 Task: Create new entries for contacts, products, accounts, and orders in the CRM system.
Action: Mouse moved to (27, 123)
Screenshot: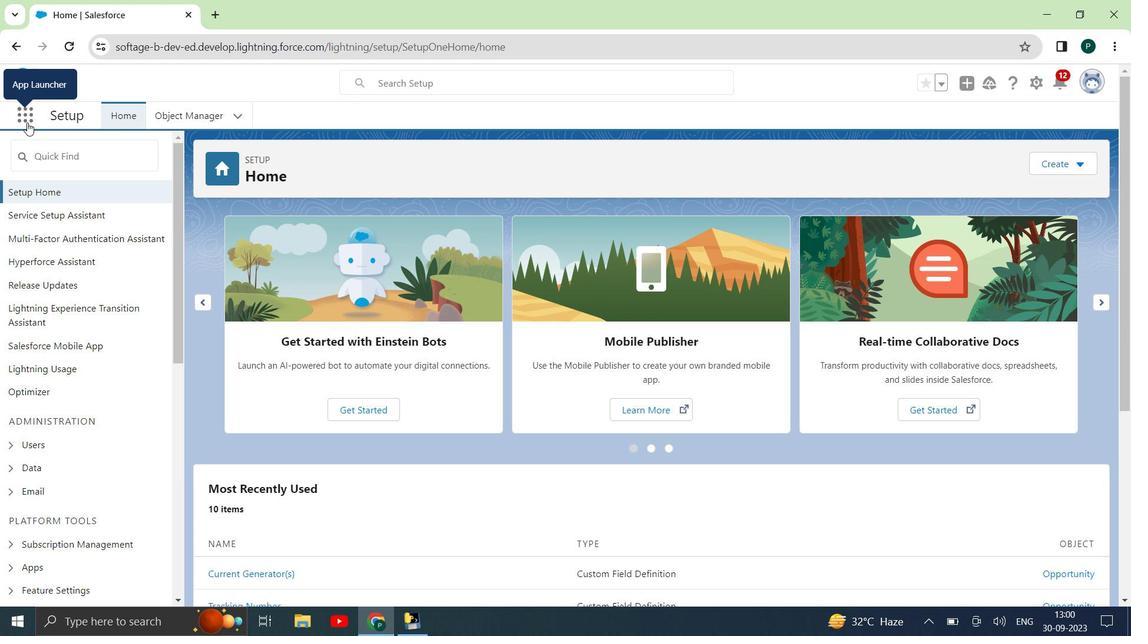 
Action: Mouse pressed left at (27, 123)
Screenshot: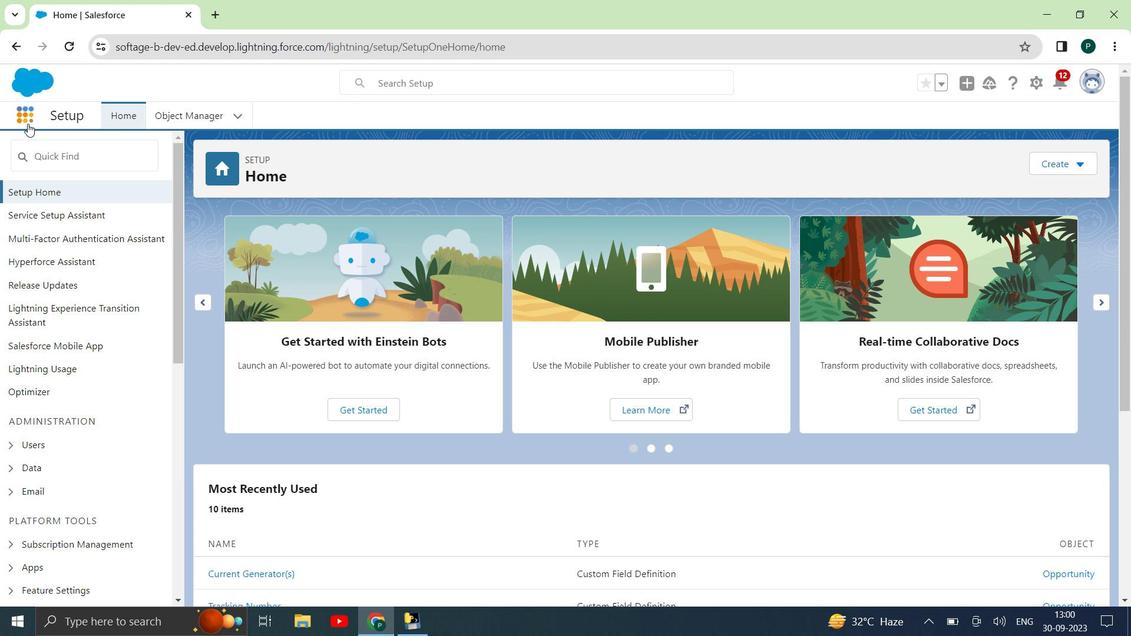 
Action: Mouse moved to (36, 374)
Screenshot: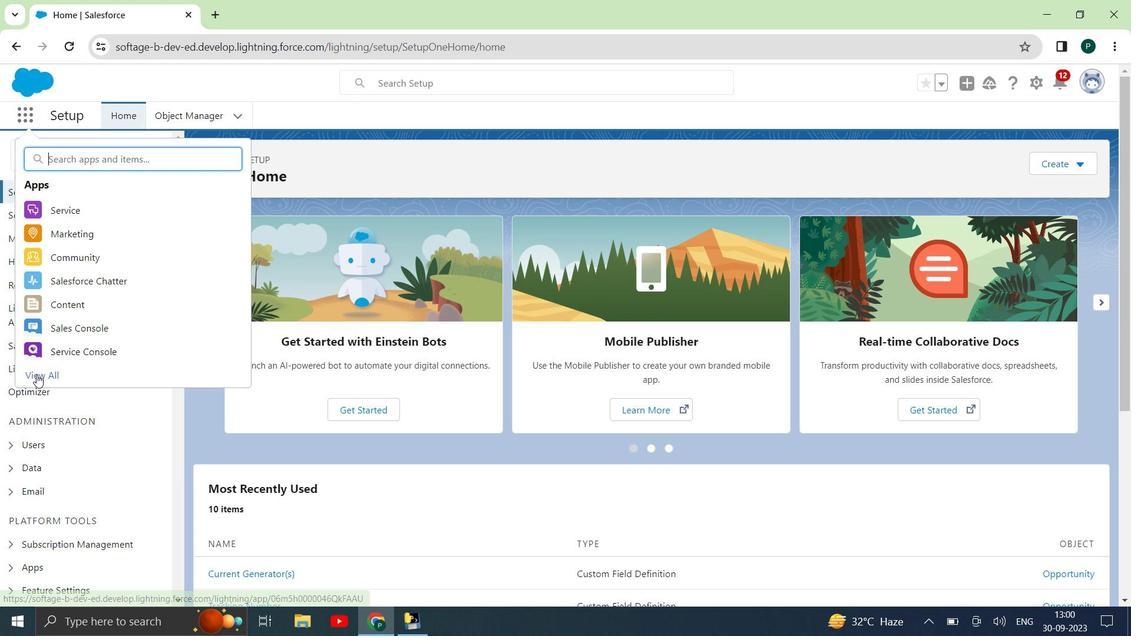 
Action: Mouse pressed left at (36, 374)
Screenshot: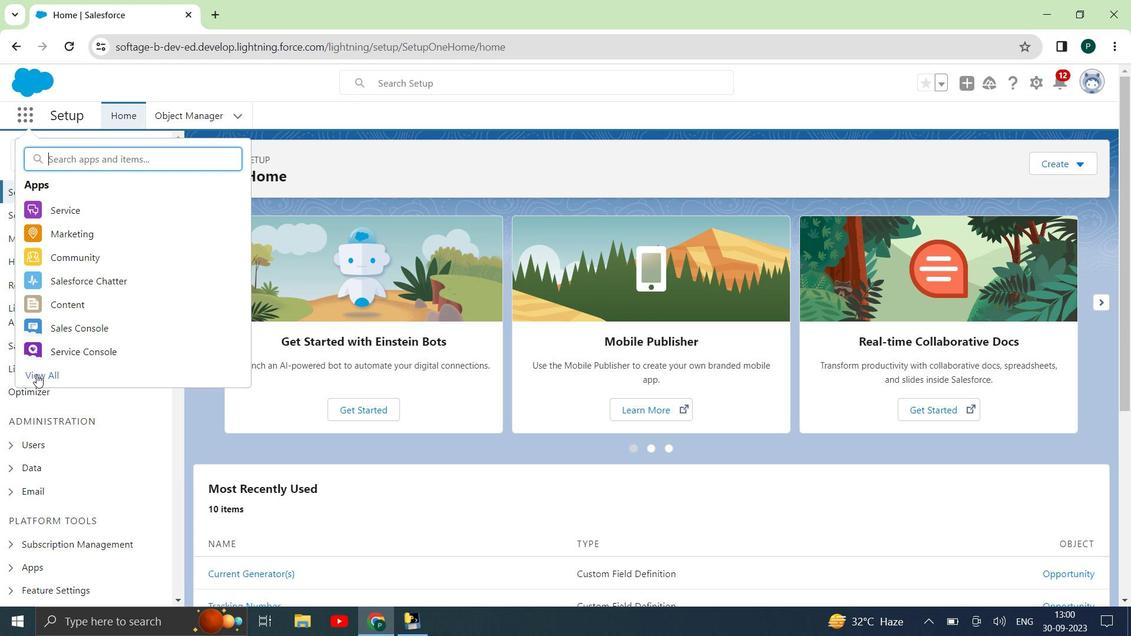 
Action: Mouse moved to (169, 334)
Screenshot: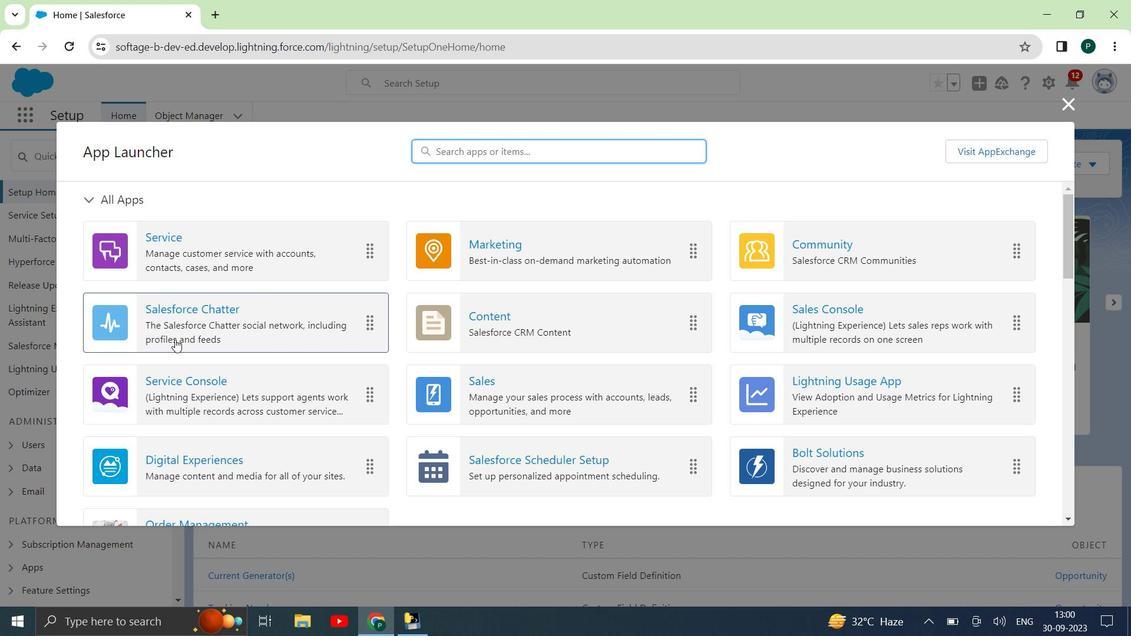 
Action: Mouse scrolled (169, 334) with delta (0, 0)
Screenshot: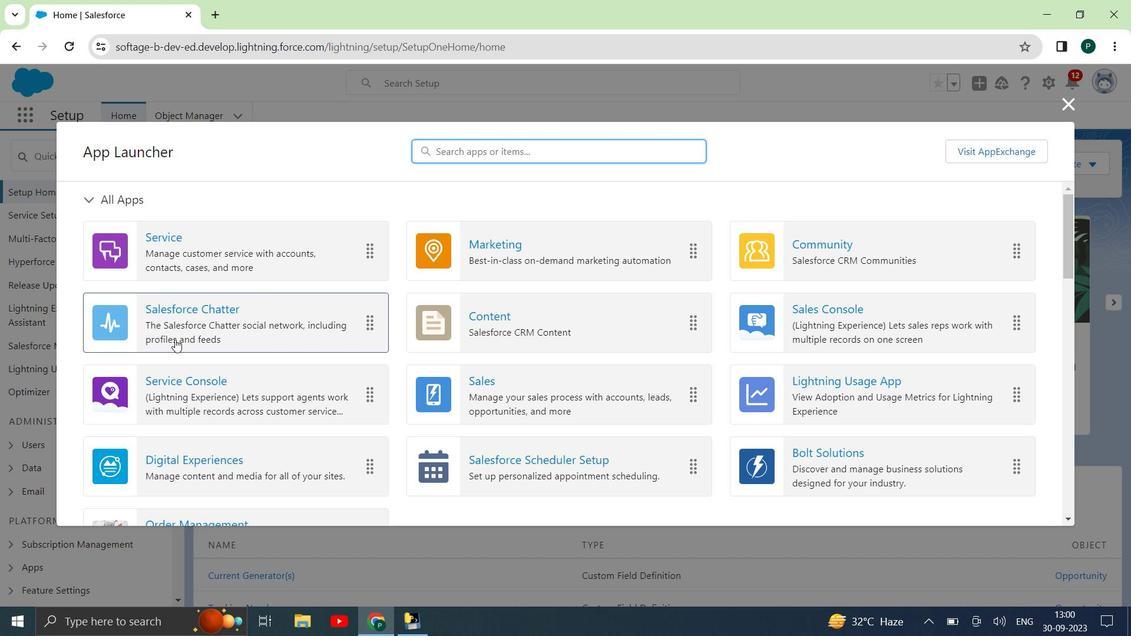 
Action: Mouse moved to (195, 359)
Screenshot: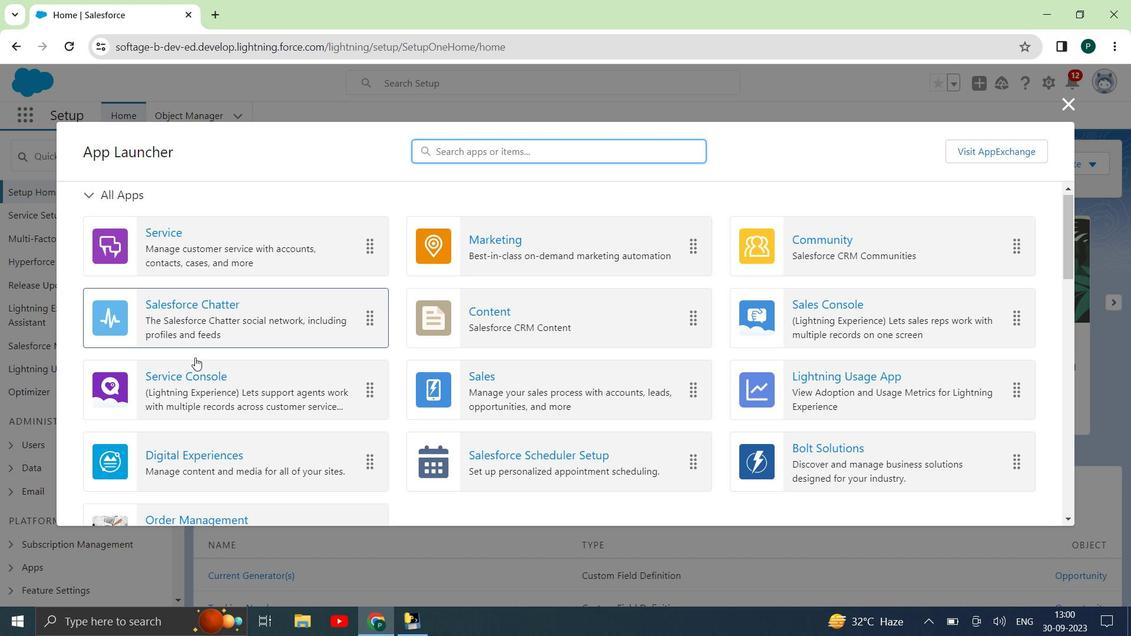 
Action: Mouse scrolled (195, 358) with delta (0, 0)
Screenshot: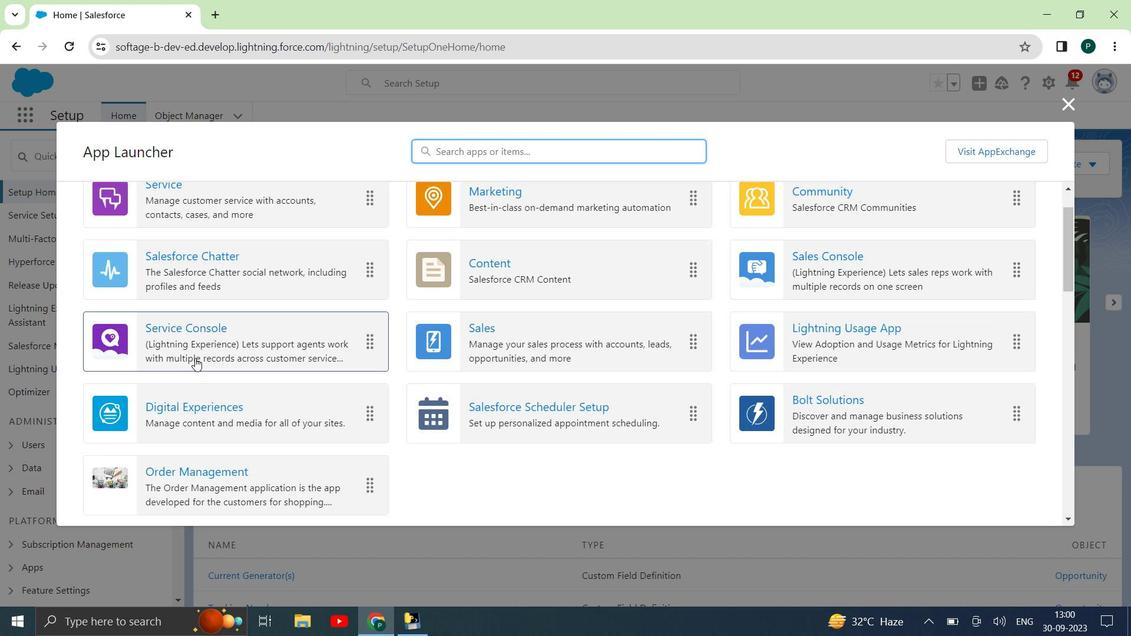
Action: Mouse moved to (184, 374)
Screenshot: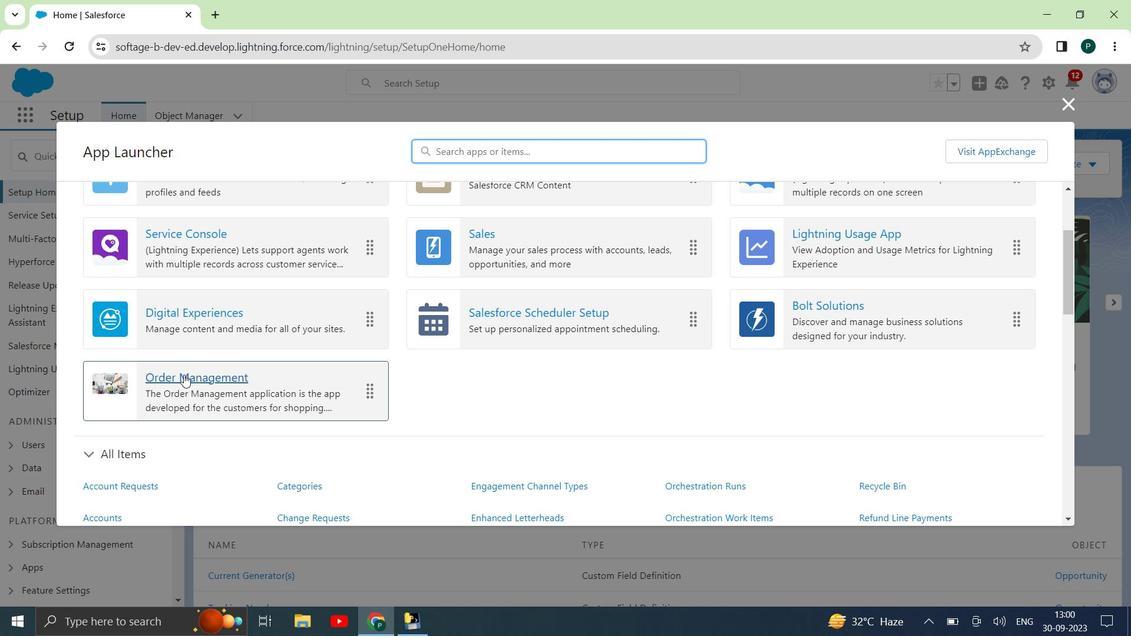 
Action: Mouse pressed left at (184, 374)
Screenshot: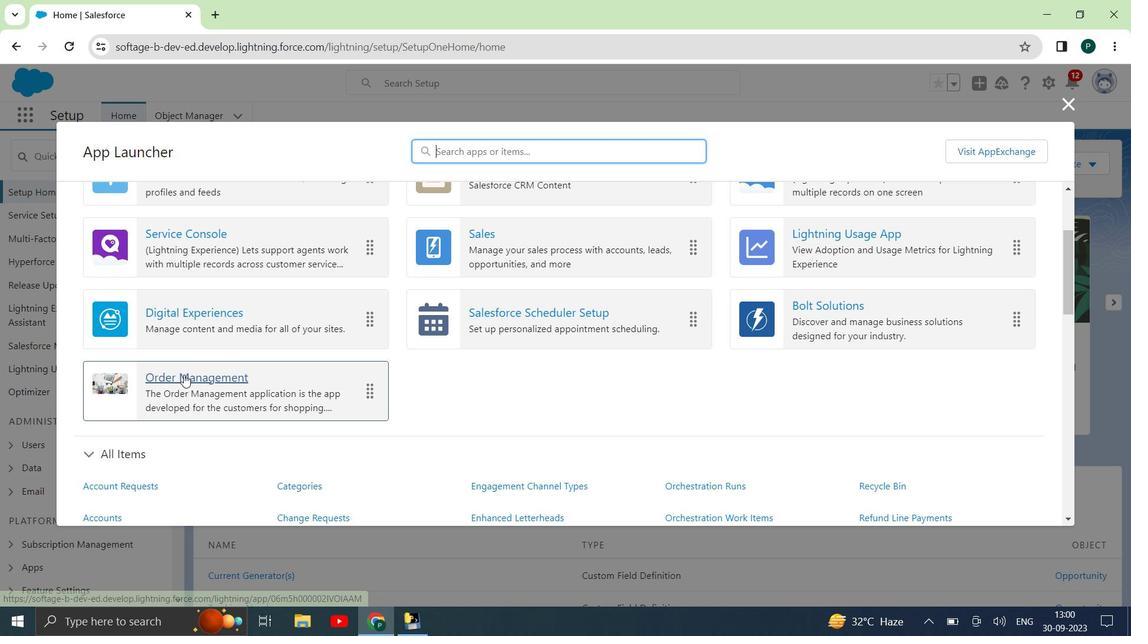 
Action: Mouse moved to (724, 114)
Screenshot: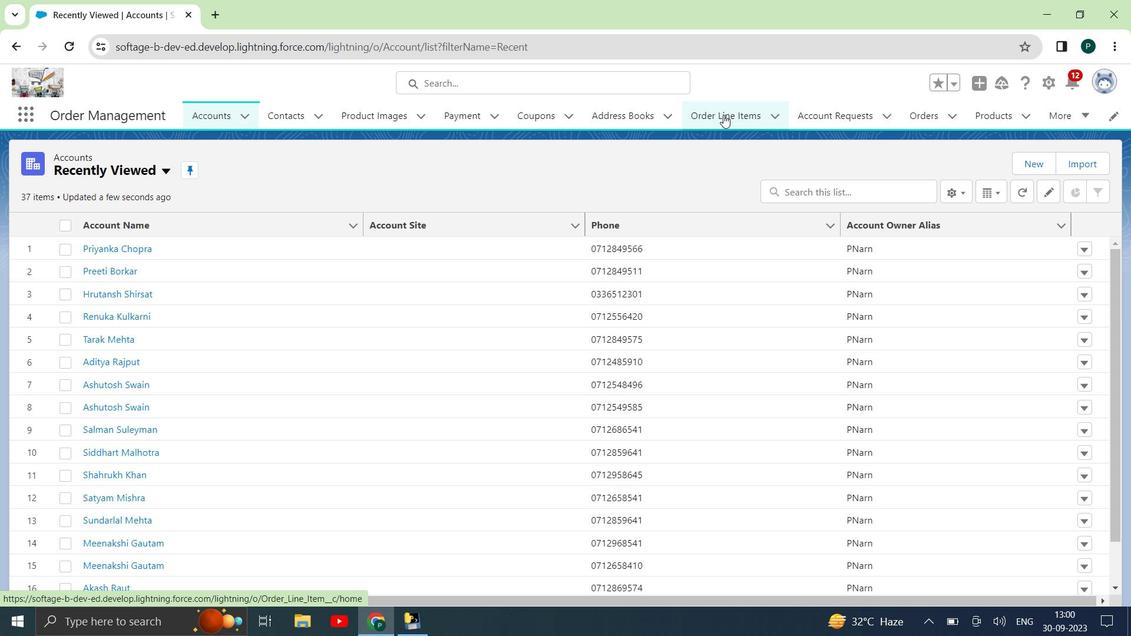 
Action: Mouse pressed left at (724, 114)
Screenshot: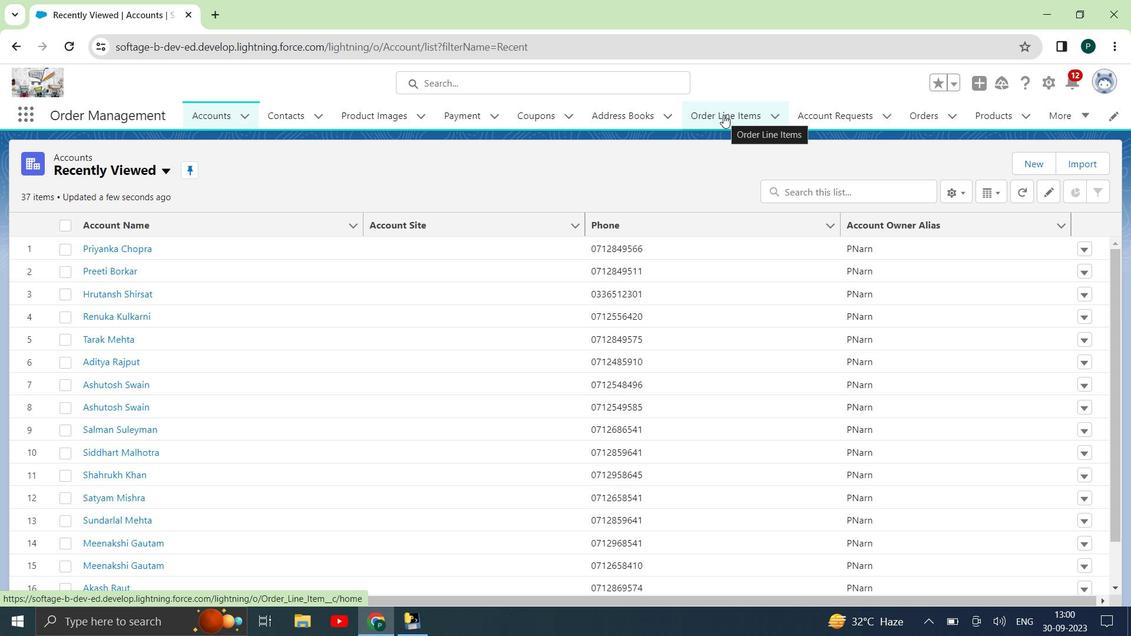 
Action: Mouse moved to (297, 282)
Screenshot: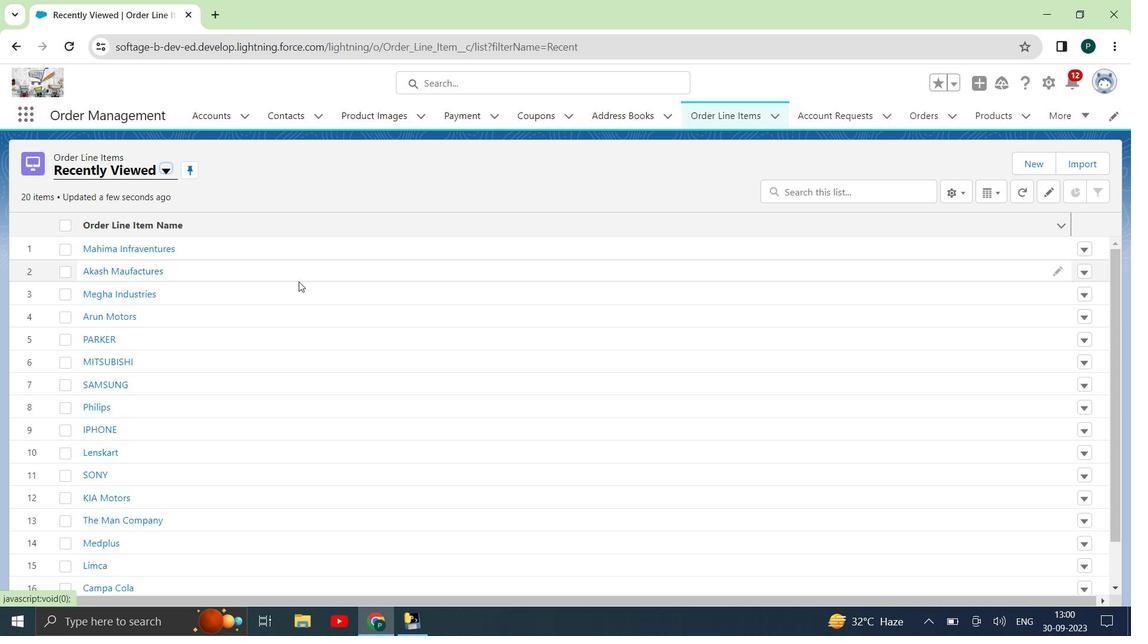
Action: Mouse scrolled (297, 281) with delta (0, 0)
Screenshot: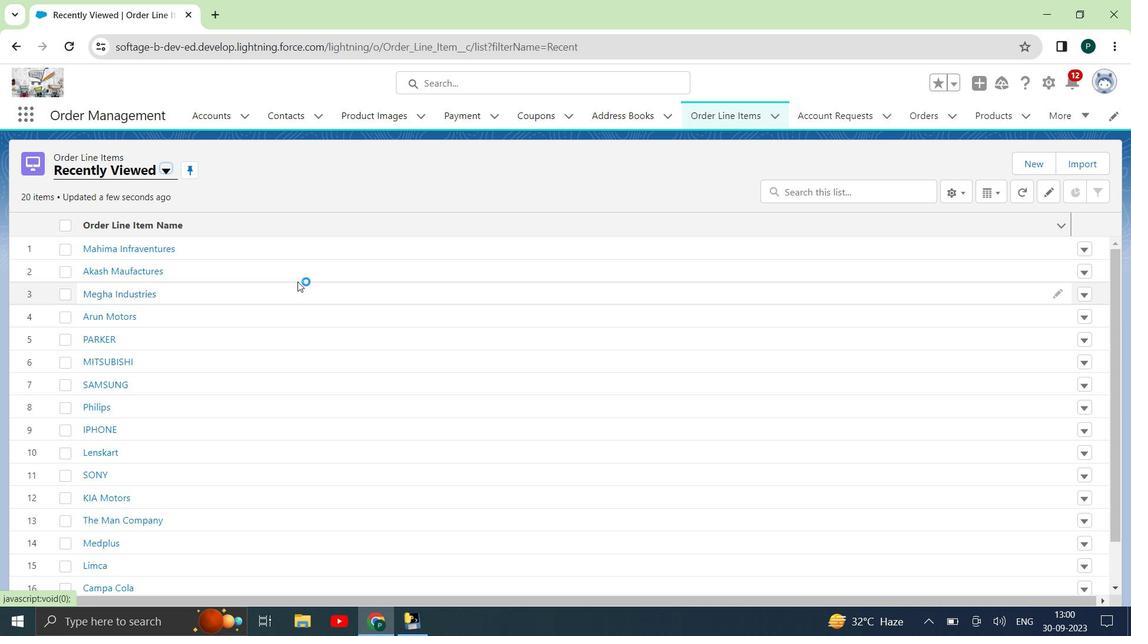 
Action: Mouse scrolled (297, 281) with delta (0, 0)
Screenshot: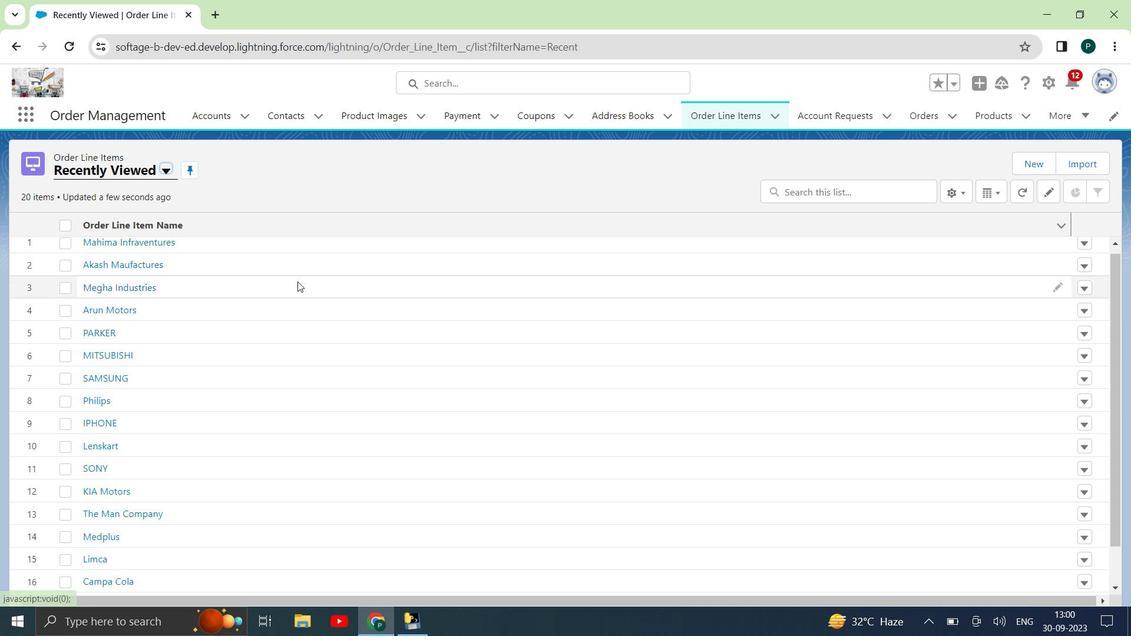 
Action: Mouse scrolled (297, 281) with delta (0, 0)
Screenshot: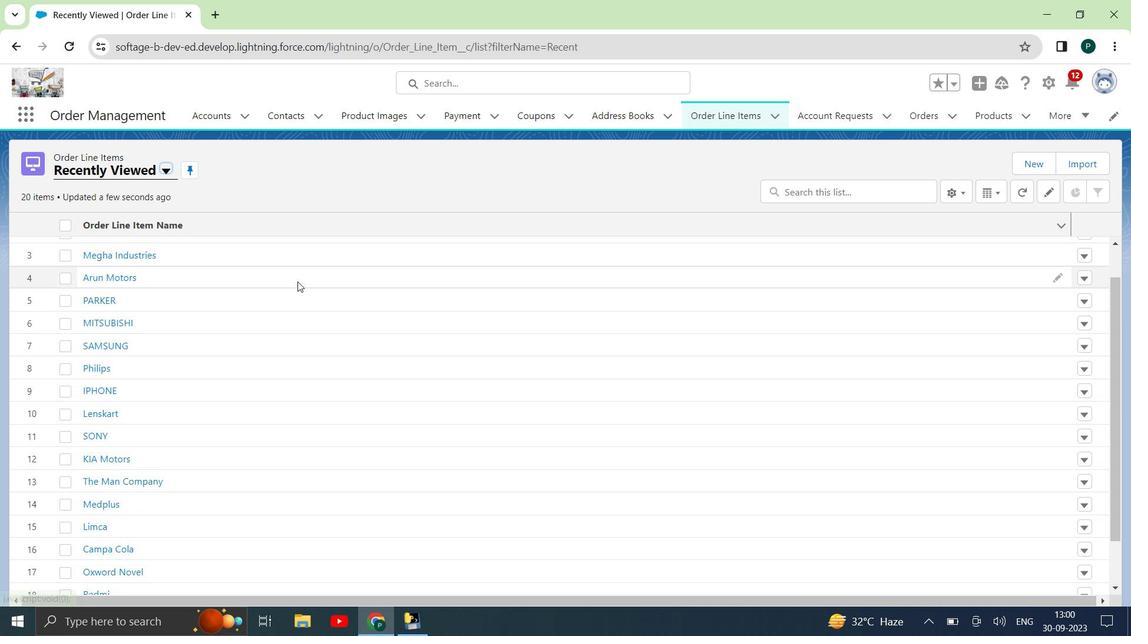 
Action: Mouse scrolled (297, 281) with delta (0, 0)
Screenshot: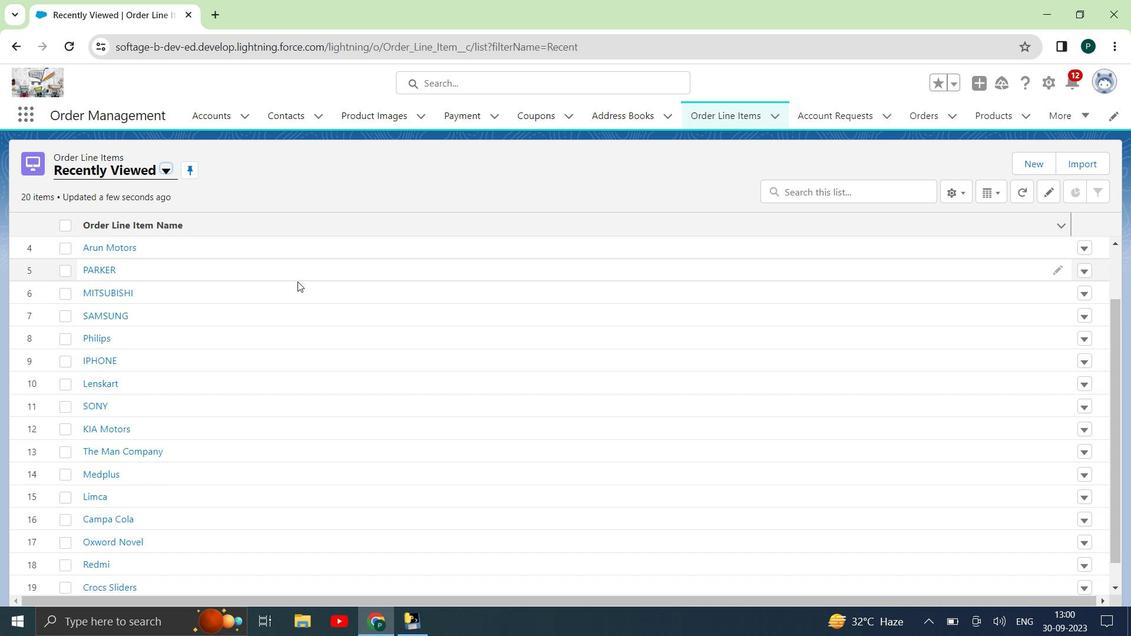 
Action: Mouse scrolled (297, 281) with delta (0, 0)
Screenshot: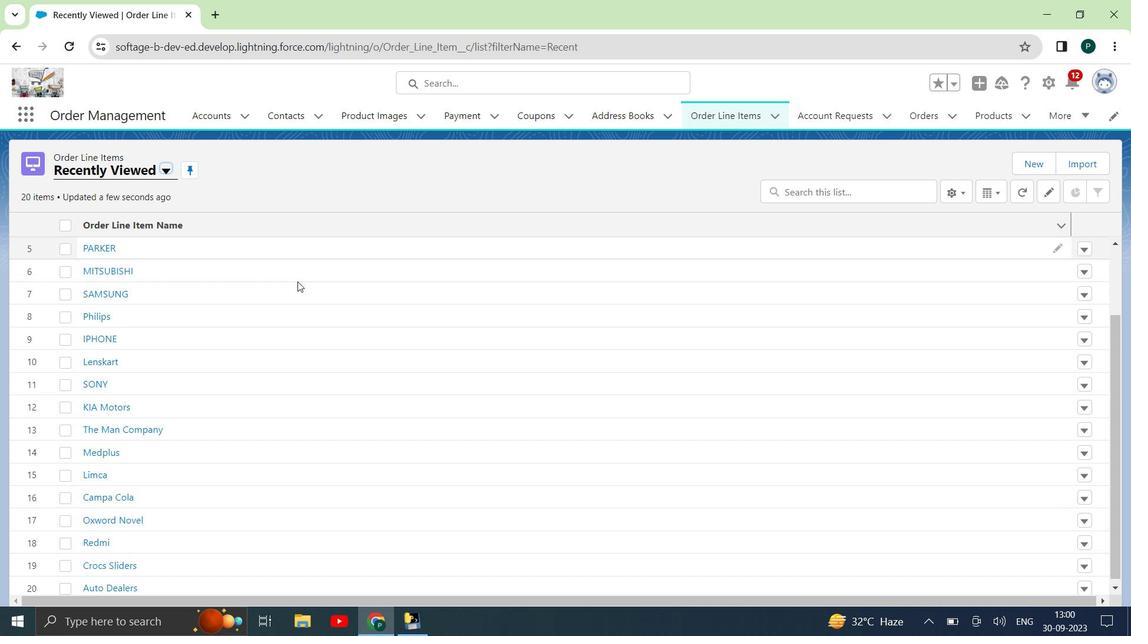 
Action: Mouse moved to (297, 279)
Screenshot: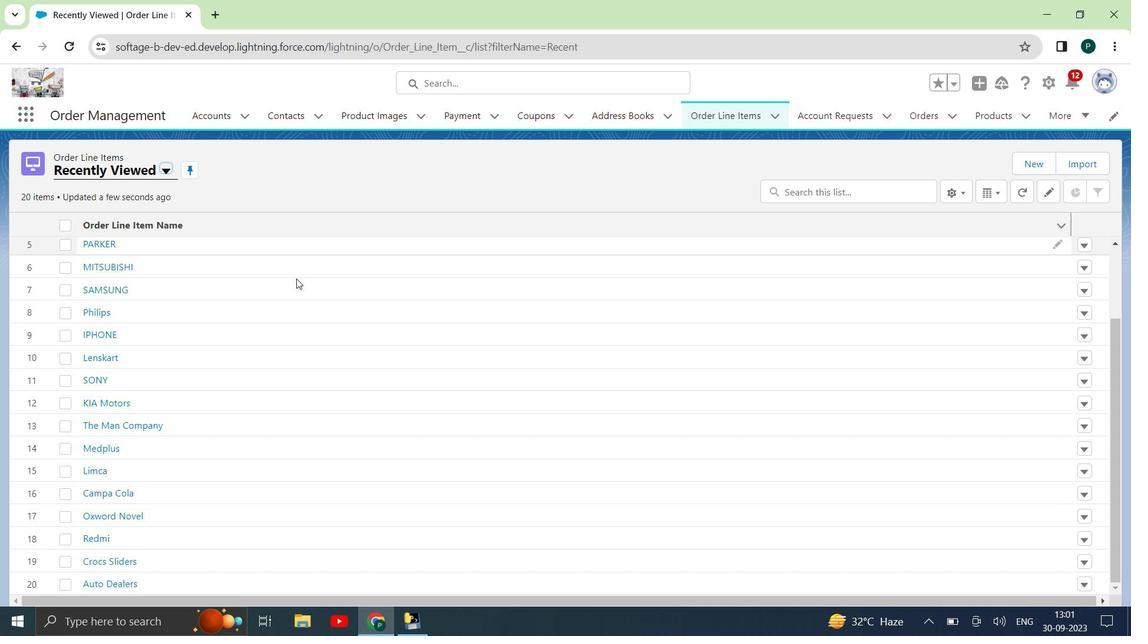 
Action: Mouse scrolled (297, 278) with delta (0, 0)
Screenshot: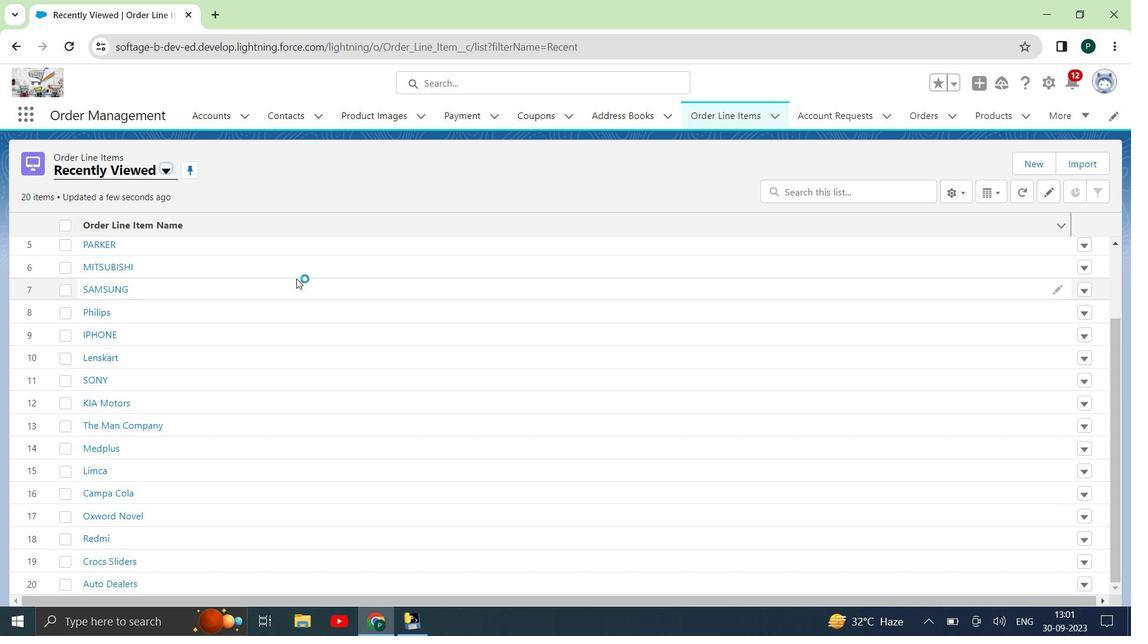 
Action: Mouse scrolled (297, 278) with delta (0, 0)
Screenshot: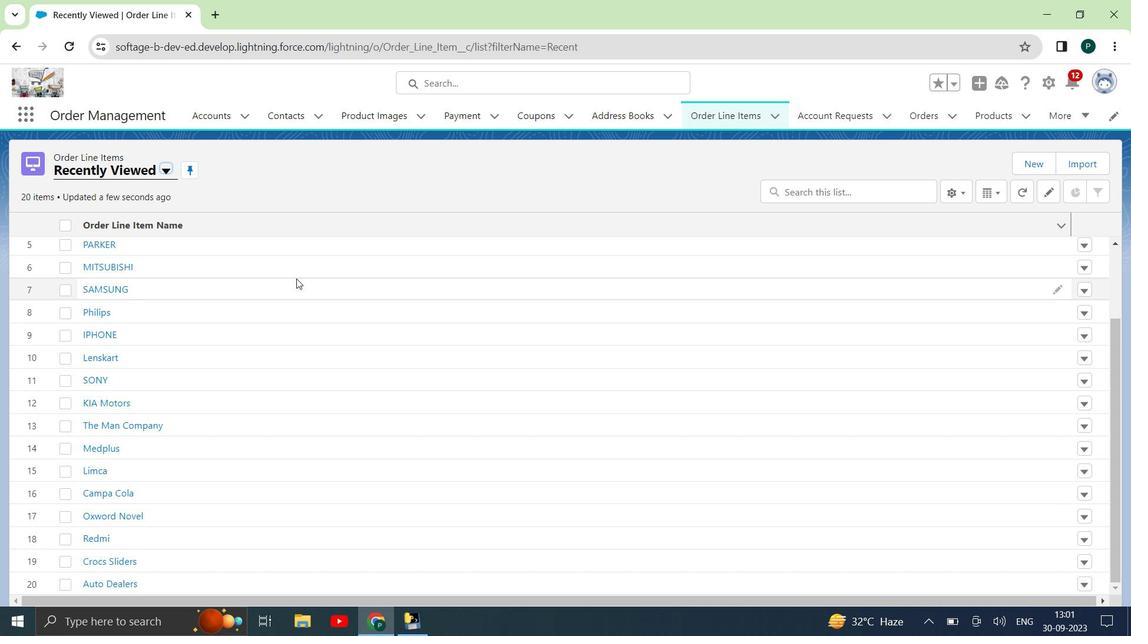 
Action: Mouse scrolled (297, 278) with delta (0, 0)
Screenshot: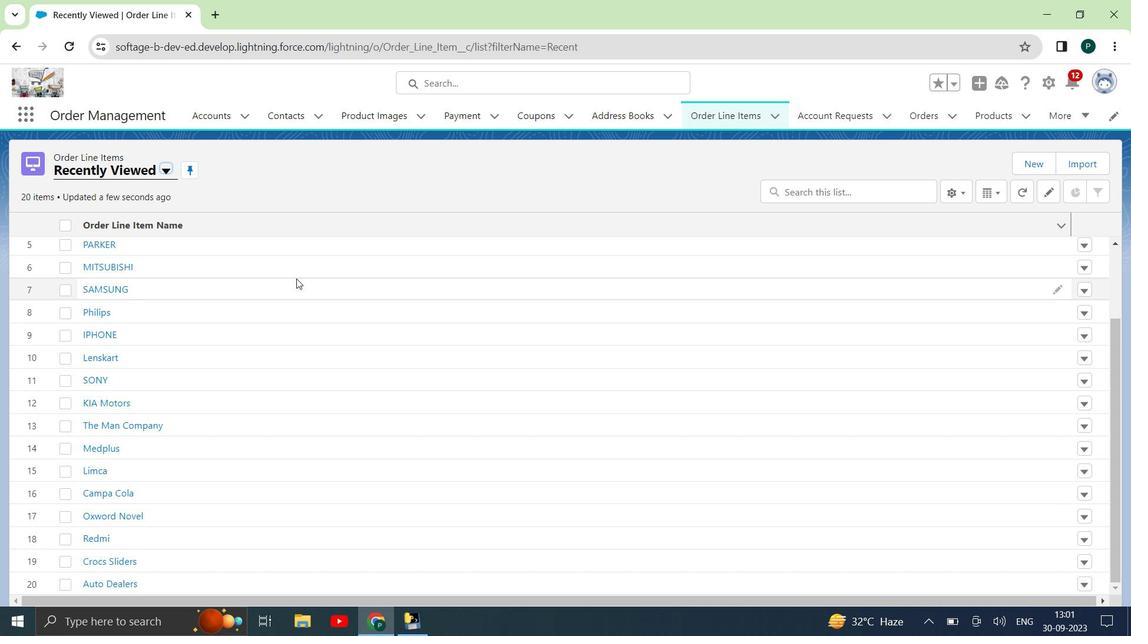 
Action: Mouse scrolled (297, 278) with delta (0, 0)
Screenshot: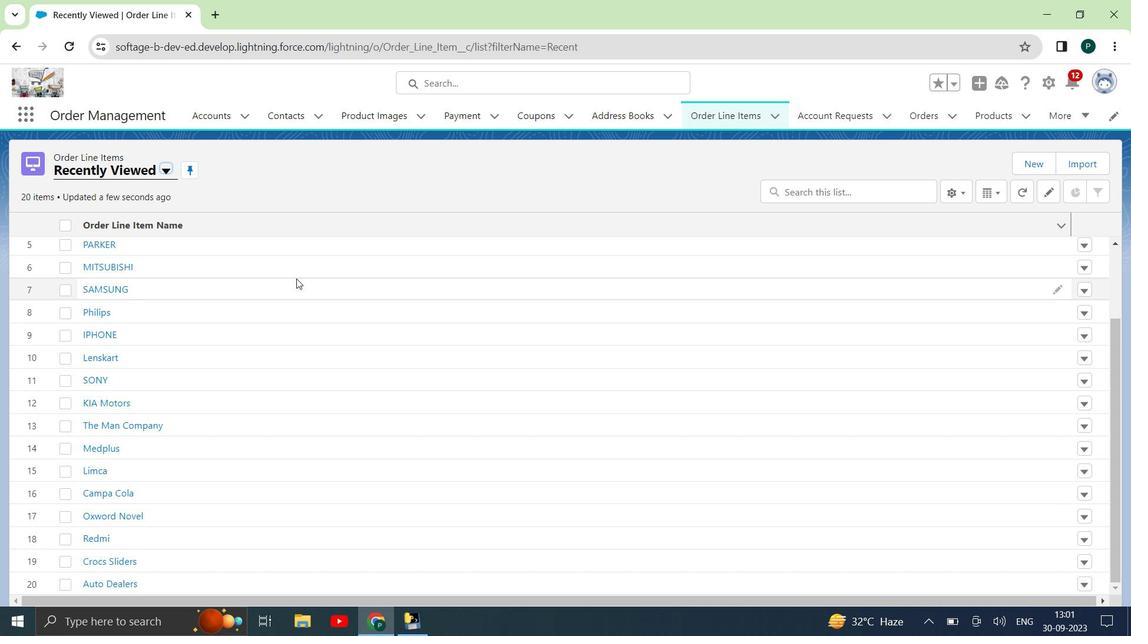 
Action: Mouse scrolled (297, 278) with delta (0, 0)
Screenshot: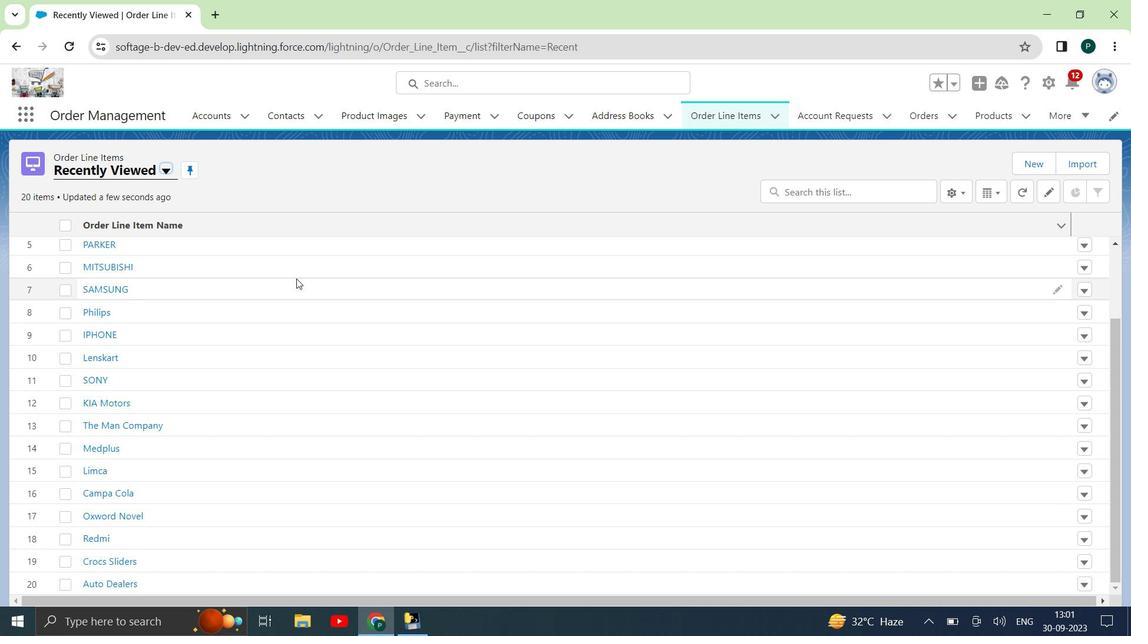 
Action: Mouse scrolled (297, 278) with delta (0, 0)
Screenshot: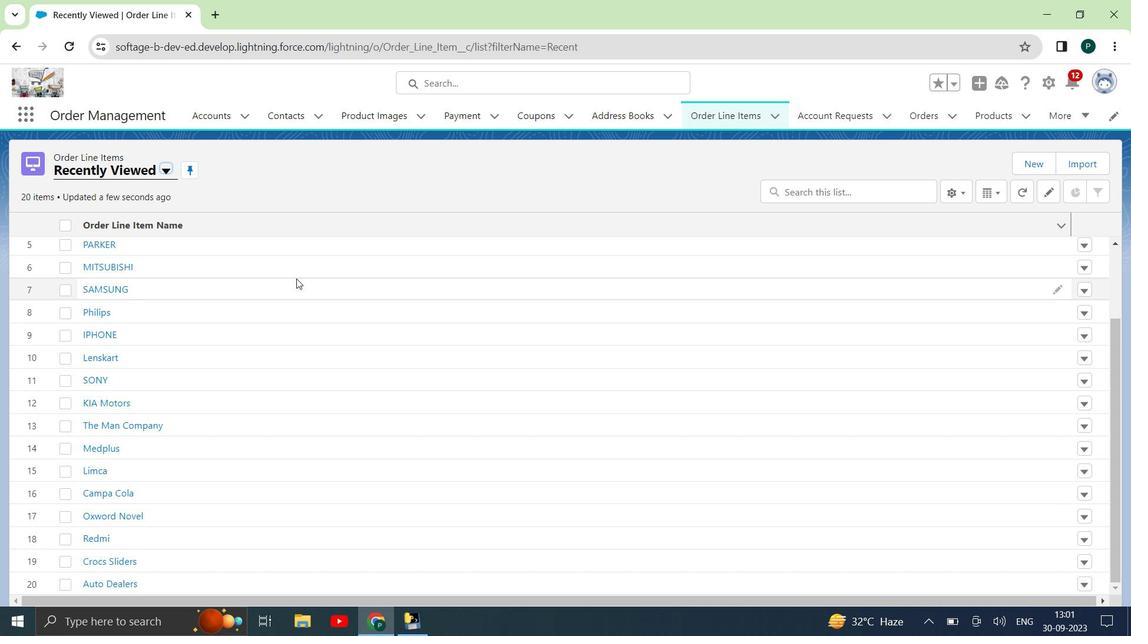 
Action: Mouse scrolled (297, 278) with delta (0, 0)
Screenshot: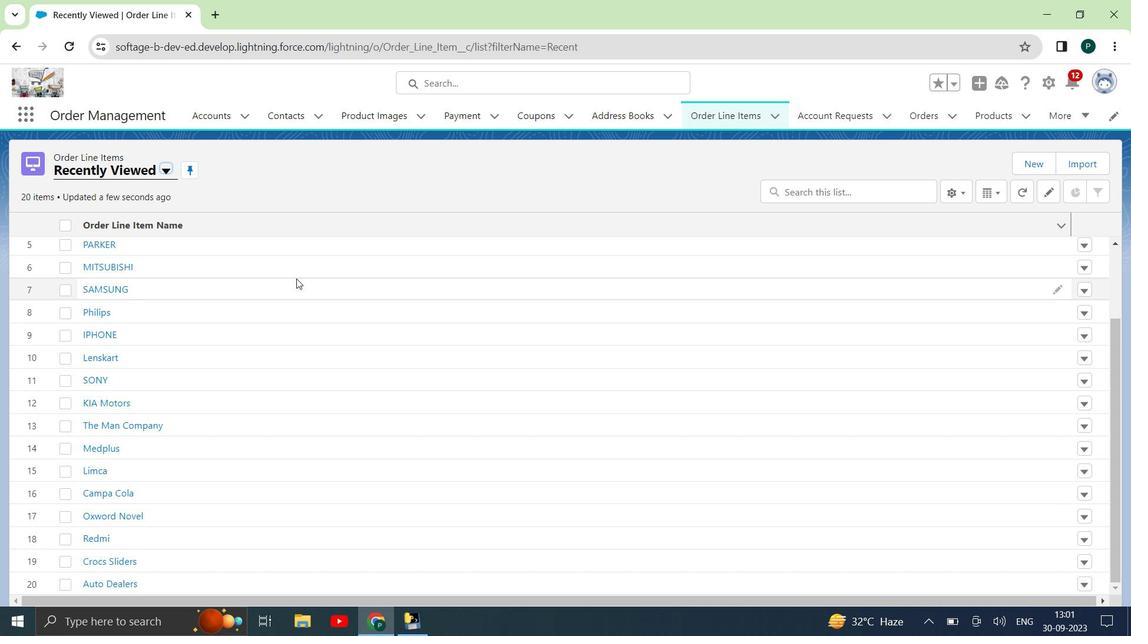 
Action: Mouse scrolled (297, 278) with delta (0, 0)
Screenshot: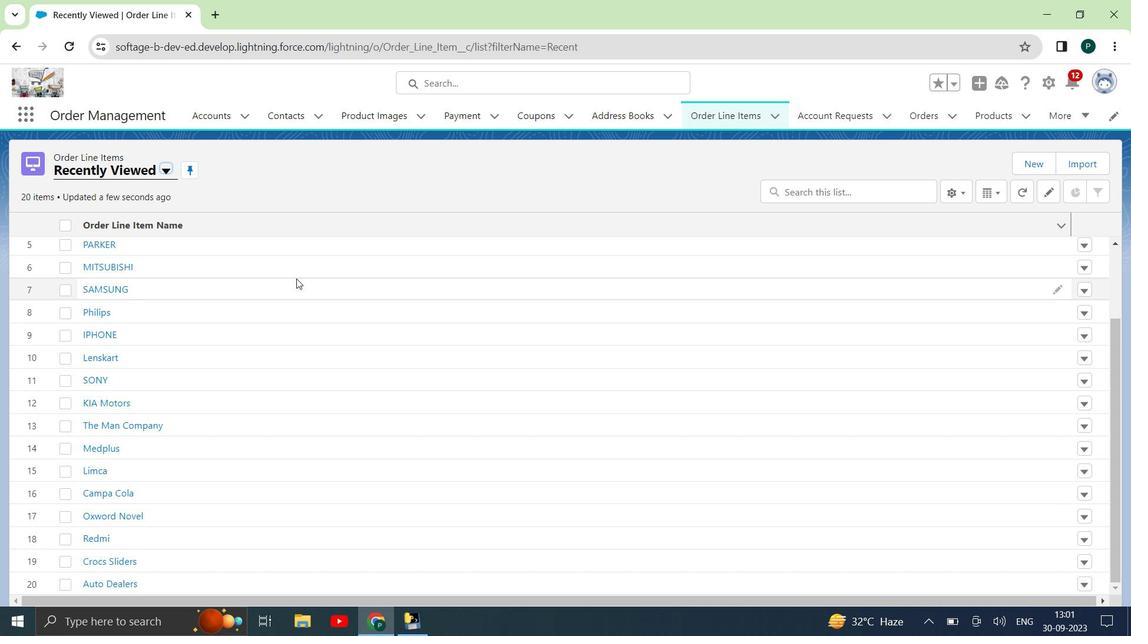 
Action: Mouse scrolled (297, 280) with delta (0, 0)
Screenshot: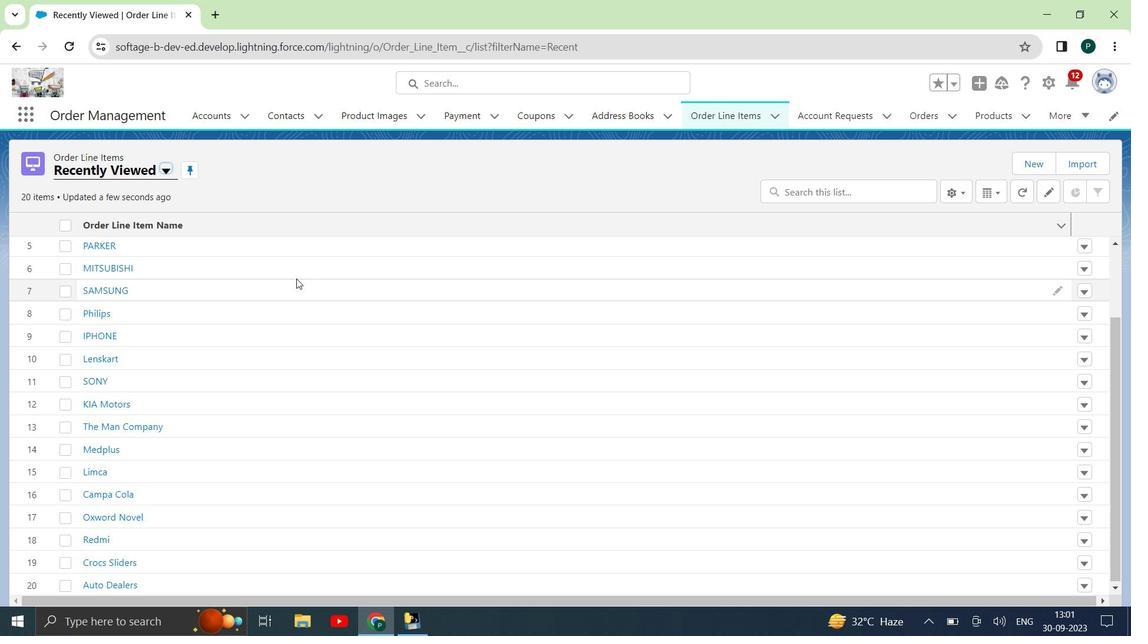 
Action: Mouse scrolled (297, 280) with delta (0, 0)
Screenshot: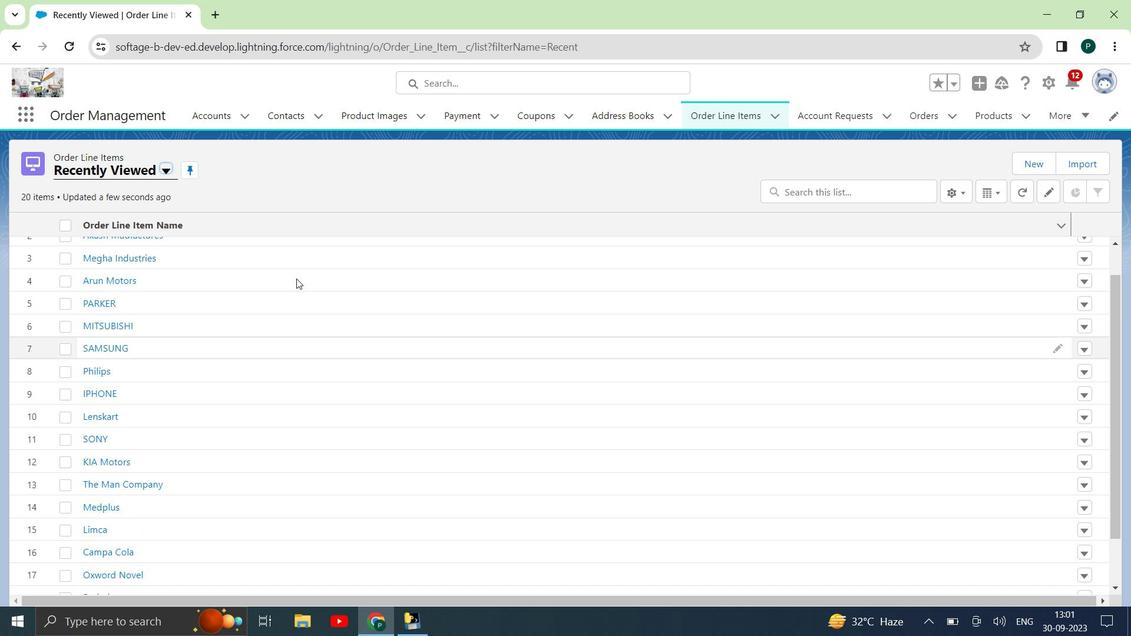 
Action: Mouse scrolled (297, 280) with delta (0, 0)
Screenshot: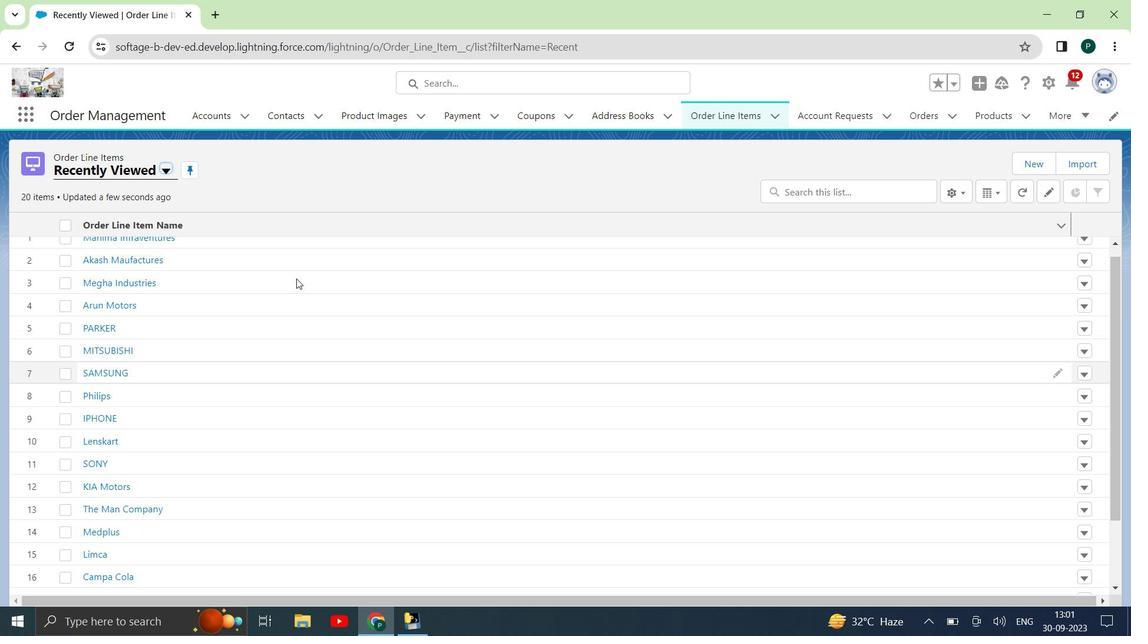 
Action: Mouse scrolled (297, 280) with delta (0, 0)
Screenshot: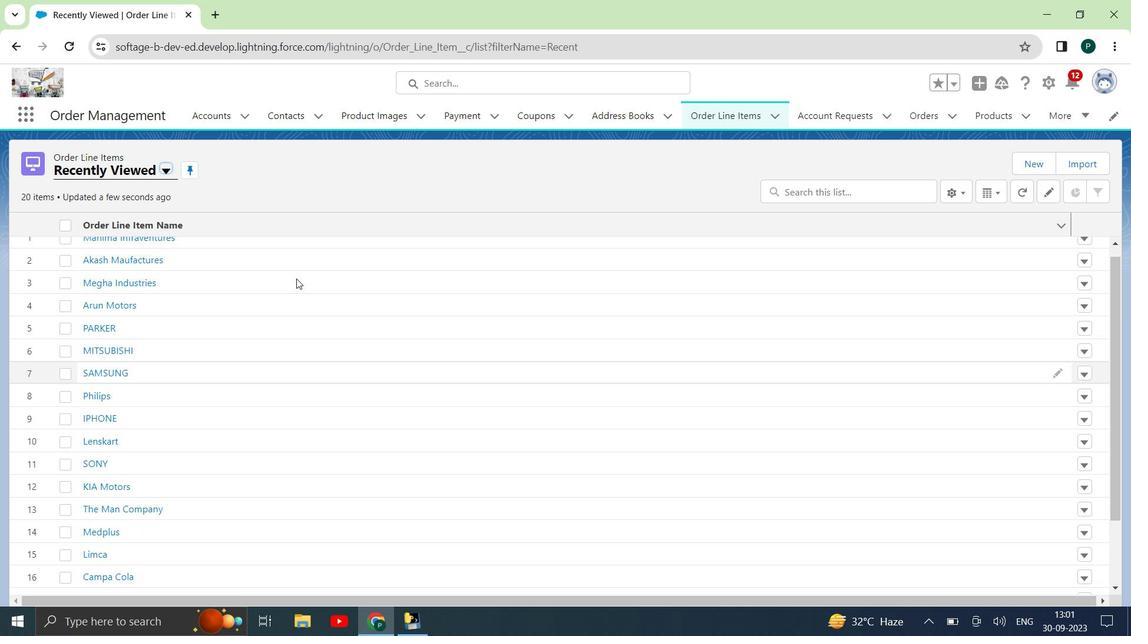 
Action: Mouse scrolled (297, 280) with delta (0, 0)
Screenshot: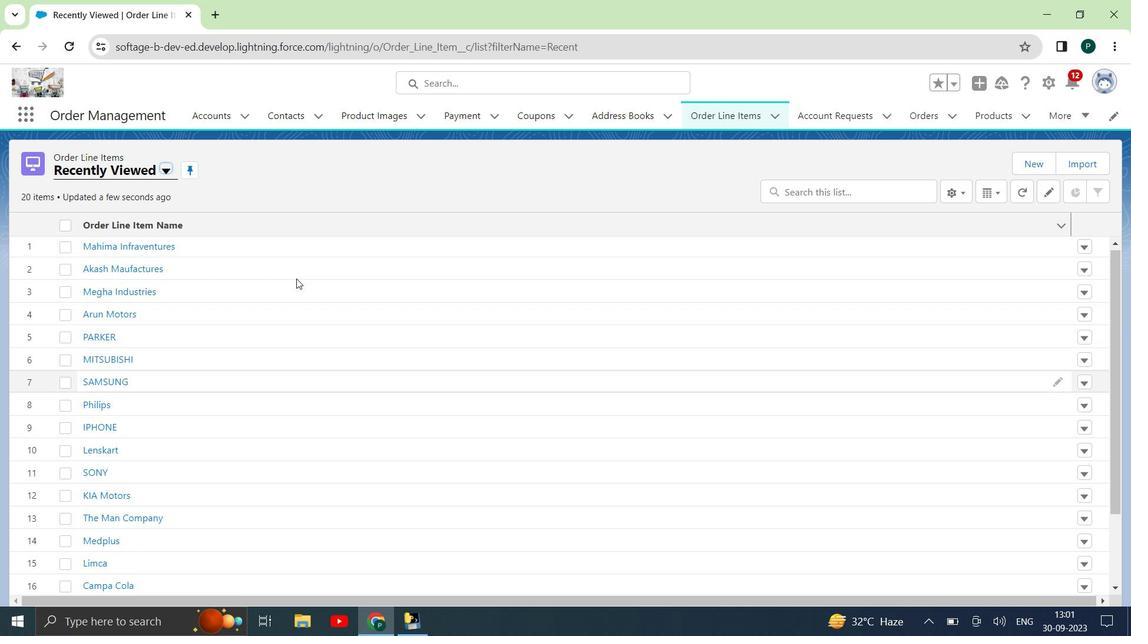 
Action: Mouse scrolled (297, 280) with delta (0, 0)
Screenshot: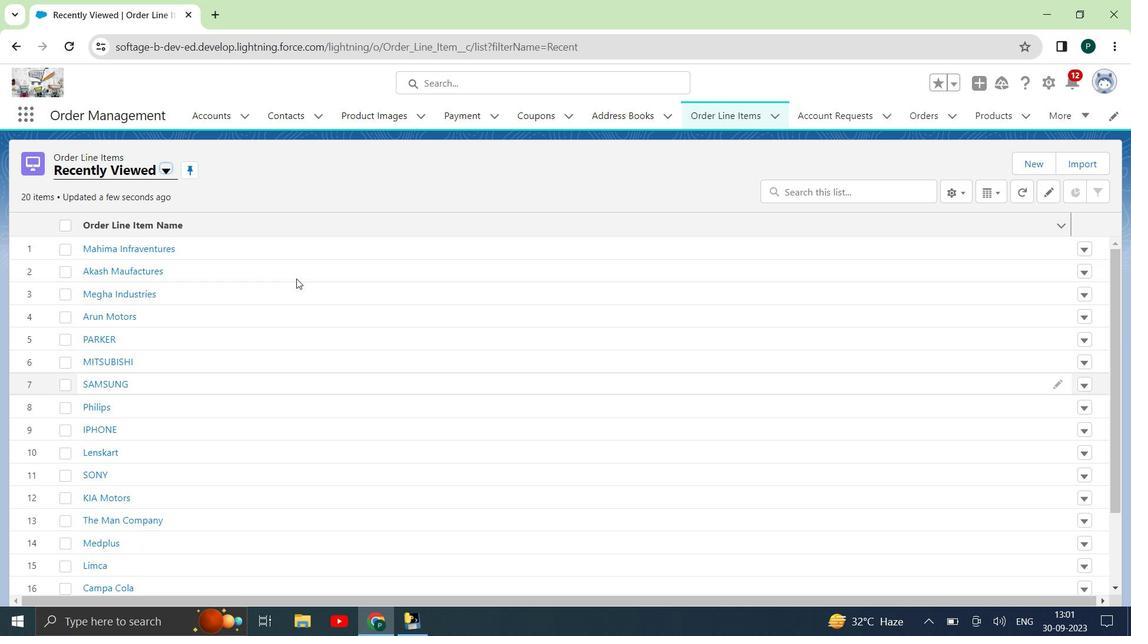 
Action: Mouse scrolled (297, 280) with delta (0, 0)
Screenshot: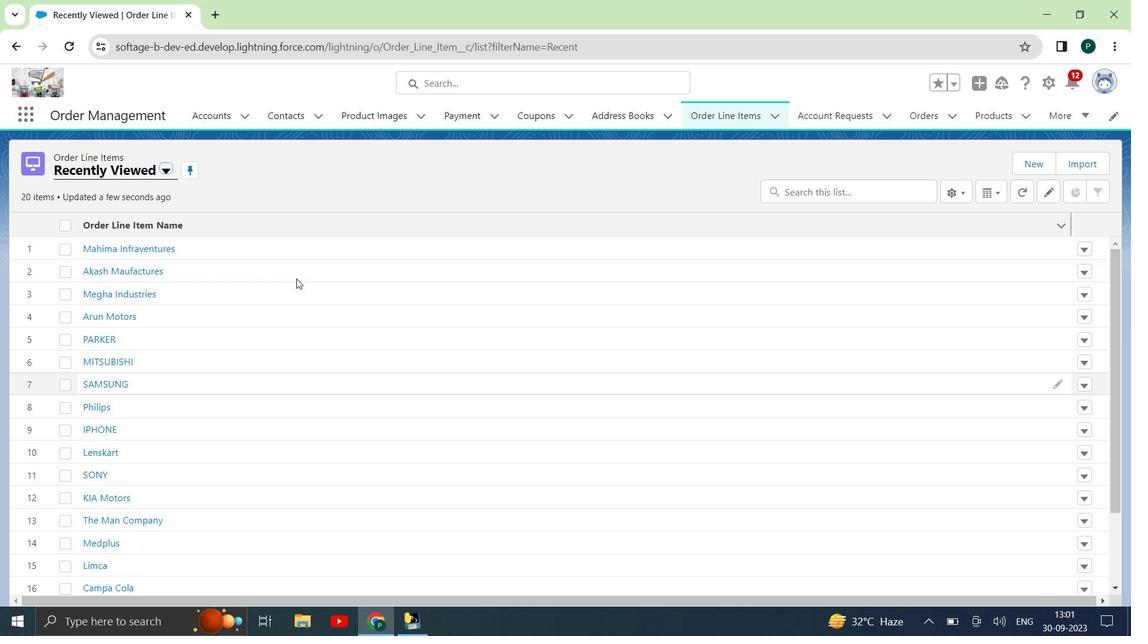 
Action: Mouse scrolled (297, 280) with delta (0, 0)
Screenshot: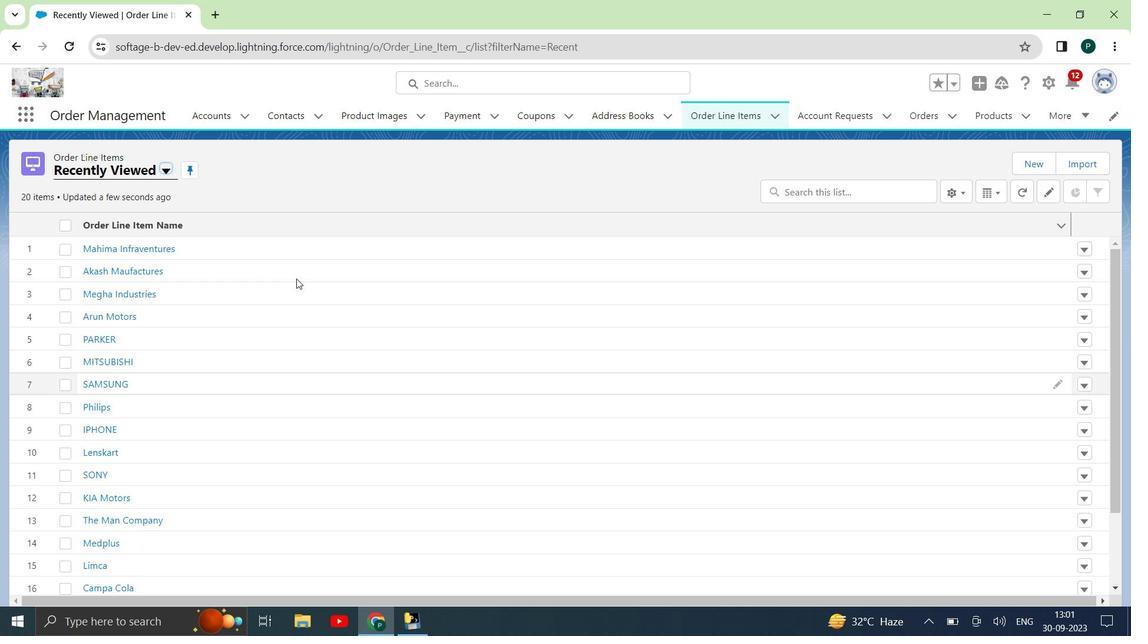 
Action: Mouse moved to (1038, 155)
Screenshot: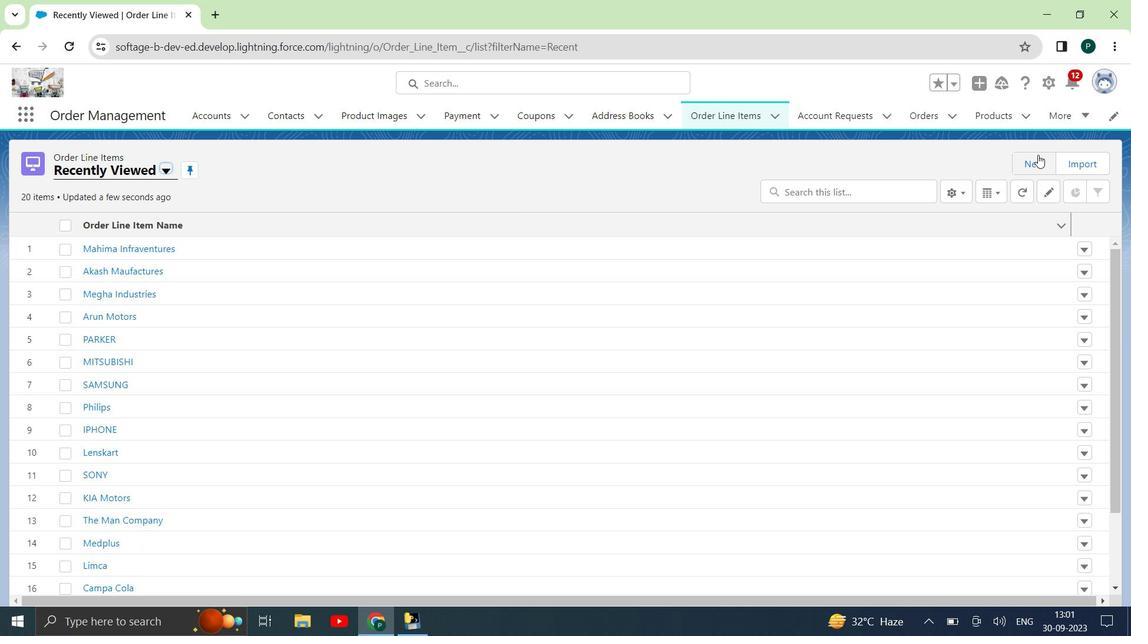 
Action: Mouse pressed left at (1038, 155)
Screenshot: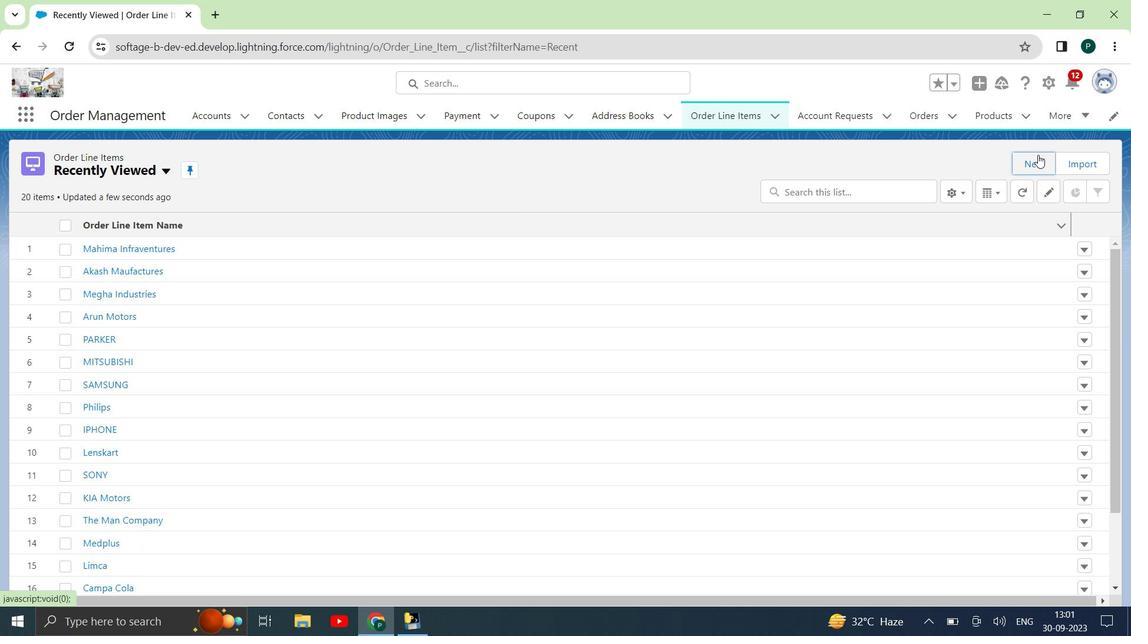 
Action: Mouse moved to (367, 239)
Screenshot: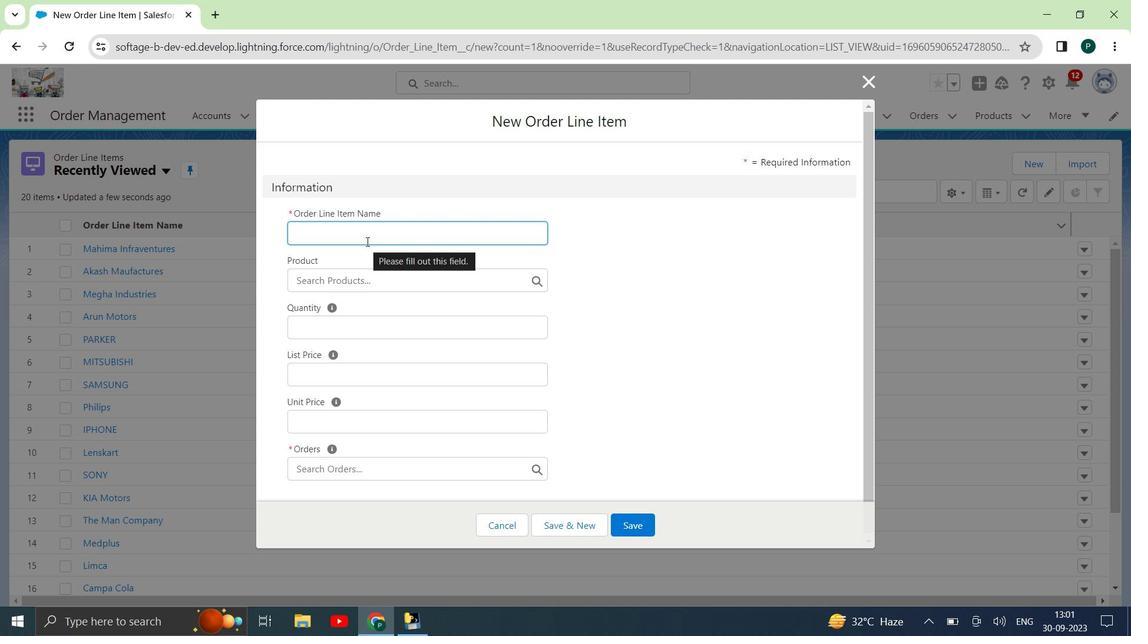 
Action: Mouse pressed left at (367, 239)
Screenshot: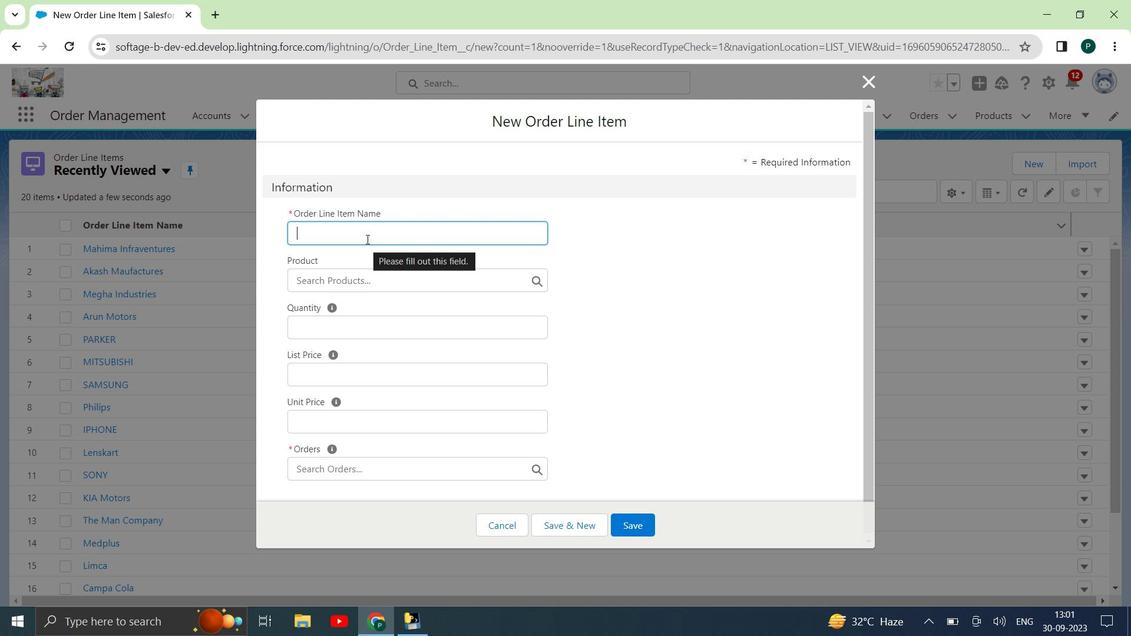 
Action: Key pressed <Key.shift>YAMAHA
Screenshot: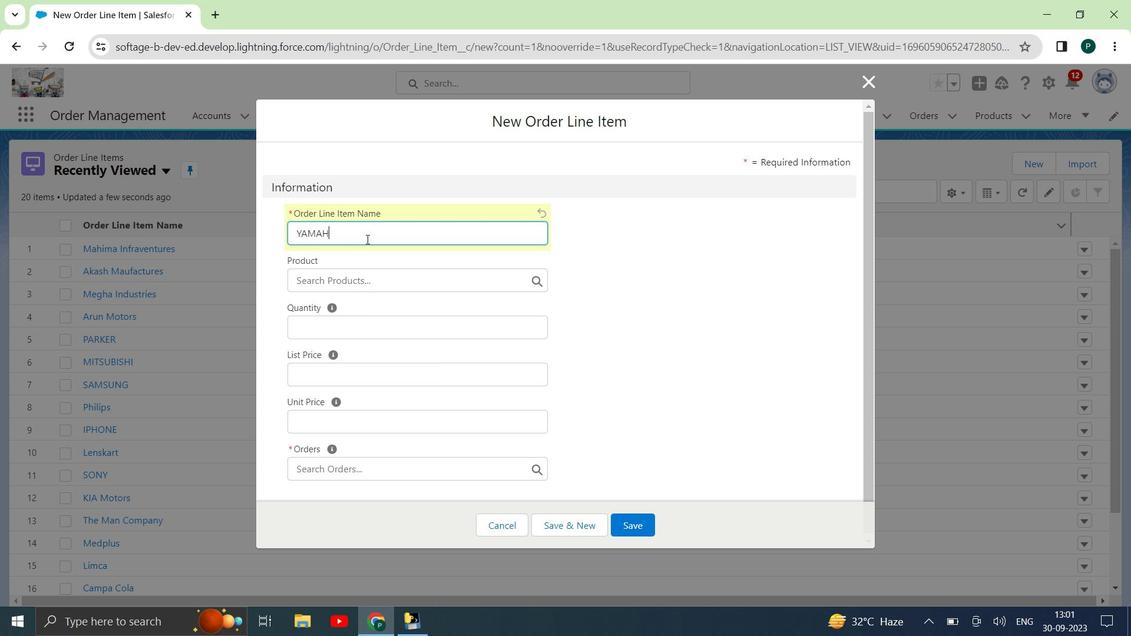 
Action: Mouse moved to (429, 285)
Screenshot: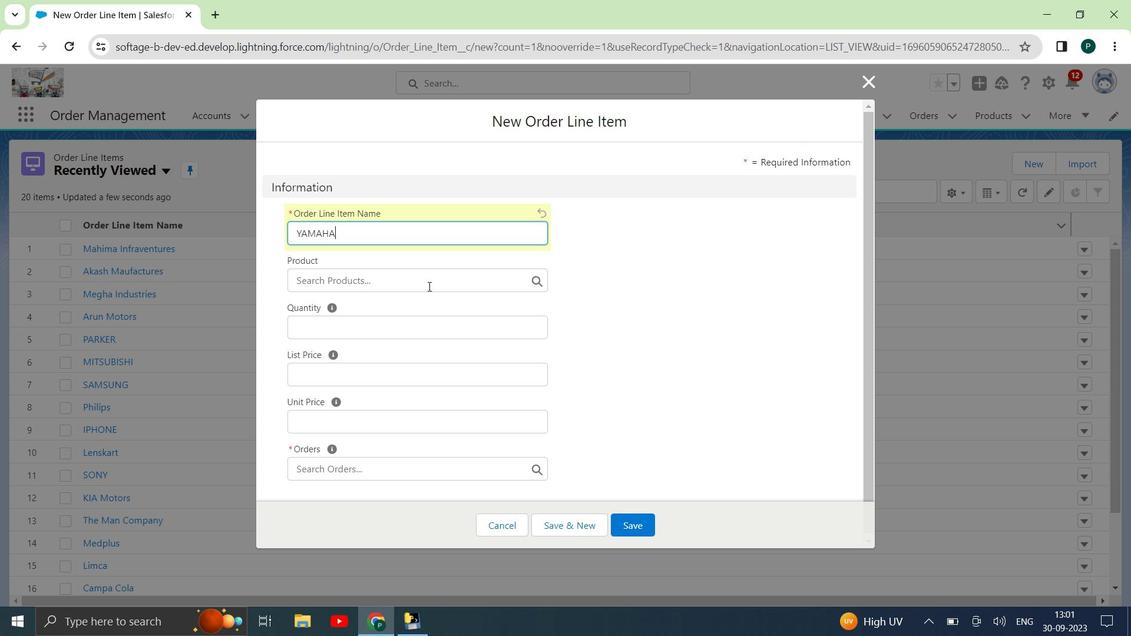 
Action: Mouse pressed left at (429, 285)
Screenshot: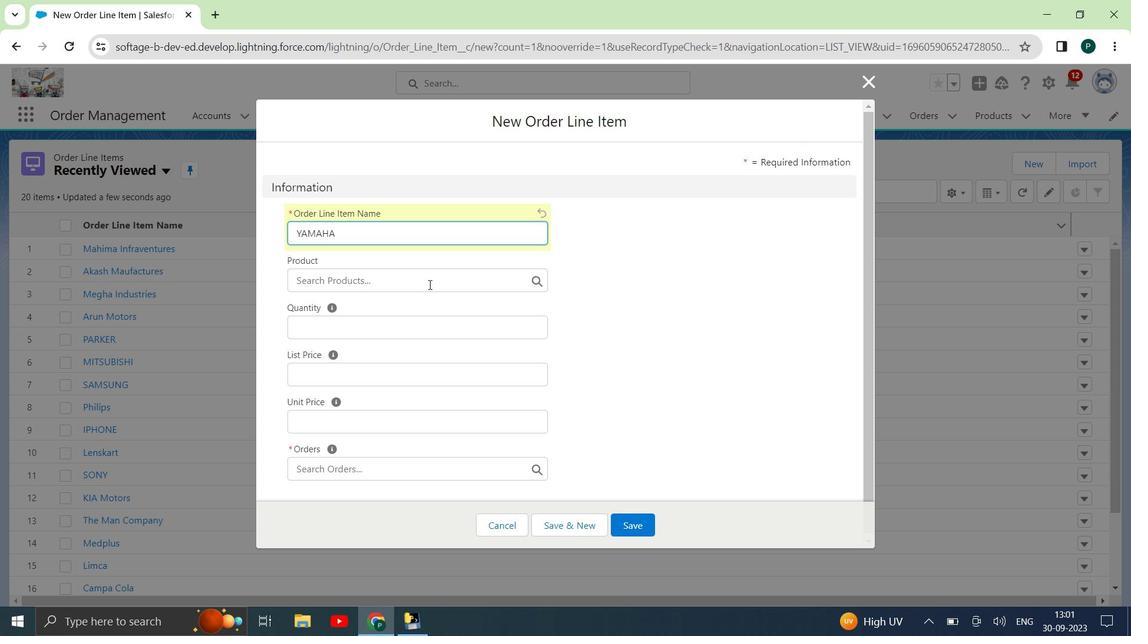 
Action: Mouse moved to (373, 421)
Screenshot: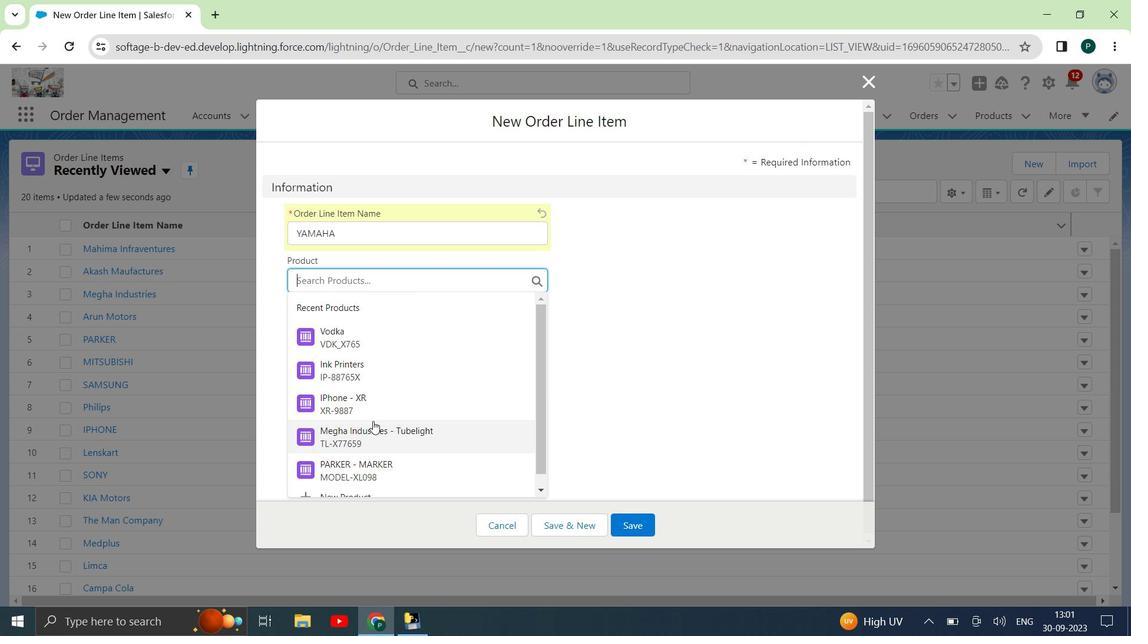 
Action: Mouse scrolled (373, 420) with delta (0, 0)
Screenshot: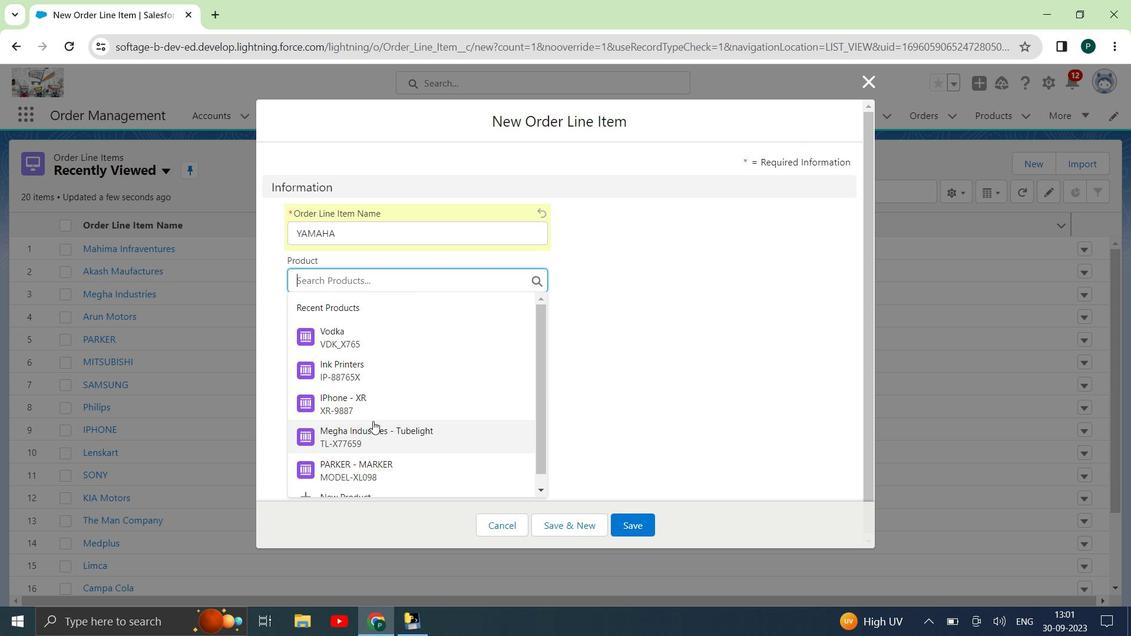 
Action: Mouse scrolled (373, 420) with delta (0, 0)
Screenshot: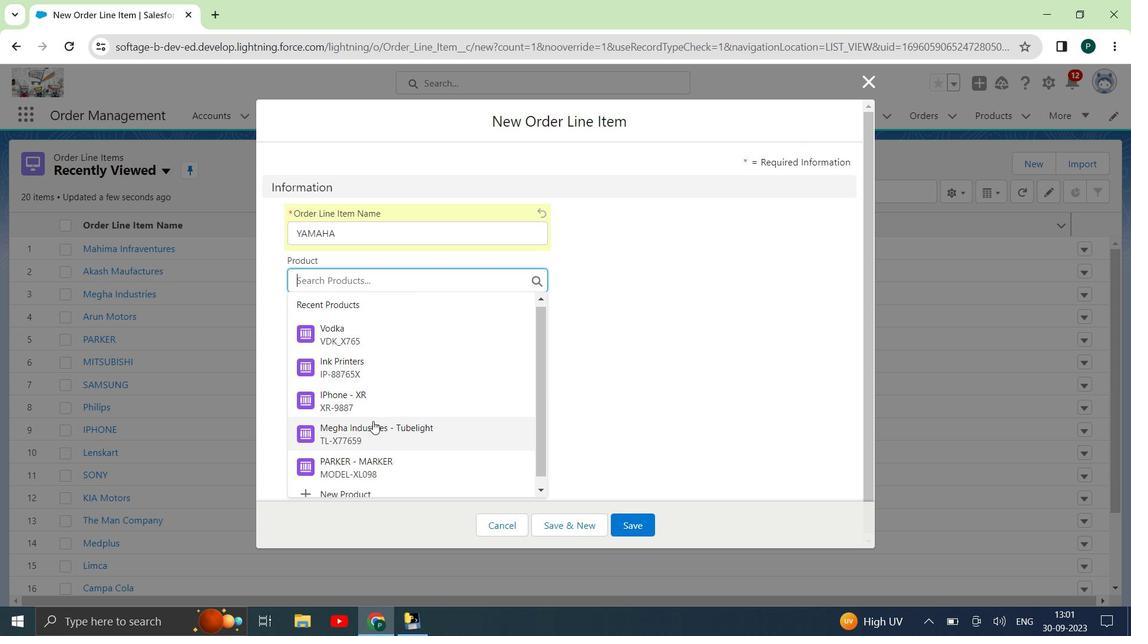 
Action: Mouse moved to (350, 483)
Screenshot: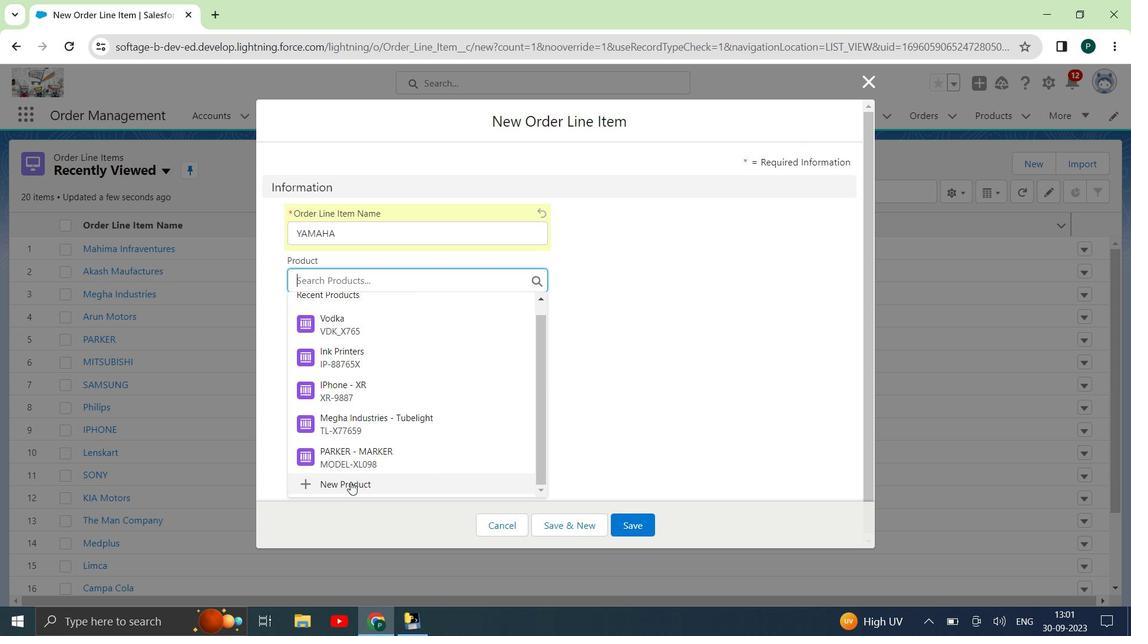 
Action: Mouse pressed left at (350, 483)
Screenshot: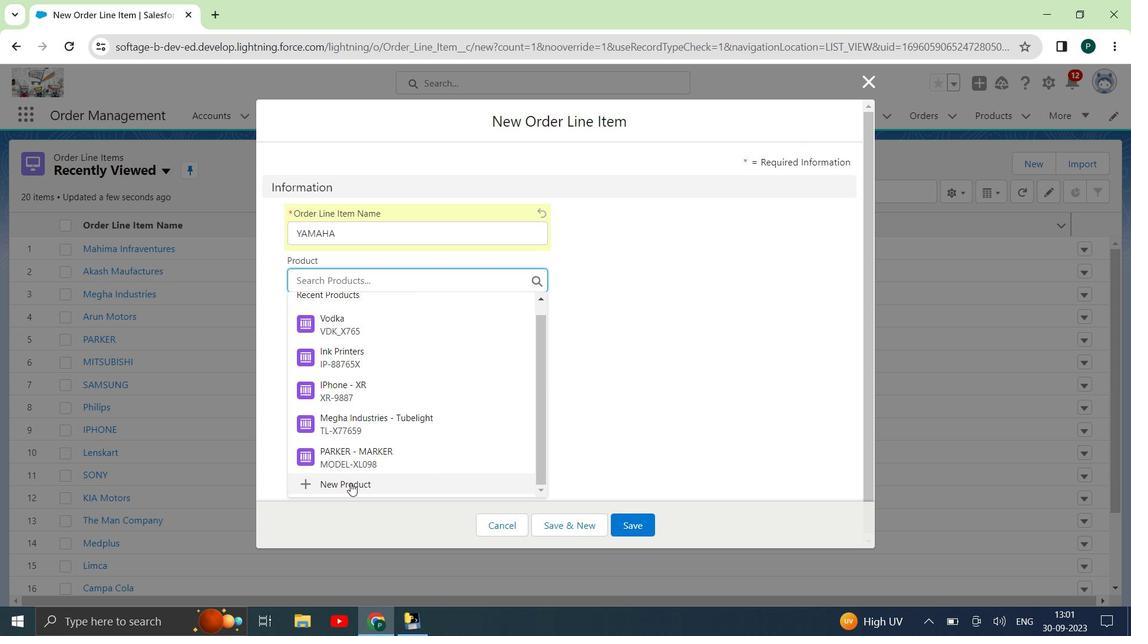 
Action: Mouse moved to (364, 226)
Screenshot: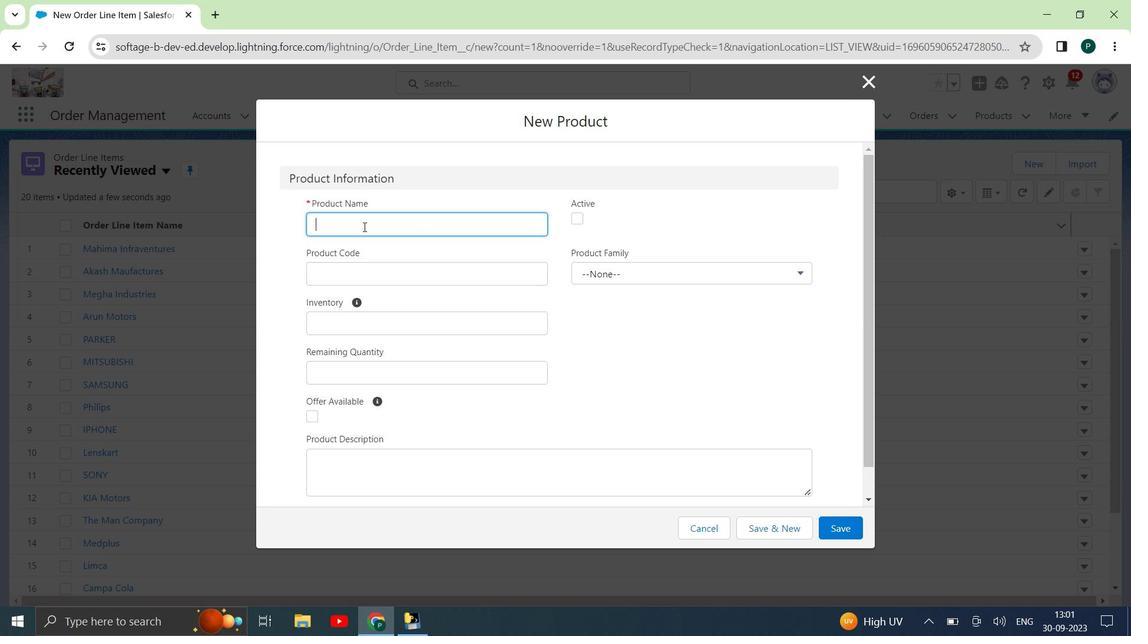 
Action: Mouse pressed left at (364, 226)
Screenshot: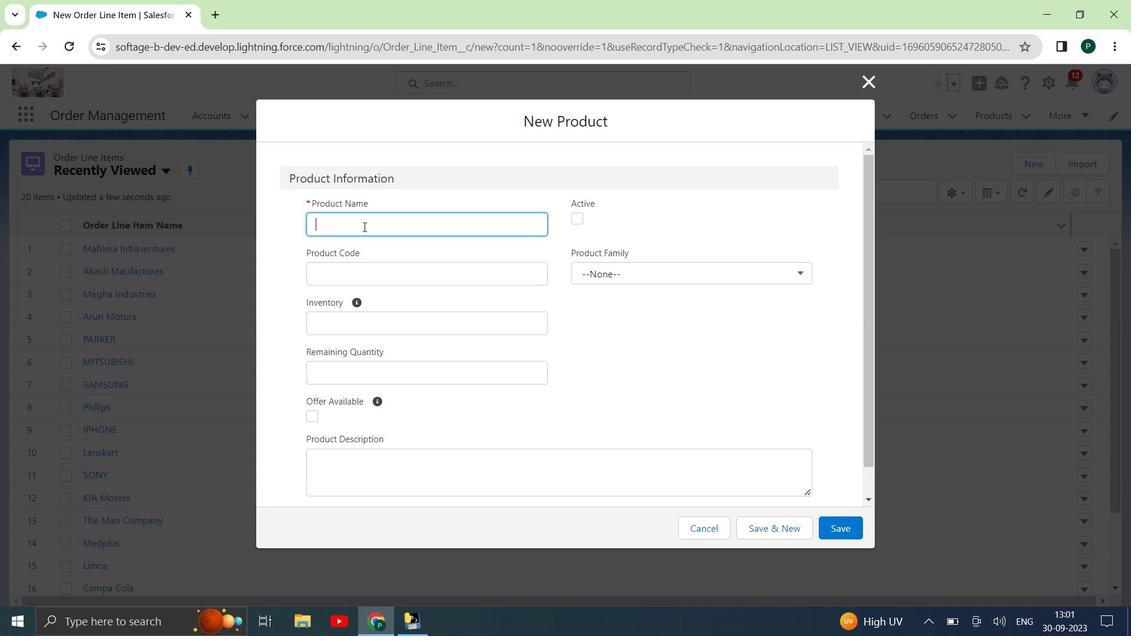 
Action: Key pressed <Key.shift><Key.shift><Key.shift><Key.shift><Key.shift><Key.shift><Key.shift><Key.shift>Yamaha<Key.backspace><Key.backspace><Key.backspace><Key.backspace><Key.backspace><Key.backspace><Key.backspace><Key.backspace><Key.backspace><Key.backspace><Key.backspace><Key.backspace><Key.backspace><Key.backspace><Key.shift>YAMAHA<Key.space>RX<Key.space><Key.backspace><Key.space>CD-100
Screenshot: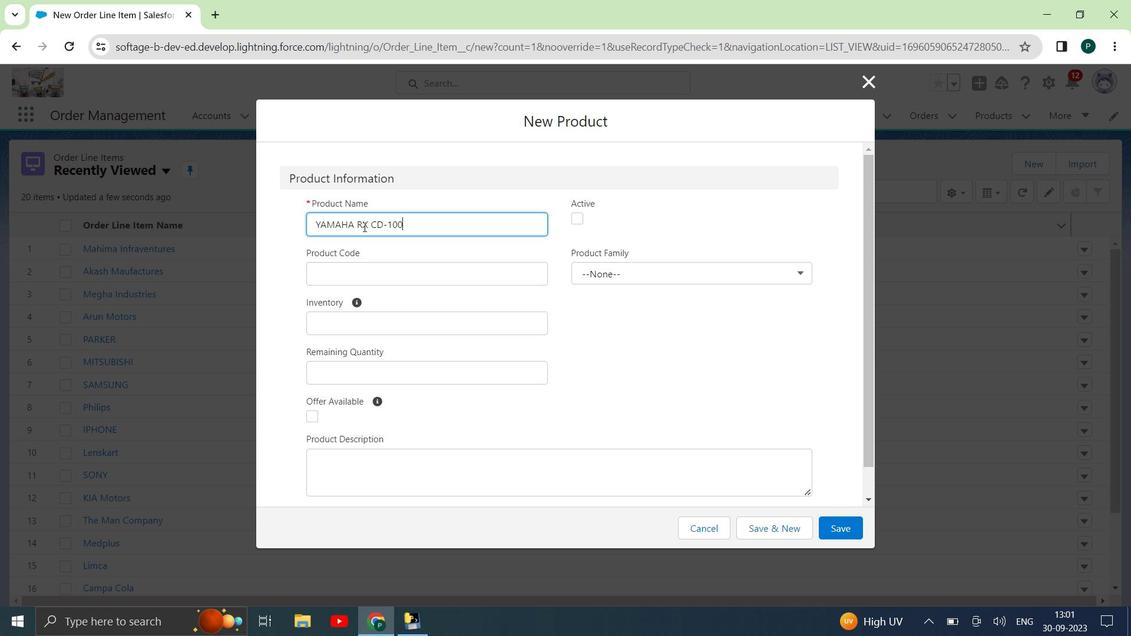 
Action: Mouse moved to (382, 275)
Screenshot: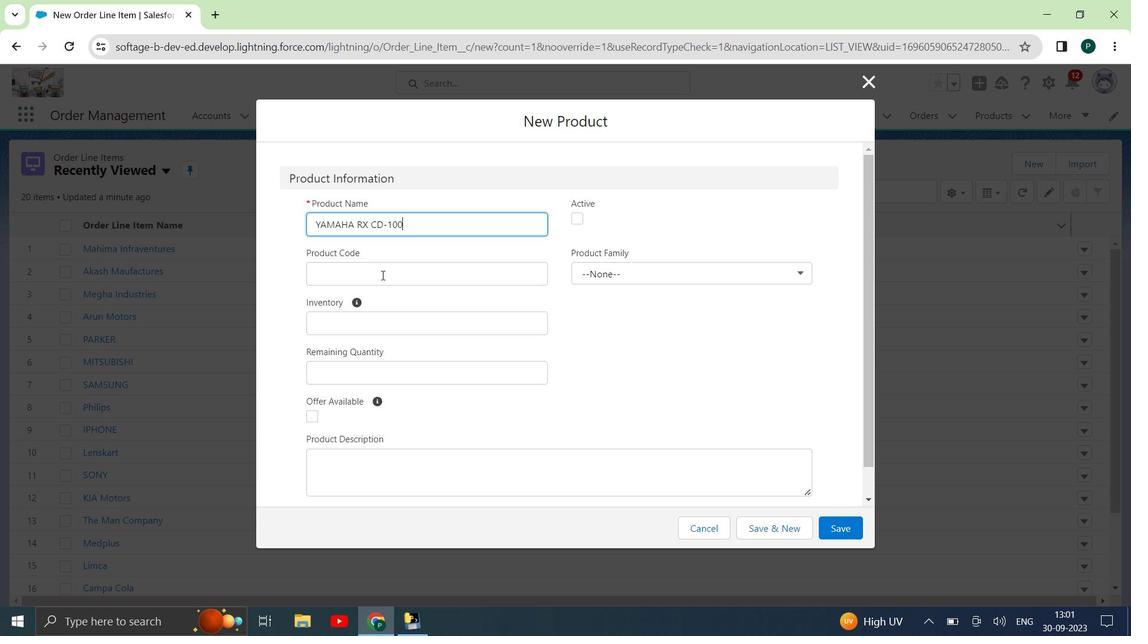 
Action: Mouse pressed left at (382, 275)
Screenshot: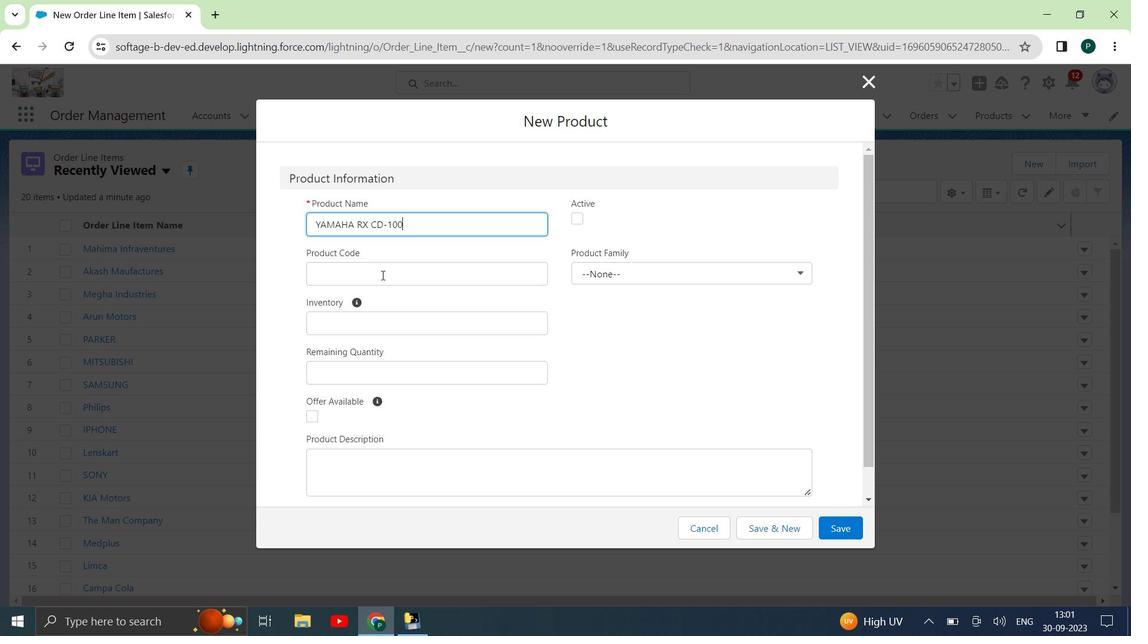 
Action: Key pressed <Key.shift><Key.shift><Key.shift><Key.shift><Key.shift><Key.shift><Key.shift><Key.shift><Key.shift><Key.shift><Key.shift><Key.shift><Key.shift><Key.shift><Key.shift><Key.shift><Key.shift><Key.shift><Key.shift><Key.shift><Key.shift><Key.shift><Key.shift><Key.shift><Key.shift><Key.shift><Key.shift><Key.shift><Key.shift><Key.shift><Key.shift><Key.shift><Key.shift><Key.shift><Key.shift><Key.shift><Key.shift><Key.shift>RXCD-<Key.shift>X6788
Screenshot: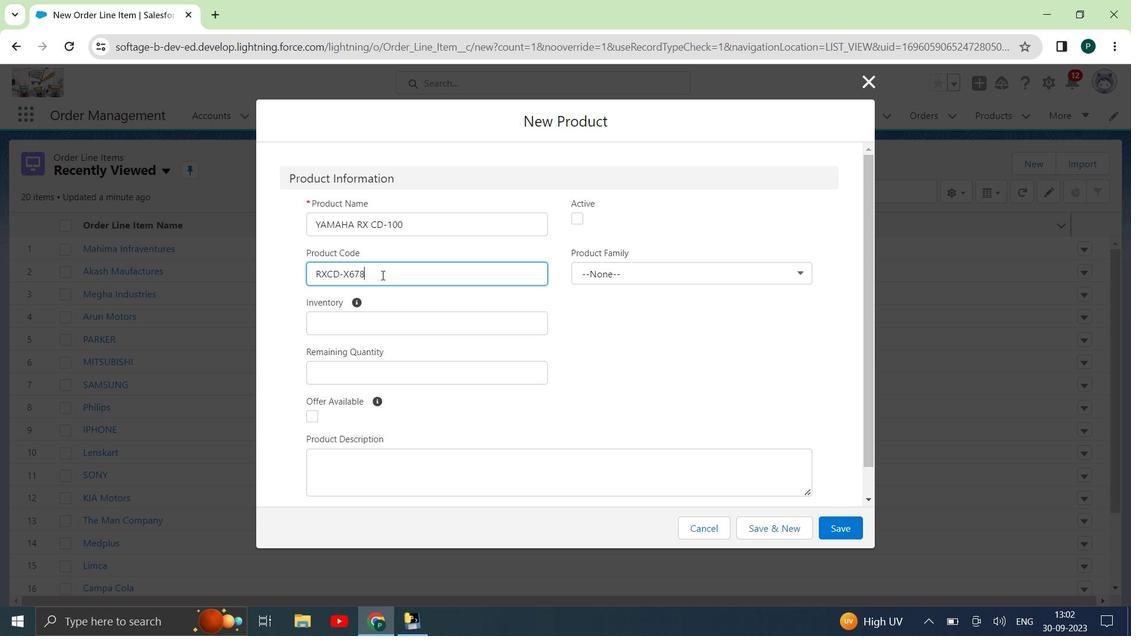 
Action: Mouse moved to (582, 220)
Screenshot: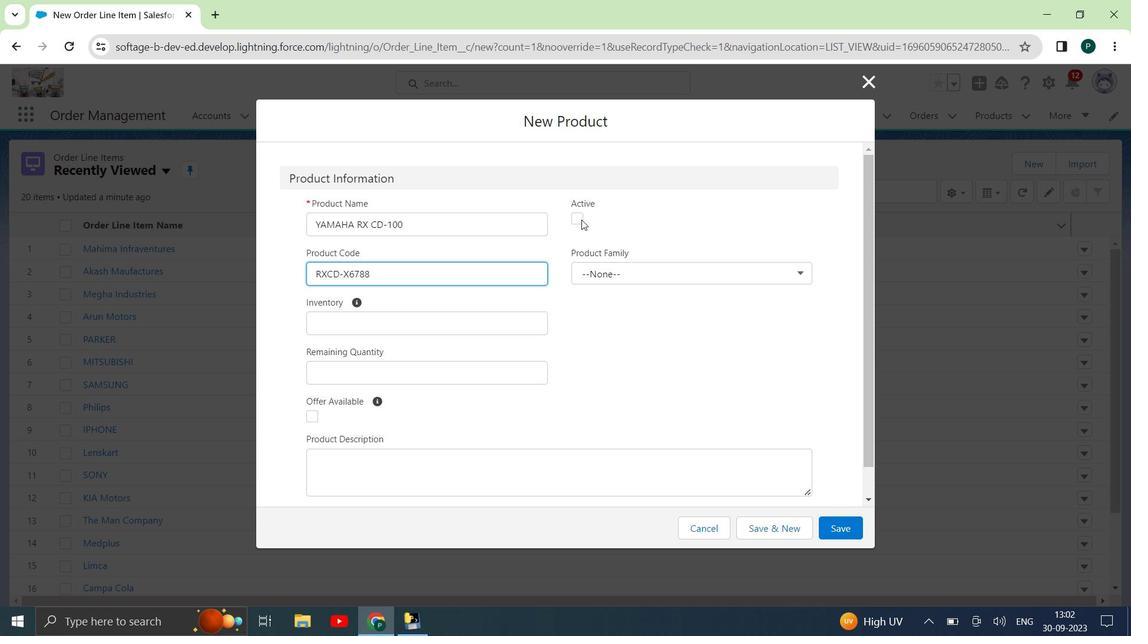
Action: Mouse pressed left at (582, 220)
Screenshot: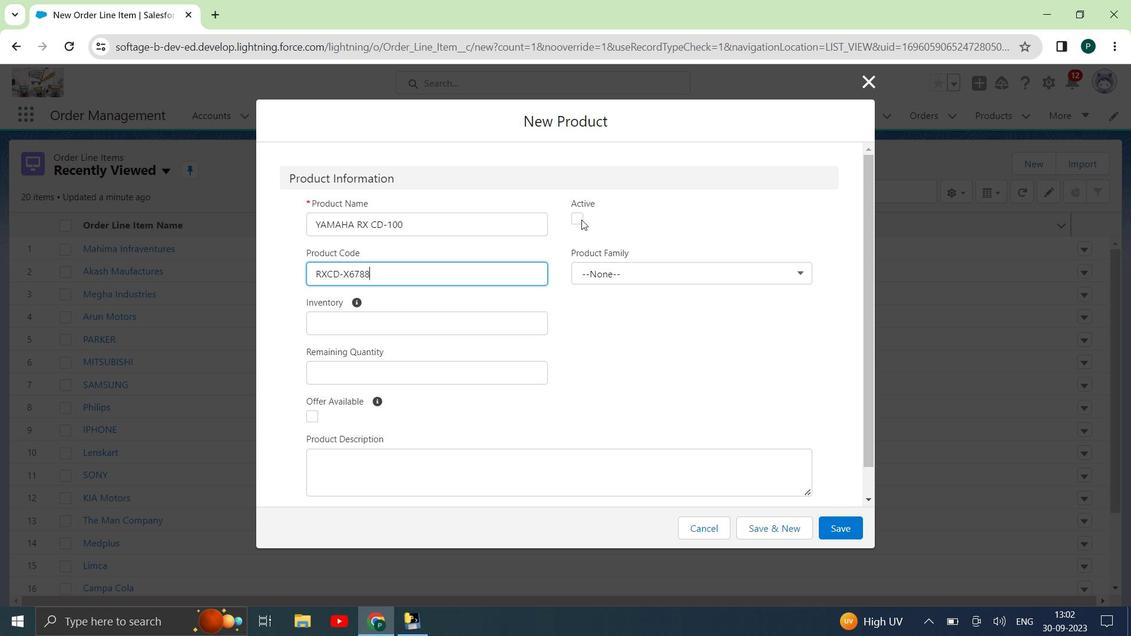 
Action: Mouse moved to (637, 277)
Screenshot: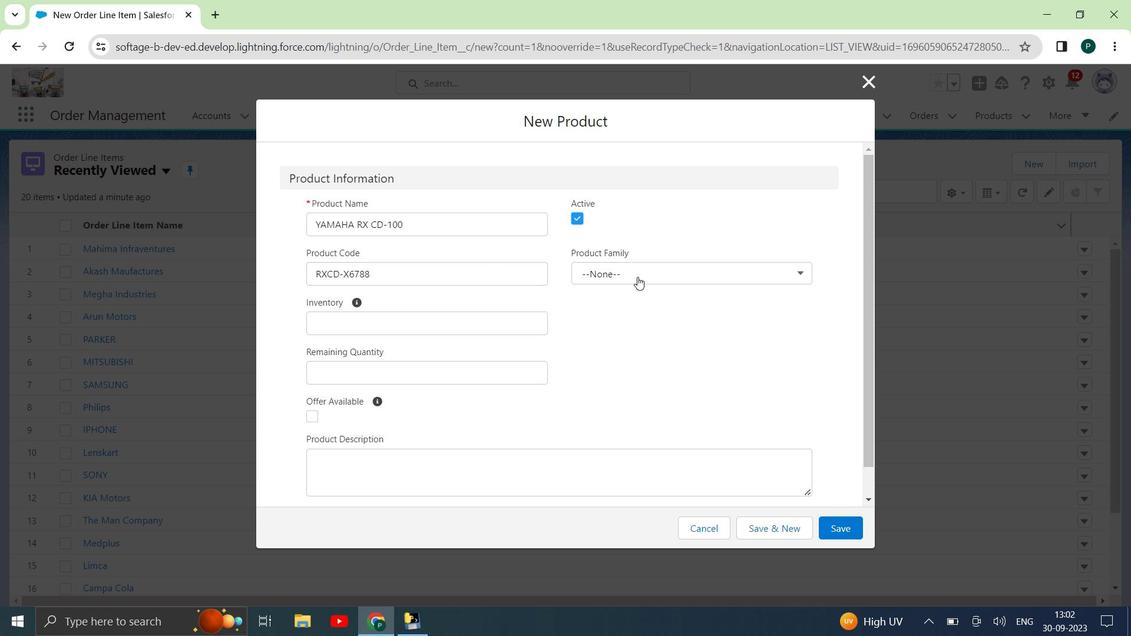
Action: Mouse pressed left at (637, 277)
Screenshot: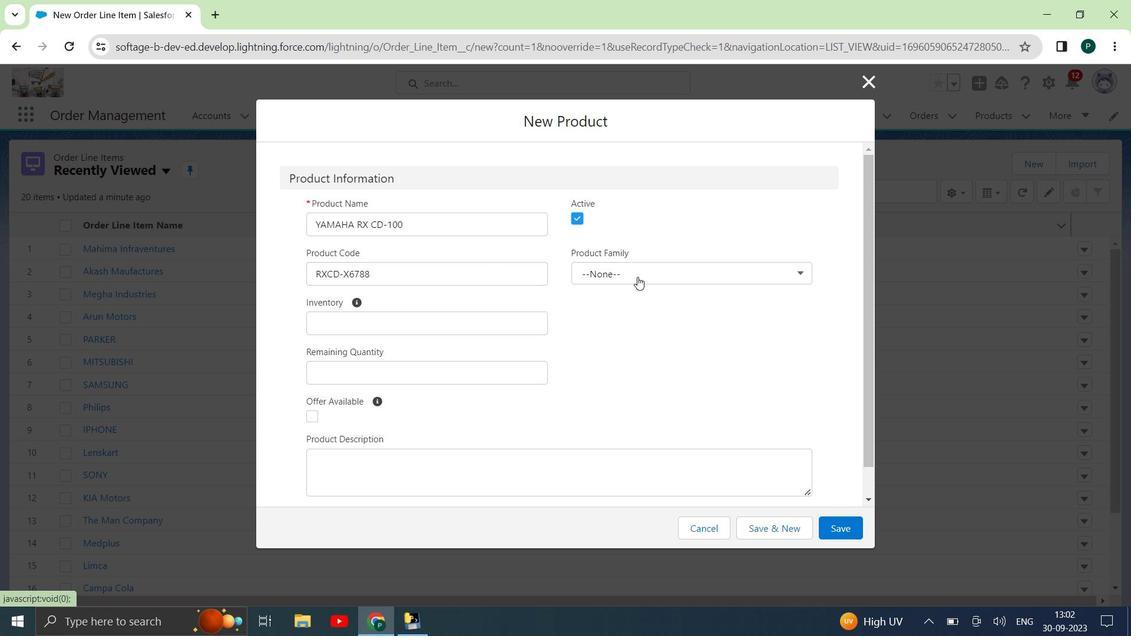 
Action: Mouse moved to (619, 322)
Screenshot: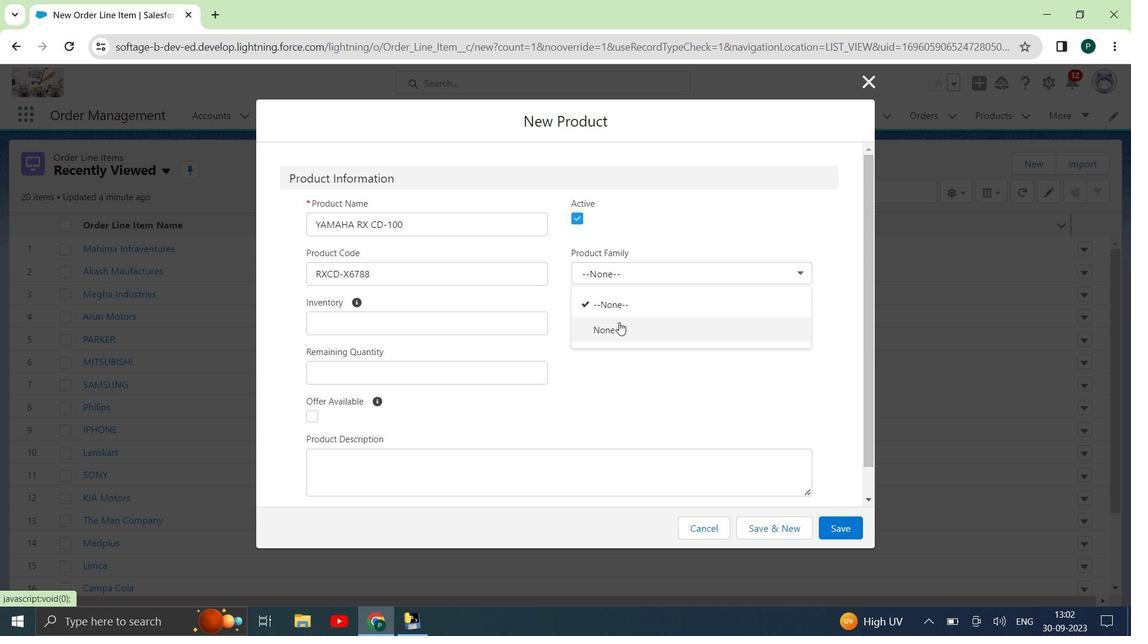 
Action: Mouse pressed left at (619, 322)
Screenshot: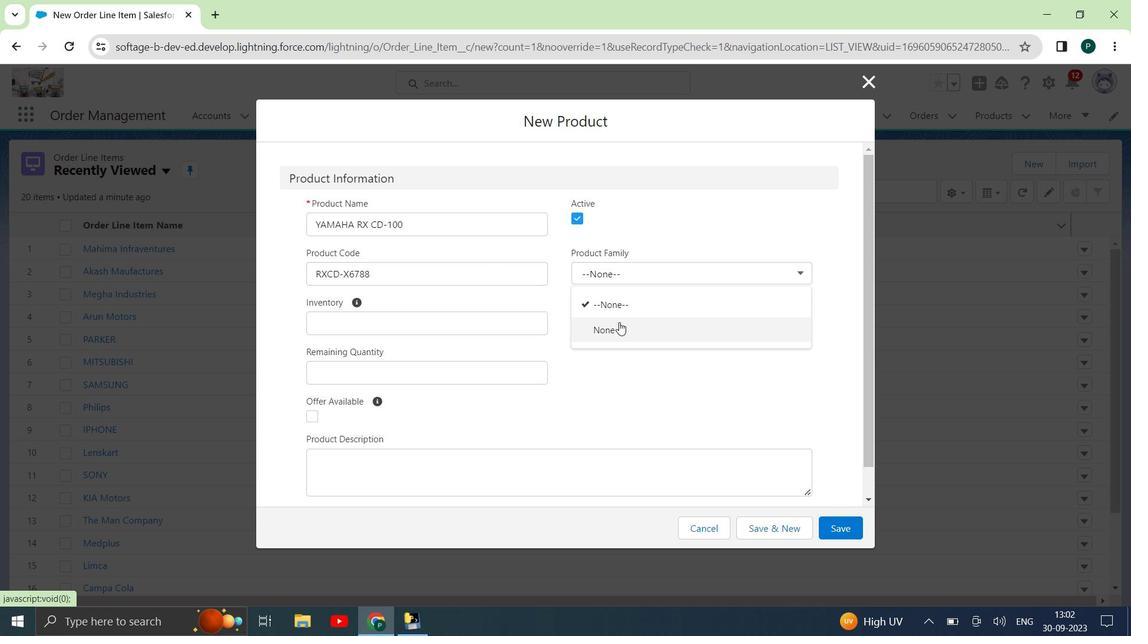 
Action: Mouse moved to (313, 416)
Screenshot: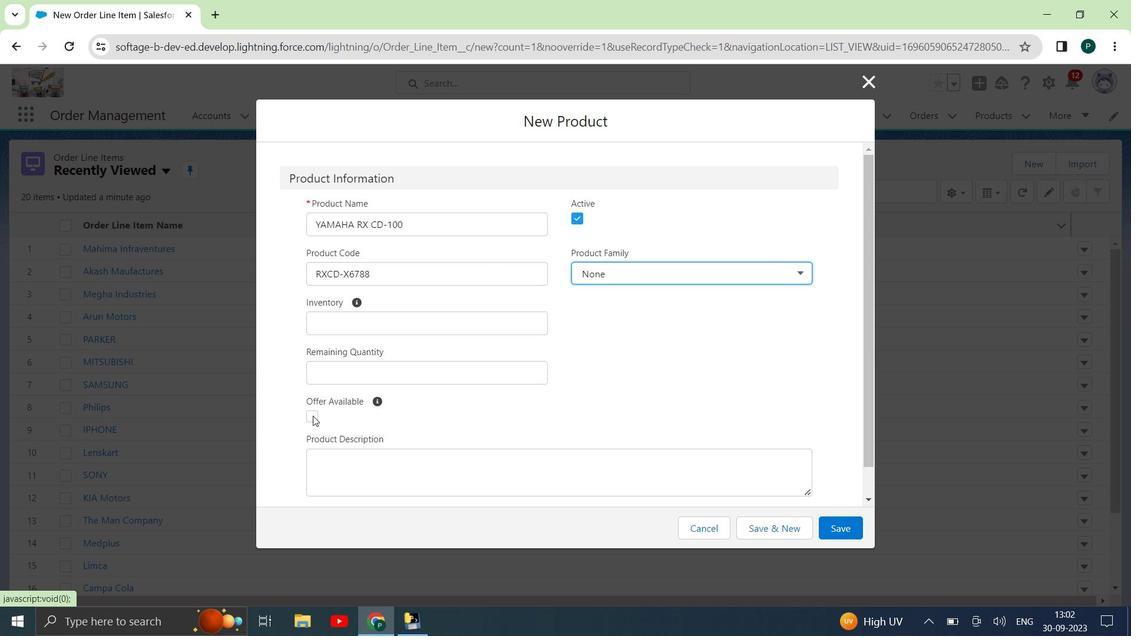 
Action: Mouse pressed left at (313, 416)
Screenshot: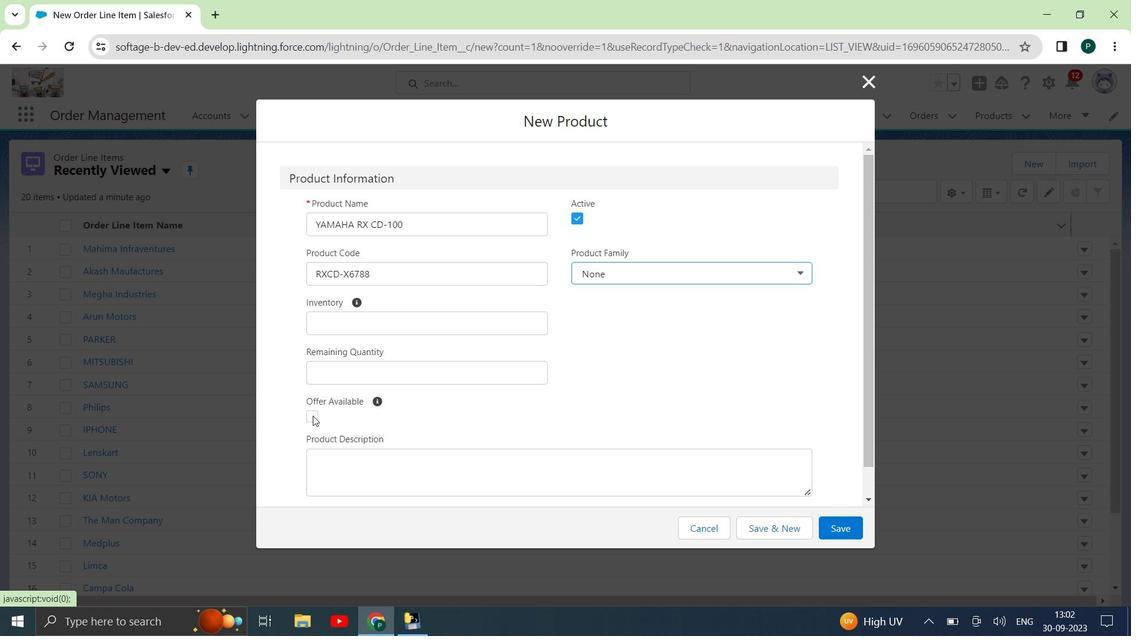 
Action: Mouse moved to (379, 317)
Screenshot: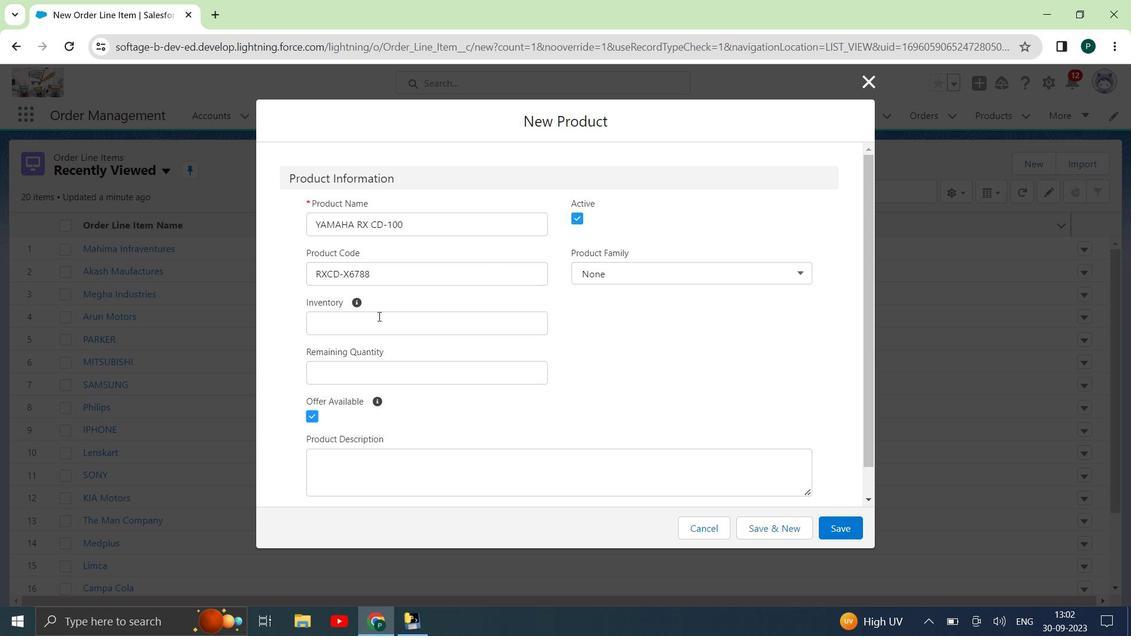 
Action: Mouse pressed left at (379, 317)
Screenshot: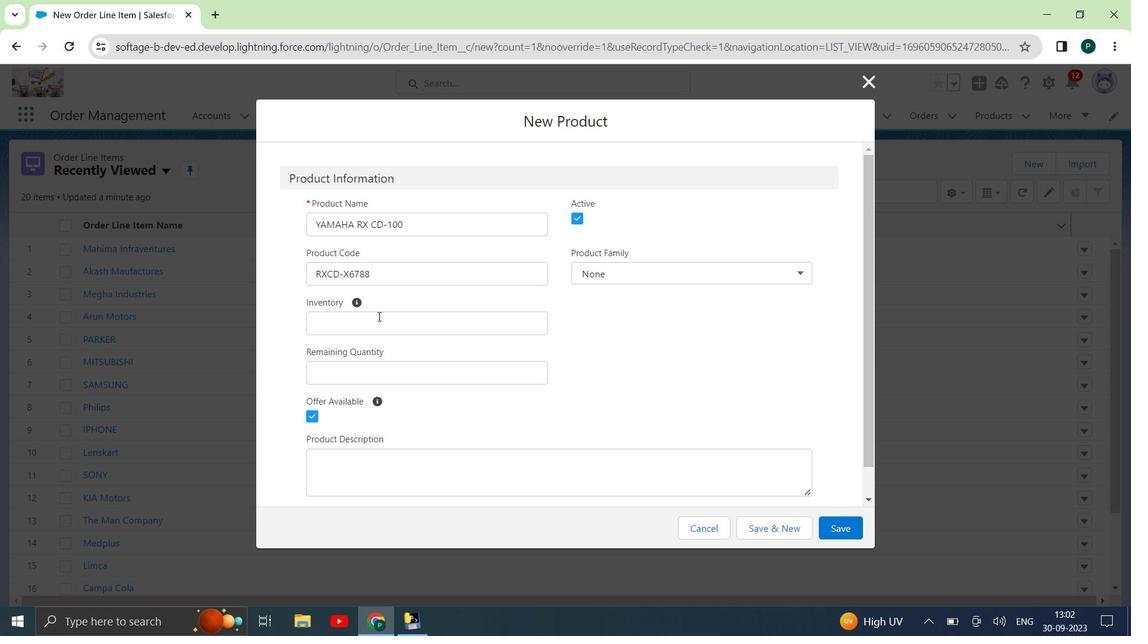 
Action: Mouse moved to (375, 317)
Screenshot: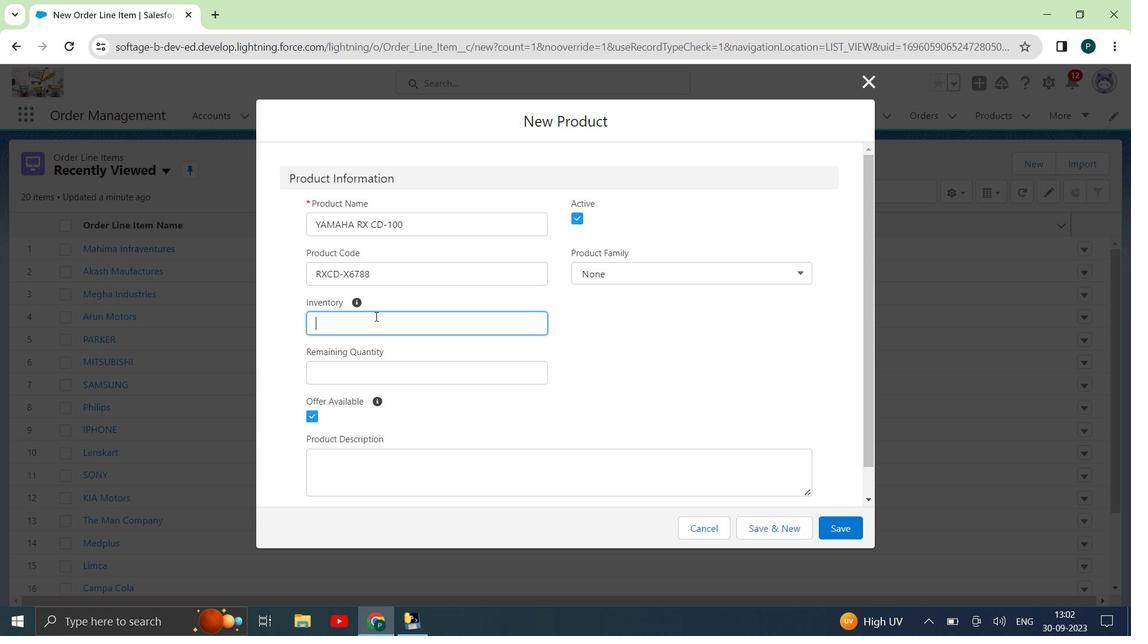 
Action: Key pressed 15000
Screenshot: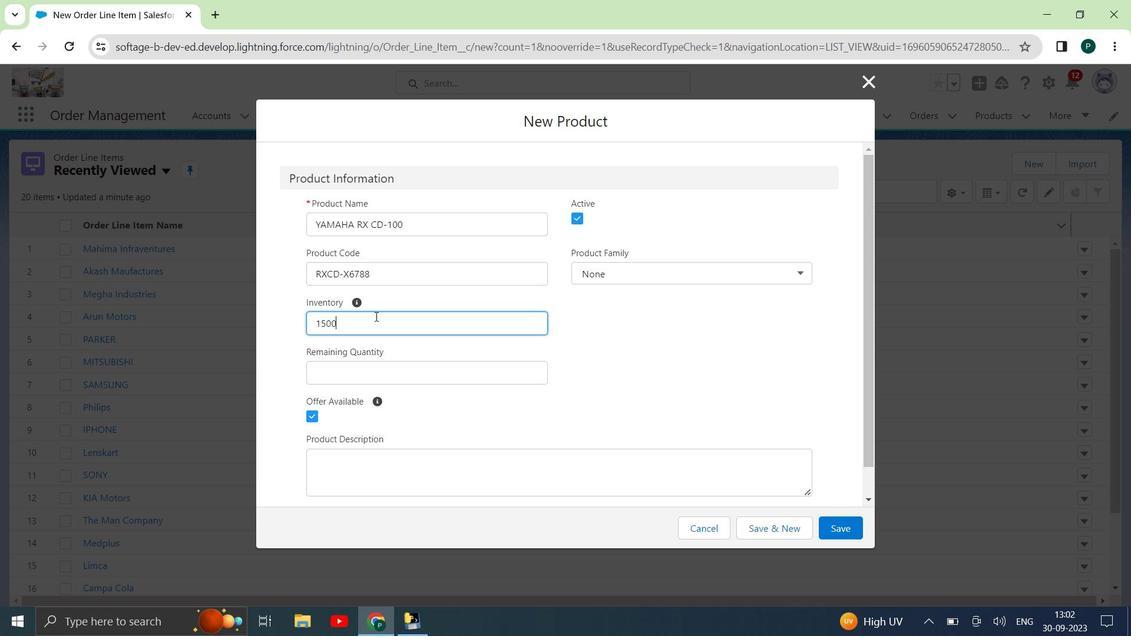 
Action: Mouse moved to (383, 383)
Screenshot: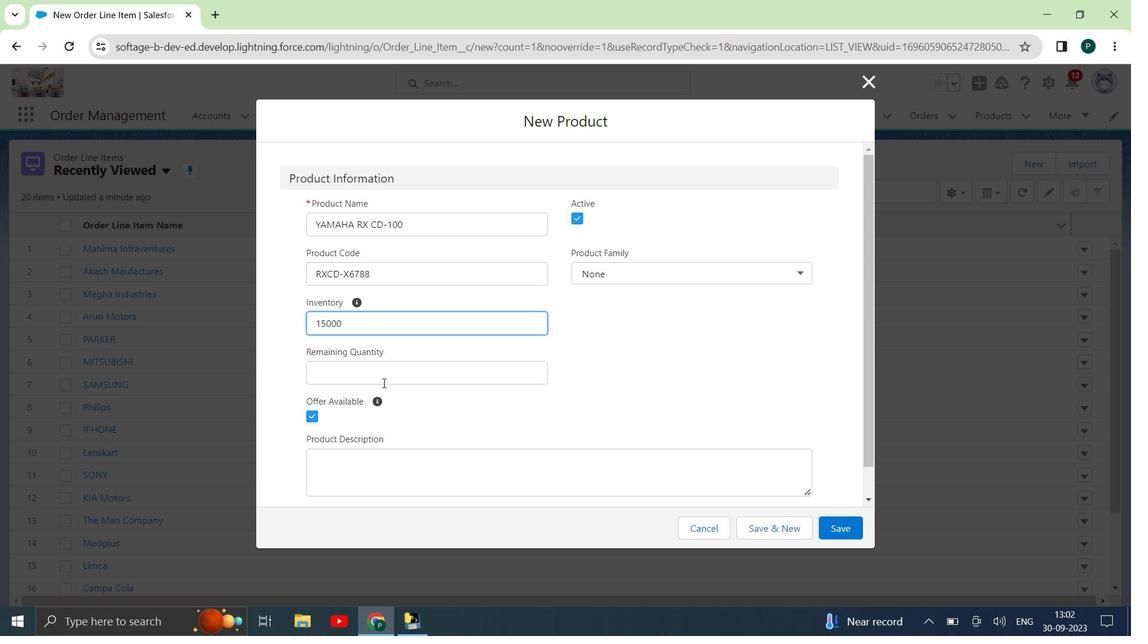 
Action: Mouse pressed left at (383, 383)
Screenshot: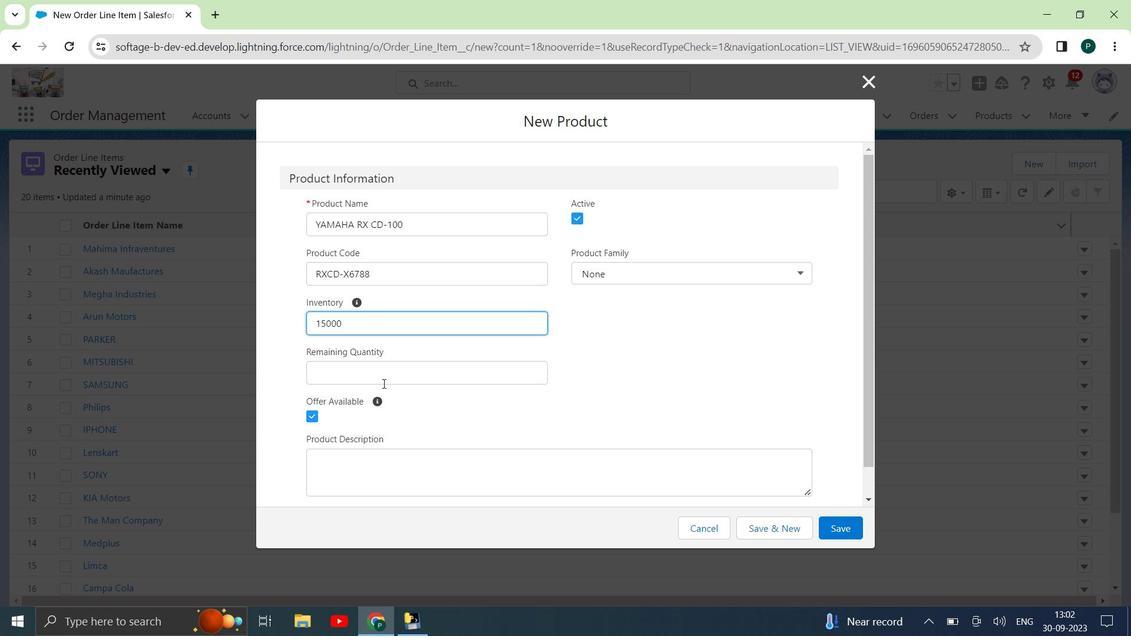 
Action: Mouse moved to (388, 380)
Screenshot: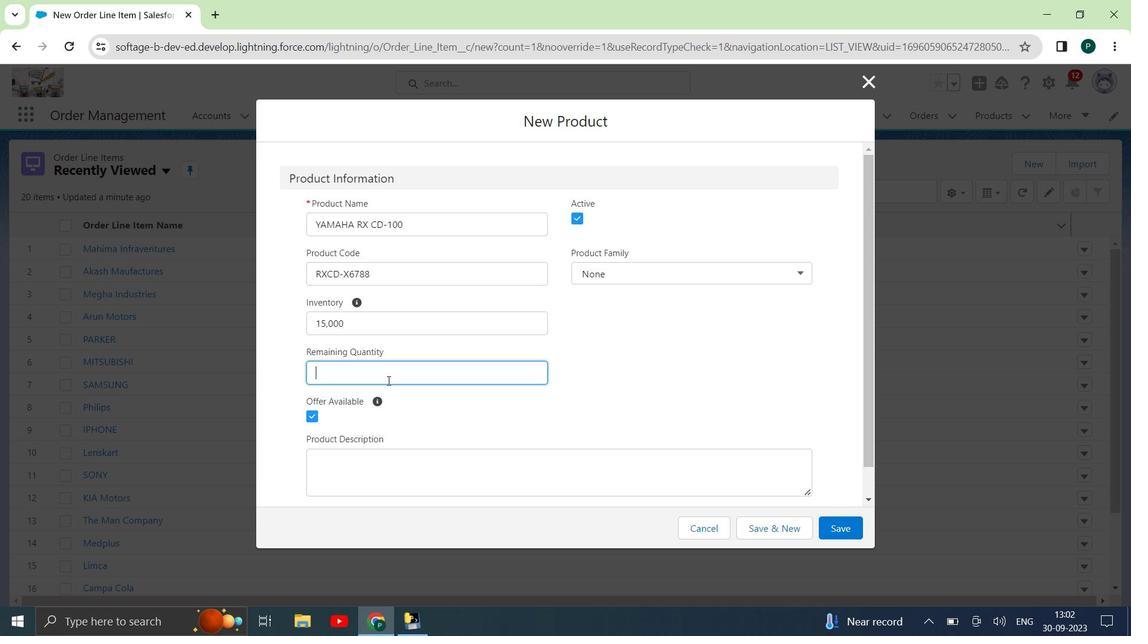 
Action: Key pressed 66676
Screenshot: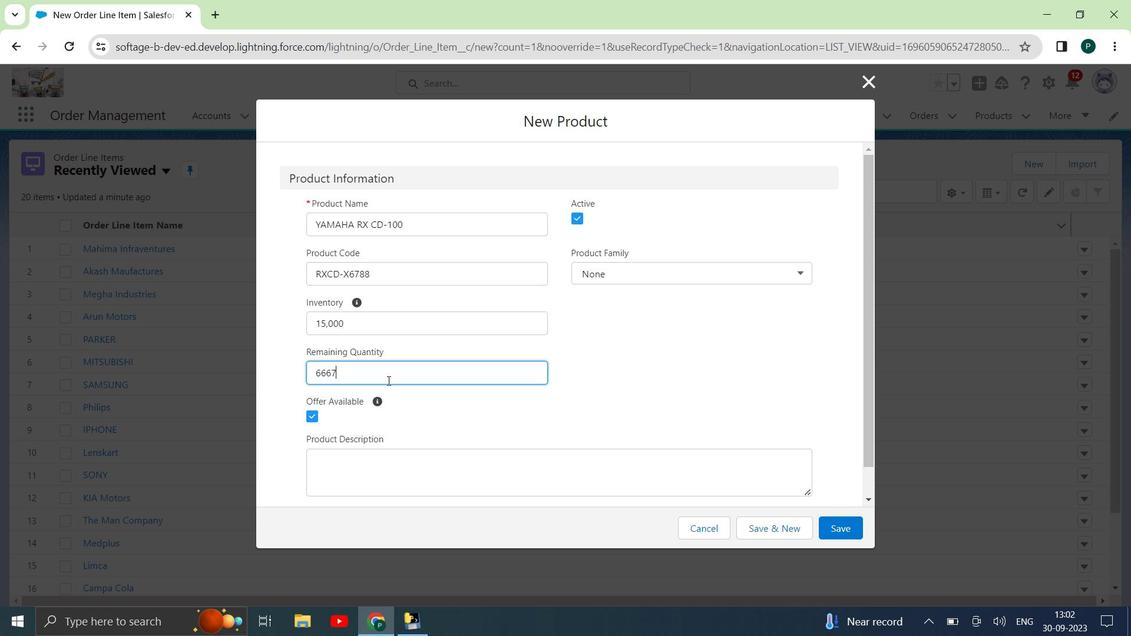 
Action: Mouse moved to (461, 305)
Screenshot: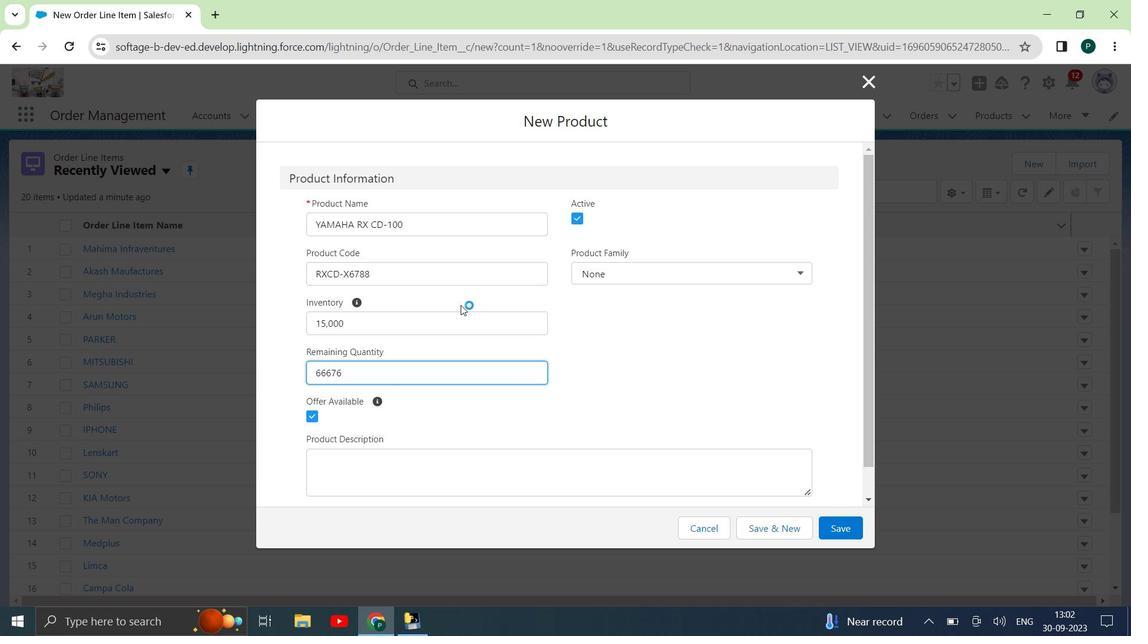 
Action: Key pressed <Key.backspace>
Screenshot: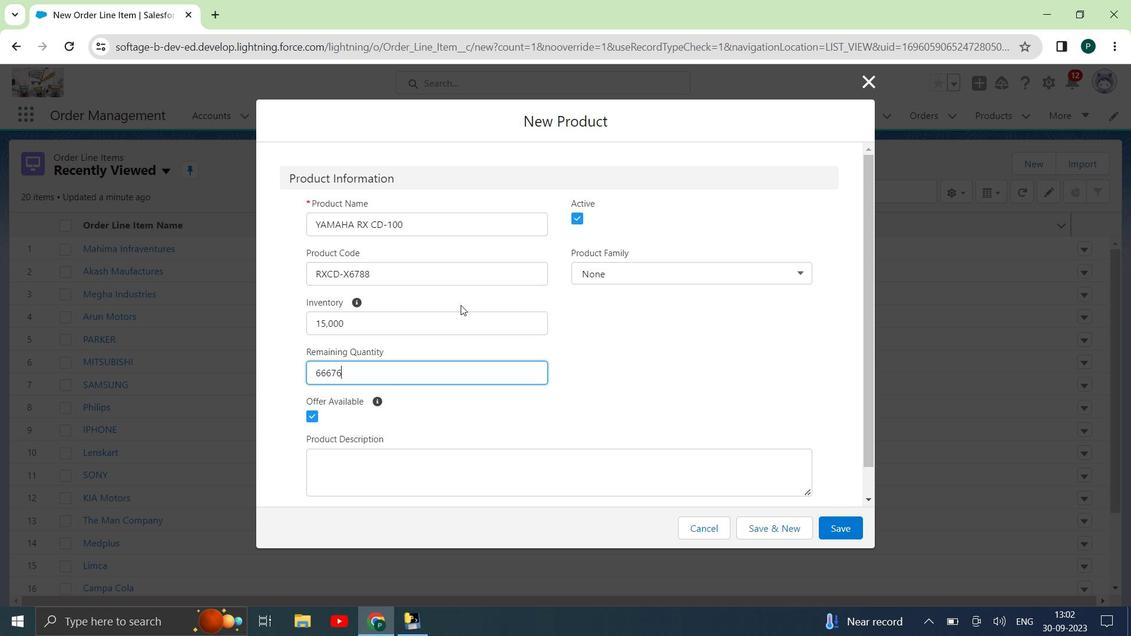 
Action: Mouse moved to (490, 284)
Screenshot: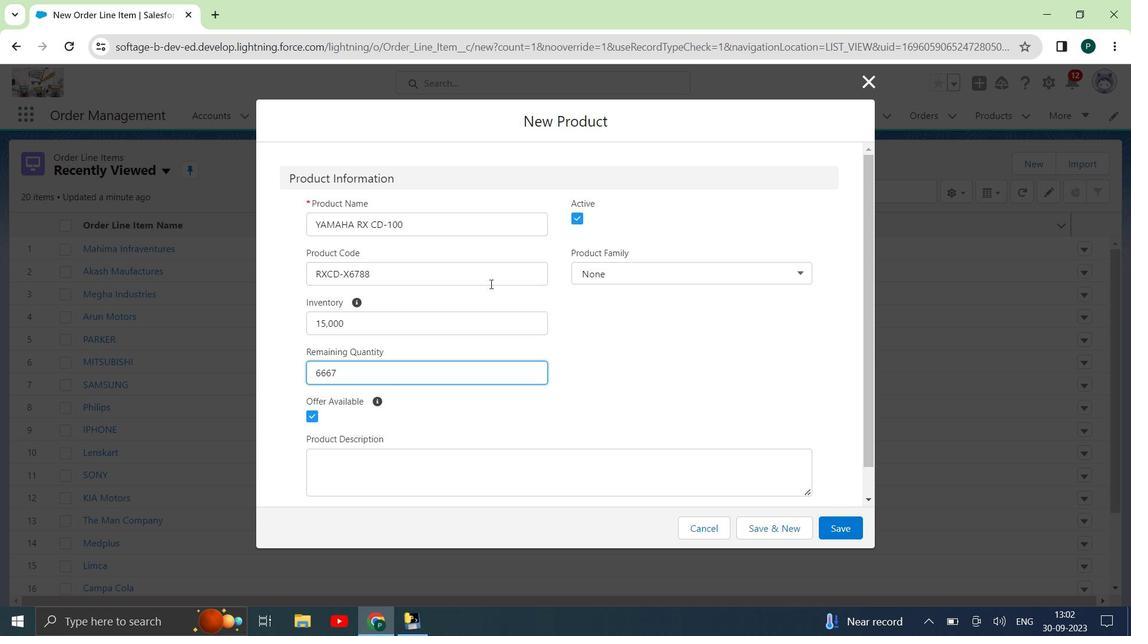 
Action: Mouse scrolled (490, 284) with delta (0, 0)
Screenshot: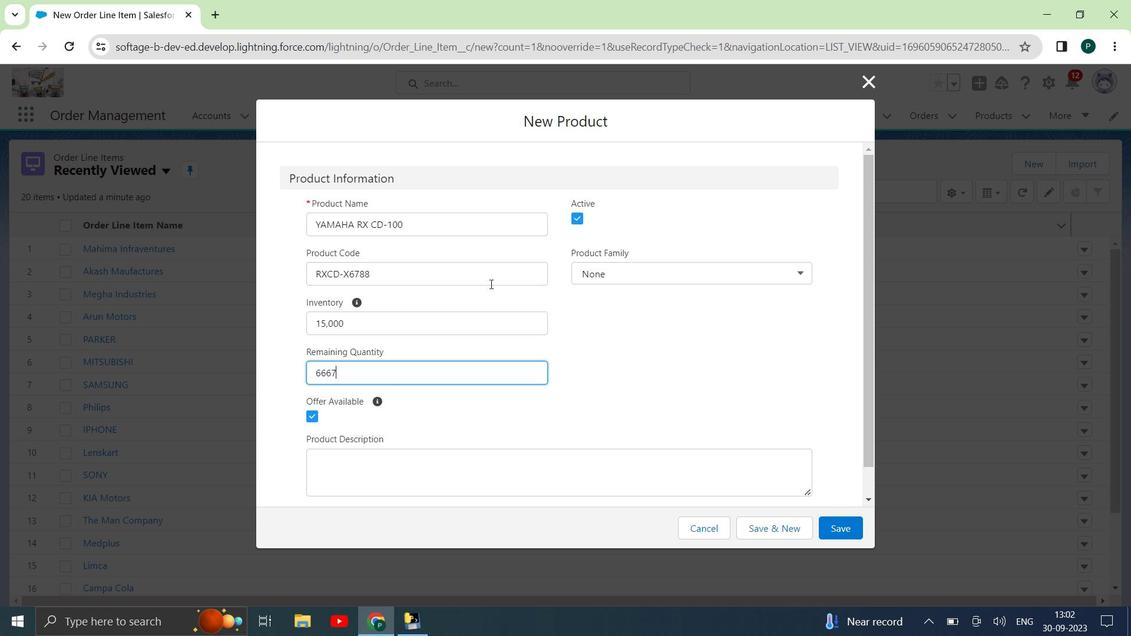 
Action: Mouse scrolled (490, 284) with delta (0, 0)
Screenshot: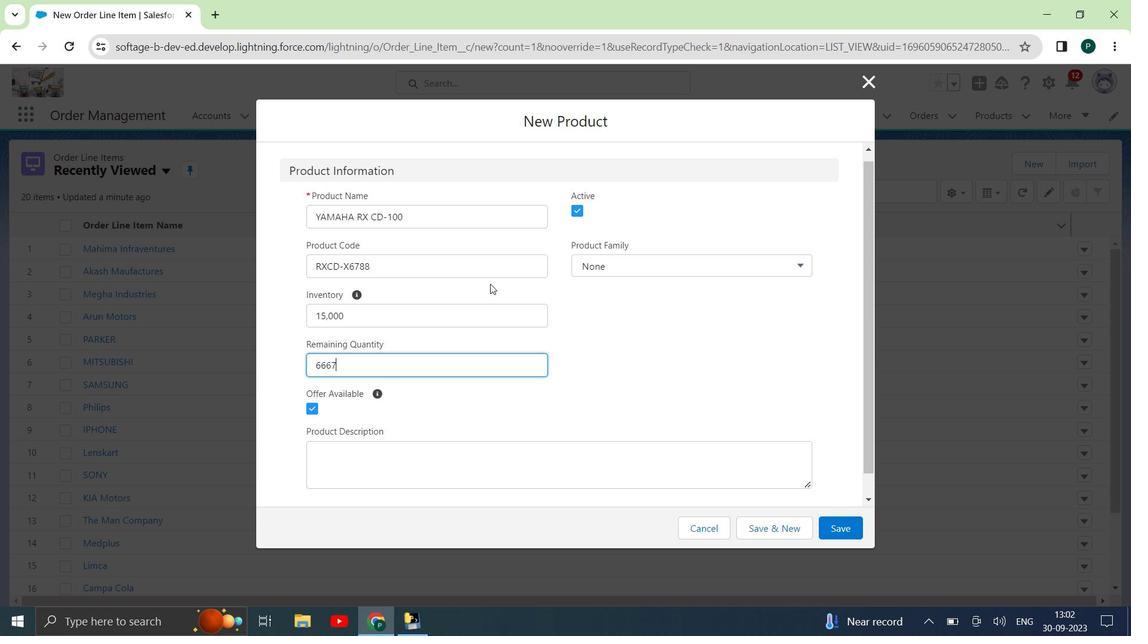 
Action: Mouse moved to (831, 529)
Screenshot: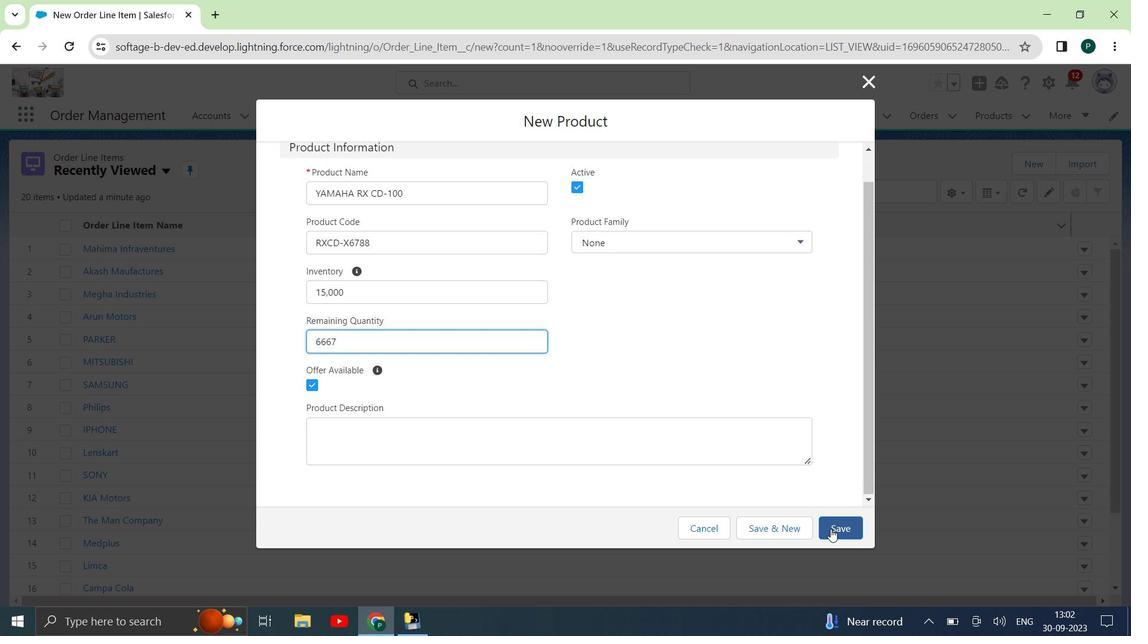 
Action: Mouse pressed left at (831, 529)
Screenshot: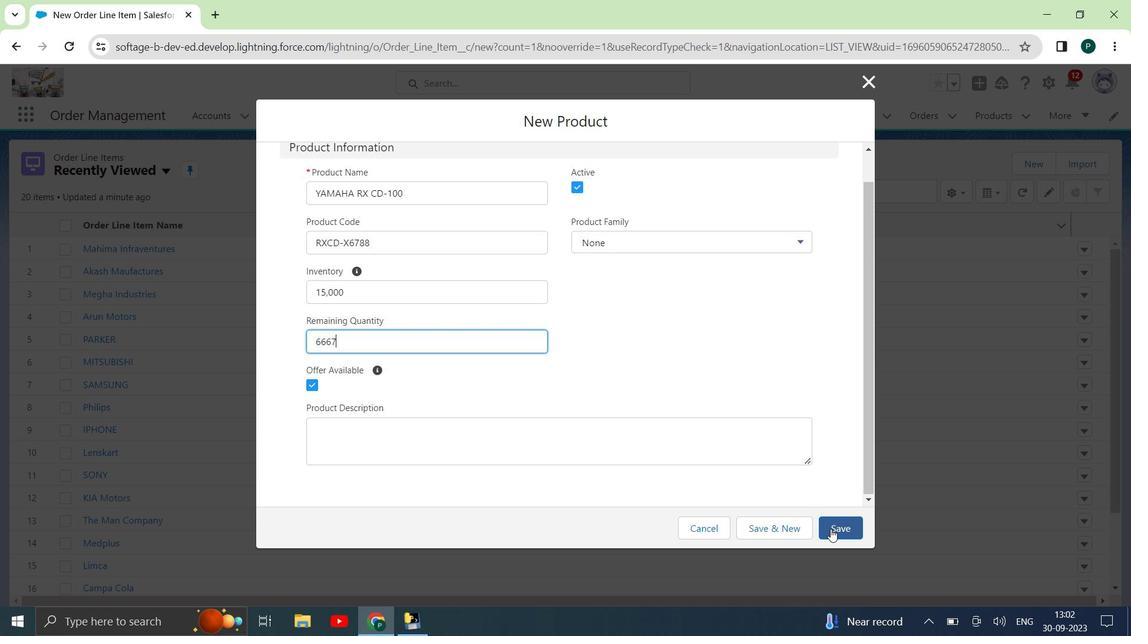 
Action: Mouse moved to (505, 327)
Screenshot: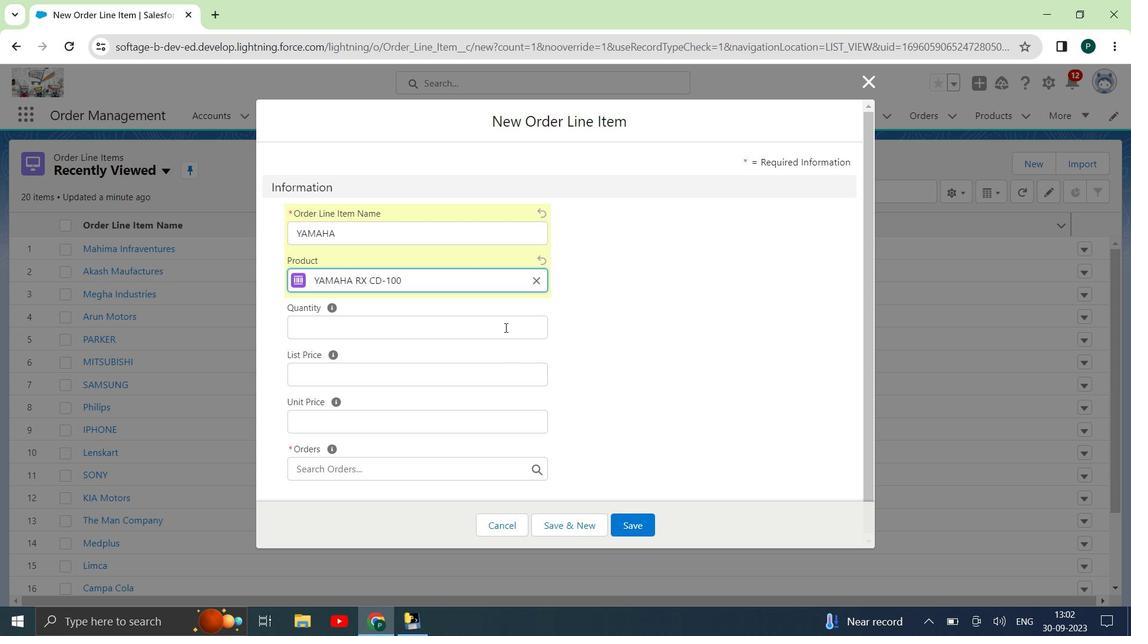 
Action: Mouse pressed left at (505, 327)
Screenshot: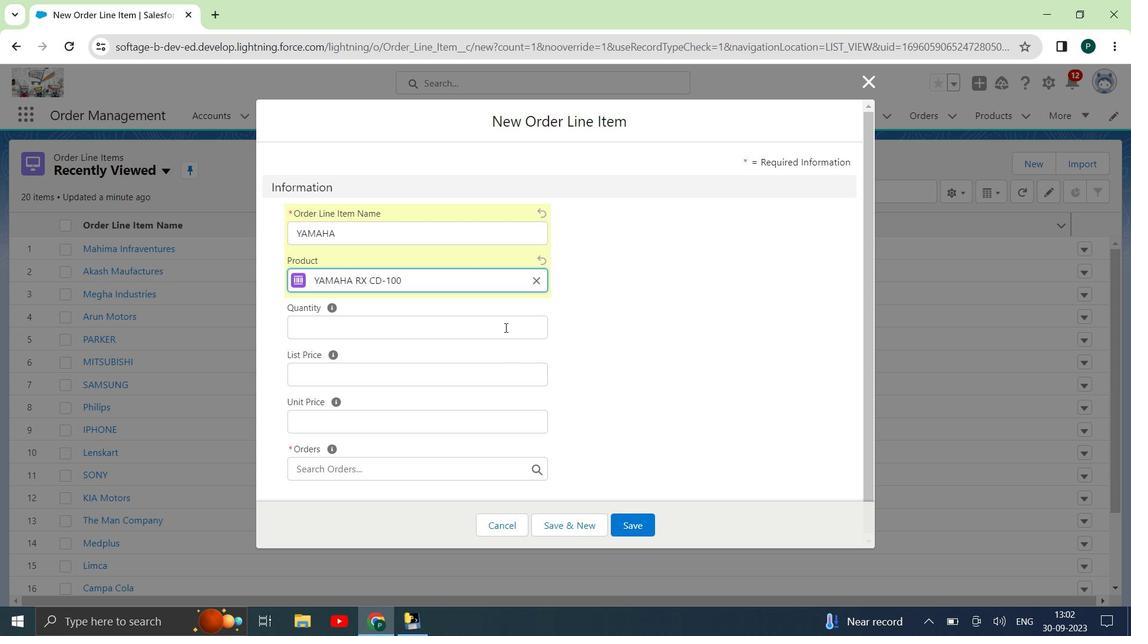 
Action: Mouse moved to (514, 331)
Screenshot: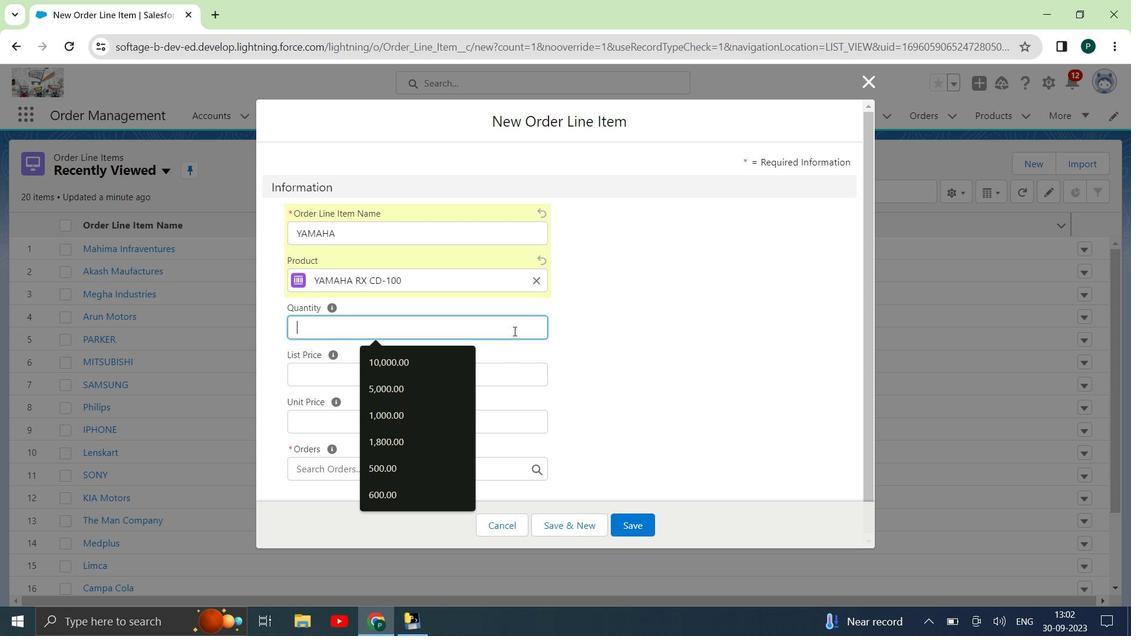 
Action: Key pressed 150
Screenshot: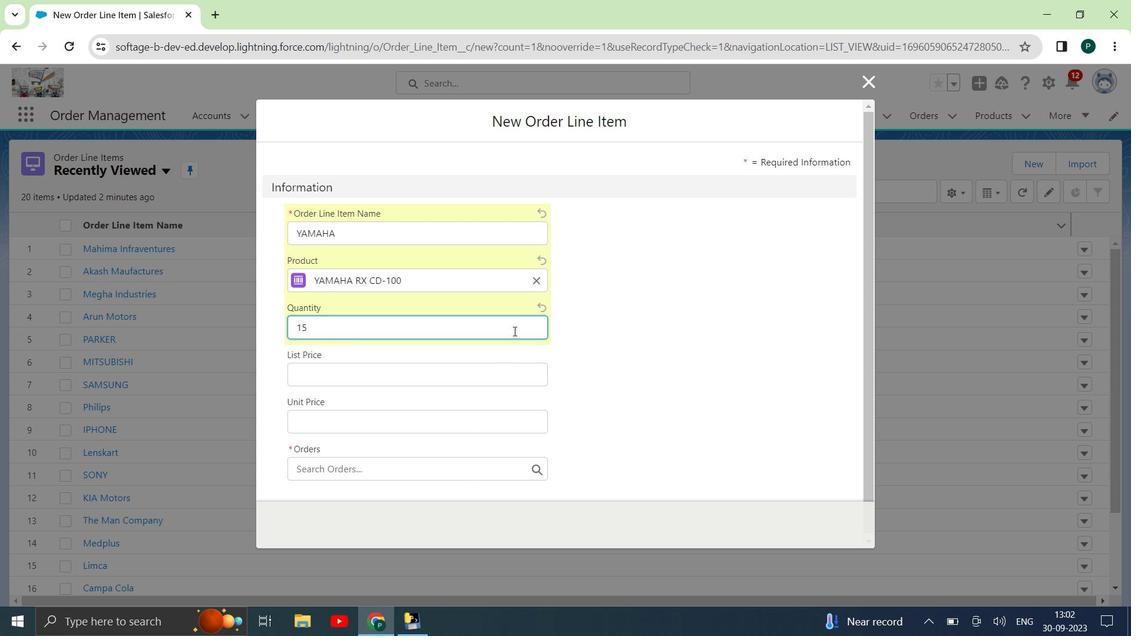 
Action: Mouse moved to (361, 421)
Screenshot: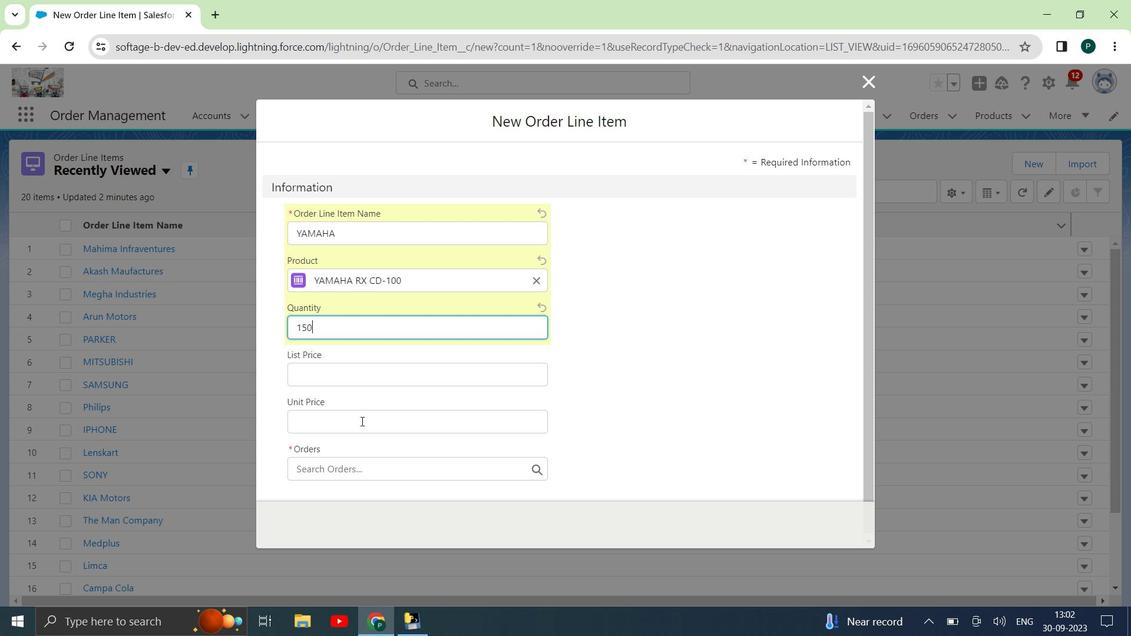 
Action: Mouse pressed left at (361, 421)
Screenshot: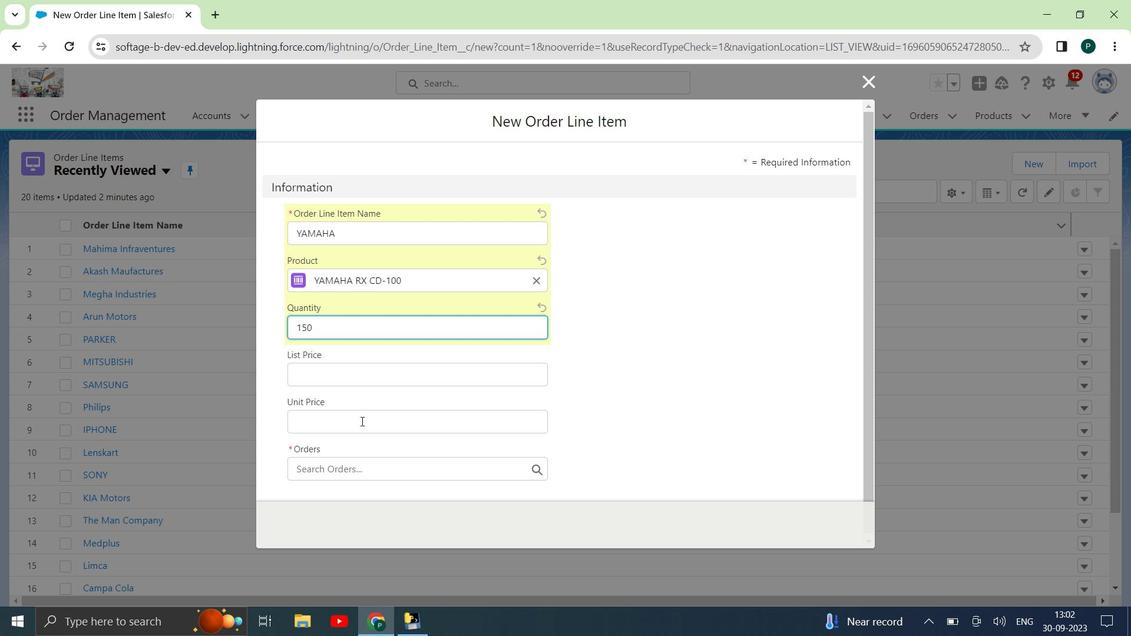 
Action: Mouse moved to (340, 411)
Screenshot: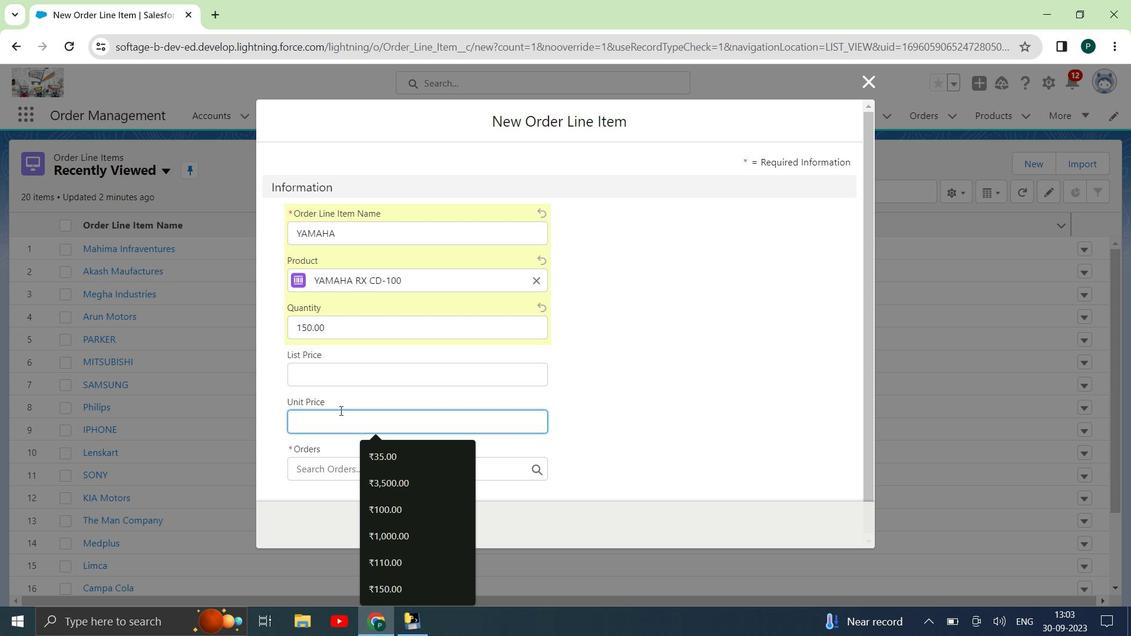 
Action: Key pressed 250000
Screenshot: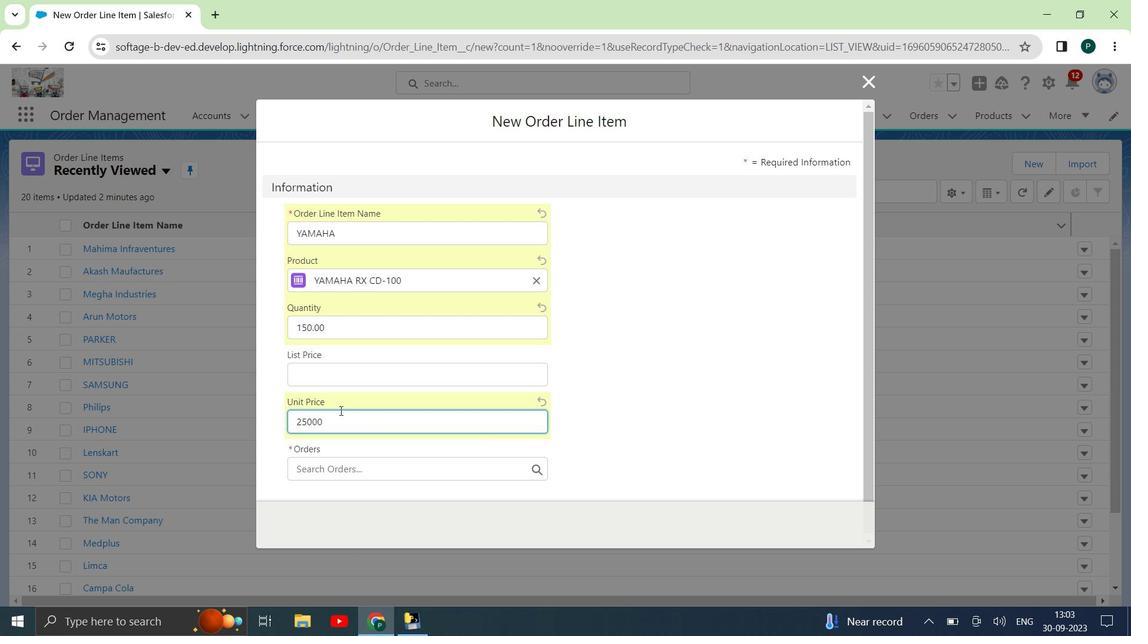 
Action: Mouse moved to (351, 395)
Screenshot: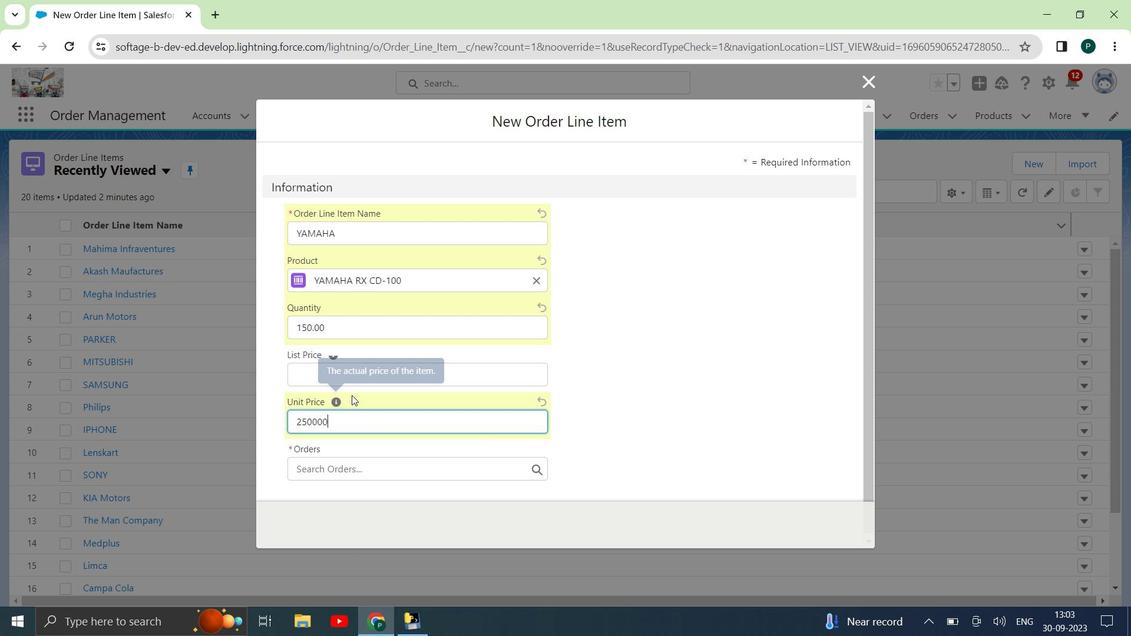 
Action: Mouse scrolled (351, 394) with delta (0, 0)
Screenshot: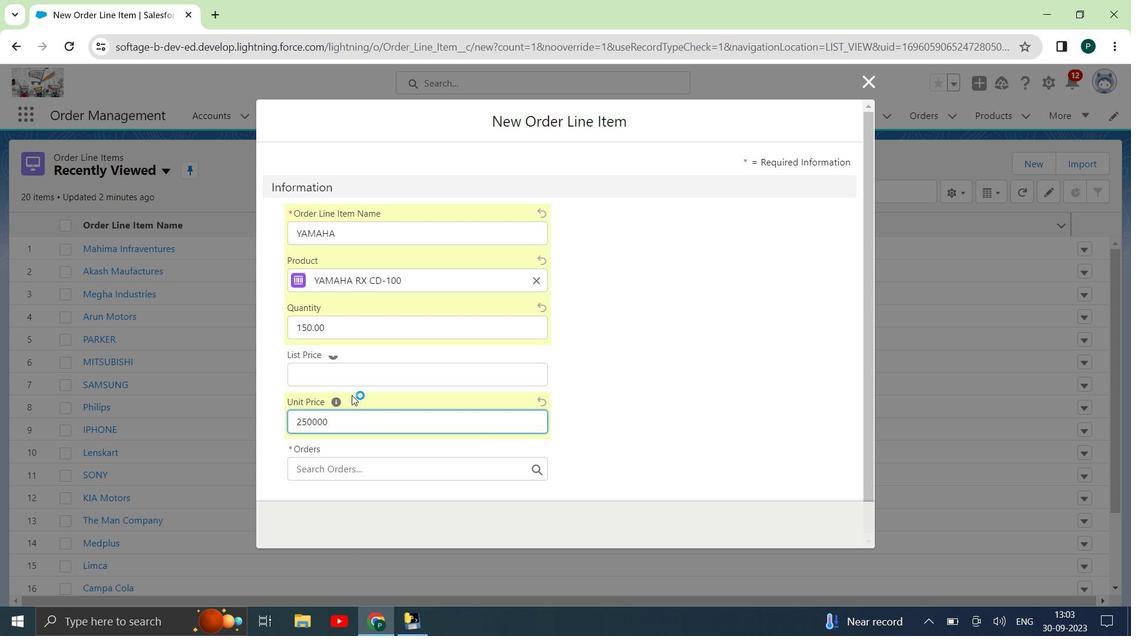 
Action: Mouse scrolled (351, 394) with delta (0, 0)
Screenshot: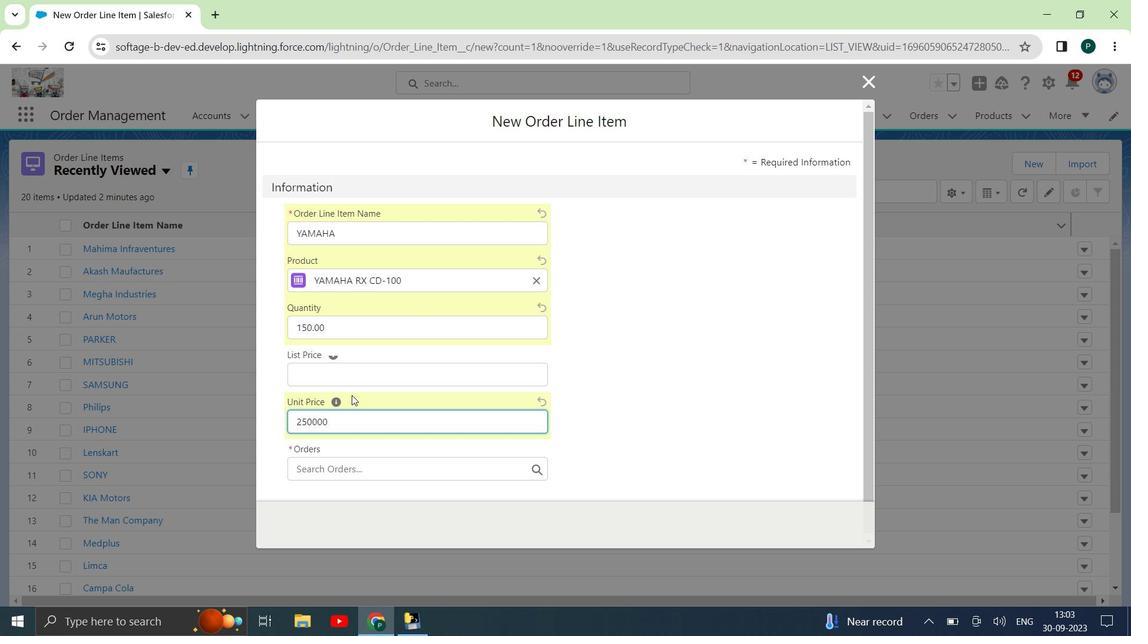 
Action: Mouse moved to (371, 471)
Screenshot: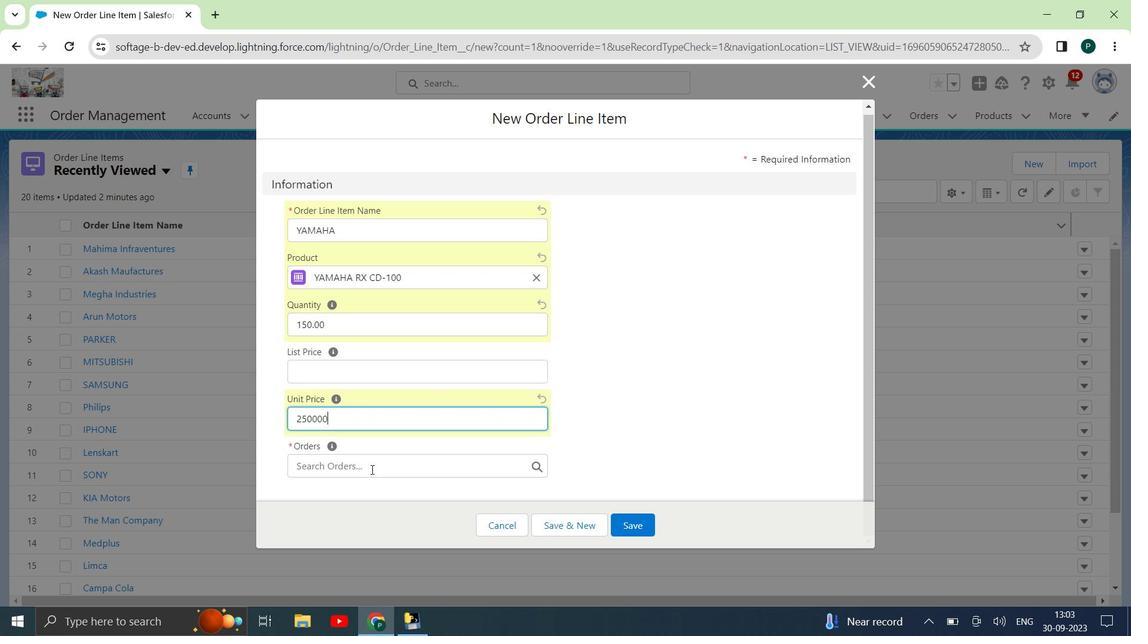 
Action: Mouse pressed left at (371, 471)
Screenshot: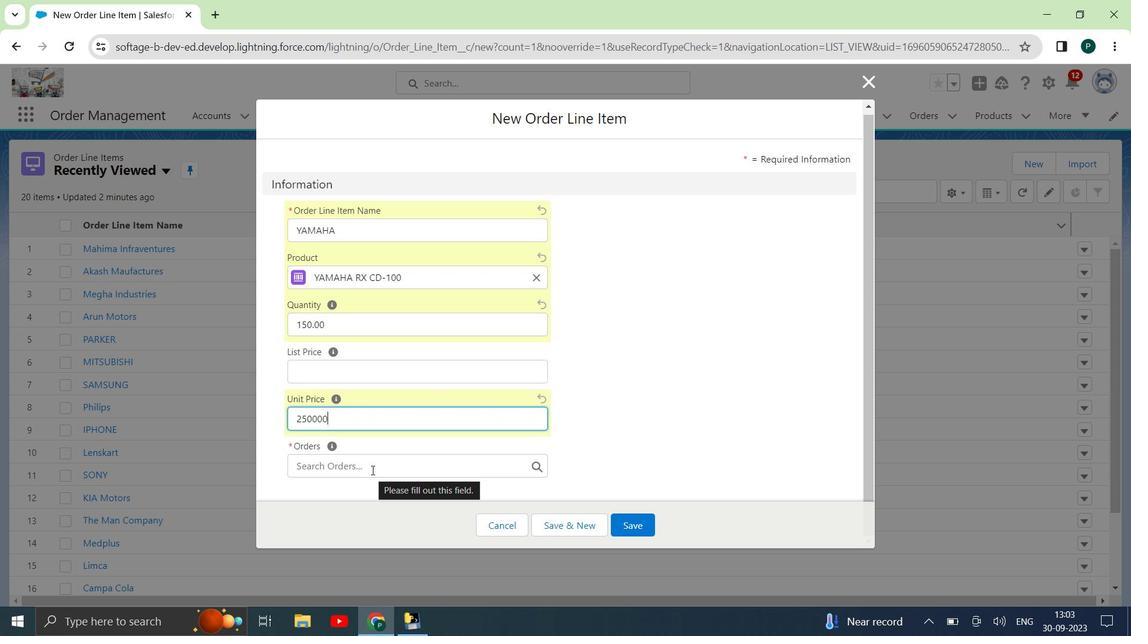 
Action: Mouse moved to (369, 357)
Screenshot: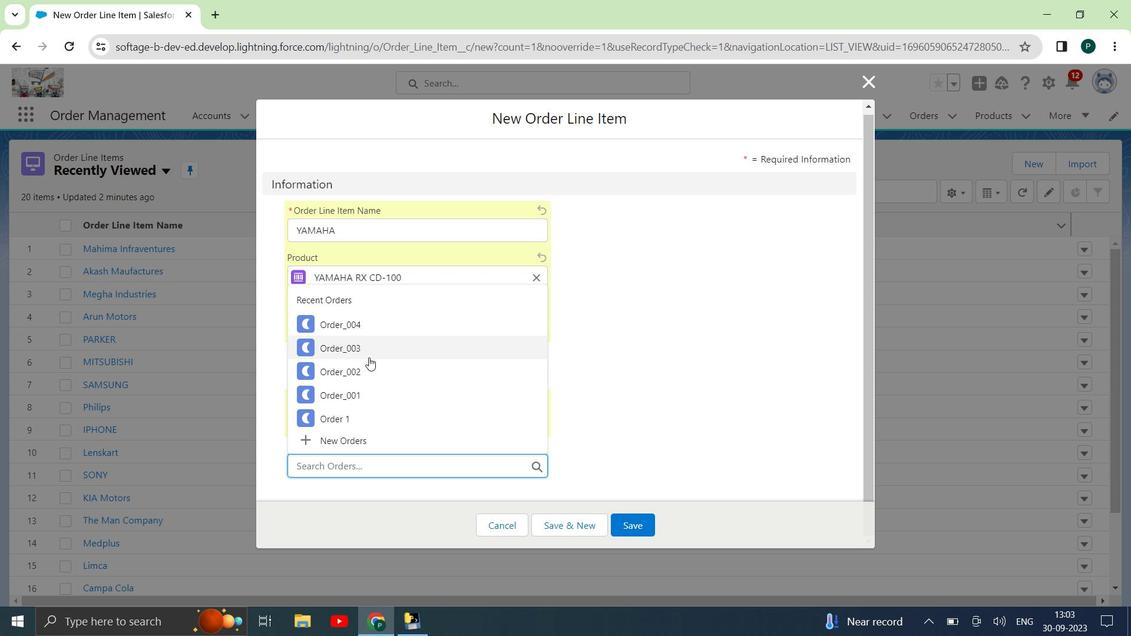 
Action: Mouse scrolled (369, 357) with delta (0, 0)
Screenshot: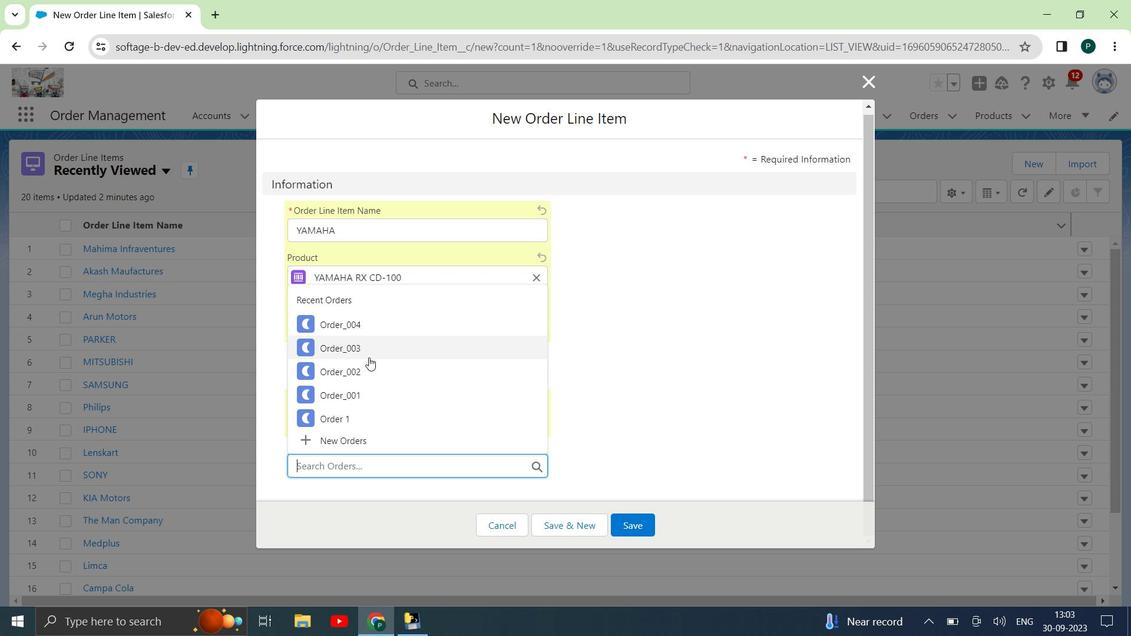 
Action: Mouse scrolled (369, 357) with delta (0, 0)
Screenshot: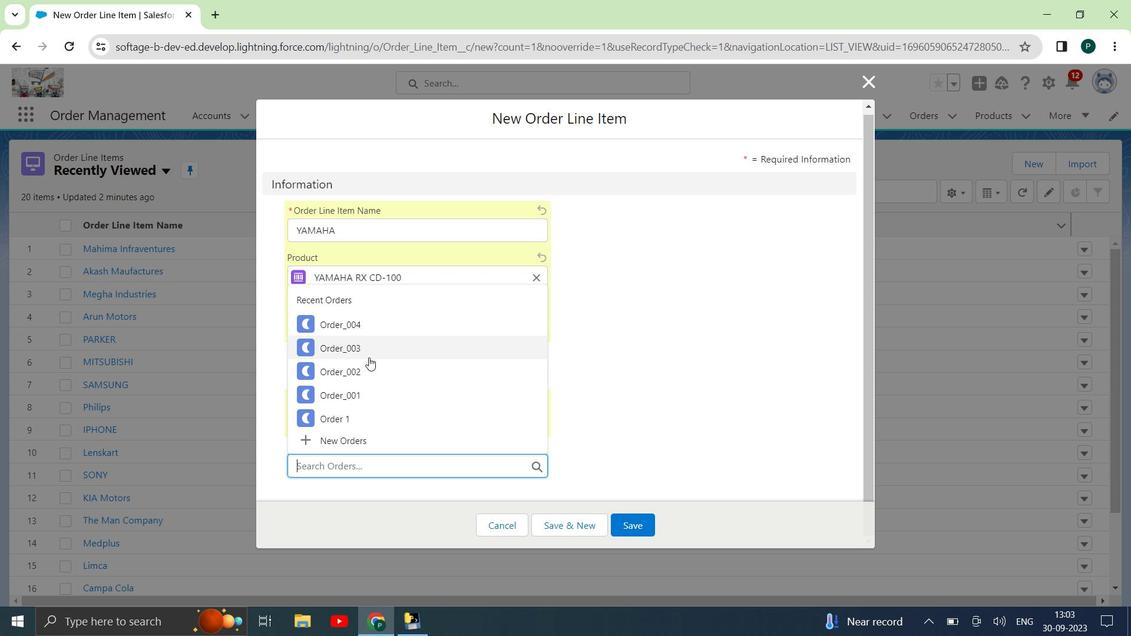 
Action: Mouse scrolled (369, 357) with delta (0, 0)
Screenshot: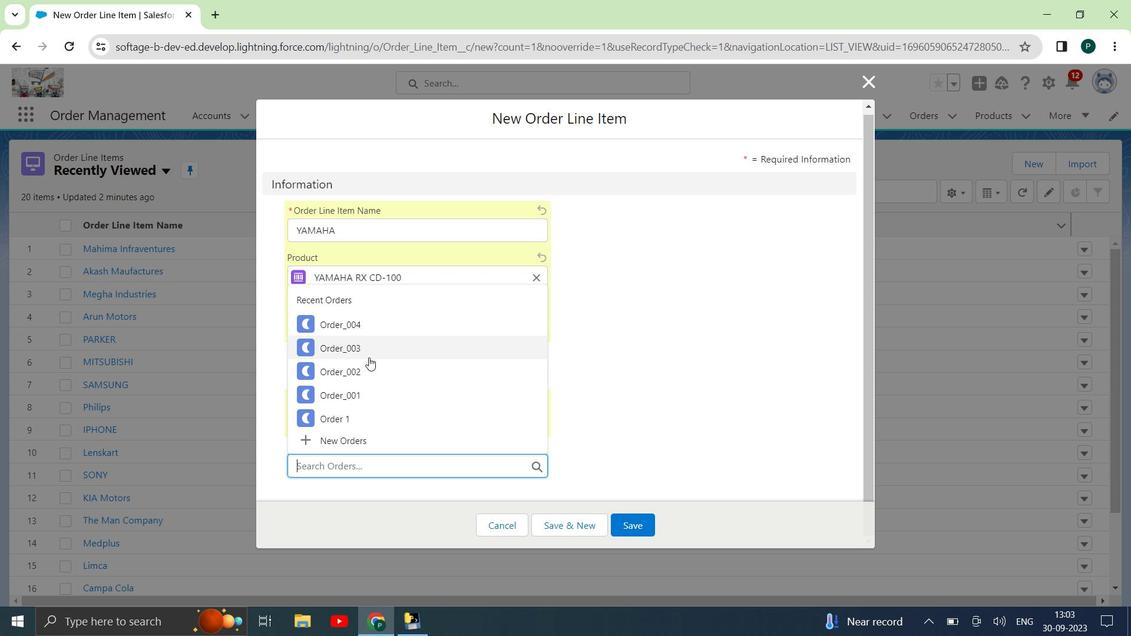 
Action: Mouse moved to (342, 443)
Screenshot: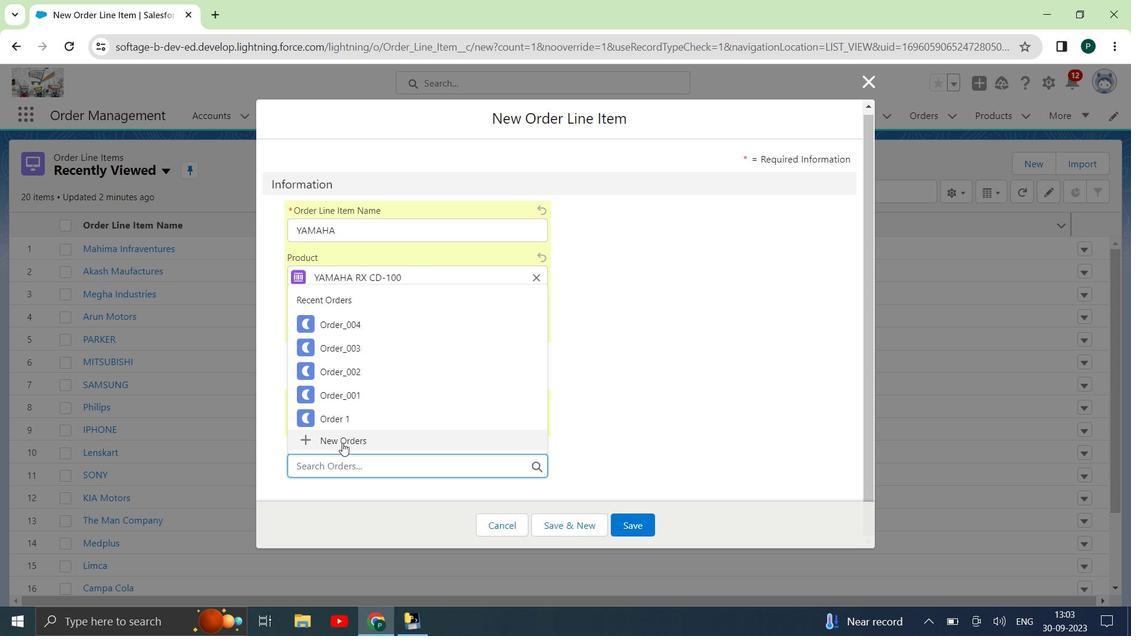 
Action: Mouse pressed left at (342, 443)
Screenshot: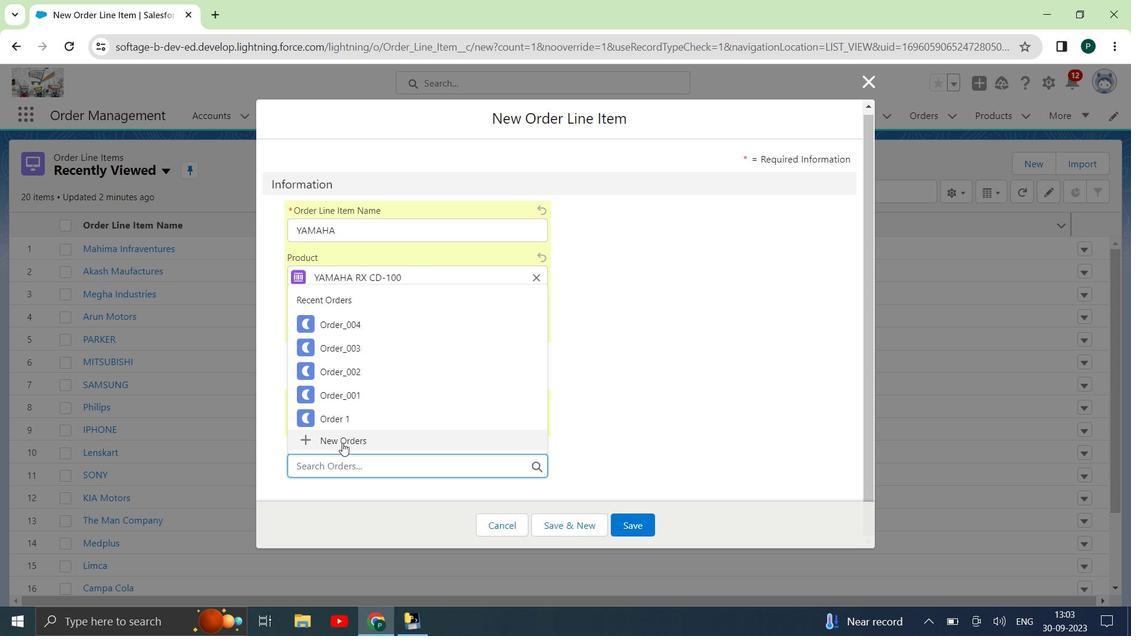 
Action: Mouse moved to (348, 232)
Screenshot: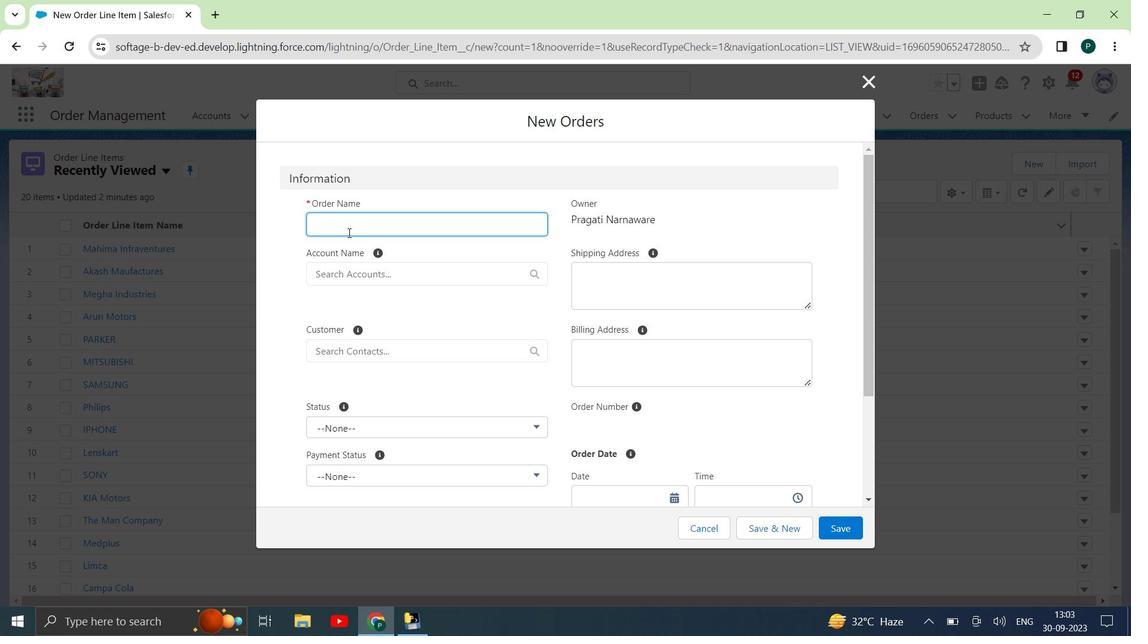 
Action: Key pressed <Key.shift>YAMAHA<Key.space>RXCD<Key.space>-<Key.shift><Key.shift><Key.shift><Key.shift><Key.shift><Key.shift><Key.shift><Key.shift><Key.shift><Key.shift><Key.shift><Key.shift><Key.shift><Key.shift><Key.shift><Key.shift><Key.shift><Key.shift><Key.shift><Key.shift><Key.shift><Key.shift><Key.shift><Key.shift><Key.shift><Key.shift><Key.shift><Key.shift><Key.shift><Key.shift><Key.shift><Key.shift><Key.shift><Key.shift><Key.shift><Key.shift><Key.shift><Key.shift><Key.shift><Key.shift><Key.shift><Key.shift><Key.shift><Key.shift><Key.shift><Key.shift><Key.shift><Key.shift><Key.shift><Key.shift><Key.shift><Key.shift><Key.shift><Key.shift><Key.shift><Key.shift><Key.shift><Key.shift><Key.shift><Key.shift><Key.shift><Key.shift><Key.shift><Key.shift><Key.shift><Key.shift><Key.shift><Key.shift><Key.shift><Key.shift><Key.shift><Key.shift><Key.shift><Key.shift><Key.shift><Key.shift><Key.shift><Key.shift><Key.shift><Key.shift><Key.shift><Key.shift><Key.shift><Key.shift><Key.shift><Key.shift><Key.shift><Key.shift><Key.shift><Key.shift><Key.shift><Key.shift><Key.shift><Key.shift><Key.shift><Key.shift><Key.shift><Key.space><Key.left><Key.left><Key.left><Key.left><Key.left><Key.space><Key.right><Key.right><Key.right><Key.backspace><Key.right>00<Key.left><Key.left>1
Screenshot: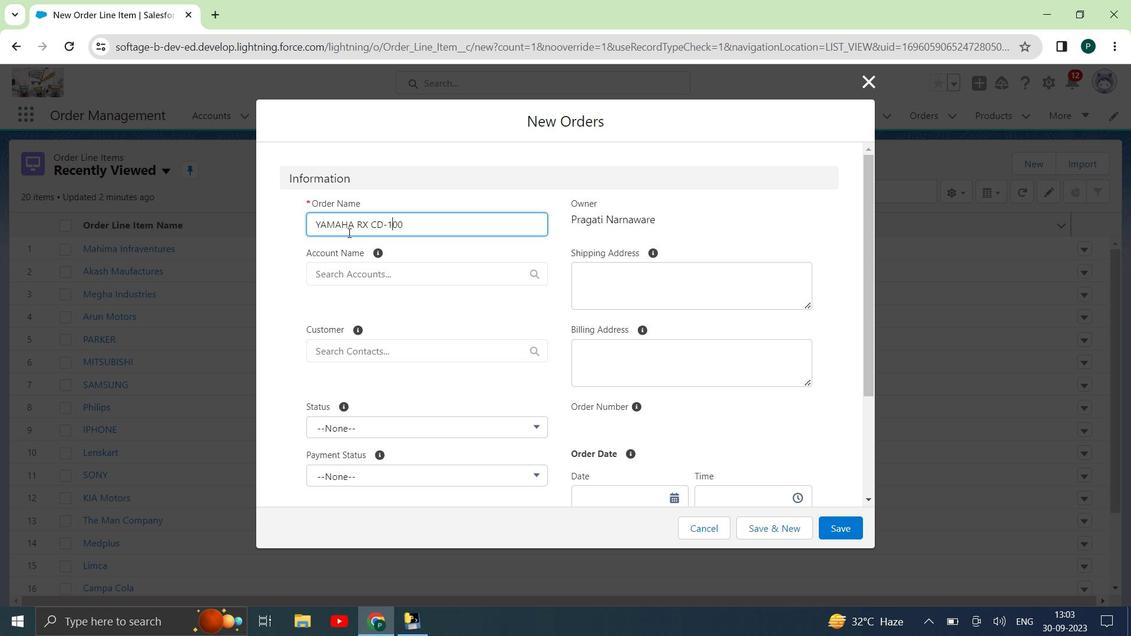 
Action: Mouse moved to (456, 267)
Screenshot: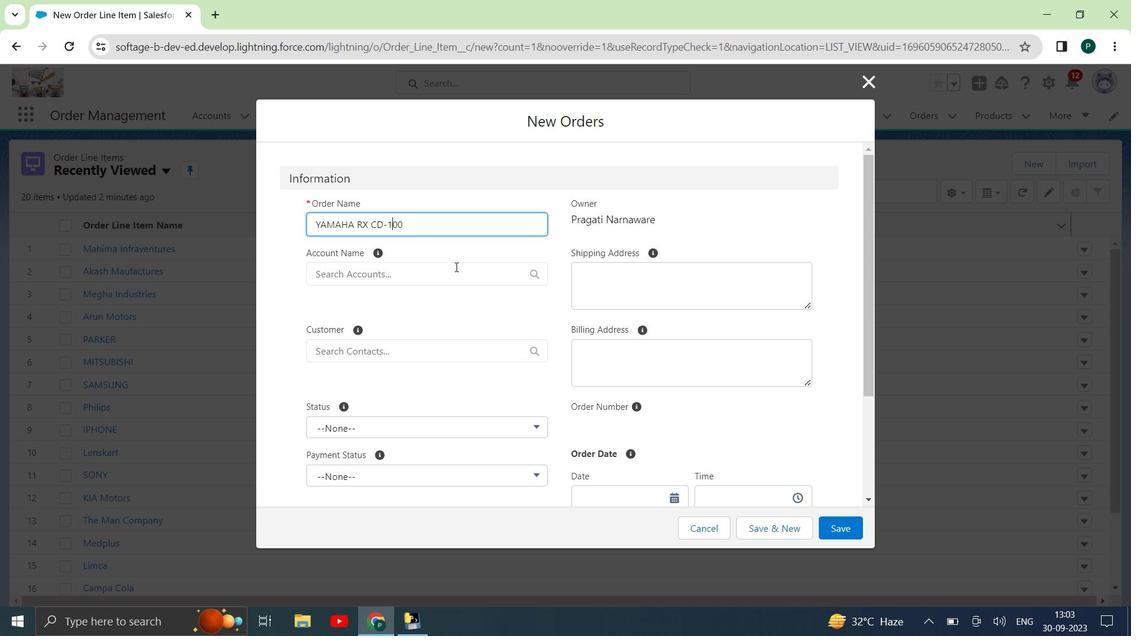 
Action: Mouse pressed left at (456, 267)
Screenshot: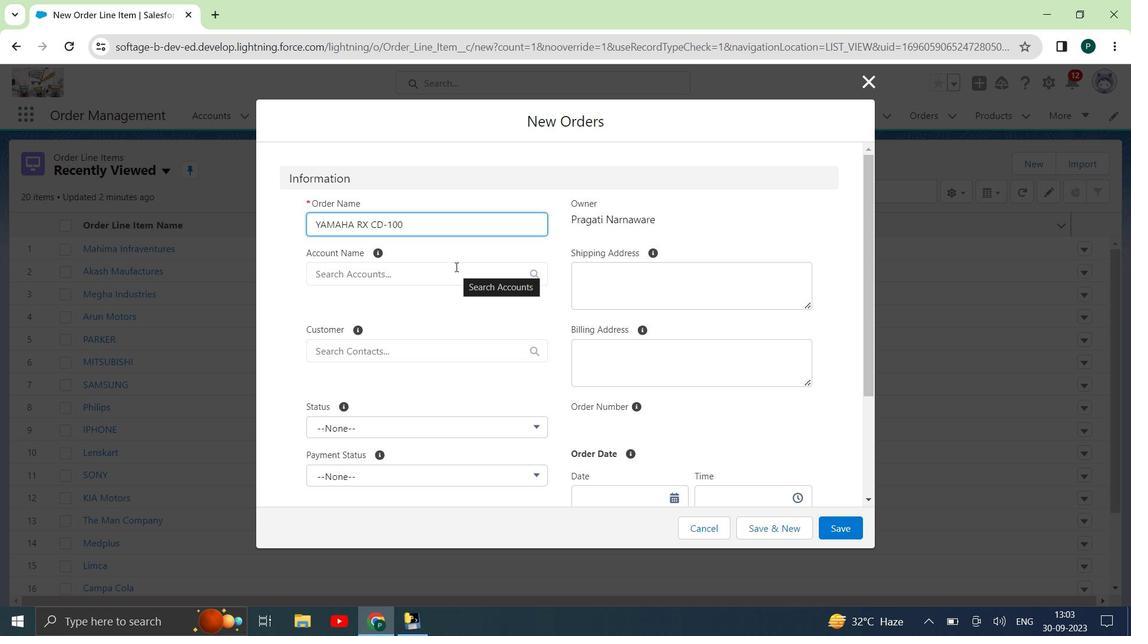 
Action: Mouse moved to (373, 447)
Screenshot: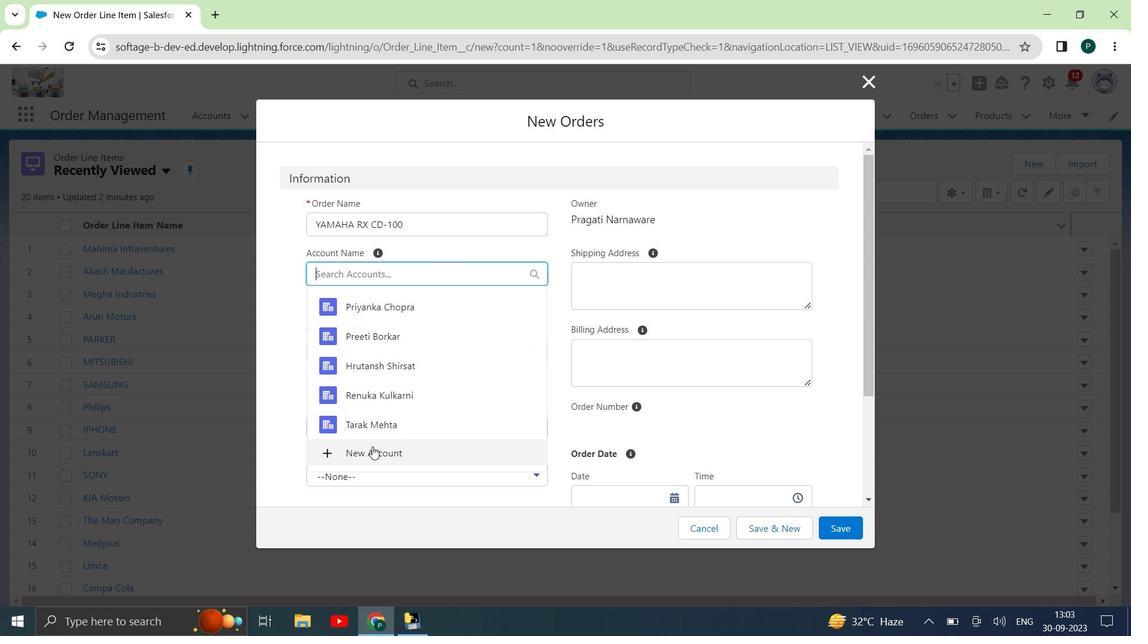 
Action: Mouse pressed left at (373, 447)
Screenshot: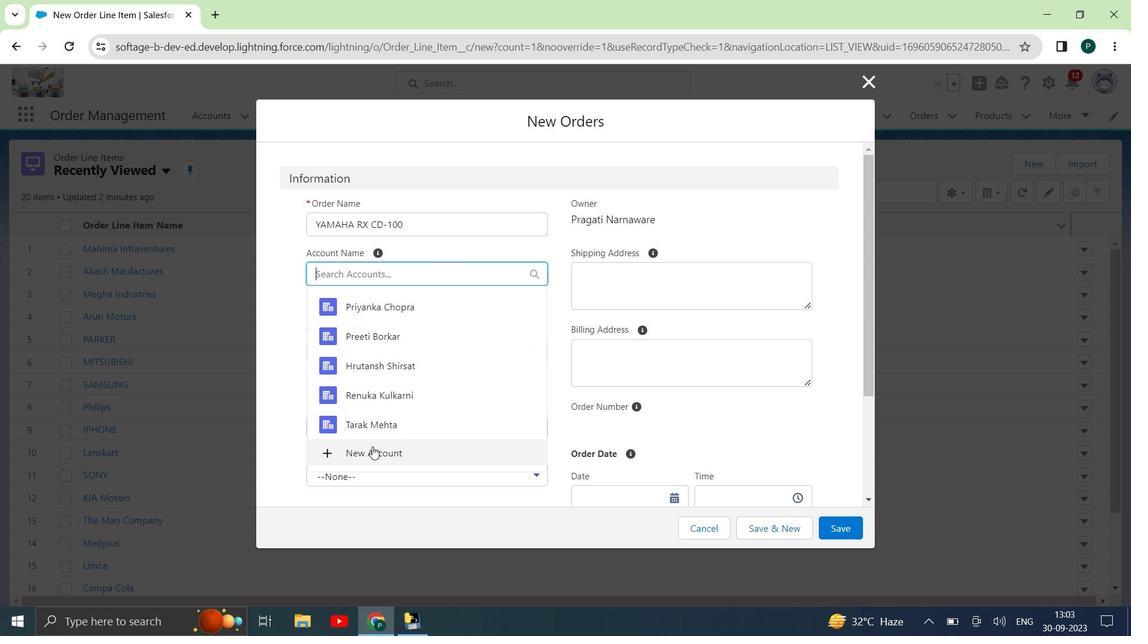 
Action: Mouse moved to (663, 224)
Screenshot: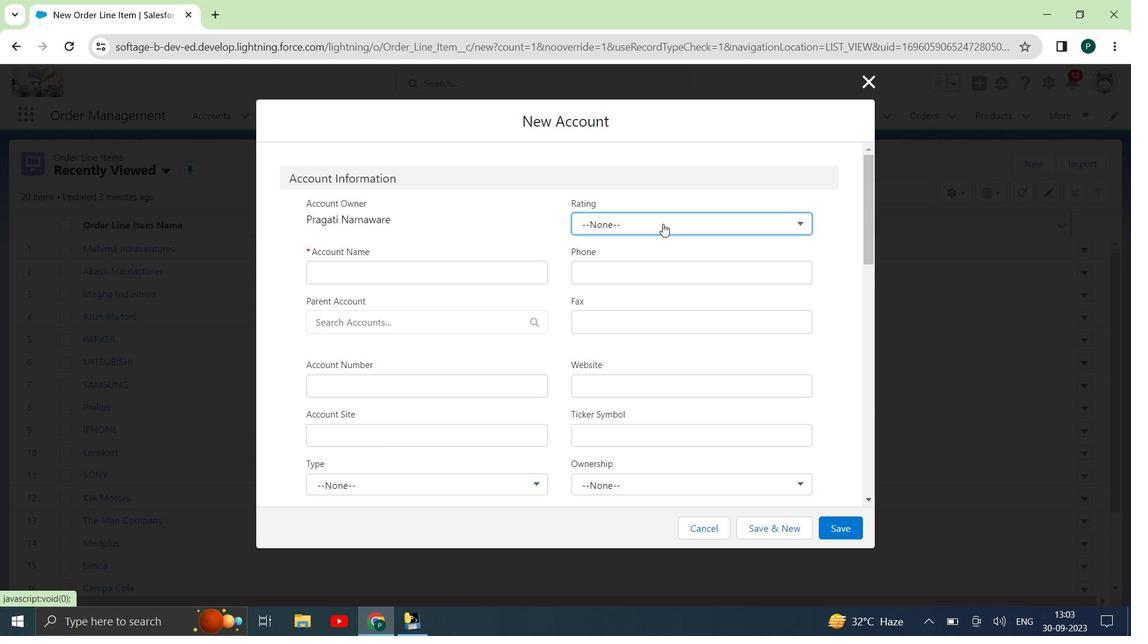 
Action: Mouse pressed left at (663, 224)
Screenshot: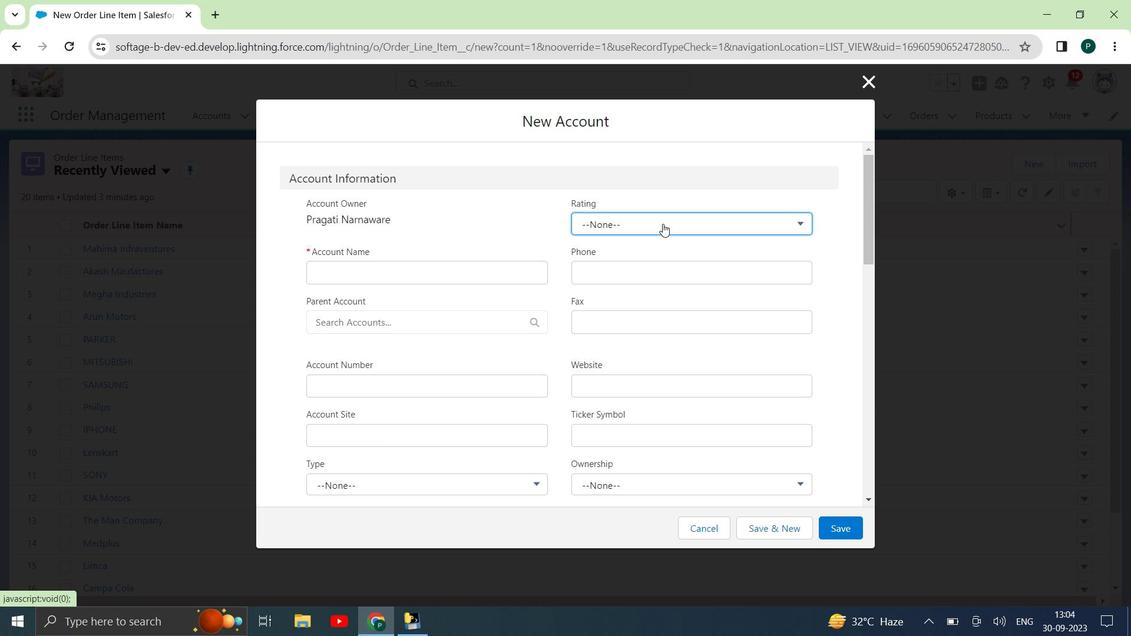 
Action: Mouse moved to (638, 282)
Screenshot: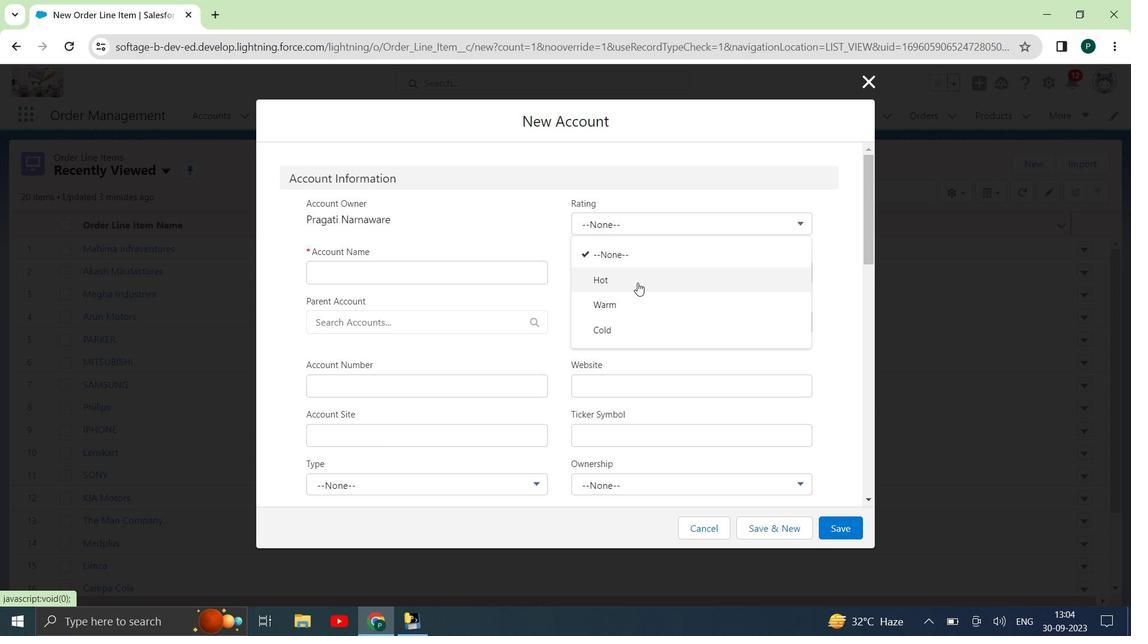 
Action: Mouse pressed left at (638, 282)
Screenshot: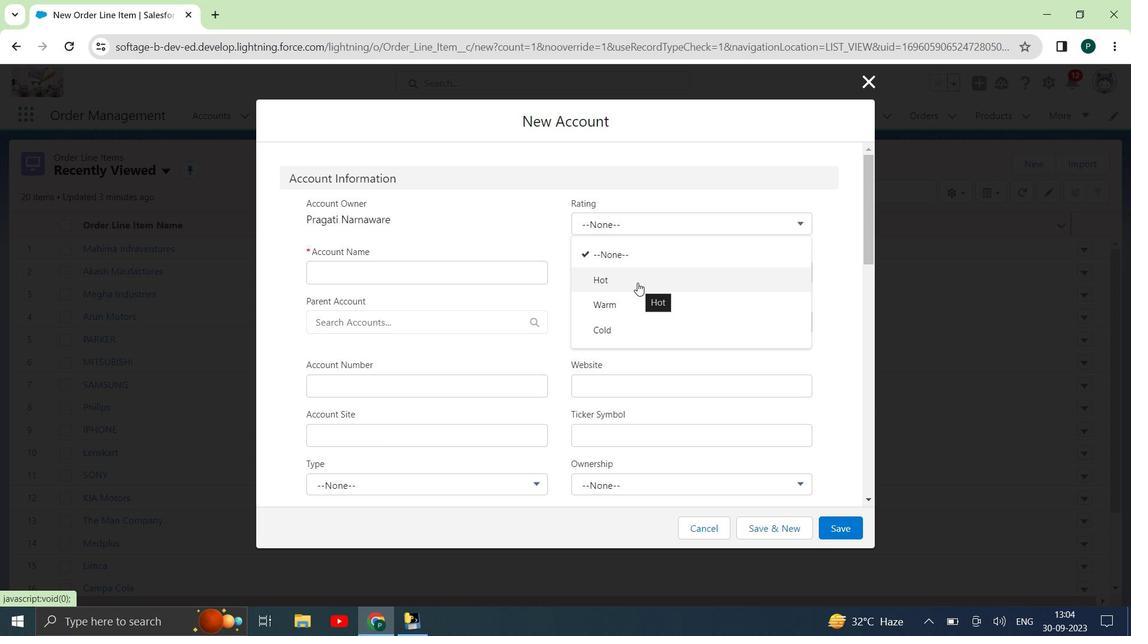 
Action: Mouse moved to (422, 273)
Screenshot: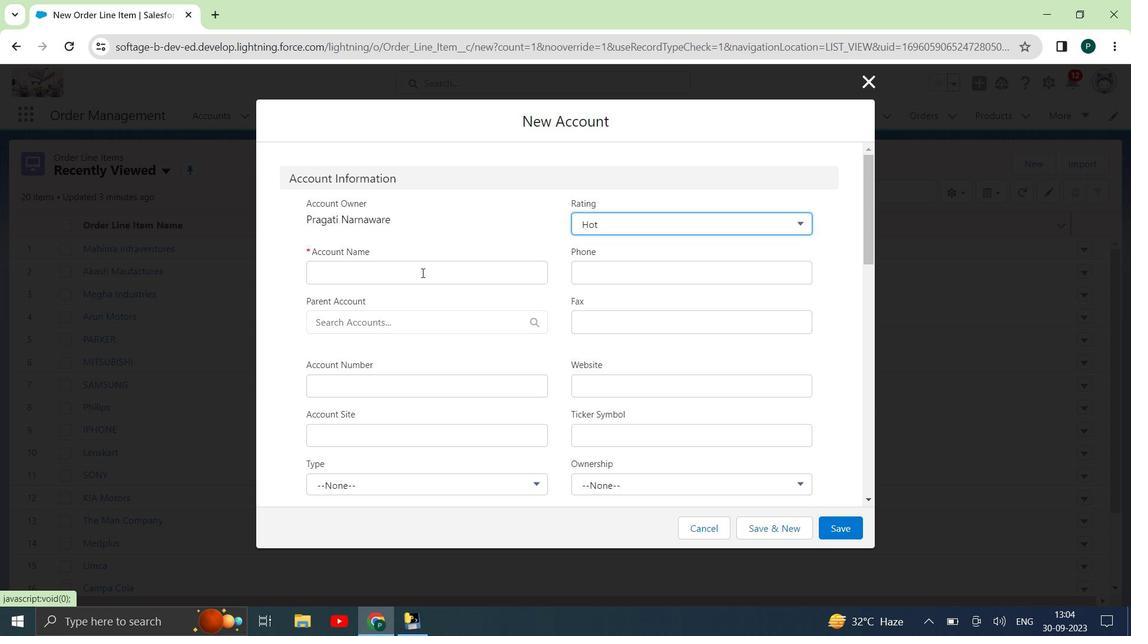 
Action: Mouse pressed left at (422, 273)
Screenshot: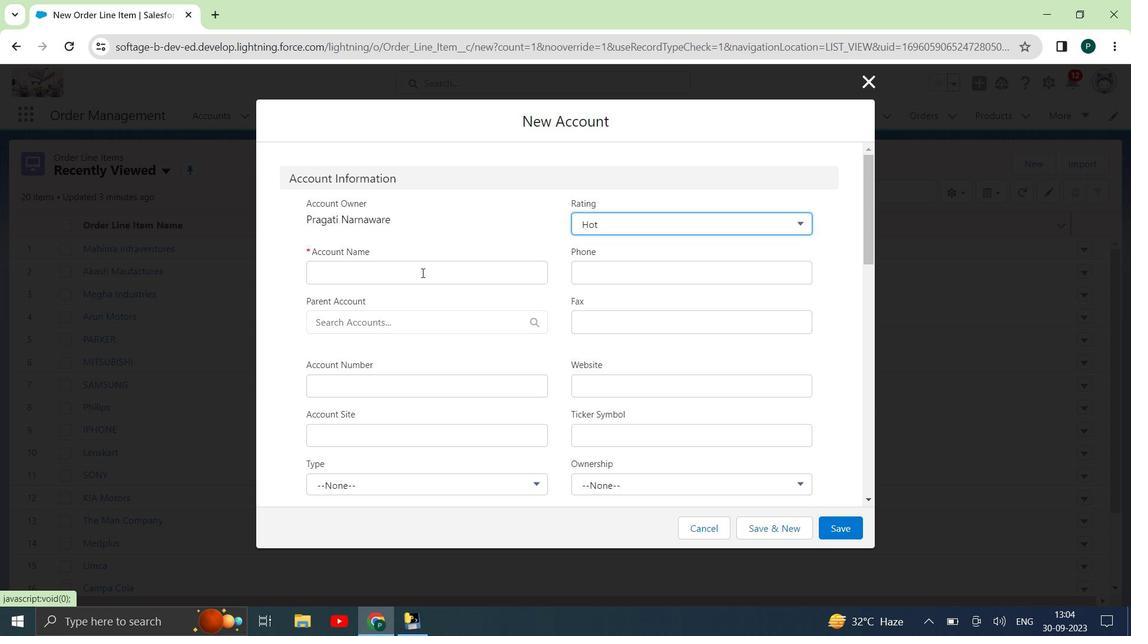 
Action: Key pressed <Key.shift><Key.shift><Key.shift><Key.shift><Key.shift><Key.shift><Key.shift><Key.shift><Key.shift><Key.shift><Key.shift><Key.shift><Key.shift><Key.shift><Key.shift><Key.shift><Key.shift><Key.shift><Key.shift><Key.shift><Key.shift><Key.shift><Key.shift><Key.shift><Key.shift><Key.shift><Key.shift><Key.shift><Key.shift><Key.shift><Key.shift><Key.shift><Key.shift>Archit<Key.space><Key.shift>Pathrabe
Screenshot: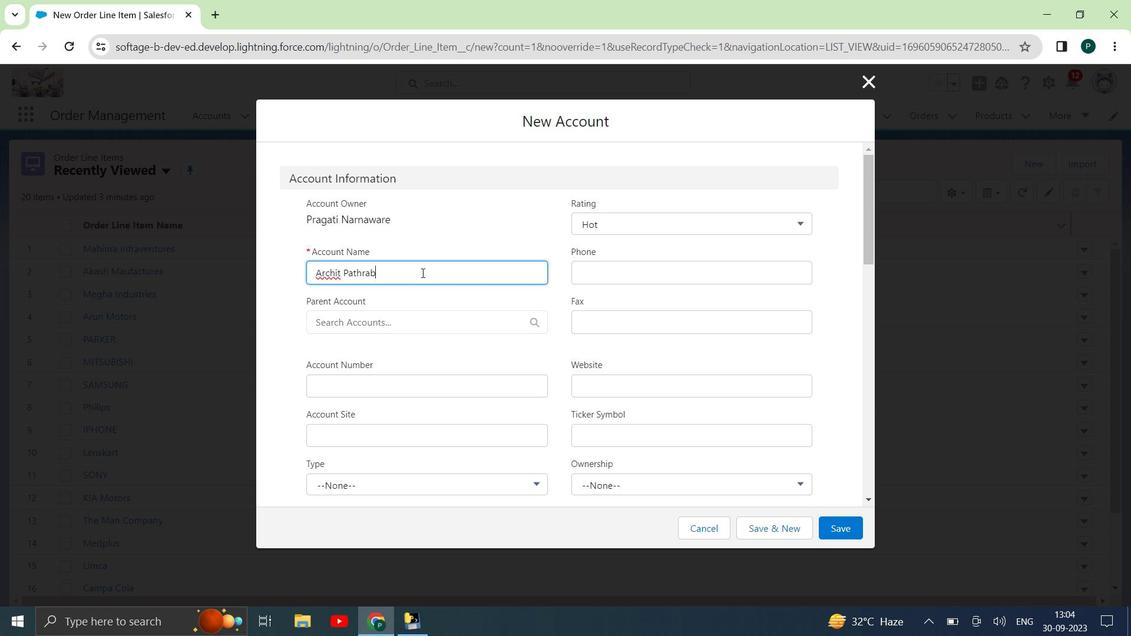 
Action: Mouse moved to (720, 277)
Screenshot: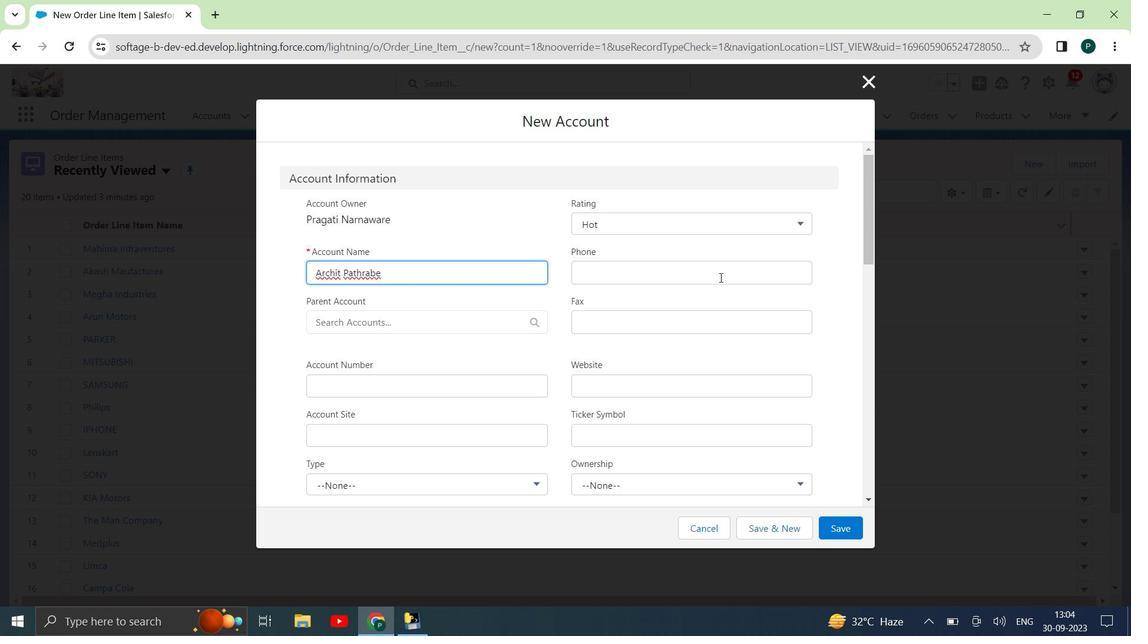 
Action: Mouse pressed left at (720, 277)
Screenshot: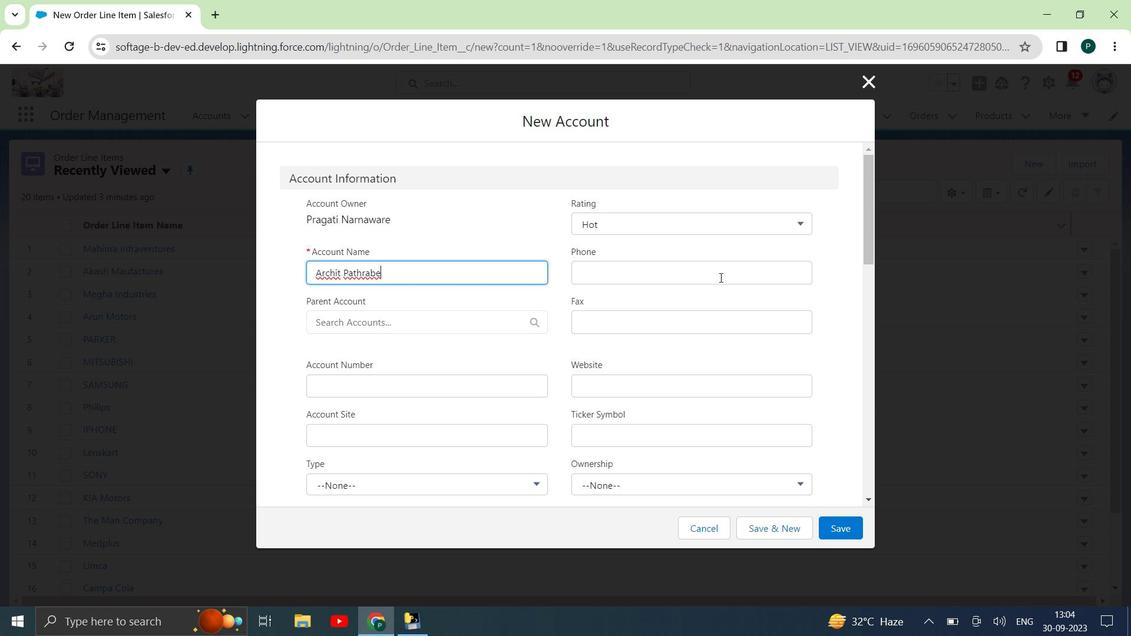 
Action: Mouse moved to (720, 277)
Screenshot: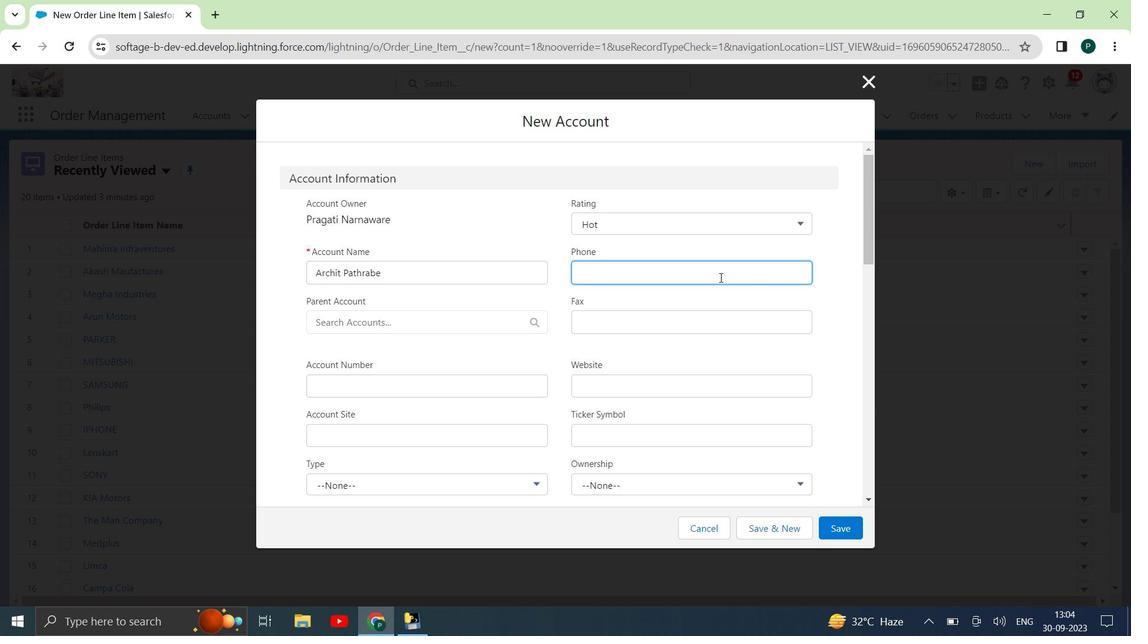 
Action: Key pressed 0712958462
Screenshot: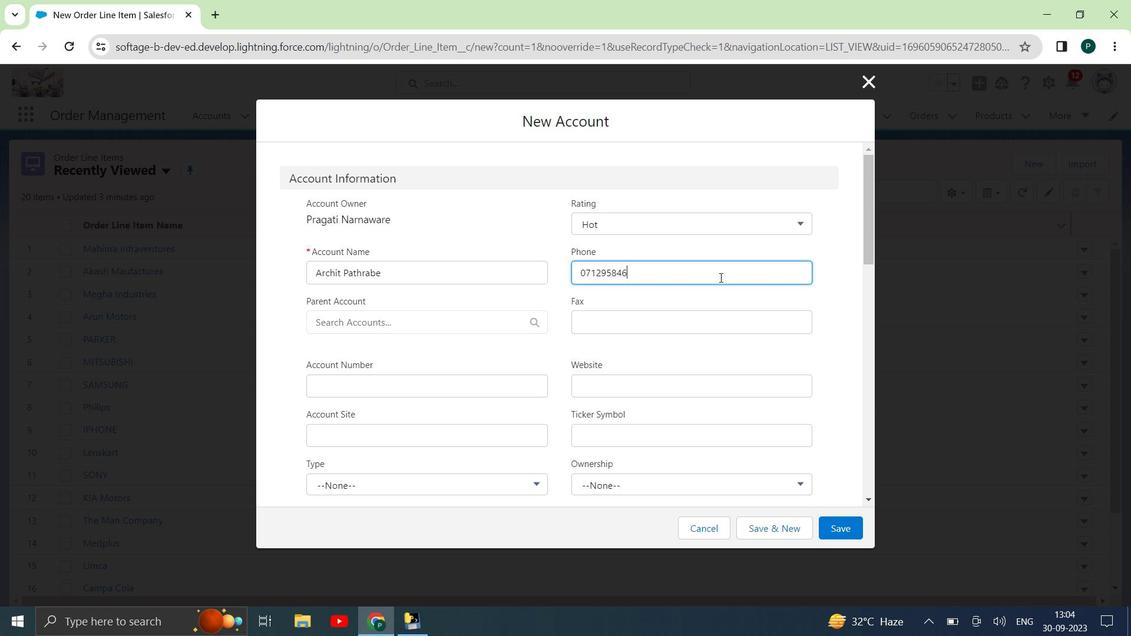 
Action: Mouse moved to (698, 289)
Screenshot: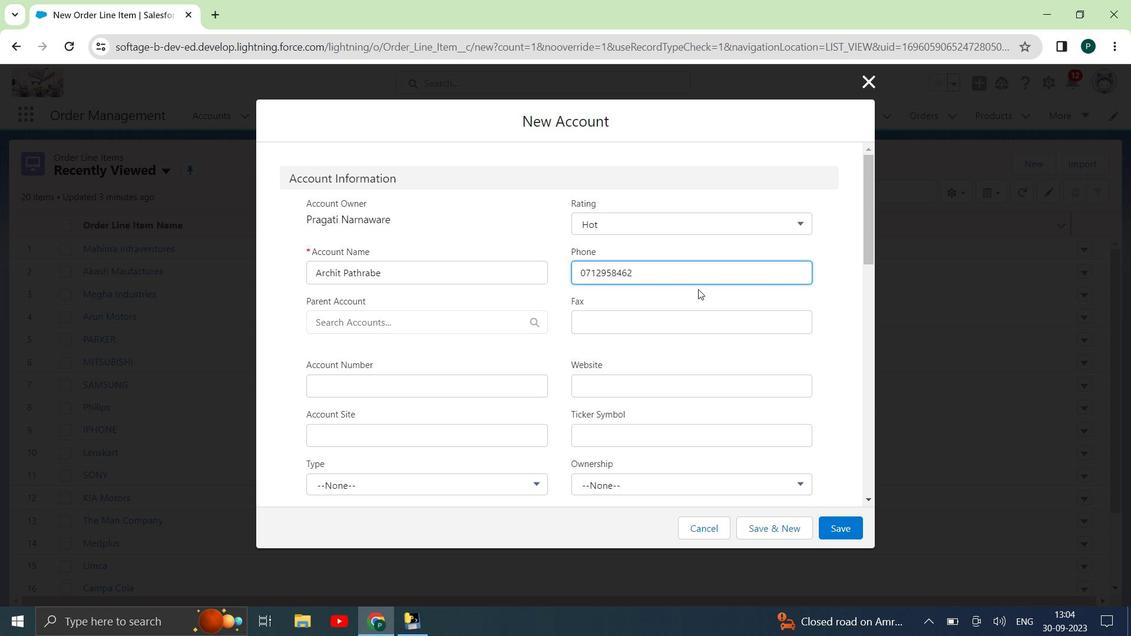 
Action: Mouse scrolled (698, 288) with delta (0, 0)
Screenshot: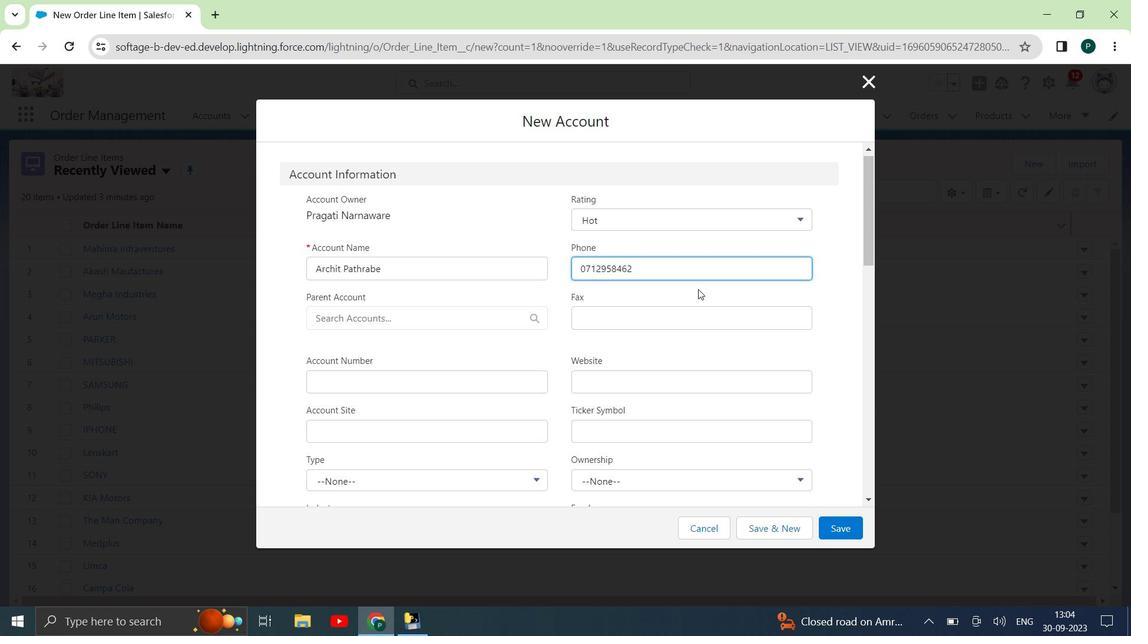 
Action: Mouse moved to (386, 312)
Screenshot: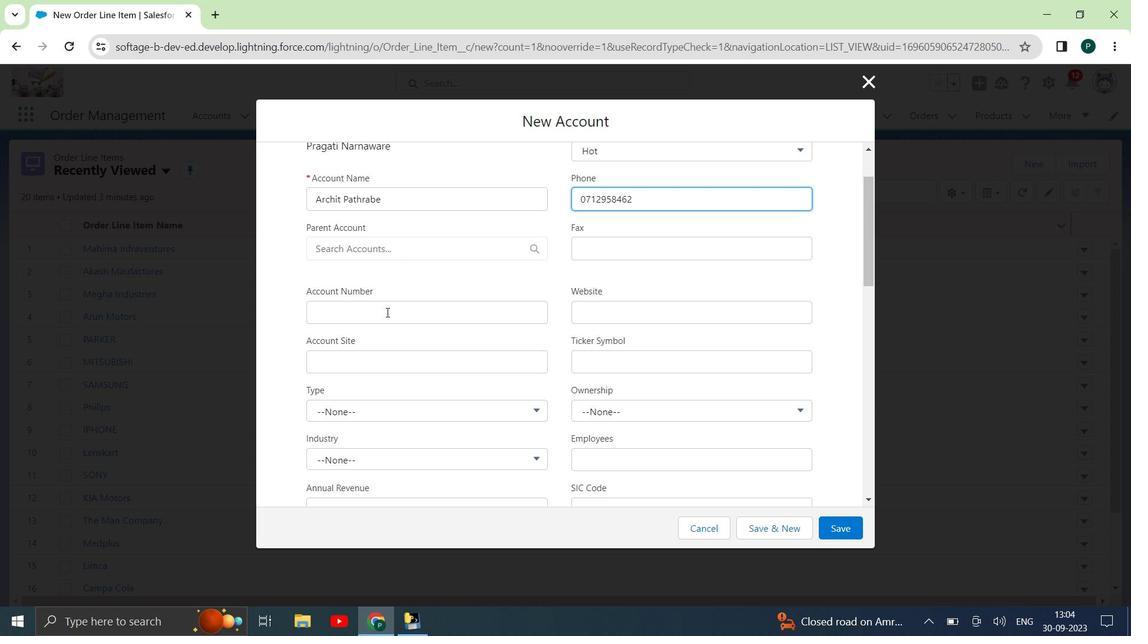 
Action: Mouse pressed left at (386, 312)
Screenshot: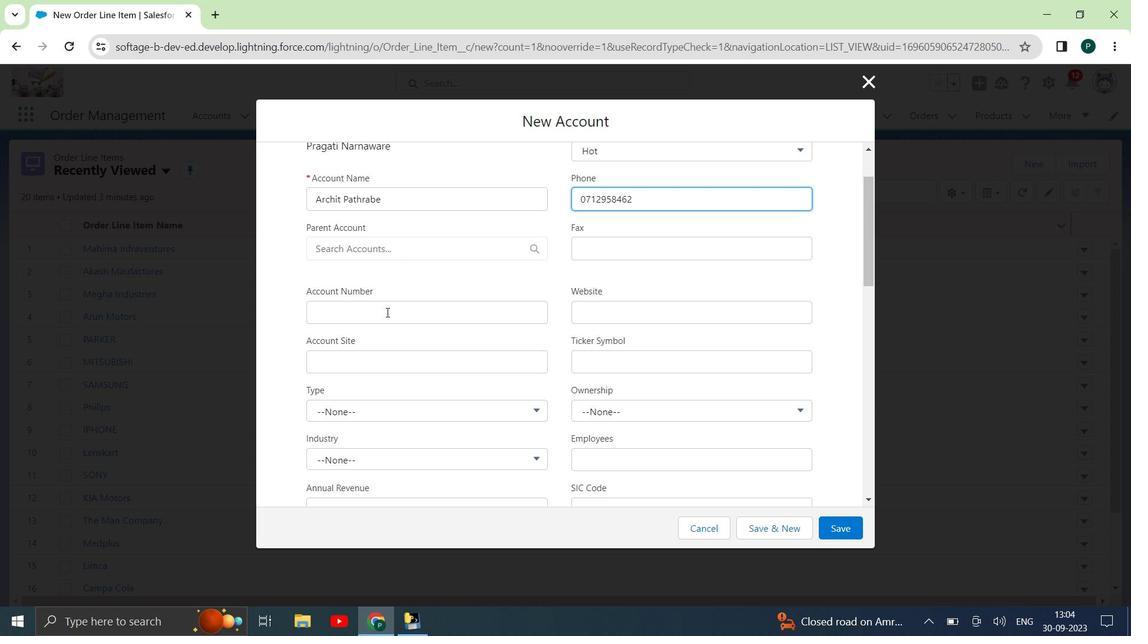 
Action: Key pressed 3761006900003641
Screenshot: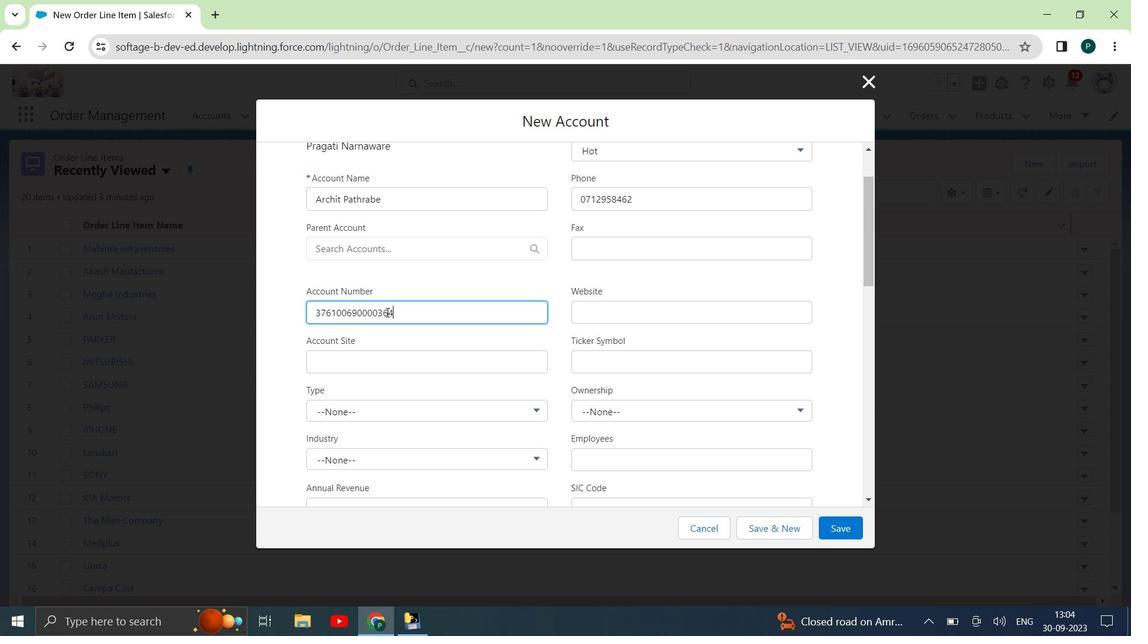 
Action: Mouse moved to (621, 306)
Screenshot: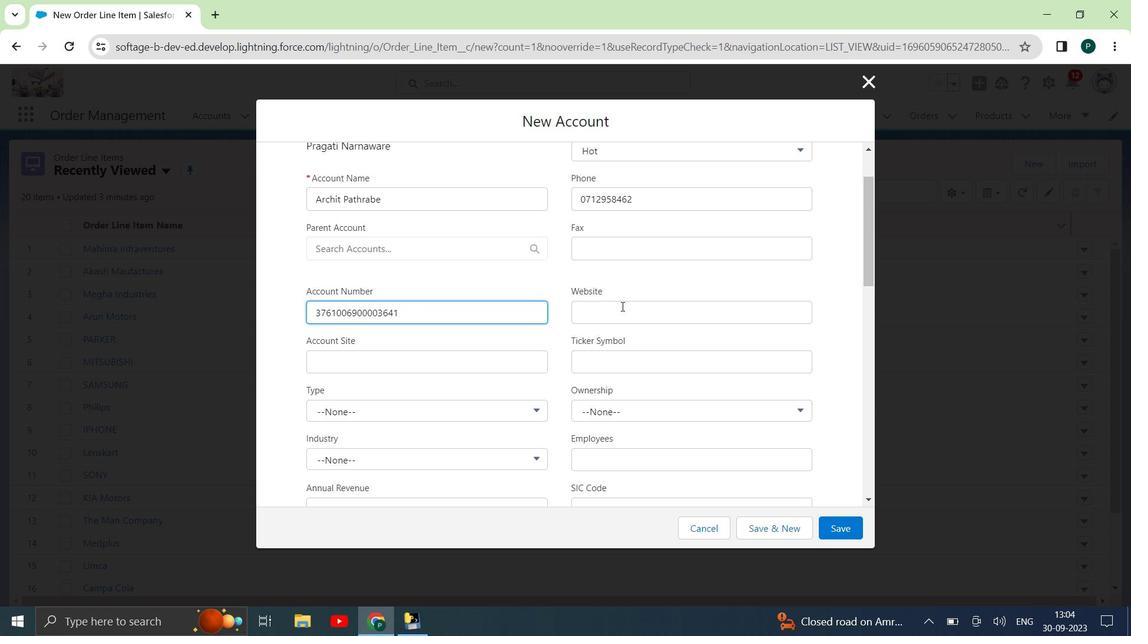 
Action: Mouse pressed left at (621, 306)
Screenshot: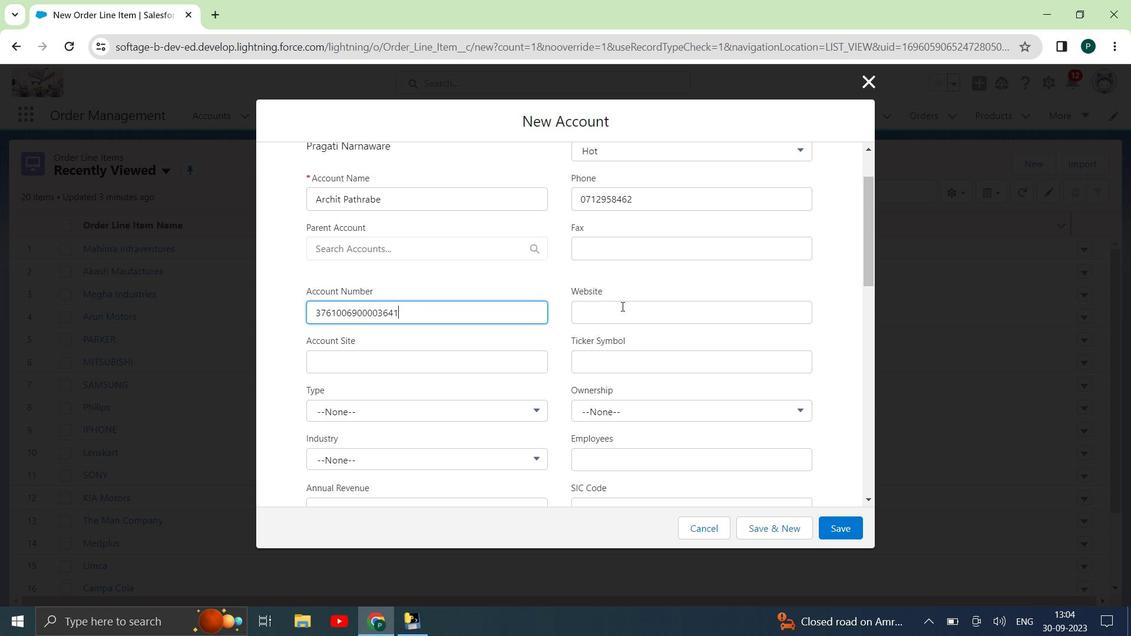 
Action: Key pressed www.archit.pathrabe.com
Screenshot: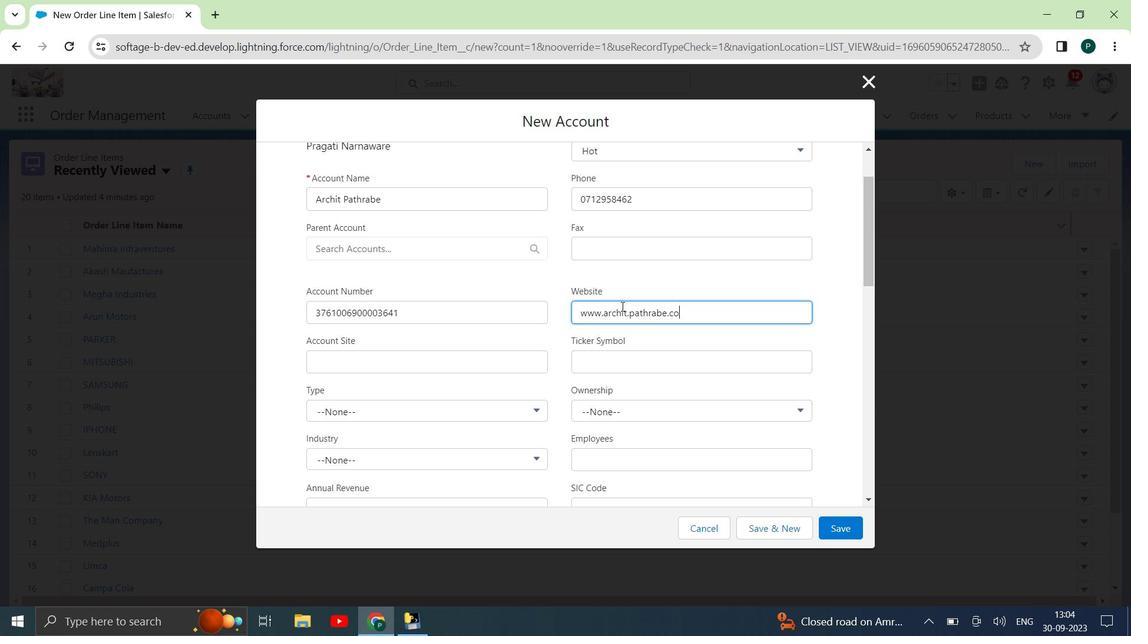 
Action: Mouse moved to (469, 289)
Screenshot: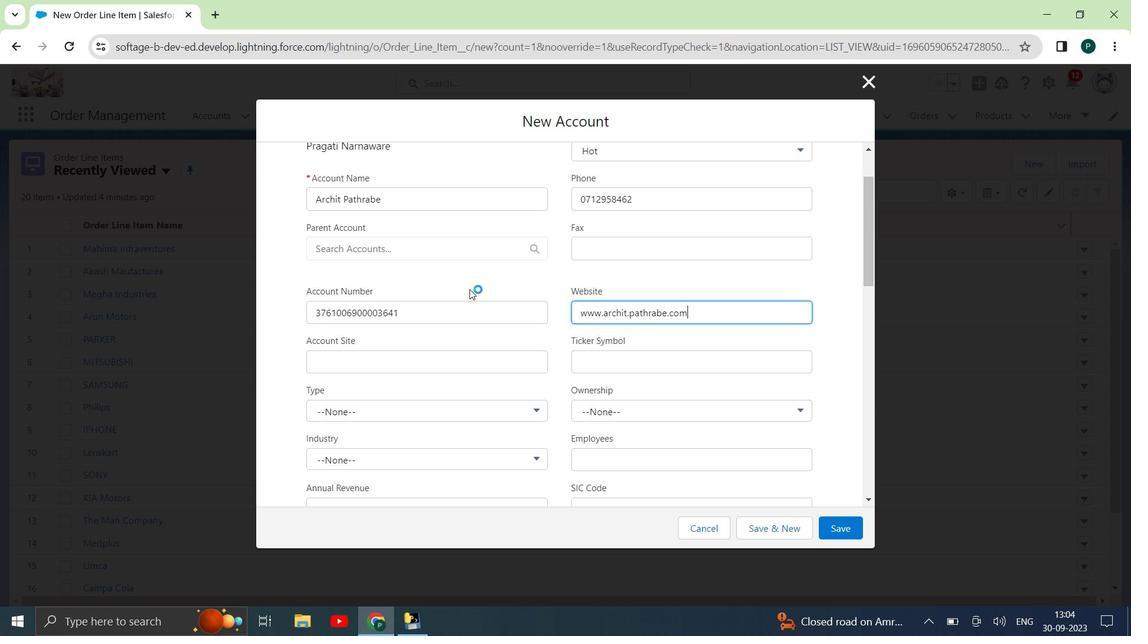 
Action: Mouse scrolled (469, 288) with delta (0, 0)
Screenshot: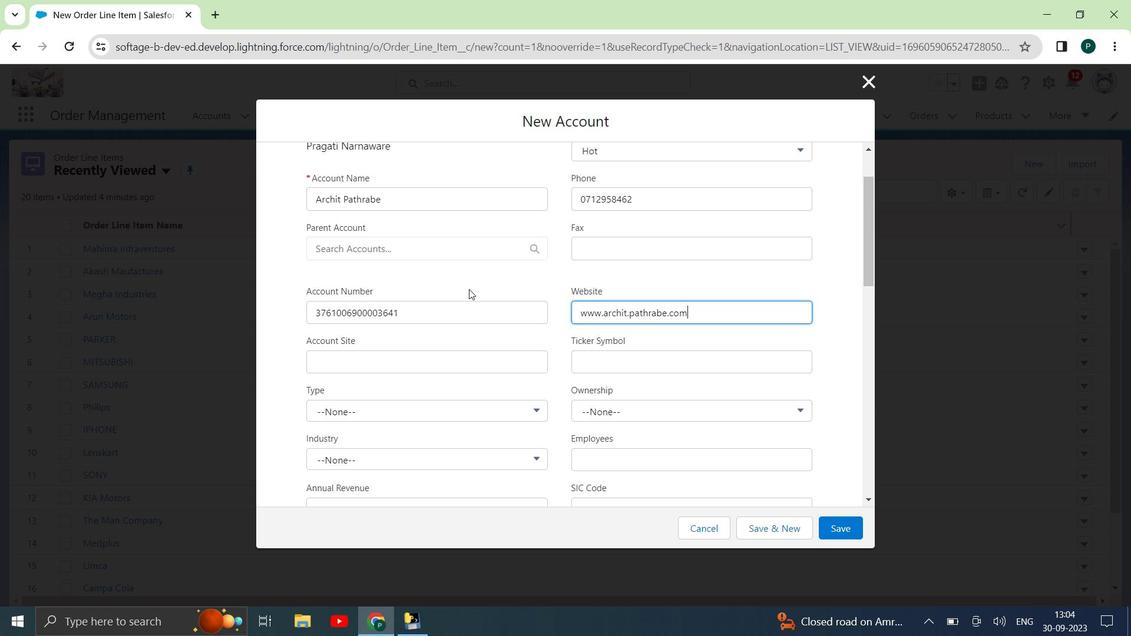 
Action: Mouse moved to (457, 292)
Screenshot: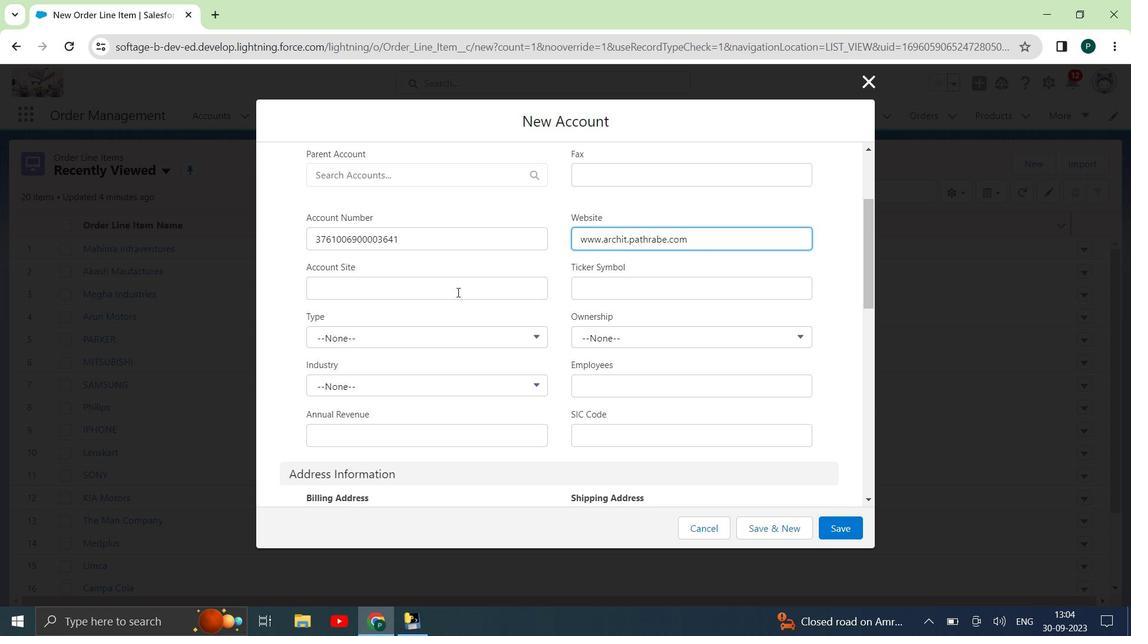
Action: Mouse scrolled (457, 291) with delta (0, 0)
Screenshot: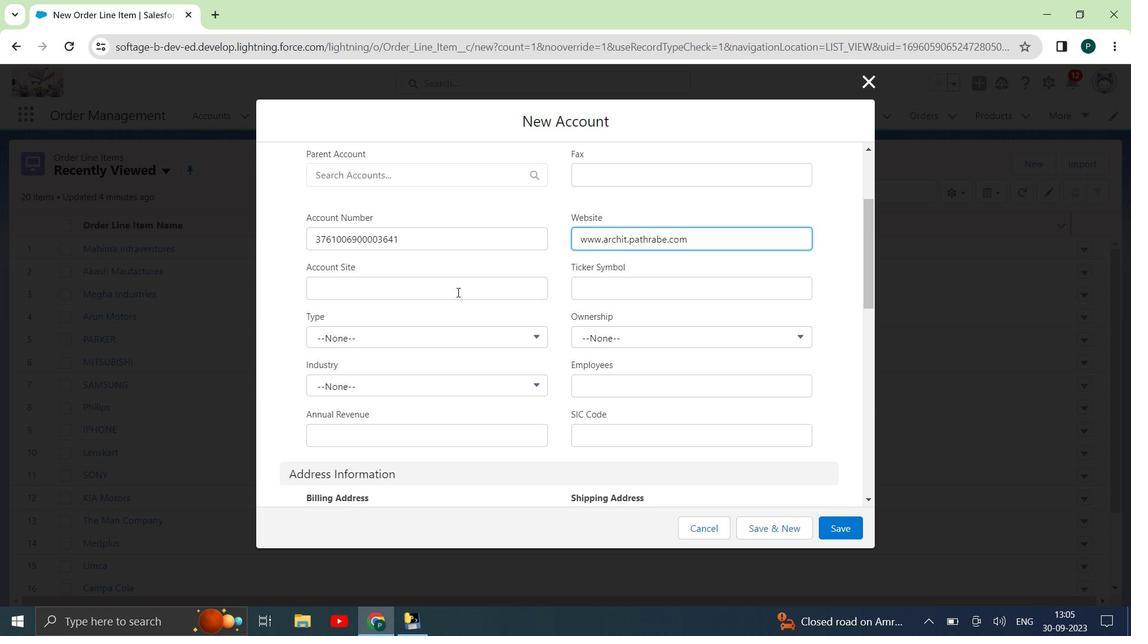 
Action: Mouse moved to (400, 263)
Screenshot: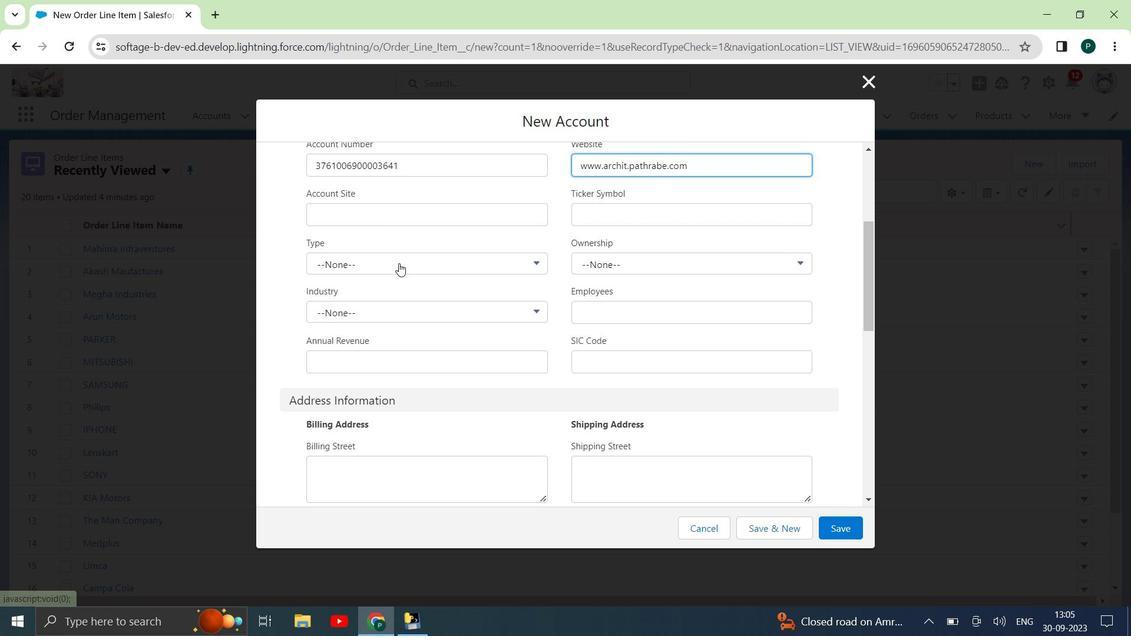 
Action: Mouse pressed left at (400, 263)
Screenshot: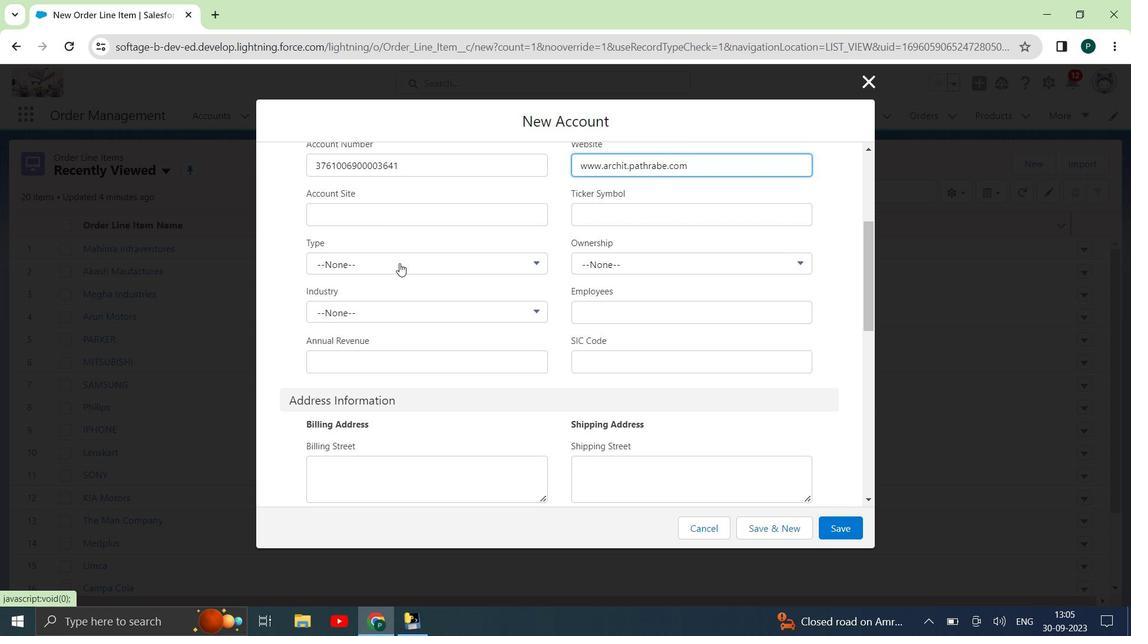 
Action: Mouse moved to (373, 414)
Screenshot: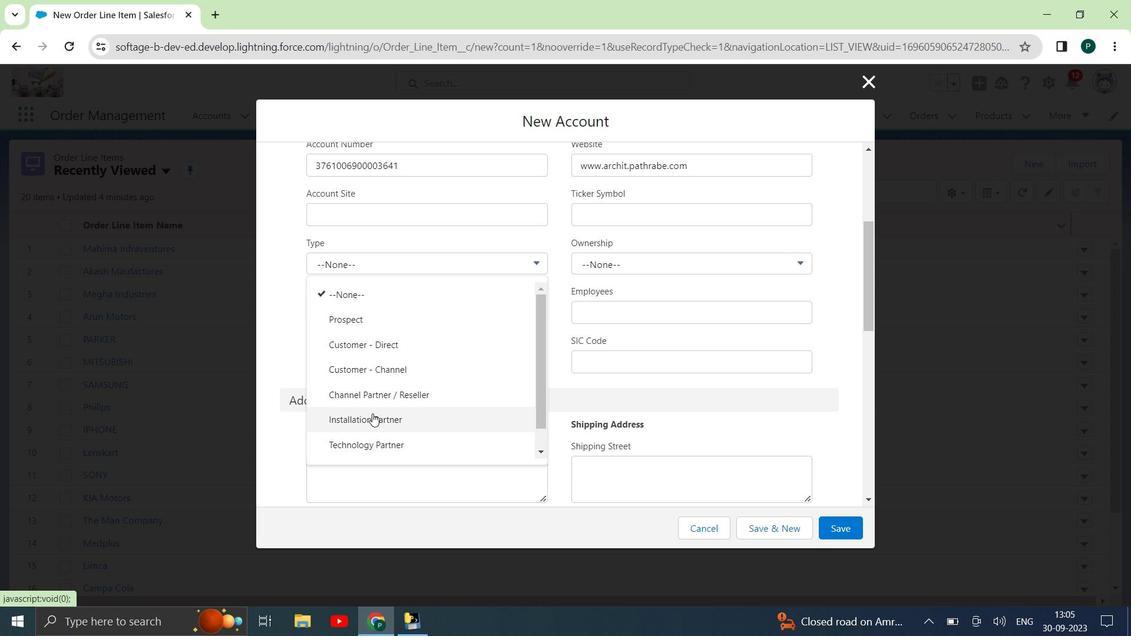 
Action: Mouse pressed left at (373, 414)
Screenshot: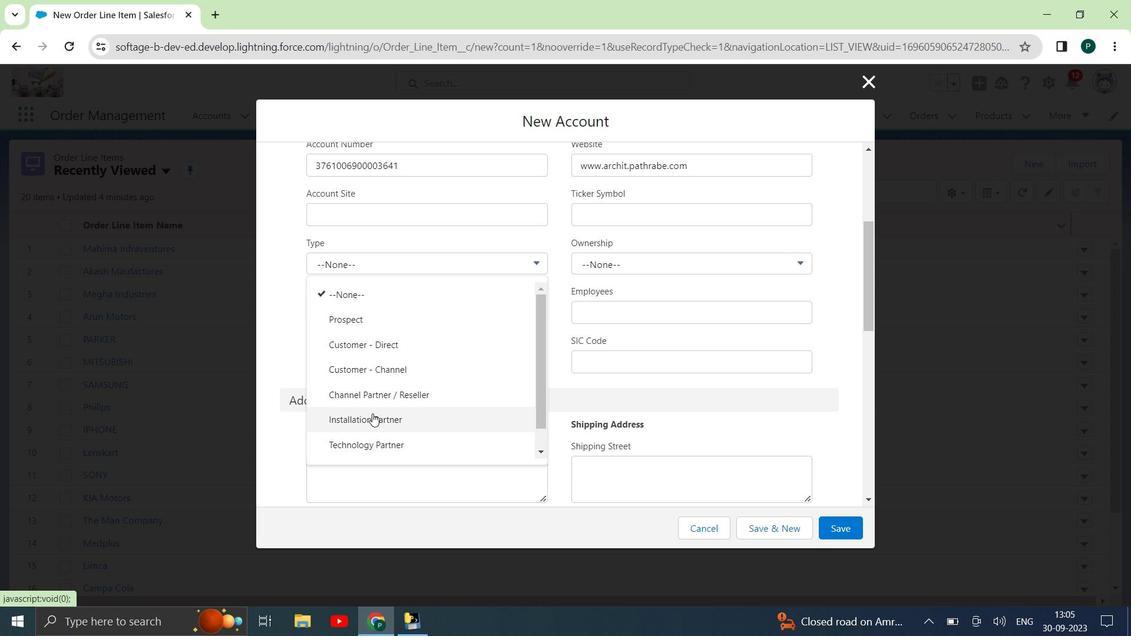 
Action: Mouse moved to (670, 268)
Screenshot: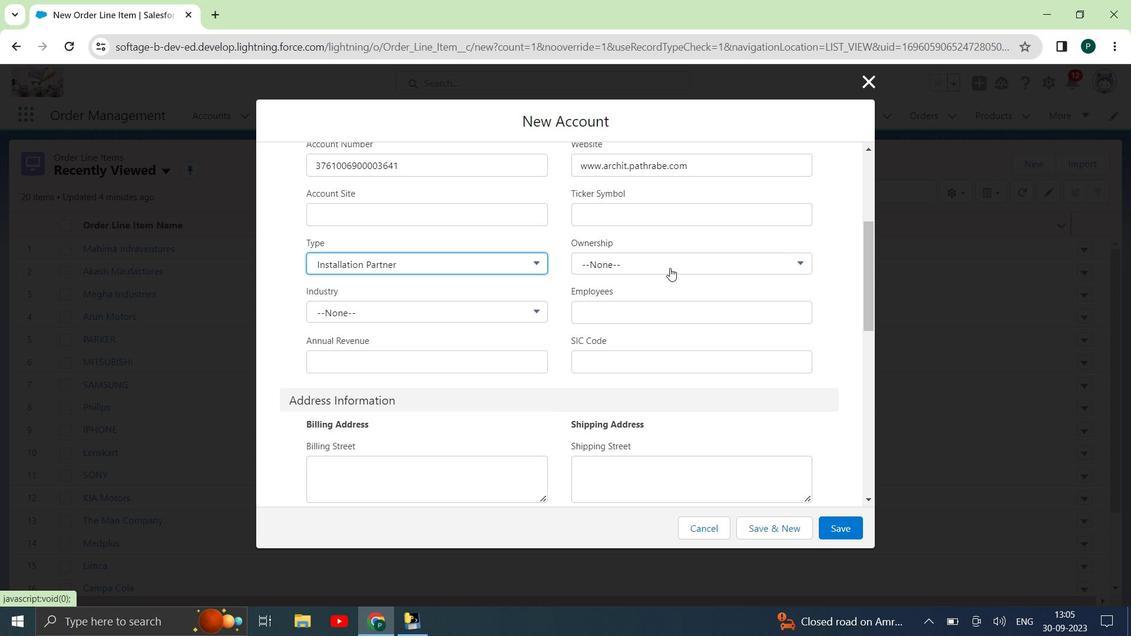 
Action: Mouse pressed left at (670, 268)
Screenshot: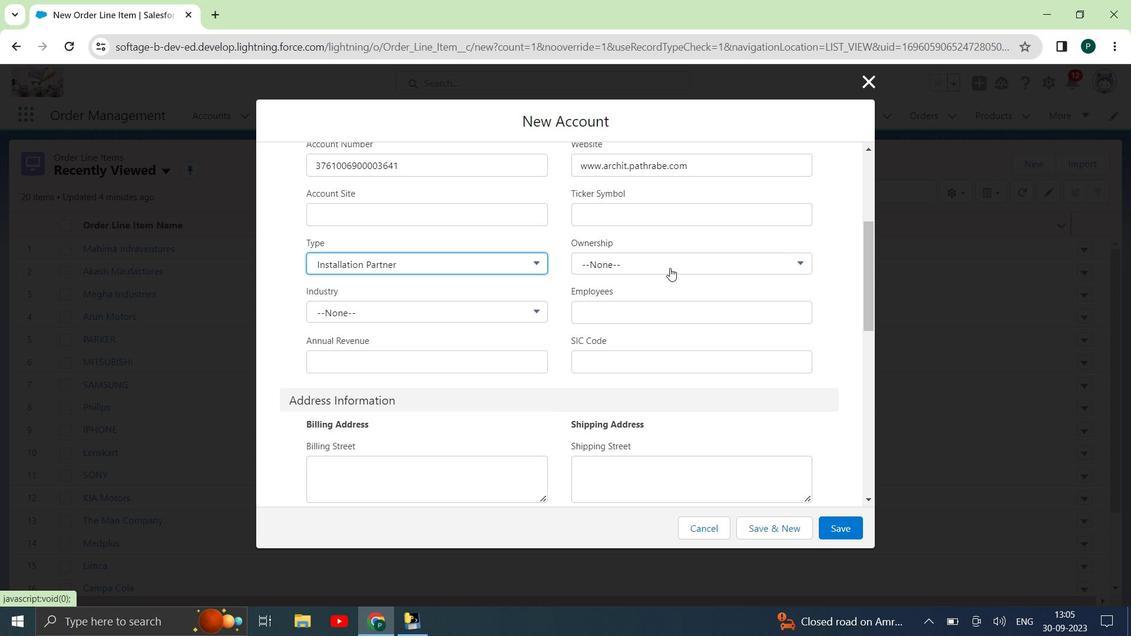 
Action: Mouse moved to (631, 340)
Screenshot: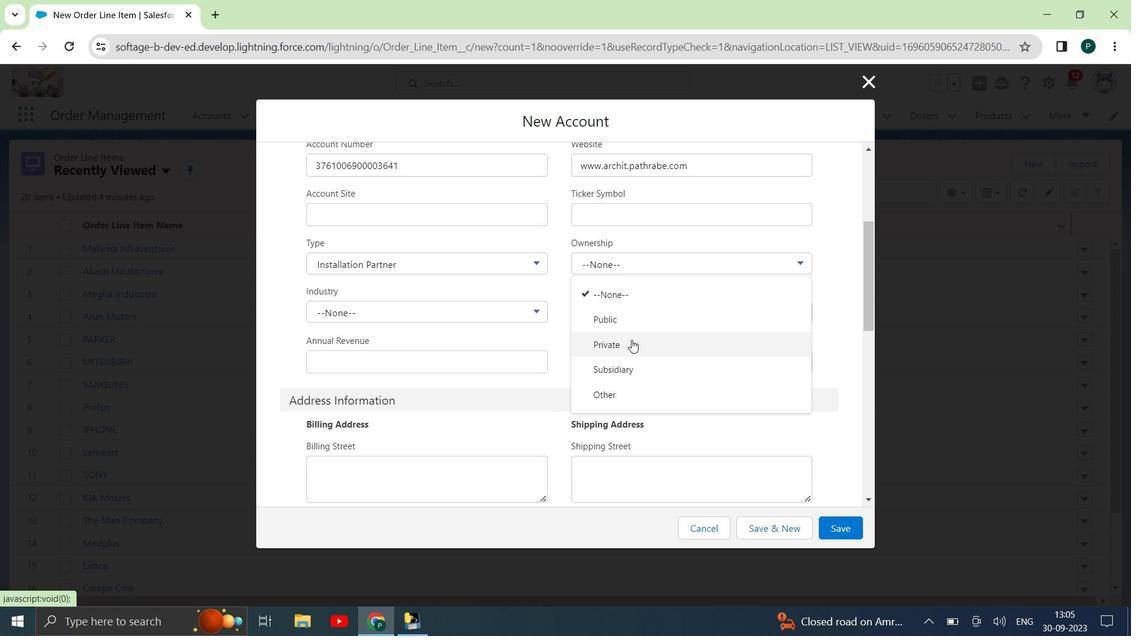 
Action: Mouse pressed left at (631, 340)
Screenshot: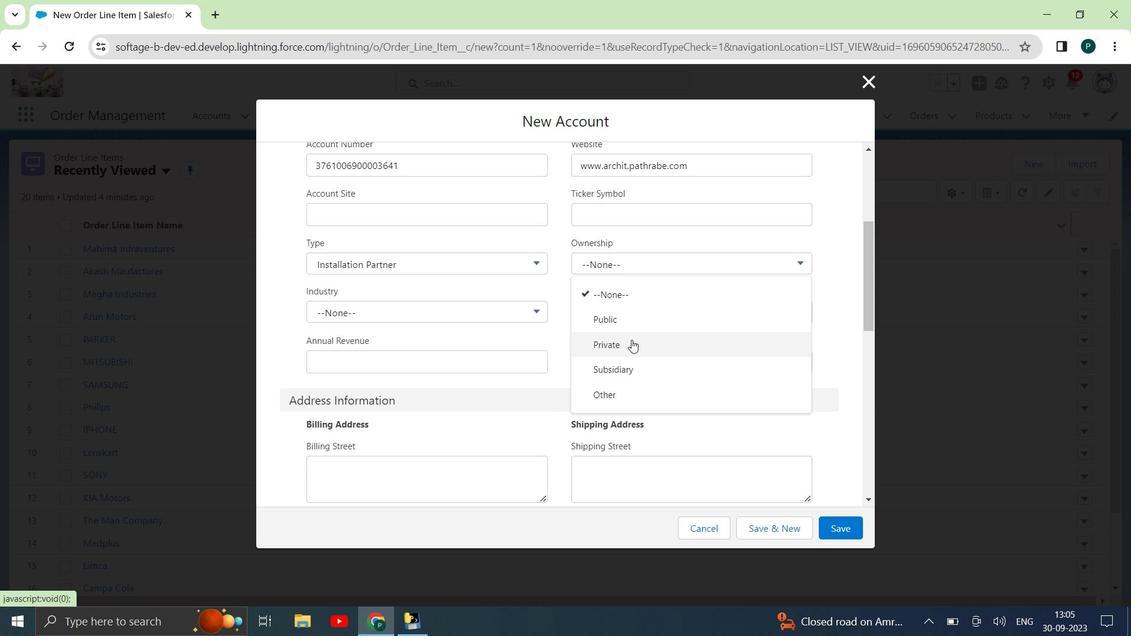 
Action: Mouse moved to (631, 340)
Screenshot: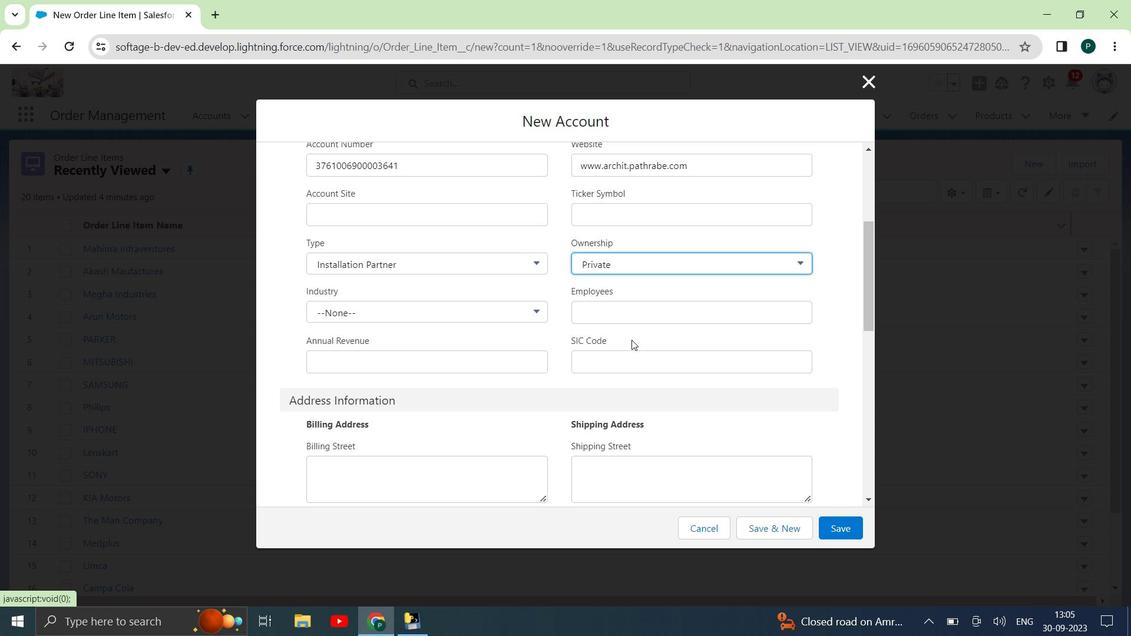 
Action: Mouse scrolled (631, 340) with delta (0, 0)
Screenshot: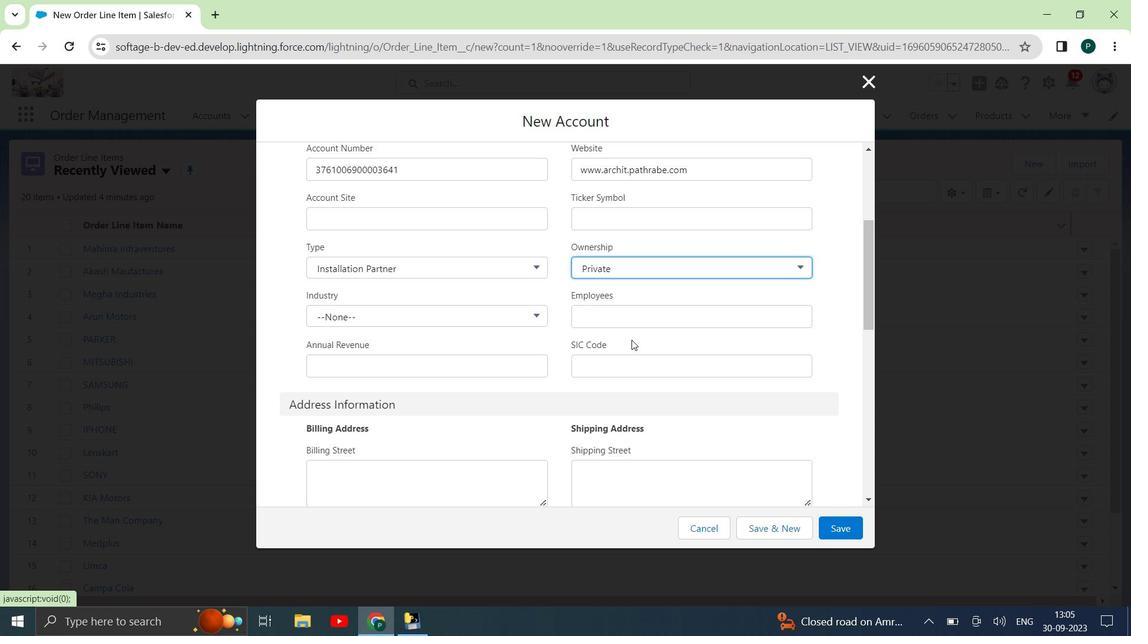 
Action: Mouse scrolled (631, 340) with delta (0, 0)
Screenshot: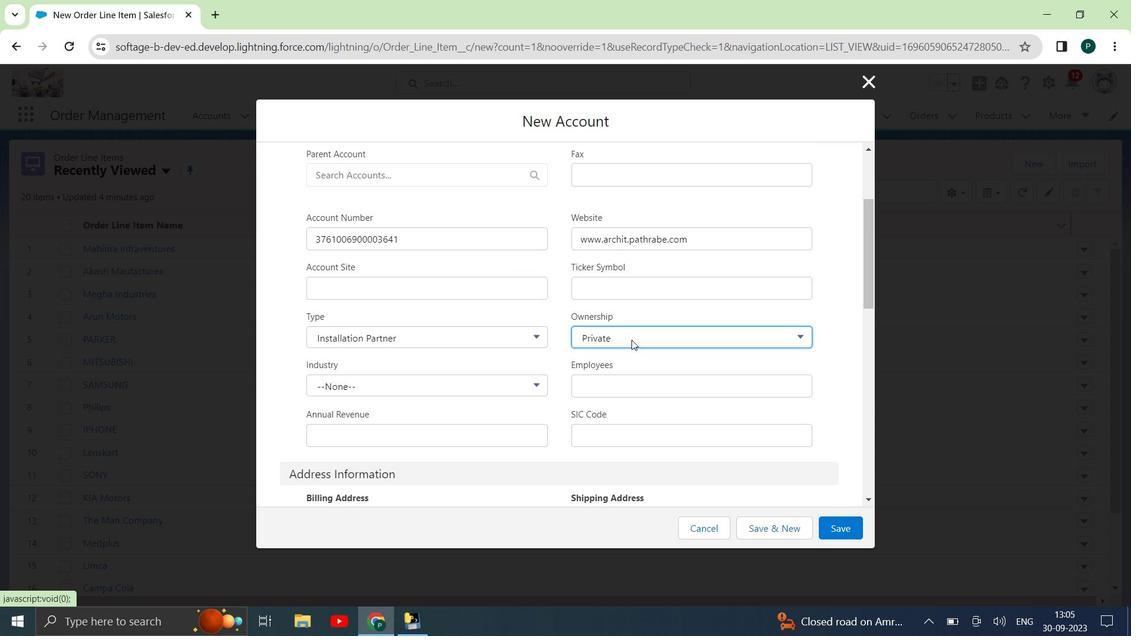 
Action: Mouse scrolled (631, 340) with delta (0, 0)
Screenshot: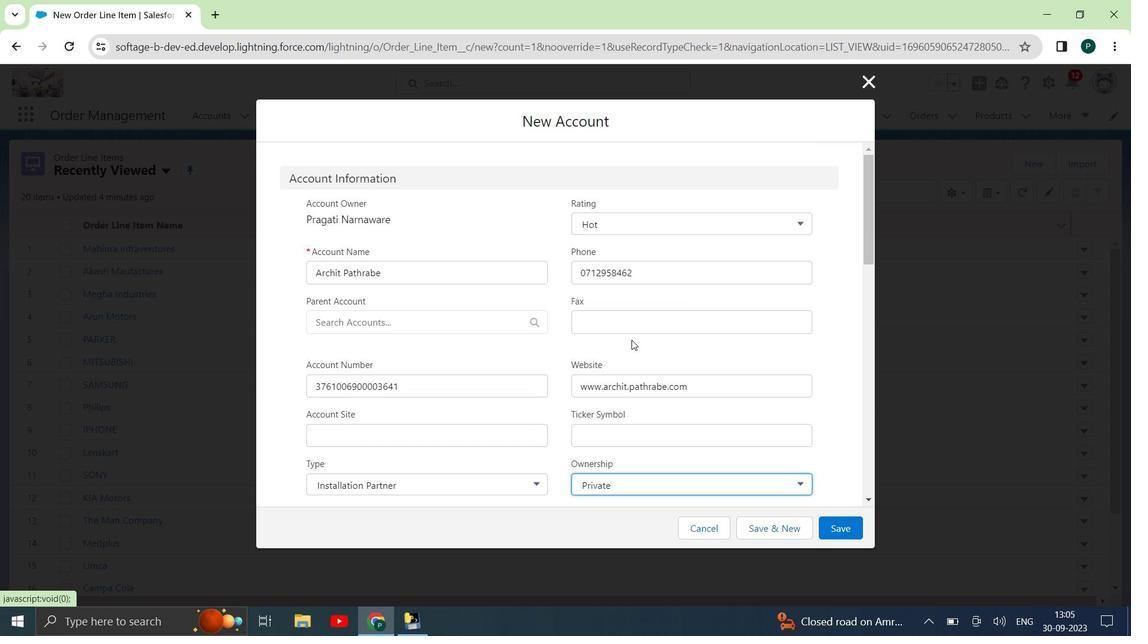 
Action: Mouse scrolled (631, 339) with delta (0, 0)
Screenshot: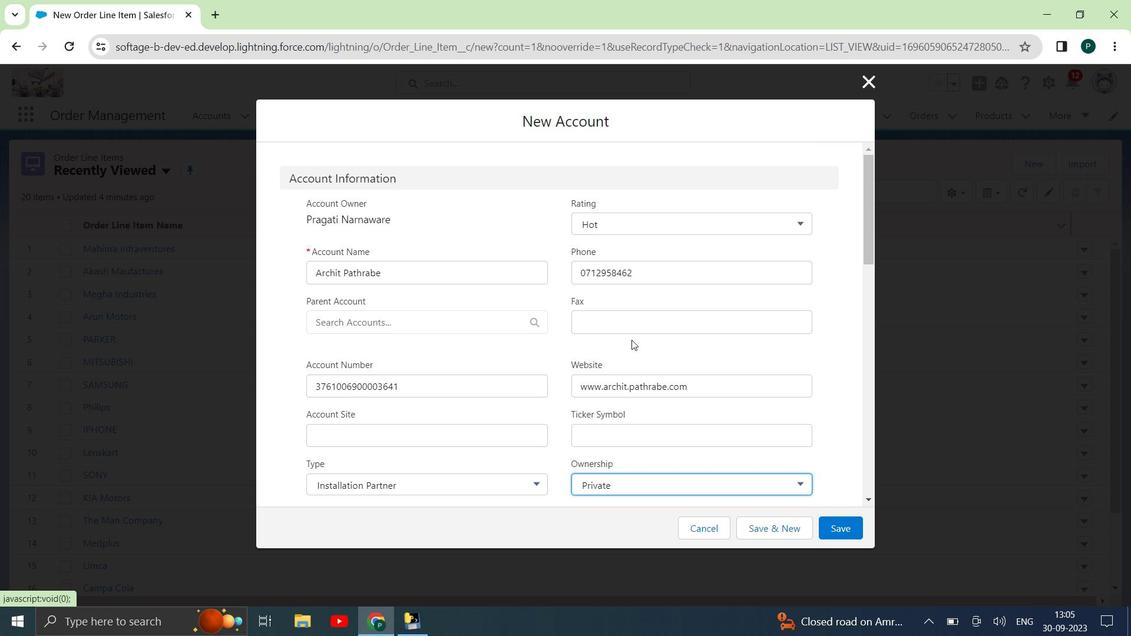 
Action: Mouse scrolled (631, 339) with delta (0, 0)
Screenshot: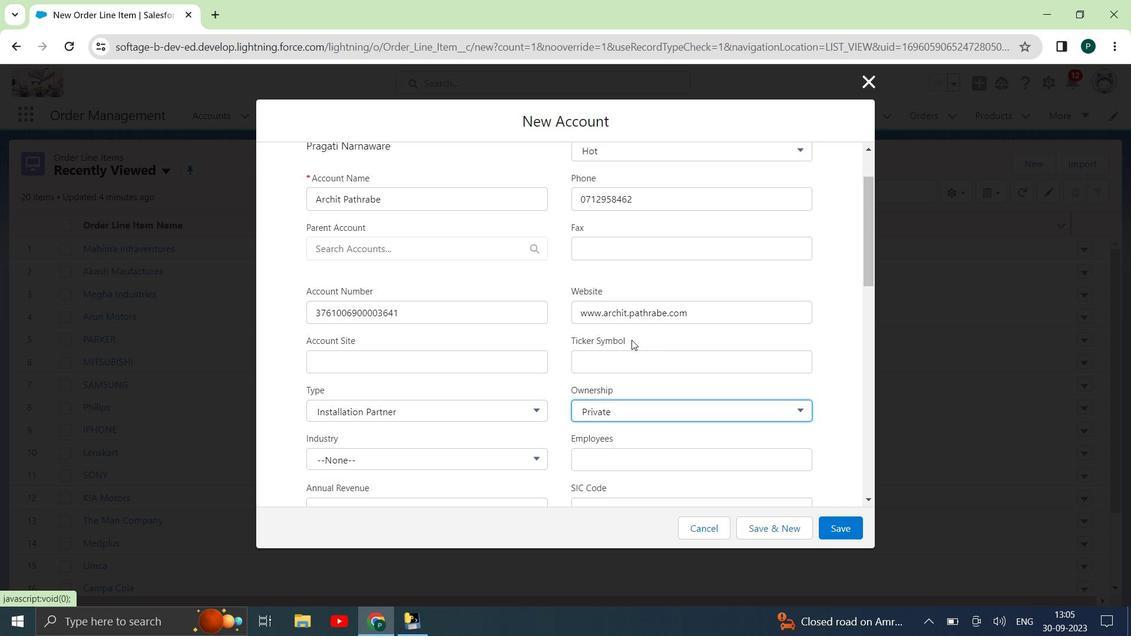 
Action: Mouse scrolled (631, 339) with delta (0, 0)
Screenshot: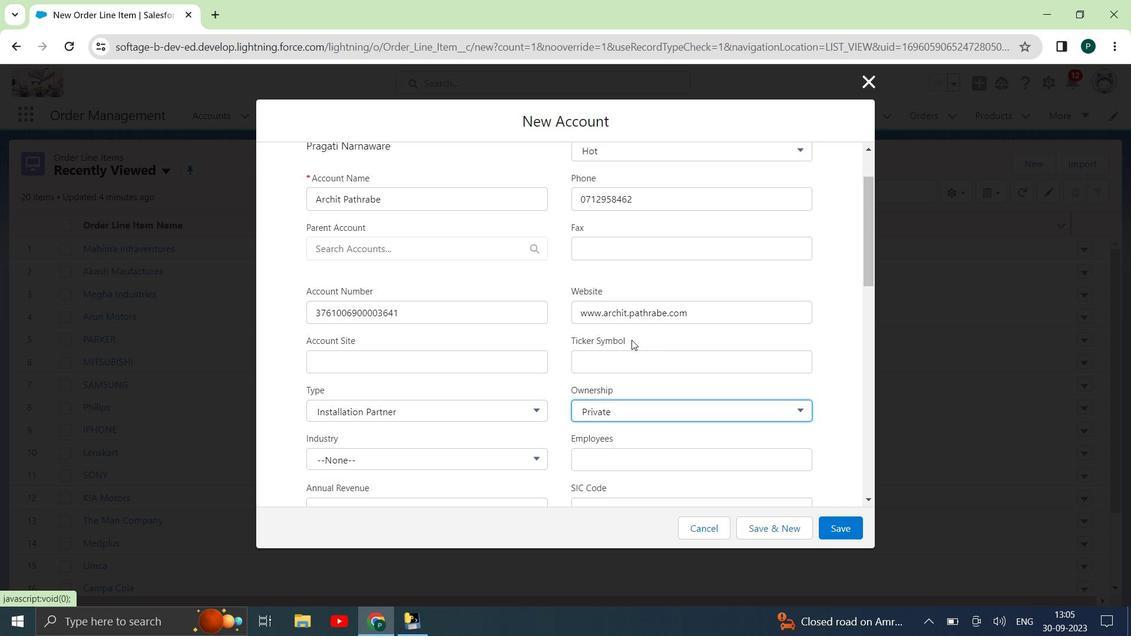 
Action: Mouse moved to (417, 315)
Screenshot: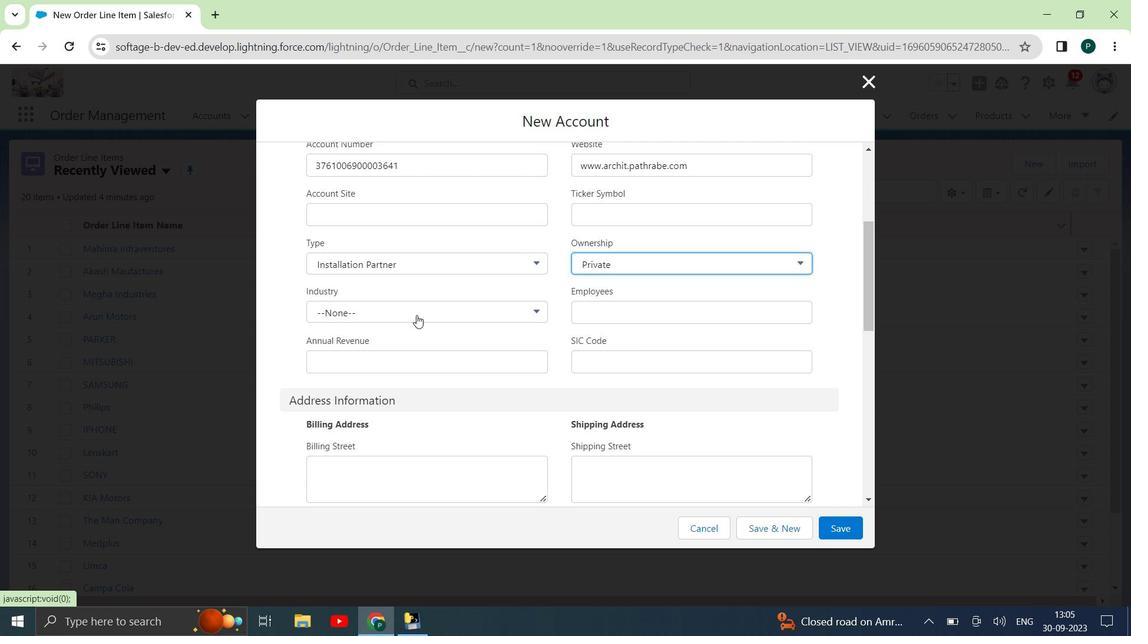 
Action: Mouse pressed left at (417, 315)
Screenshot: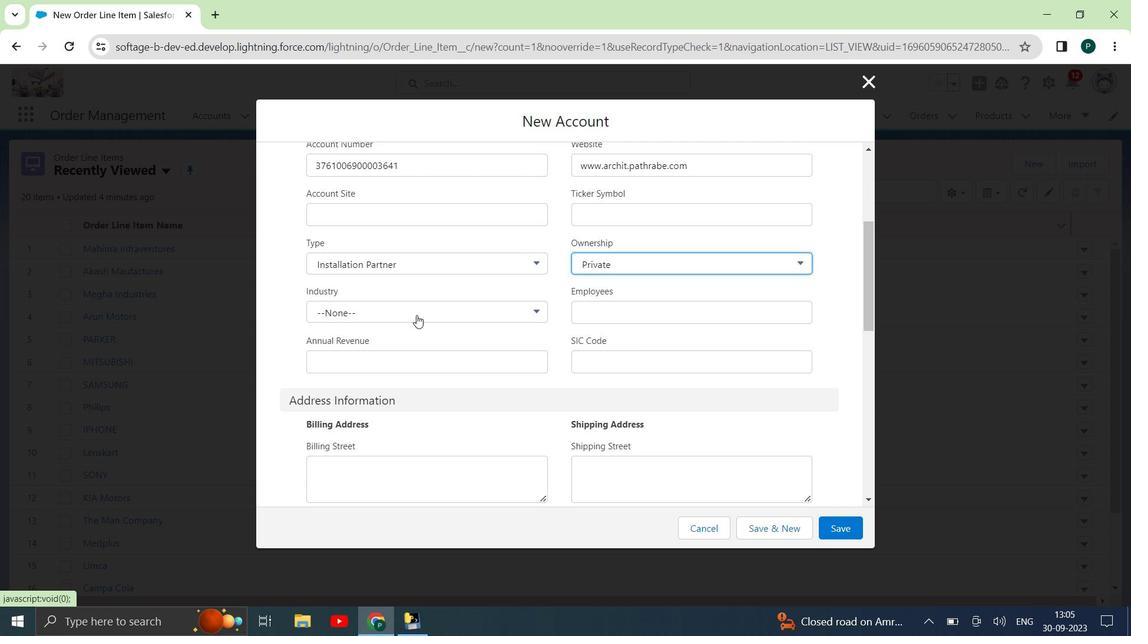 
Action: Mouse moved to (372, 369)
Screenshot: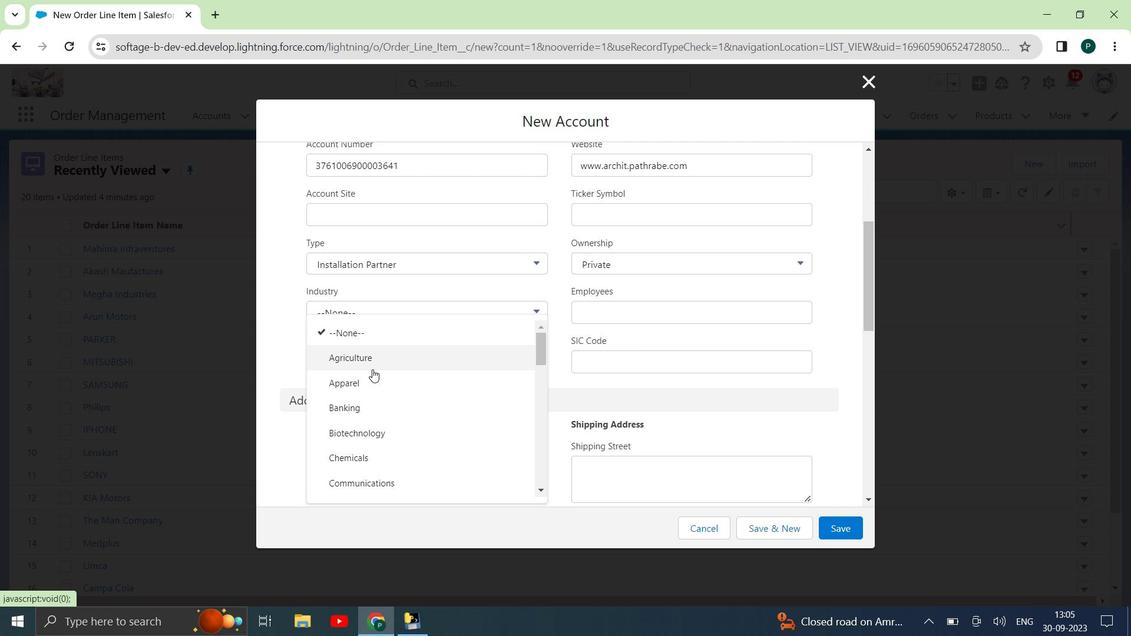 
Action: Mouse scrolled (372, 369) with delta (0, 0)
Screenshot: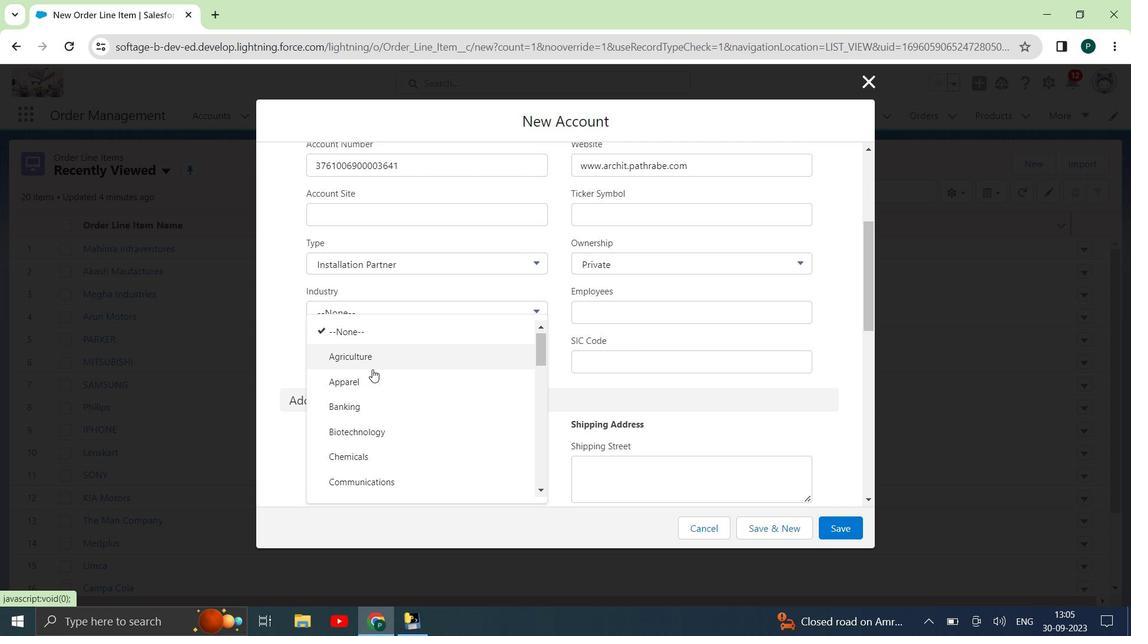 
Action: Mouse scrolled (372, 369) with delta (0, 0)
Screenshot: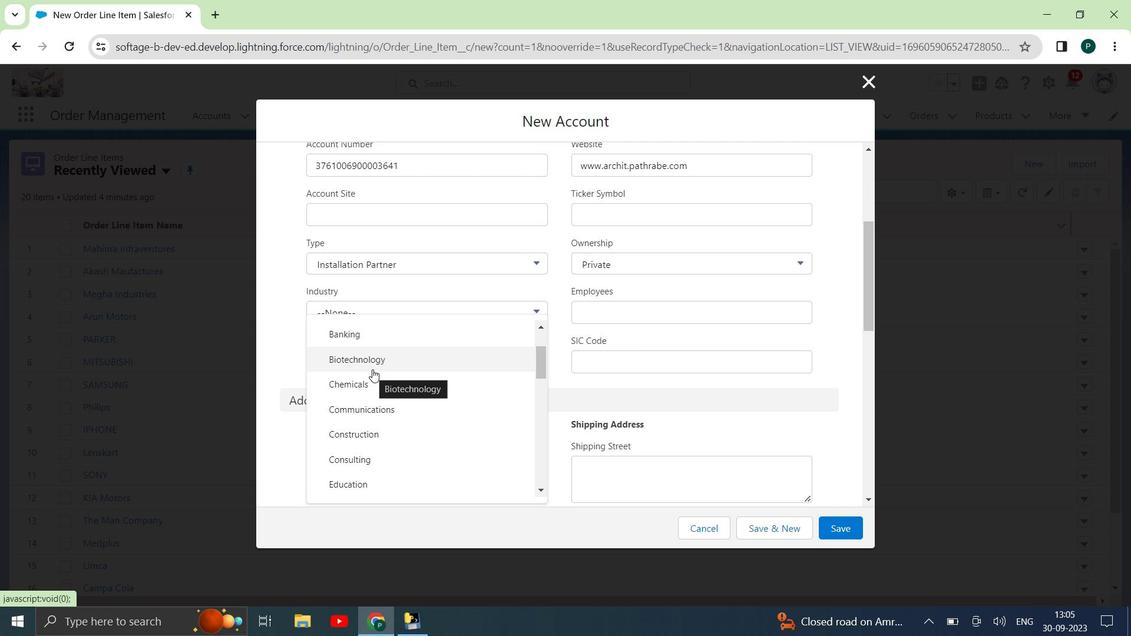 
Action: Mouse scrolled (372, 369) with delta (0, 0)
Screenshot: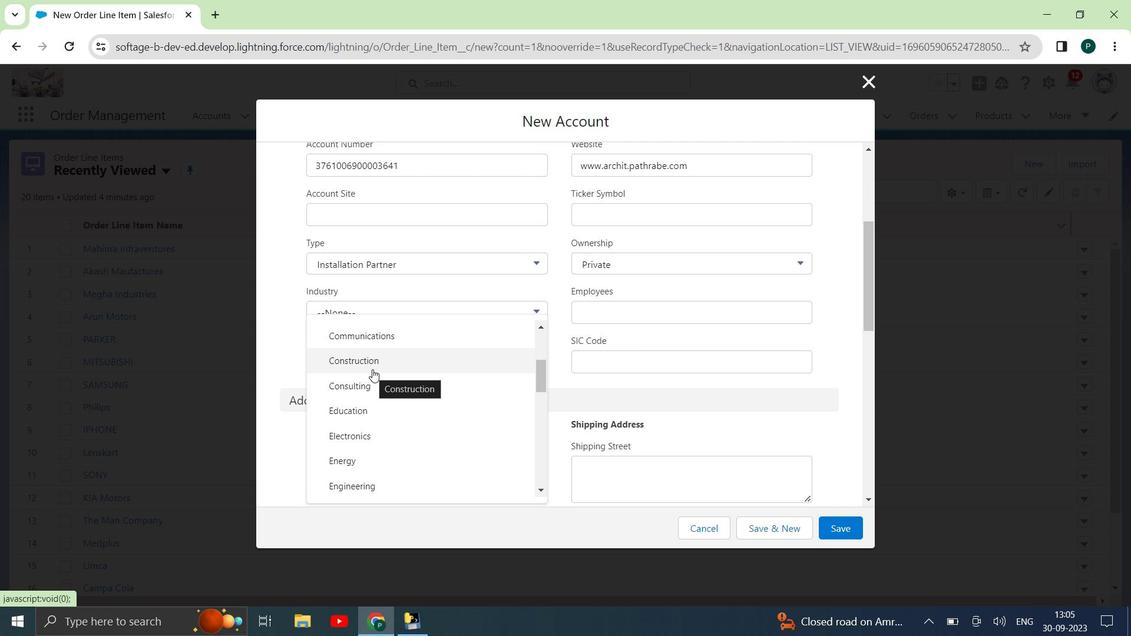 
Action: Mouse scrolled (372, 369) with delta (0, 0)
Screenshot: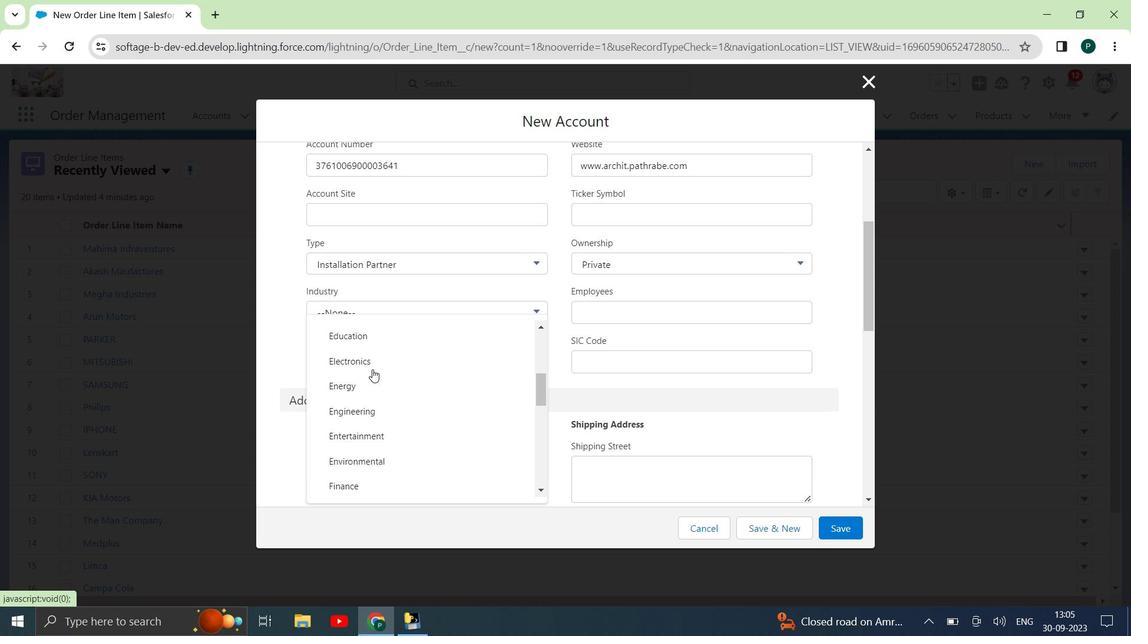 
Action: Mouse moved to (367, 394)
Screenshot: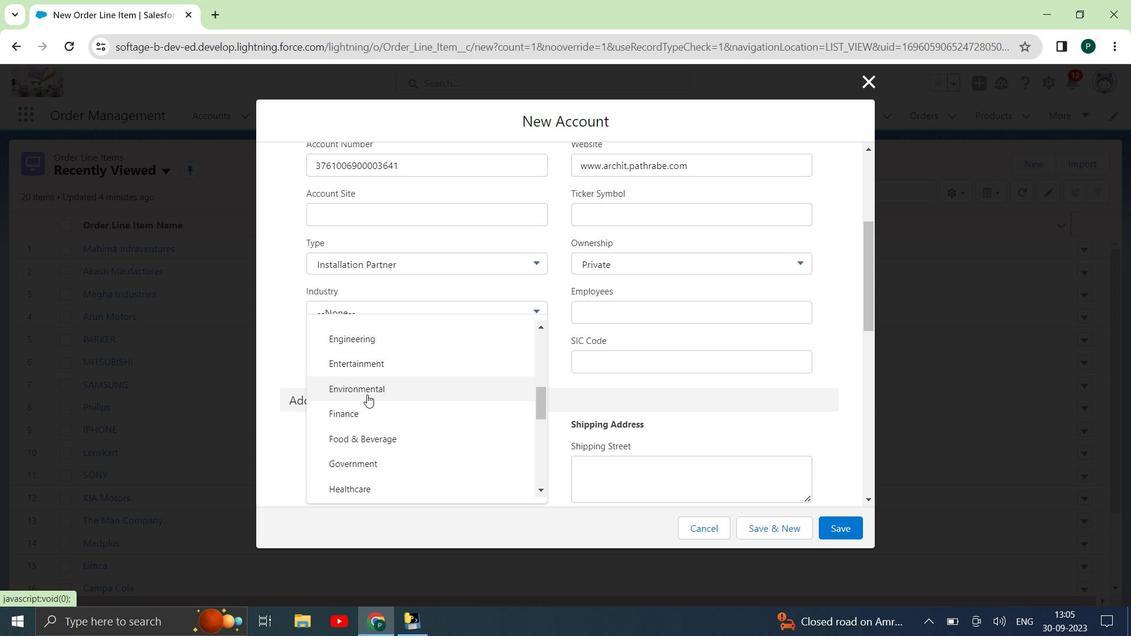
Action: Mouse scrolled (367, 394) with delta (0, 0)
Screenshot: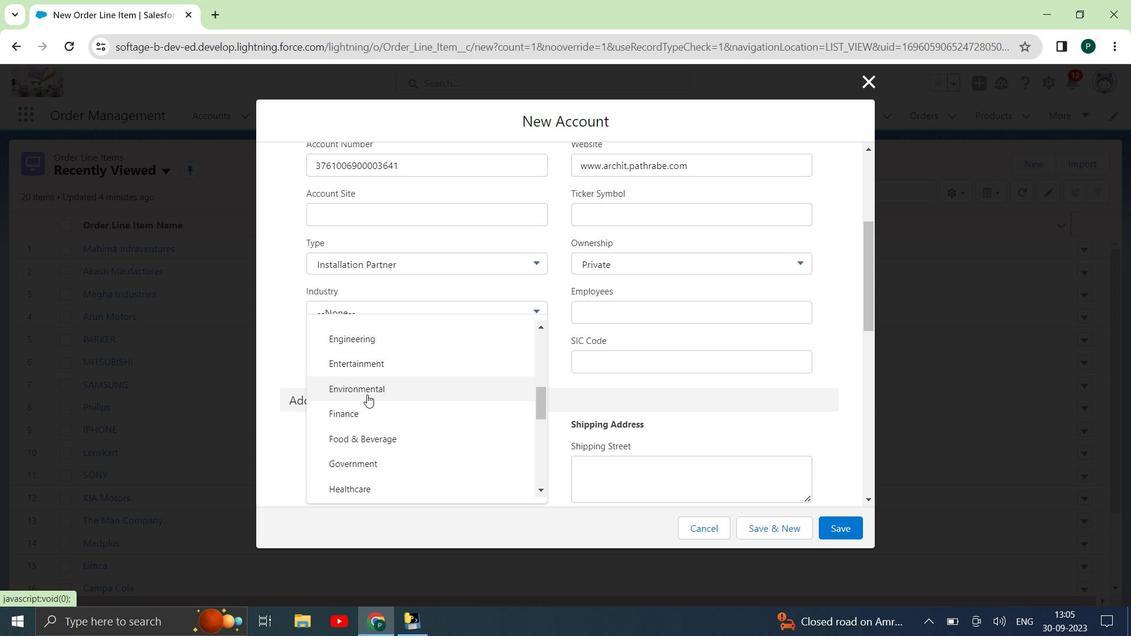 
Action: Mouse moved to (367, 395)
Screenshot: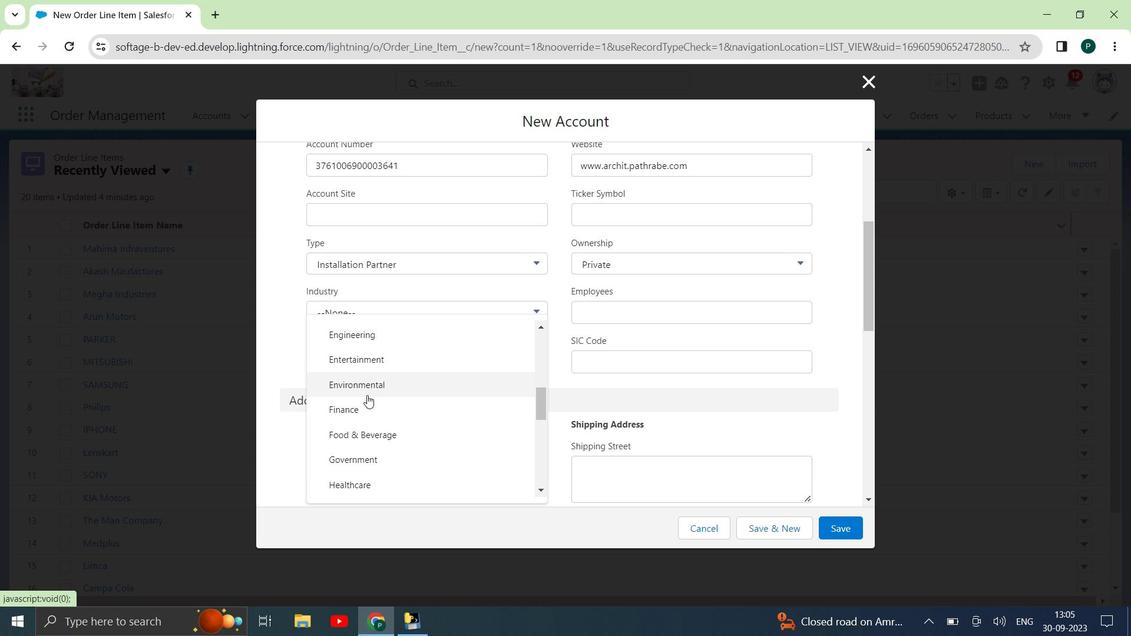 
Action: Mouse scrolled (367, 394) with delta (0, 0)
Screenshot: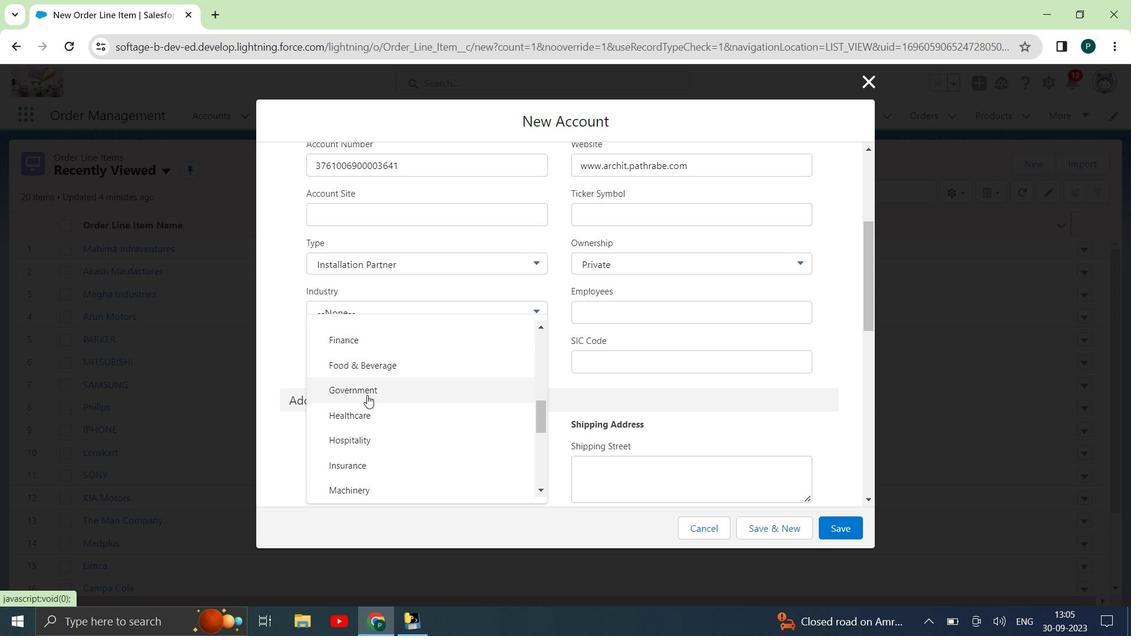 
Action: Mouse scrolled (367, 394) with delta (0, 0)
Screenshot: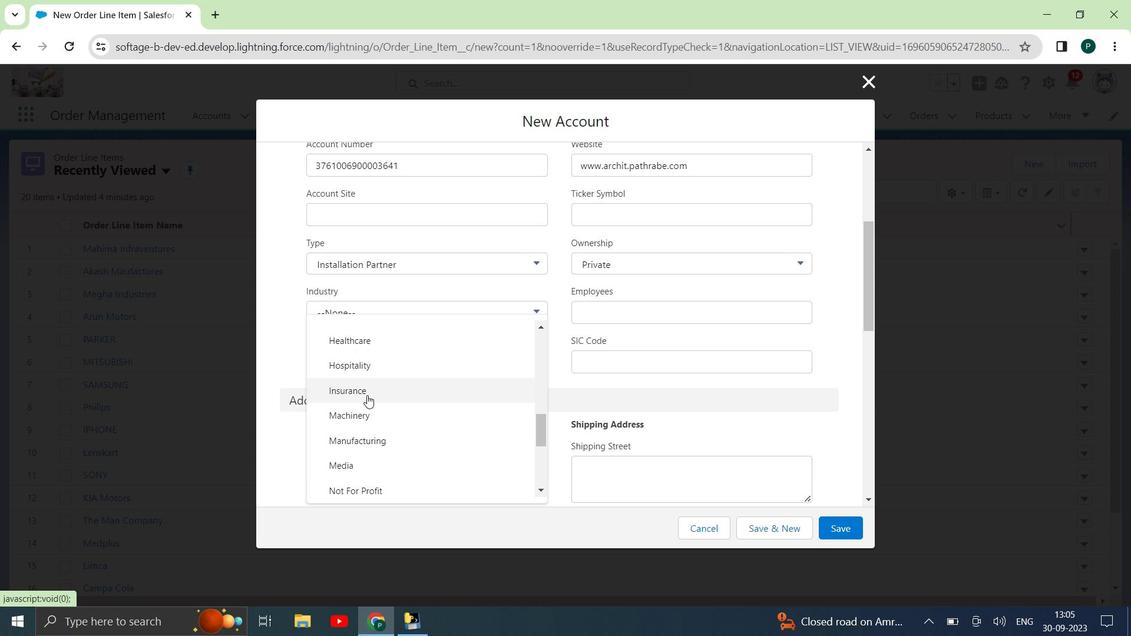 
Action: Mouse moved to (350, 472)
Screenshot: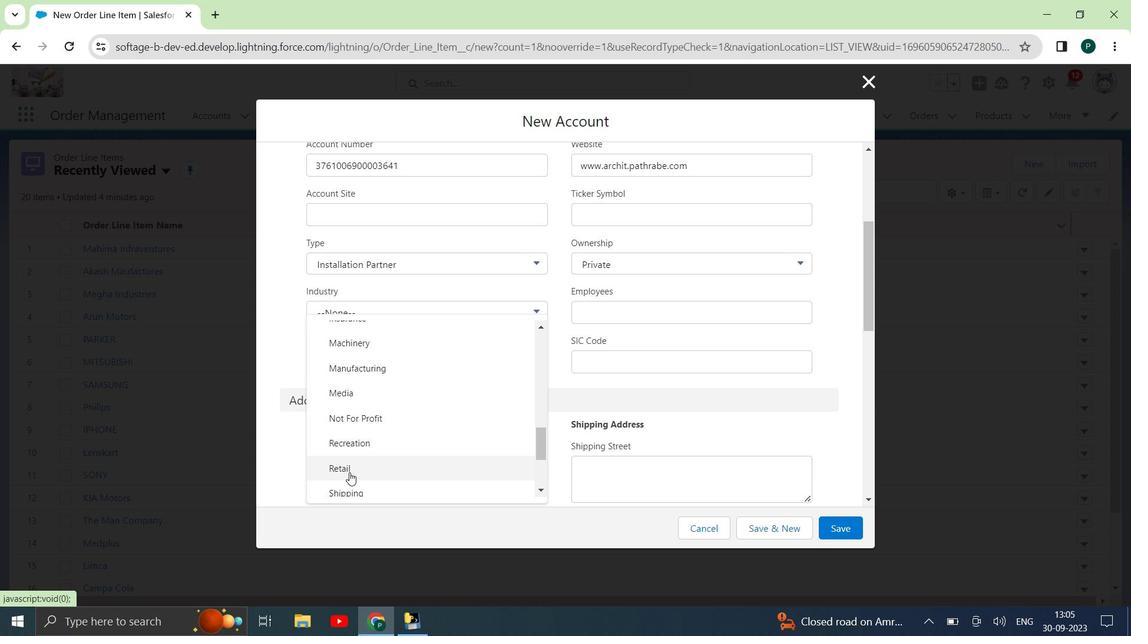 
Action: Mouse pressed left at (350, 472)
Screenshot: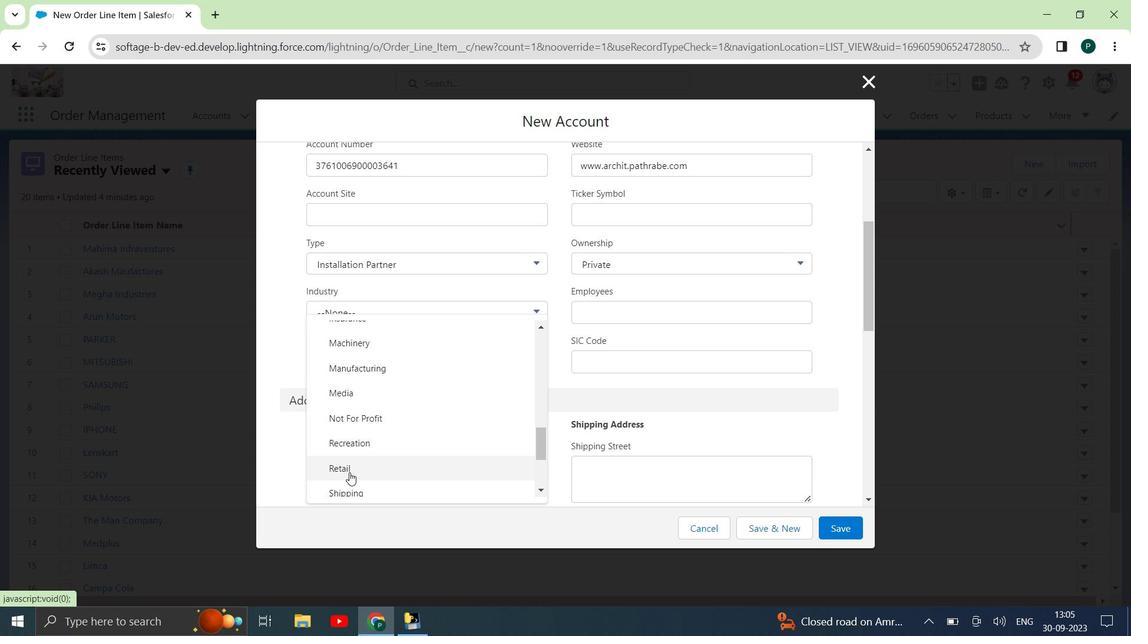 
Action: Mouse moved to (620, 309)
Screenshot: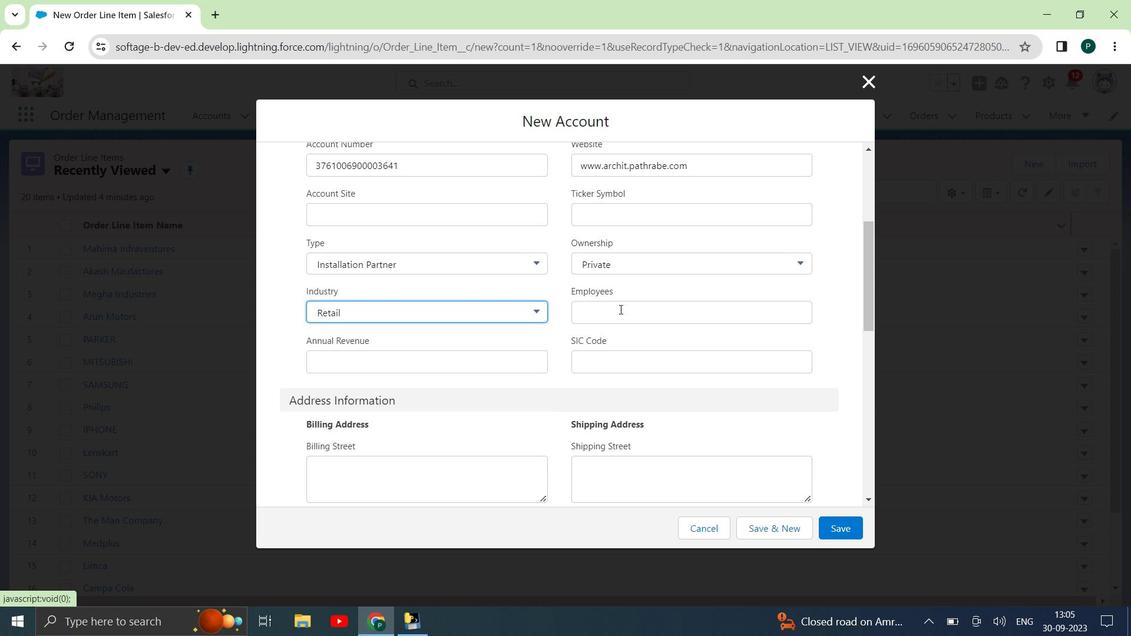 
Action: Mouse pressed left at (620, 309)
Screenshot: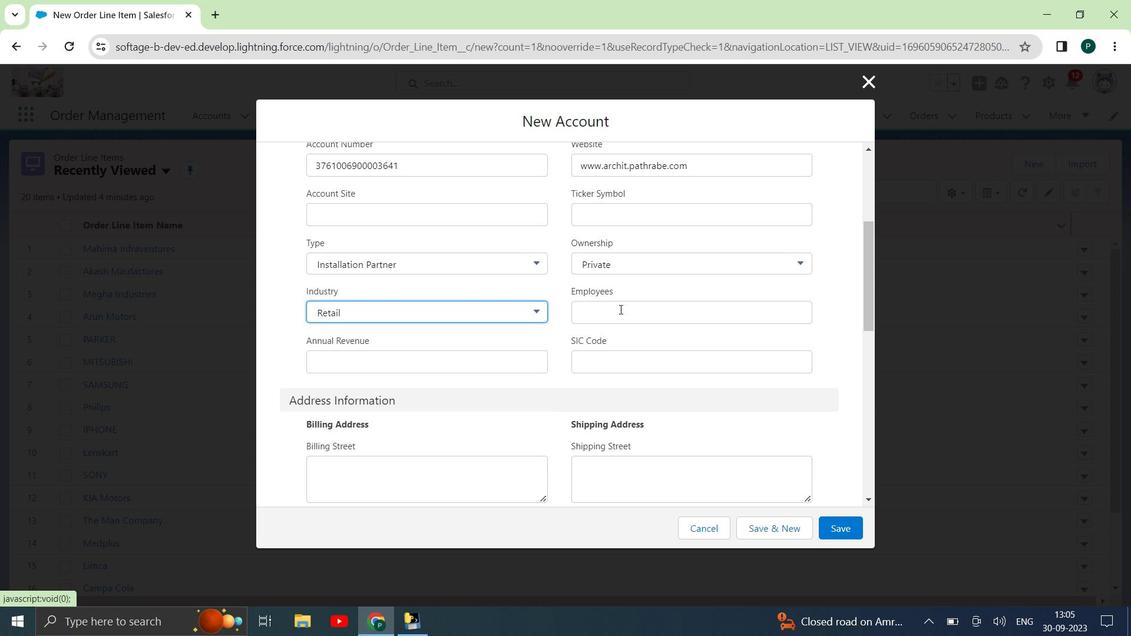
Action: Key pressed 1000
Screenshot: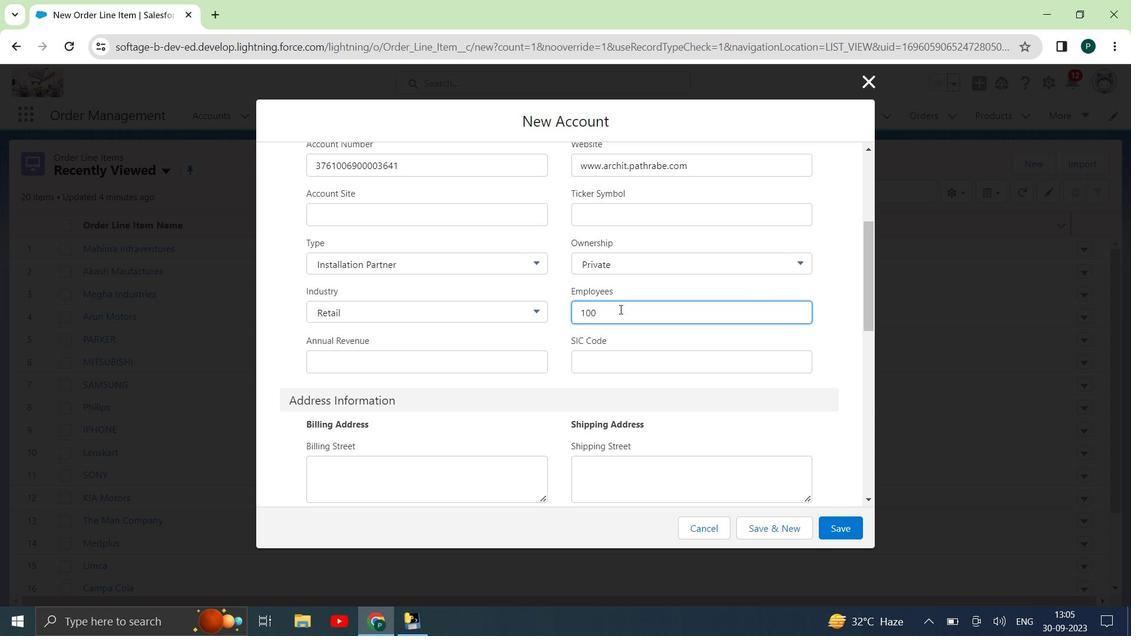 
Action: Mouse moved to (540, 328)
Screenshot: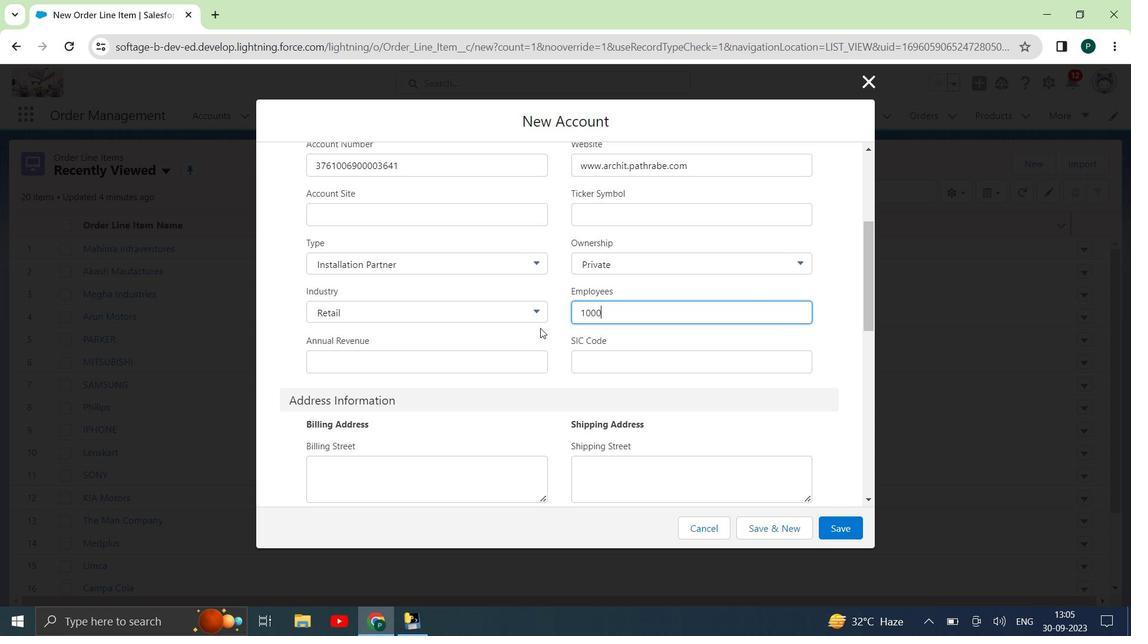 
Action: Mouse scrolled (540, 327) with delta (0, 0)
Screenshot: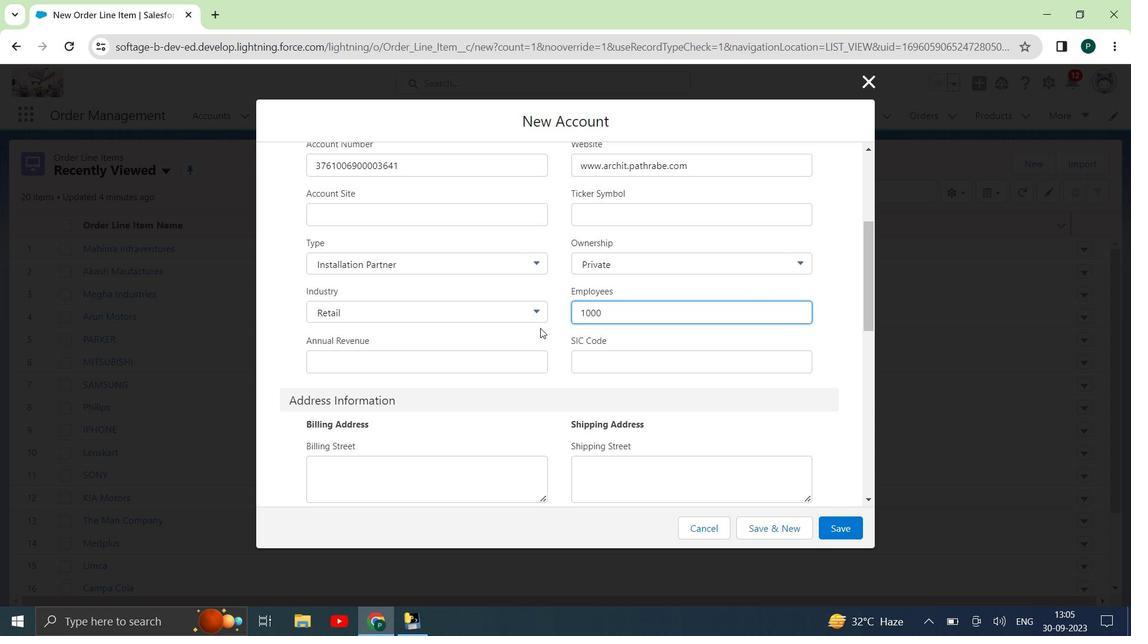 
Action: Mouse moved to (531, 292)
Screenshot: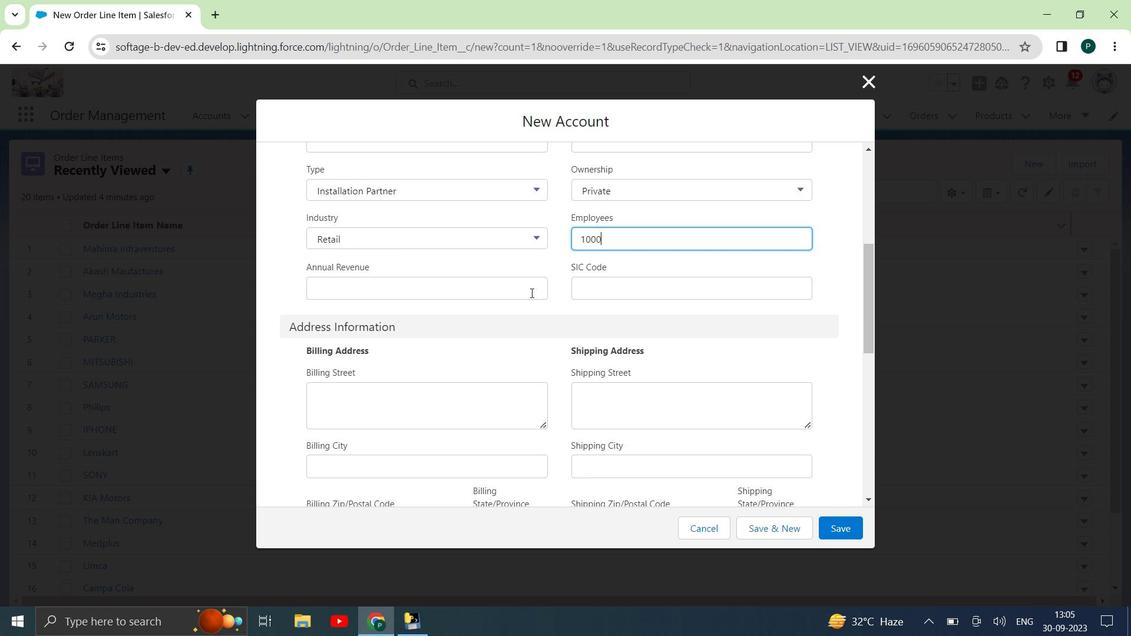 
Action: Mouse pressed left at (531, 292)
Screenshot: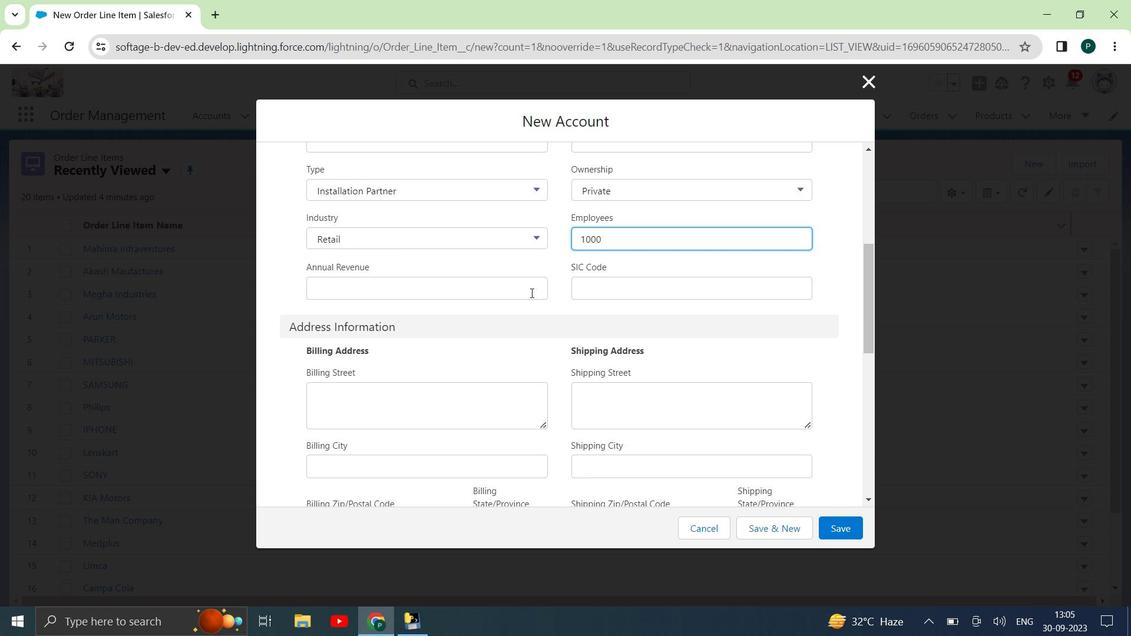 
Action: Key pressed 15200000
Screenshot: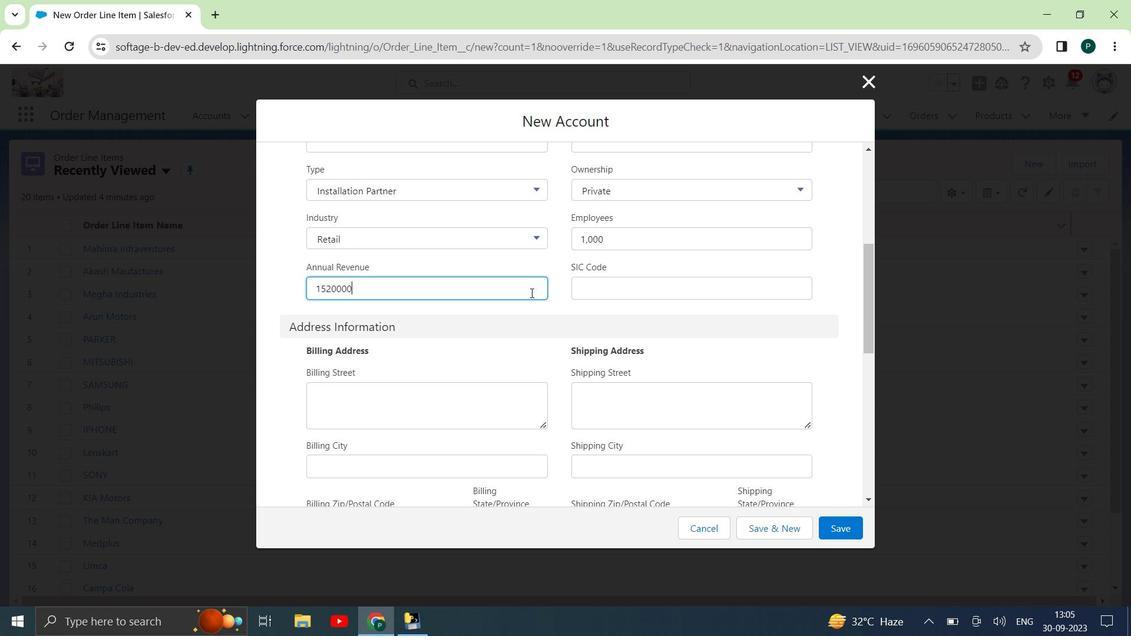 
Action: Mouse moved to (486, 279)
Screenshot: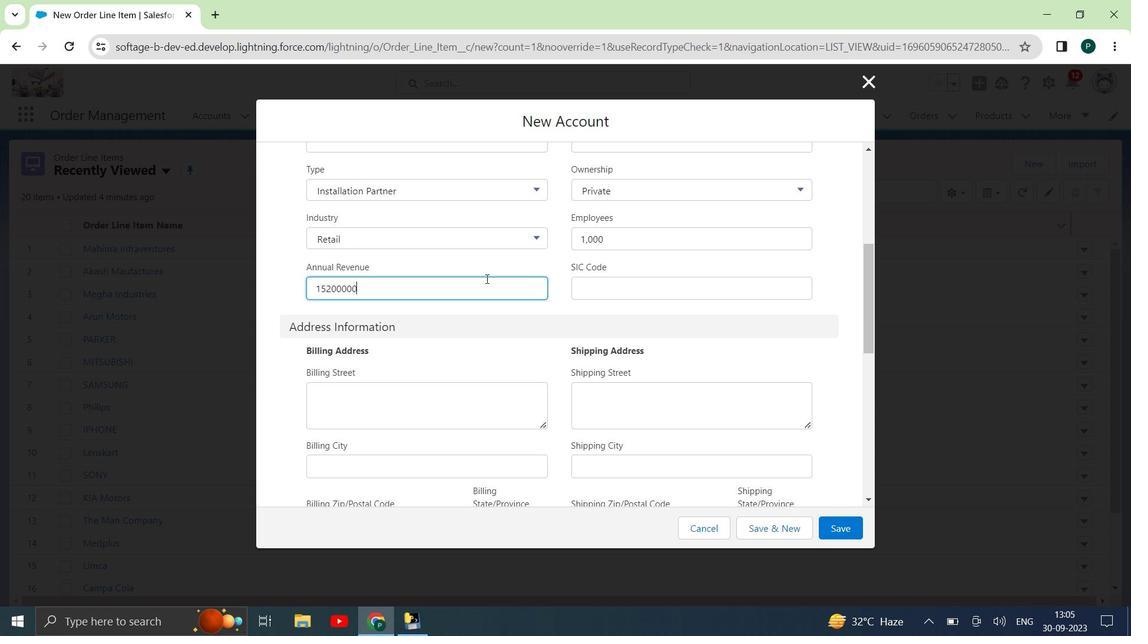 
Action: Mouse scrolled (486, 278) with delta (0, 0)
Screenshot: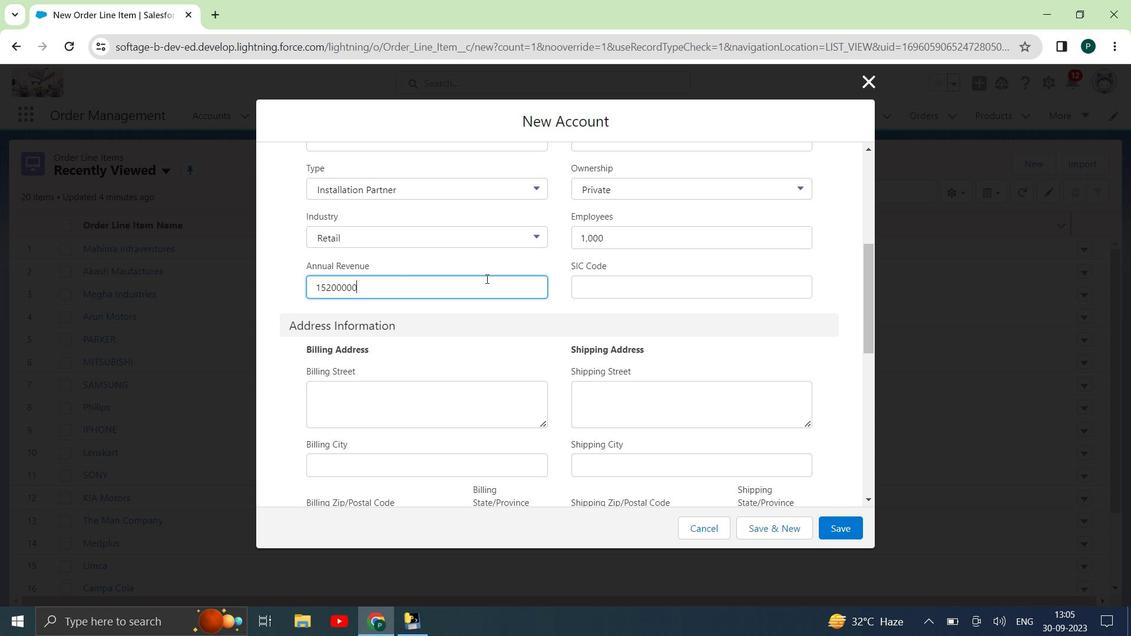 
Action: Mouse scrolled (486, 278) with delta (0, 0)
Screenshot: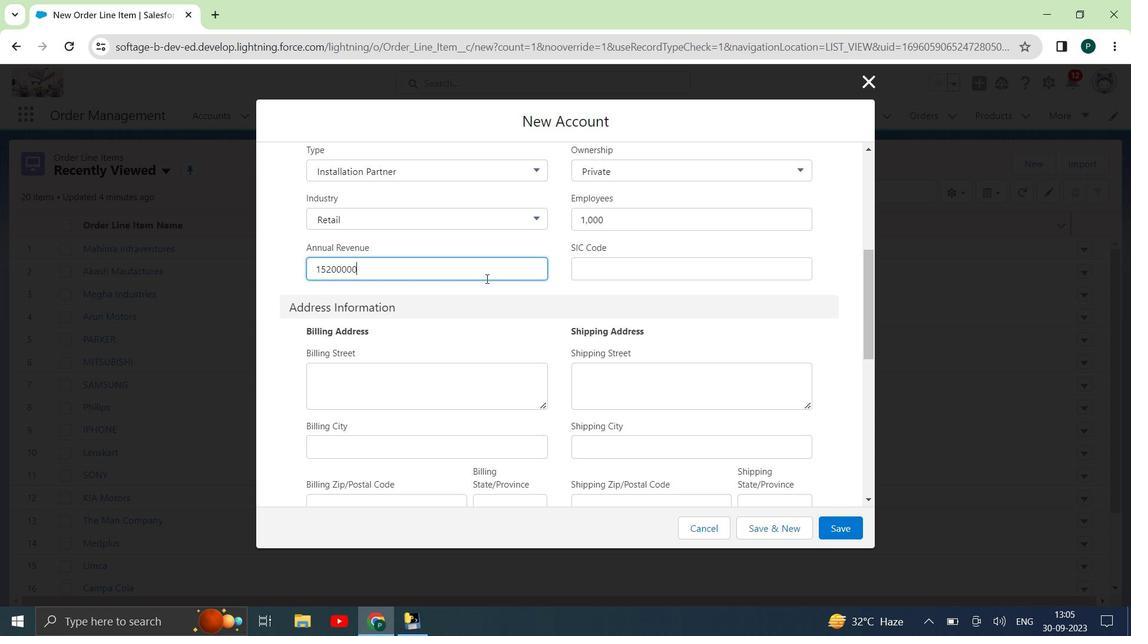 
Action: Mouse moved to (454, 268)
Screenshot: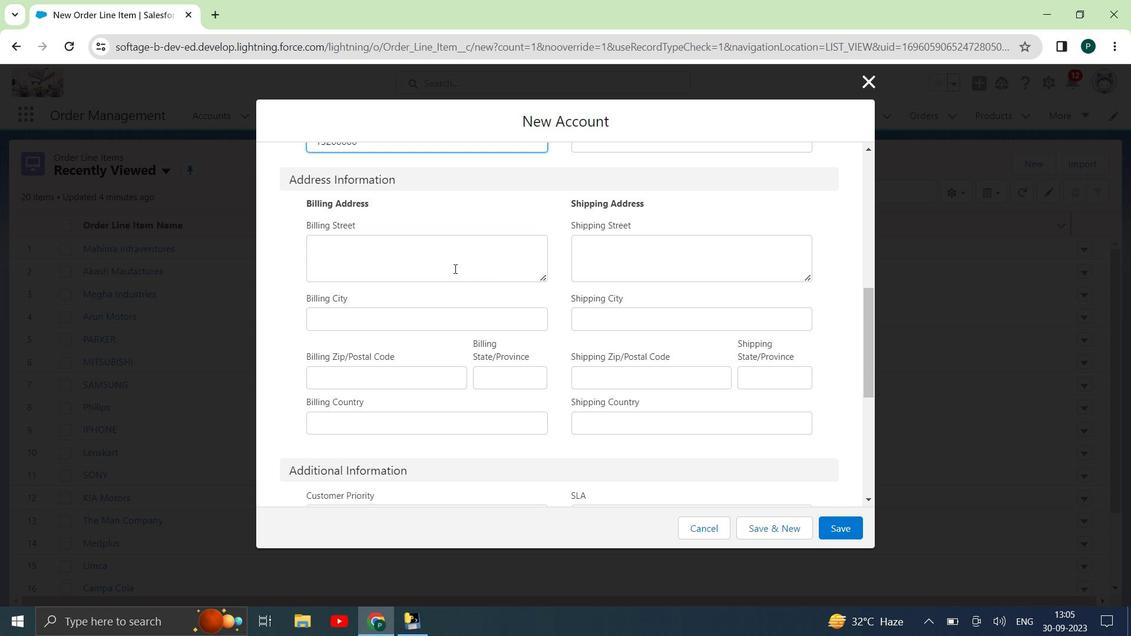
Action: Mouse pressed left at (454, 268)
Screenshot: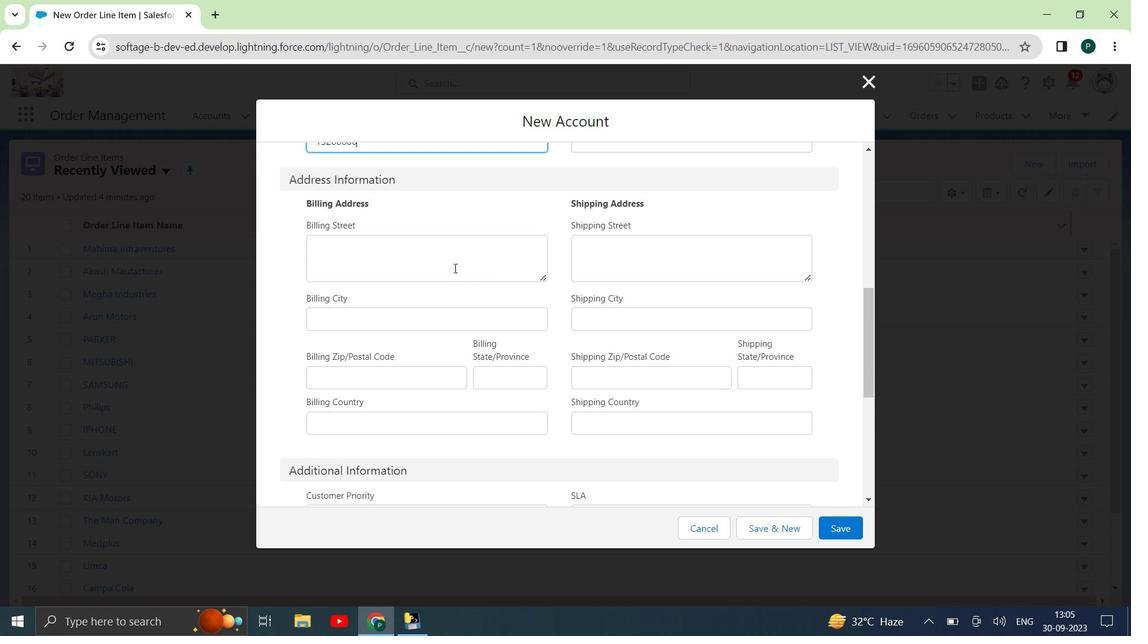 
Action: Key pressed <Key.shift><Key.shift><Key.shift><Key.shift><Key.shift><Key.shift><Key.shift><Key.shift><Key.shift><Key.shift><Key.shift><Key.shift><Key.shift><Key.shift><Key.shift><Key.shift><Key.shift><Key.shift><Key.shift><Key.shift><Key.shift><Key.shift><Key.shift><Key.shift><Key.shift><Key.shift><Key.shift><Key.shift><Key.shift><Key.shift><Key.shift><Key.shift><Key.shift>78/<Key.shift>Y<Key.space><Key.shift><Key.shift><Key.shift><Key.shift><Key.shift><Key.shift><Key.shift><Key.shift><Key.shift><Key.shift><Key.shift>Building<Key.space><Key.shift>Number<Key.space>-<Key.space>155,<Key.space><Key.shift><Key.shift><Key.shift><Key.shift><Key.shift><Key.shift><Key.shift>Anirudh<Key.space><Key.shift>Layout
Screenshot: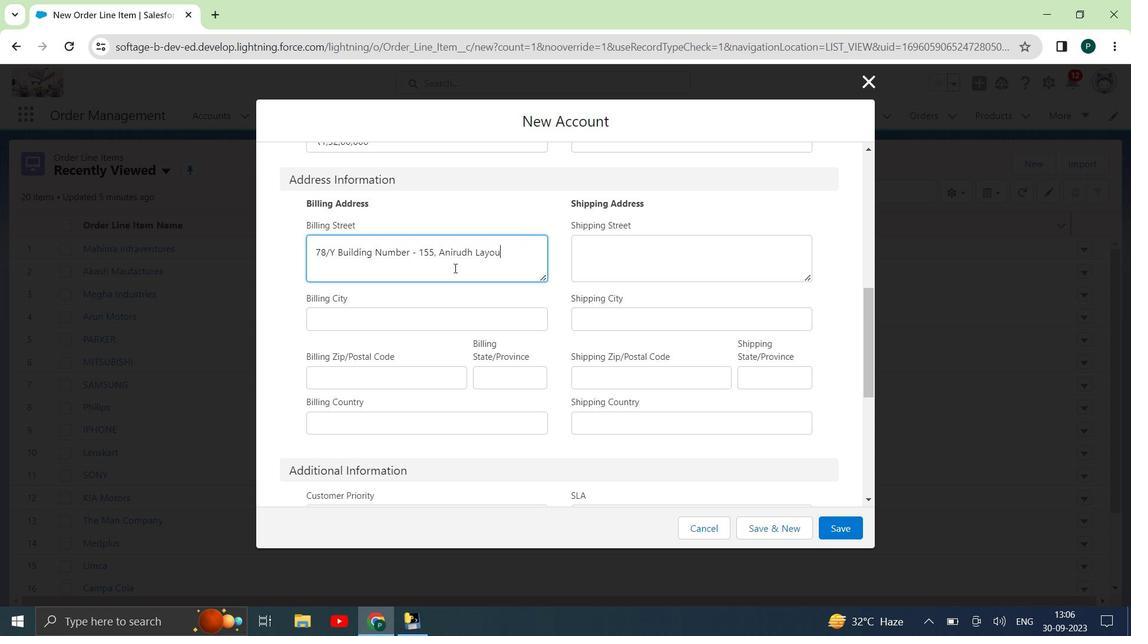 
Action: Mouse moved to (386, 317)
Screenshot: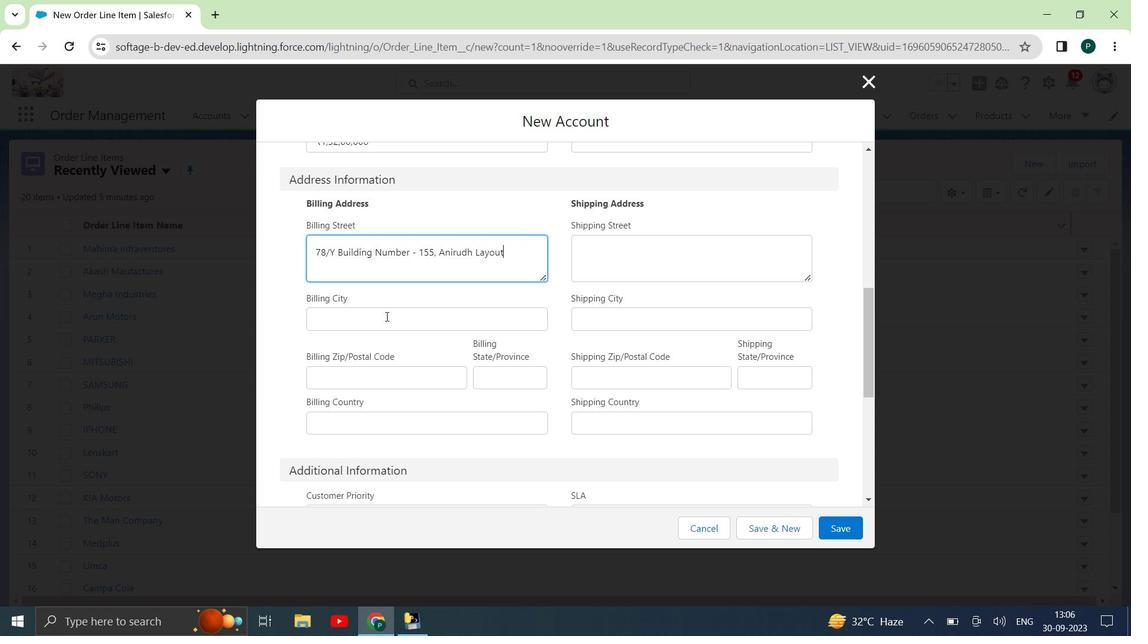 
Action: Mouse pressed left at (386, 317)
Screenshot: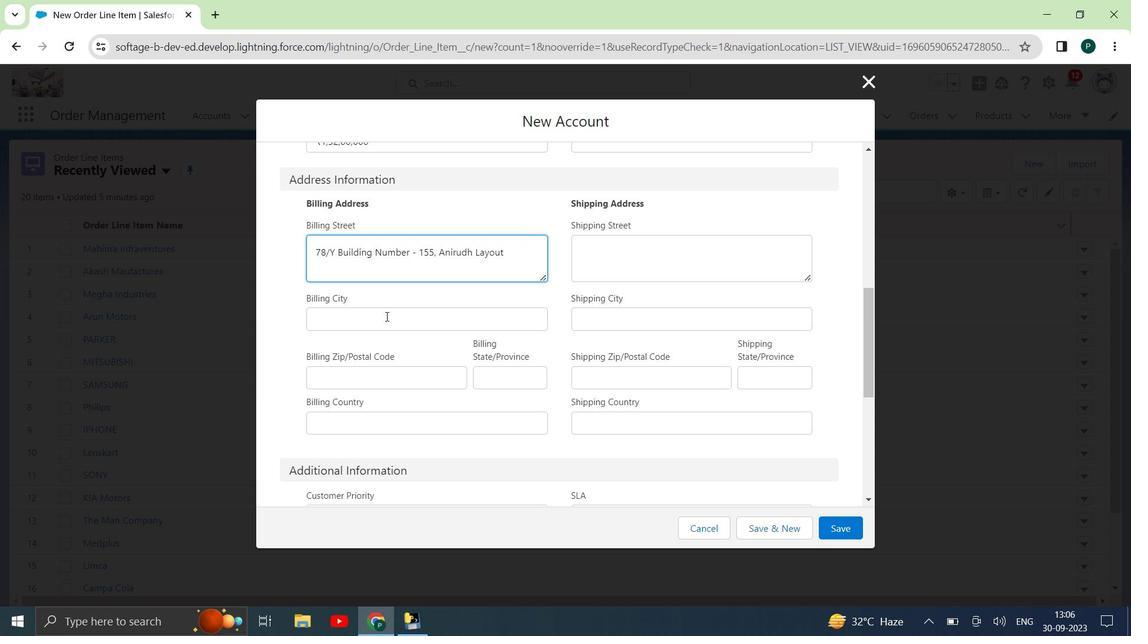 
Action: Key pressed <Key.shift><Key.shift><Key.shift>Rajnandgaon
Screenshot: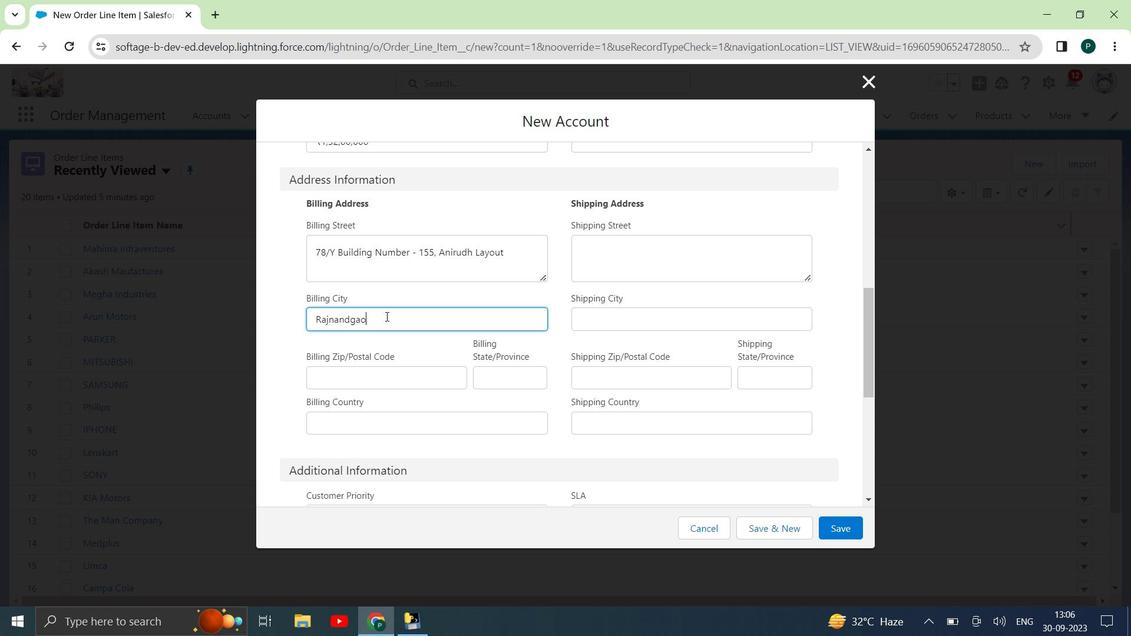 
Action: Mouse moved to (387, 386)
Screenshot: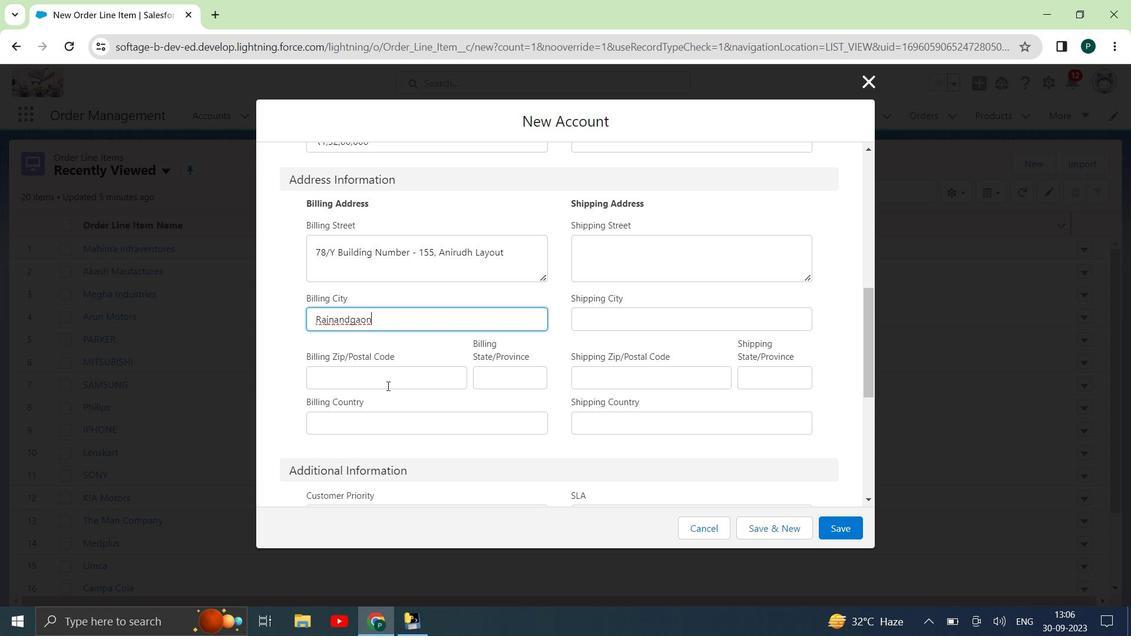 
Action: Mouse pressed left at (387, 386)
Screenshot: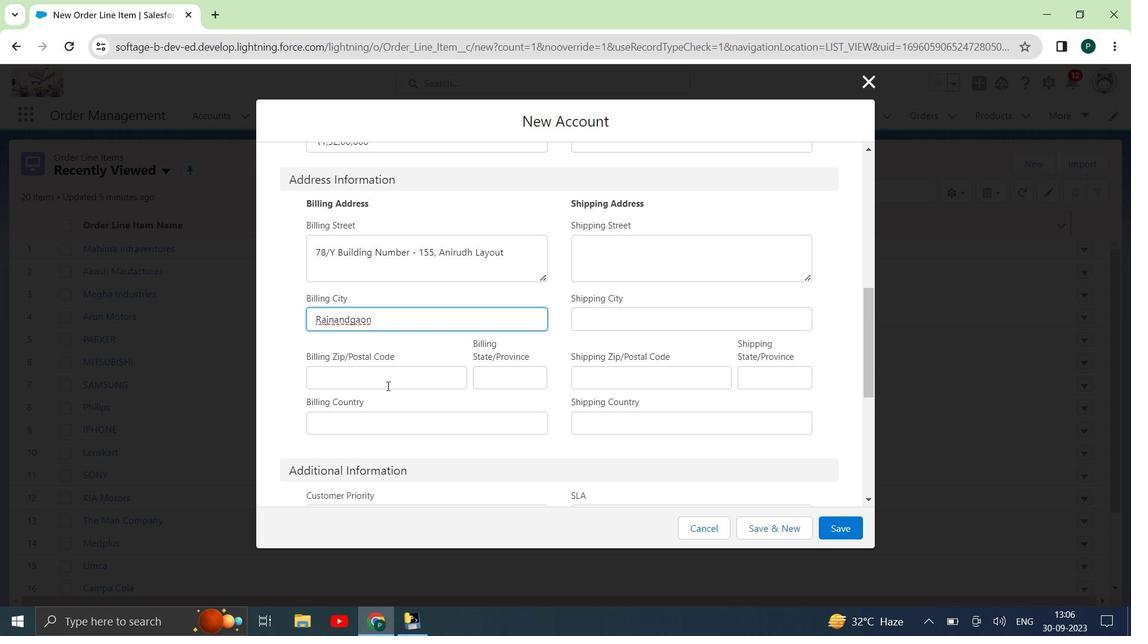 
Action: Key pressed 663210
Screenshot: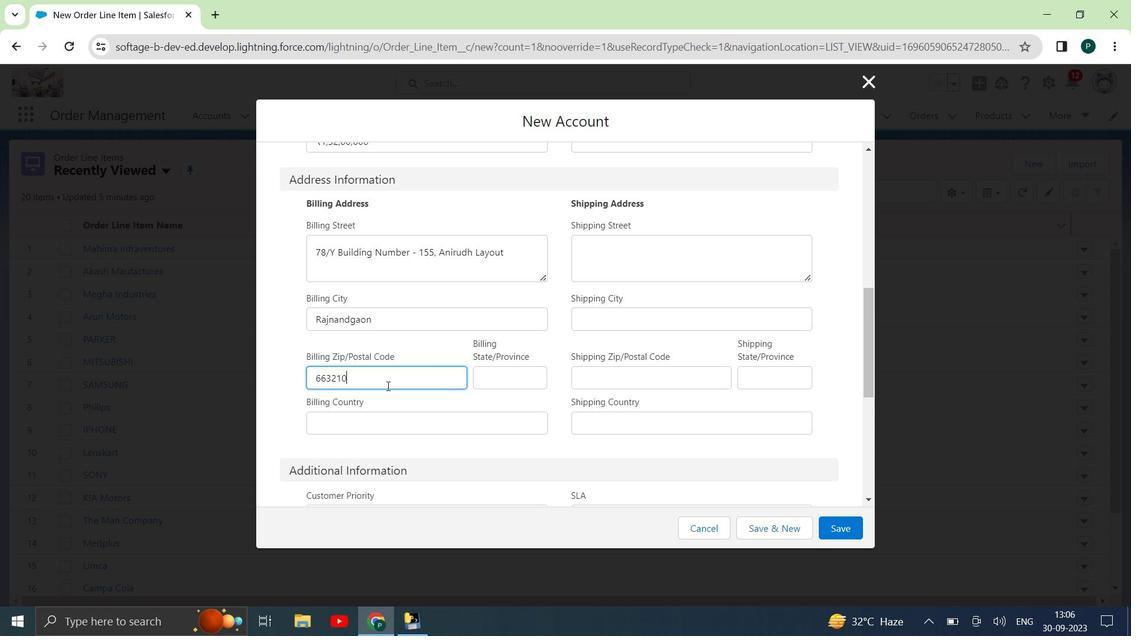 
Action: Mouse moved to (489, 372)
Screenshot: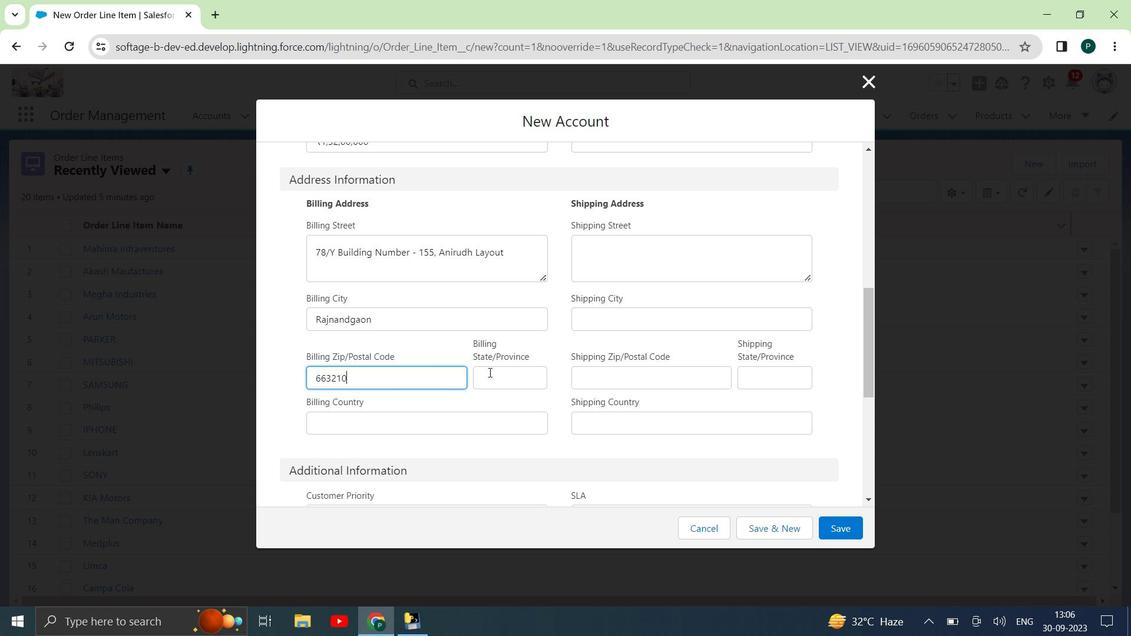 
Action: Mouse pressed left at (489, 372)
Screenshot: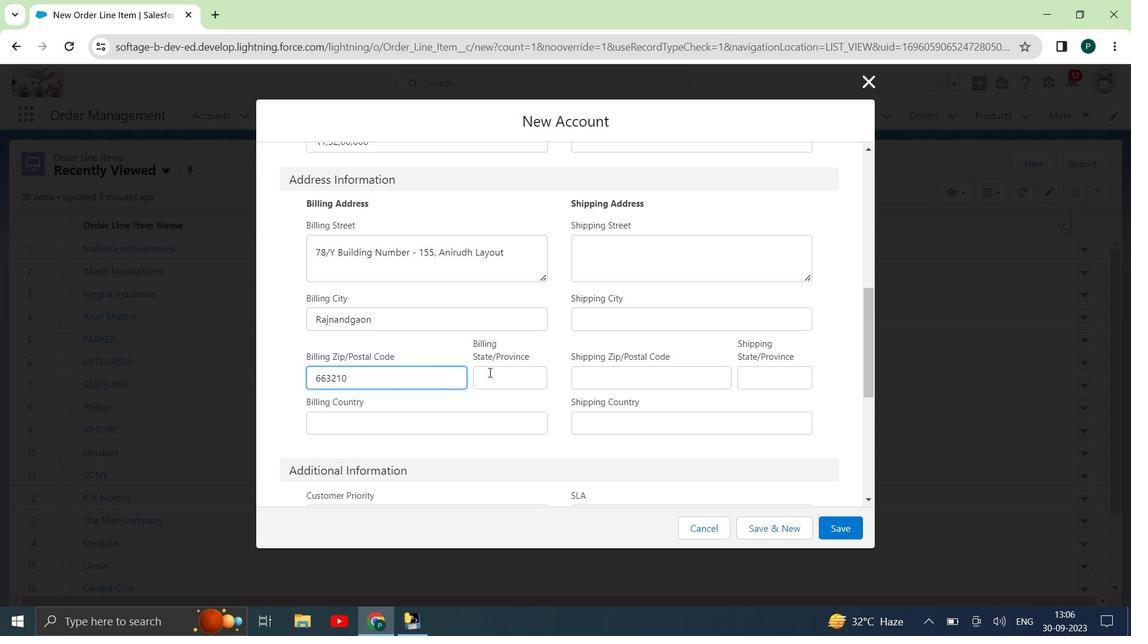 
Action: Key pressed <Key.shift><Key.shift>Madhya<Key.space><Key.shift>Pradesh
Screenshot: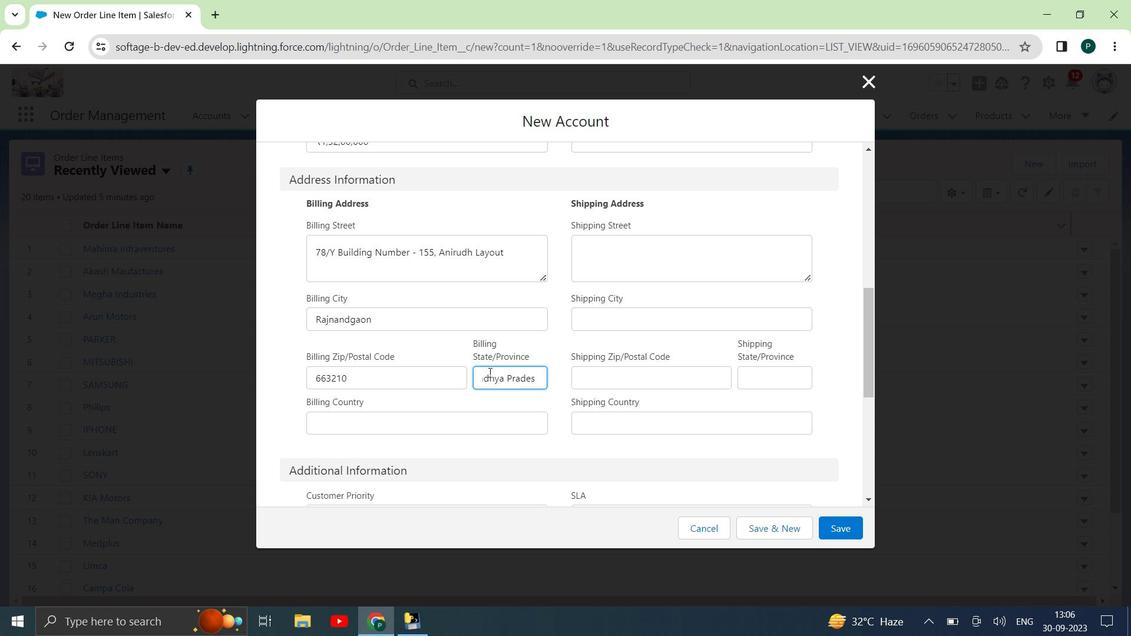 
Action: Mouse scrolled (489, 371) with delta (0, 0)
Screenshot: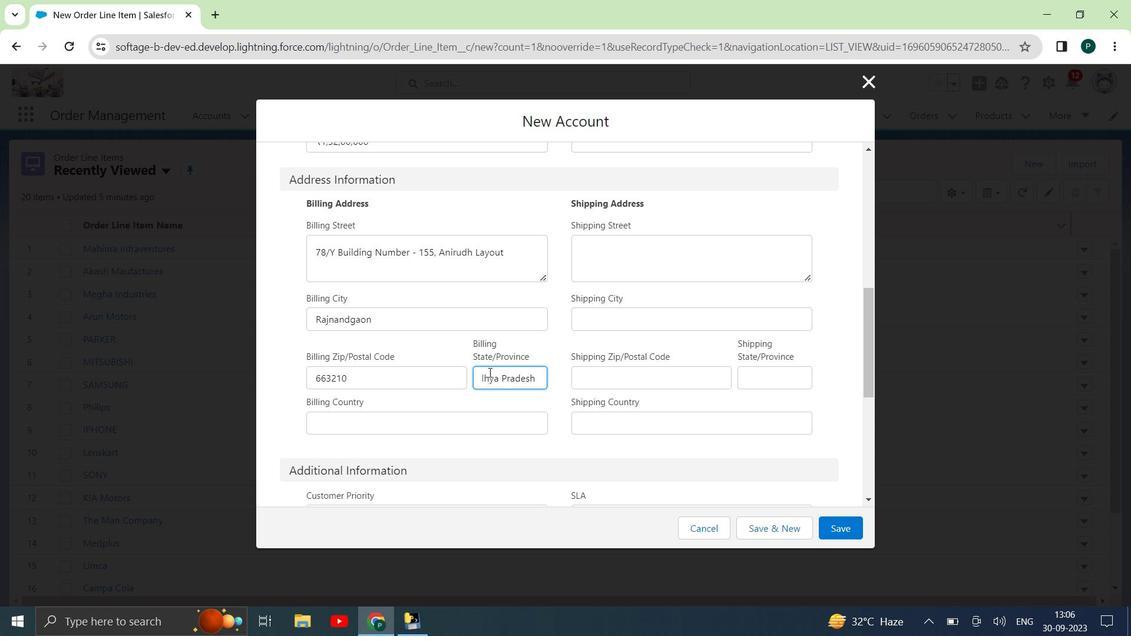 
Action: Mouse moved to (458, 353)
Screenshot: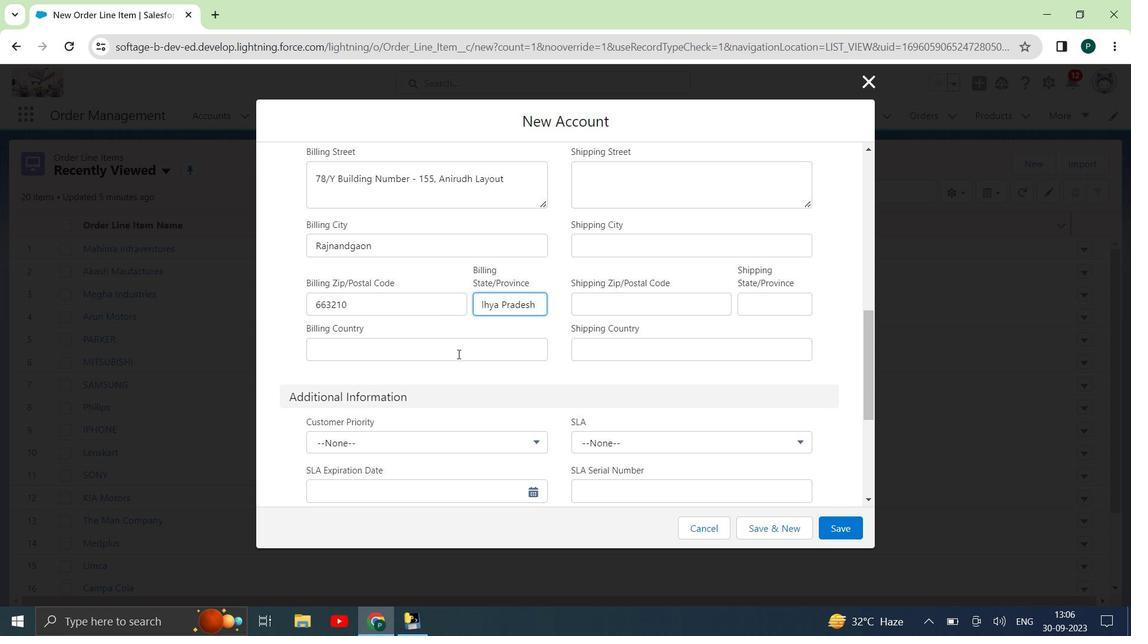
Action: Mouse pressed left at (458, 353)
Screenshot: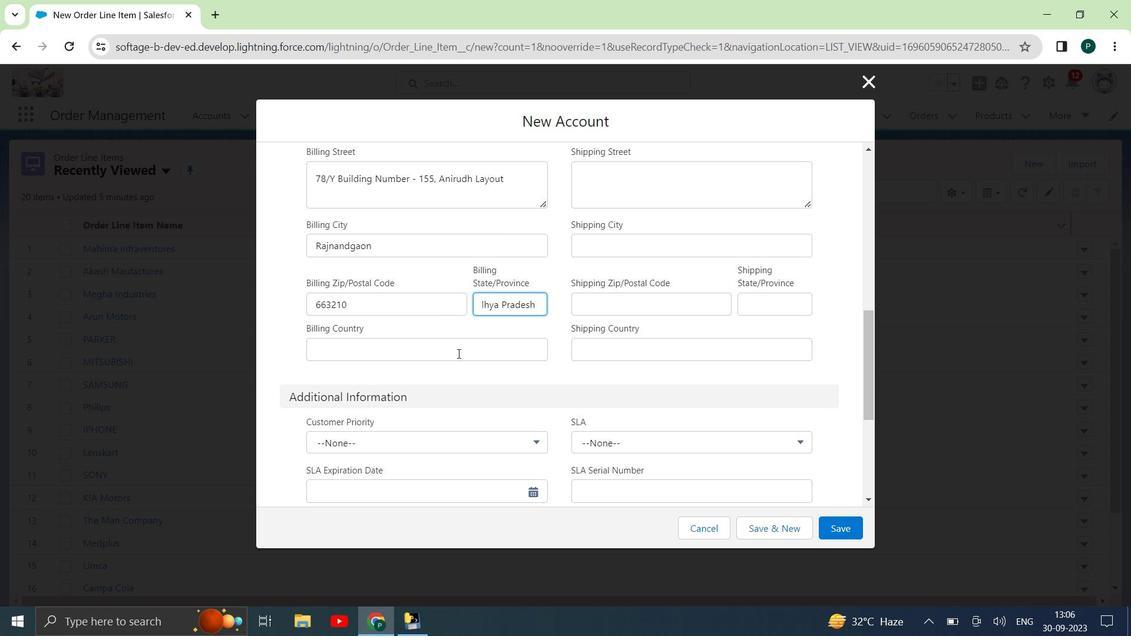 
Action: Key pressed <Key.shift>India
Screenshot: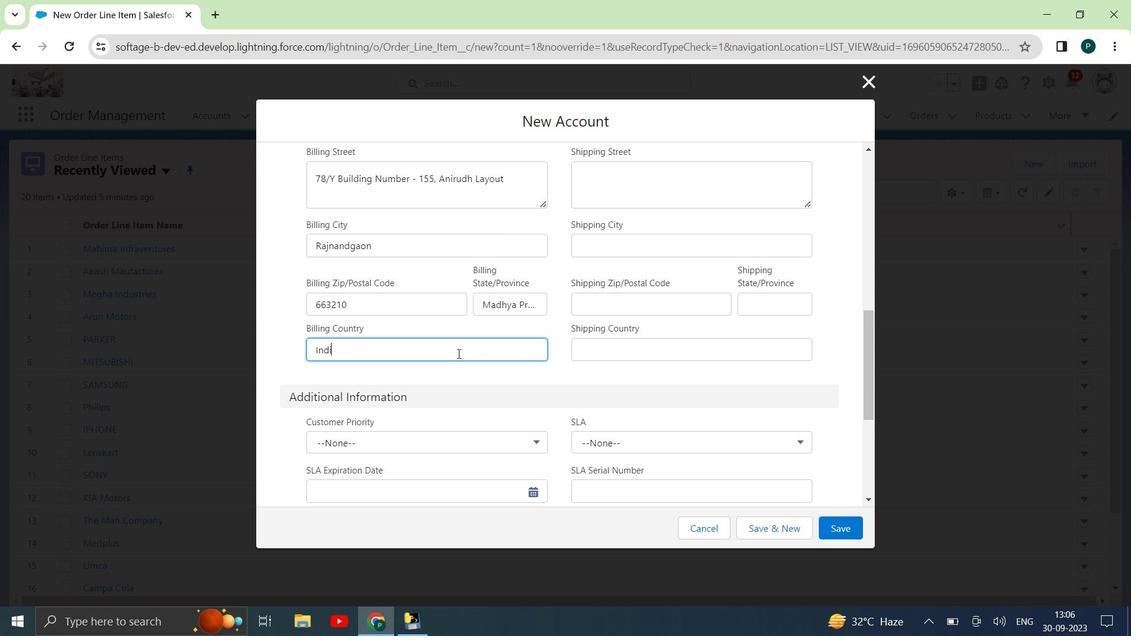 
Action: Mouse moved to (593, 201)
Screenshot: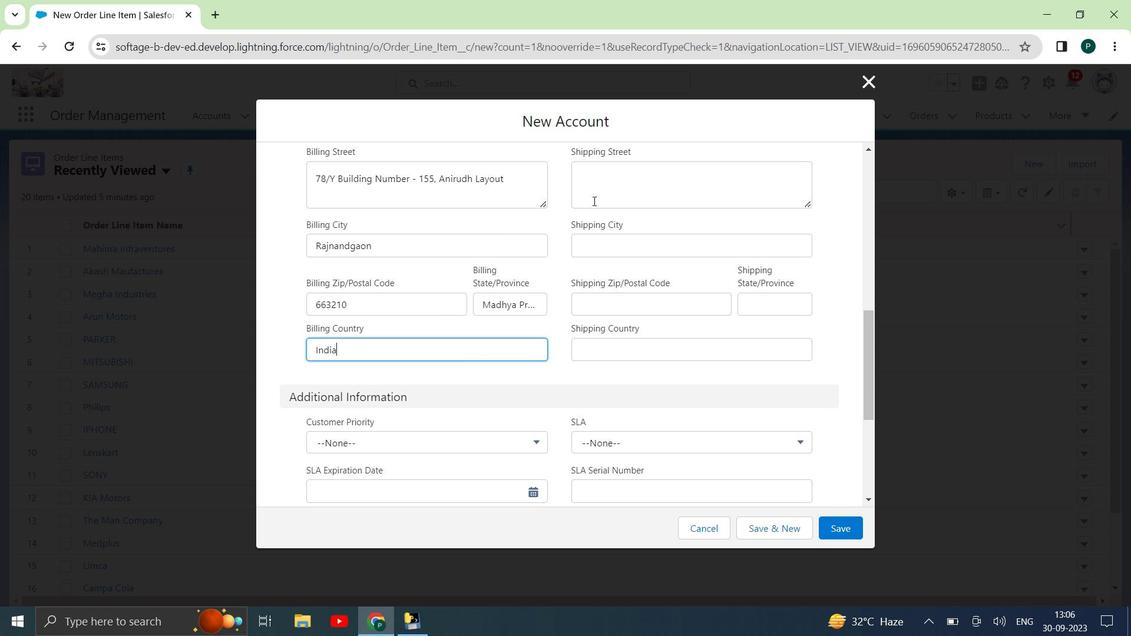 
Action: Mouse pressed left at (593, 201)
Screenshot: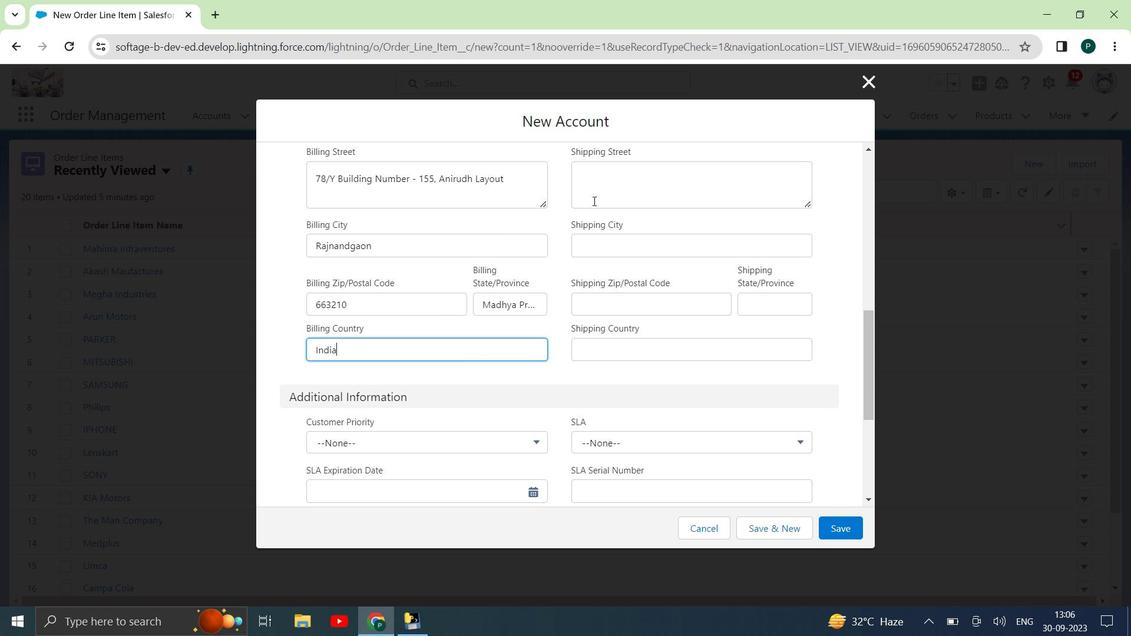
Action: Key pressed 66/<Key.shift>F<Key.space><Key.shift>Fi<Key.backspace>lat<Key.space><Key.shift>Number<Key.space>-<Key.space>503,<Key.space><Key.shift>North<Key.space><Key.shift>Central<Key.space><Key.shift><Key.shift><Key.shift><Key.shift><Key.shift><Key.shift><Key.shift><Key.shift><Key.shift><Key.shift><Key.shift><Key.shift>avenue<Key.space><Key.shift>Road.
Screenshot: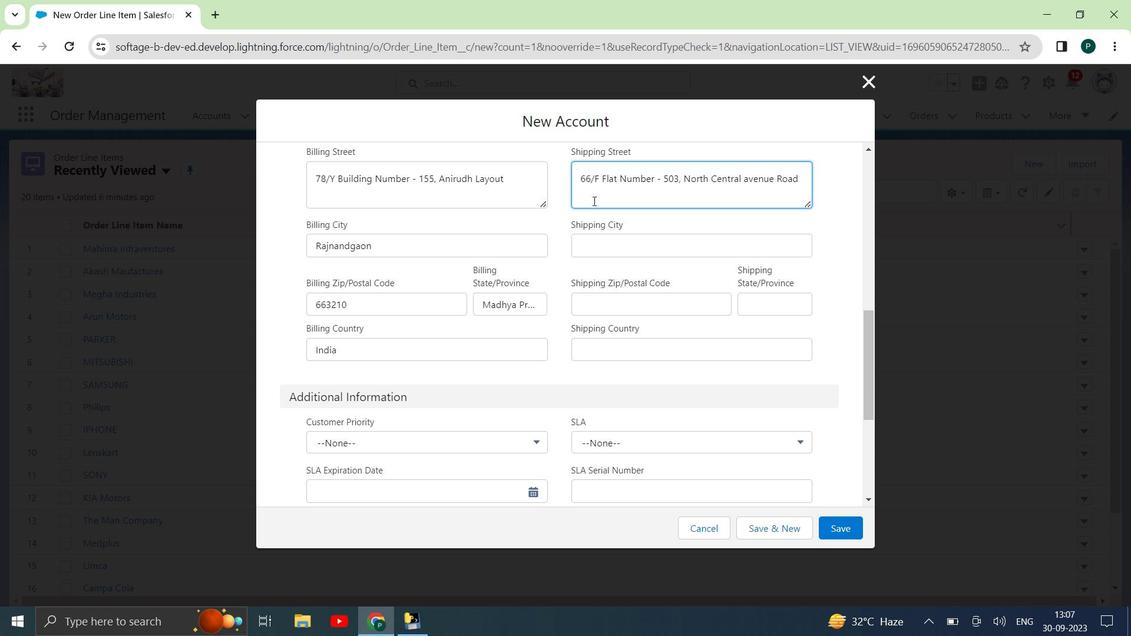 
Action: Mouse moved to (598, 246)
Screenshot: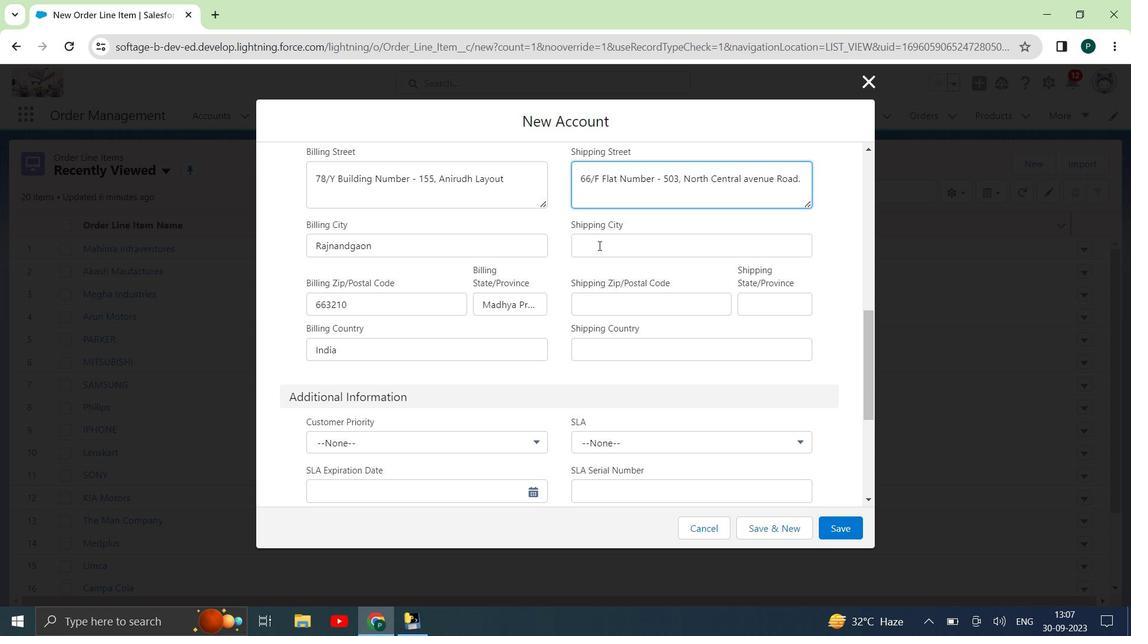
Action: Mouse pressed left at (598, 246)
Screenshot: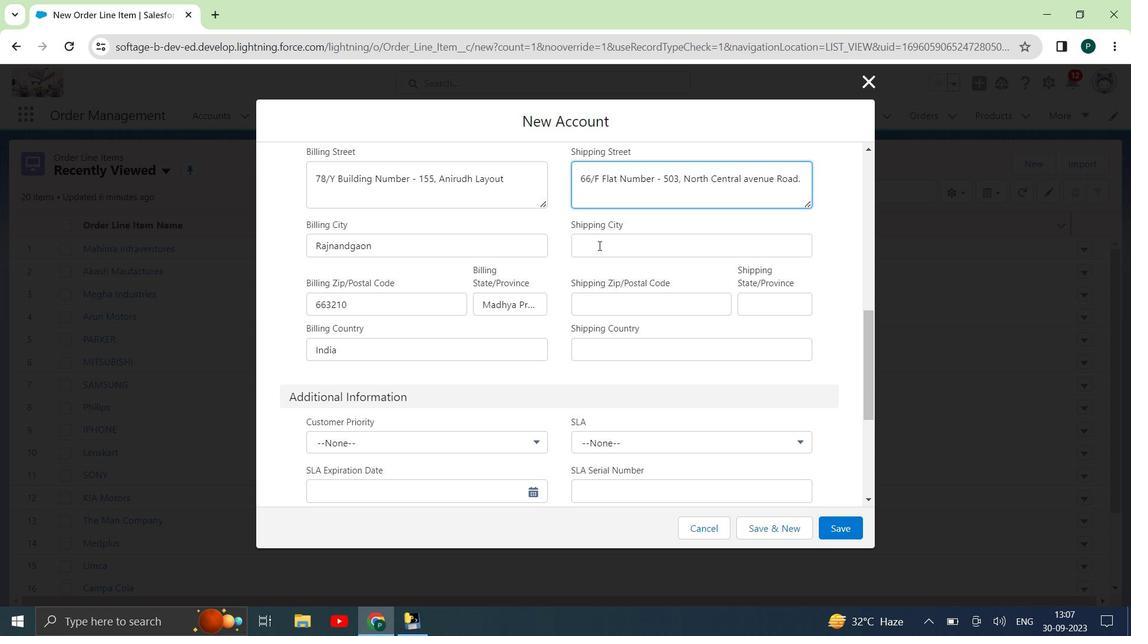
Action: Key pressed <Key.shift><Key.shift><Key.shift><Key.shift><Key.shift><Key.shift><Key.shift><Key.shift><Key.shift><Key.shift>Kanpur
Screenshot: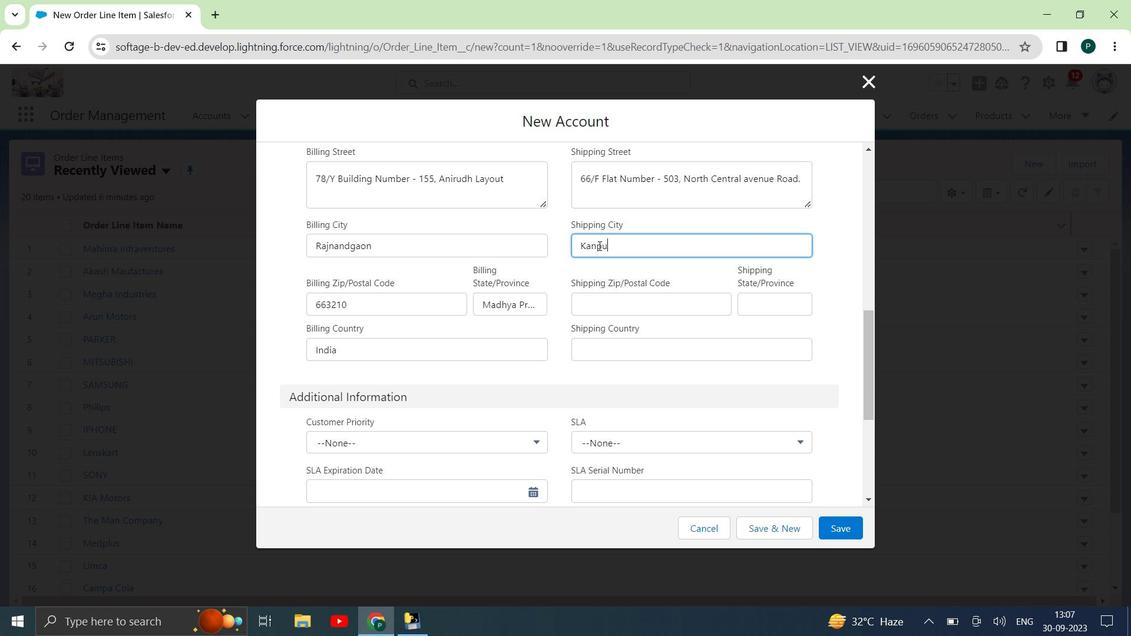 
Action: Mouse moved to (639, 307)
Screenshot: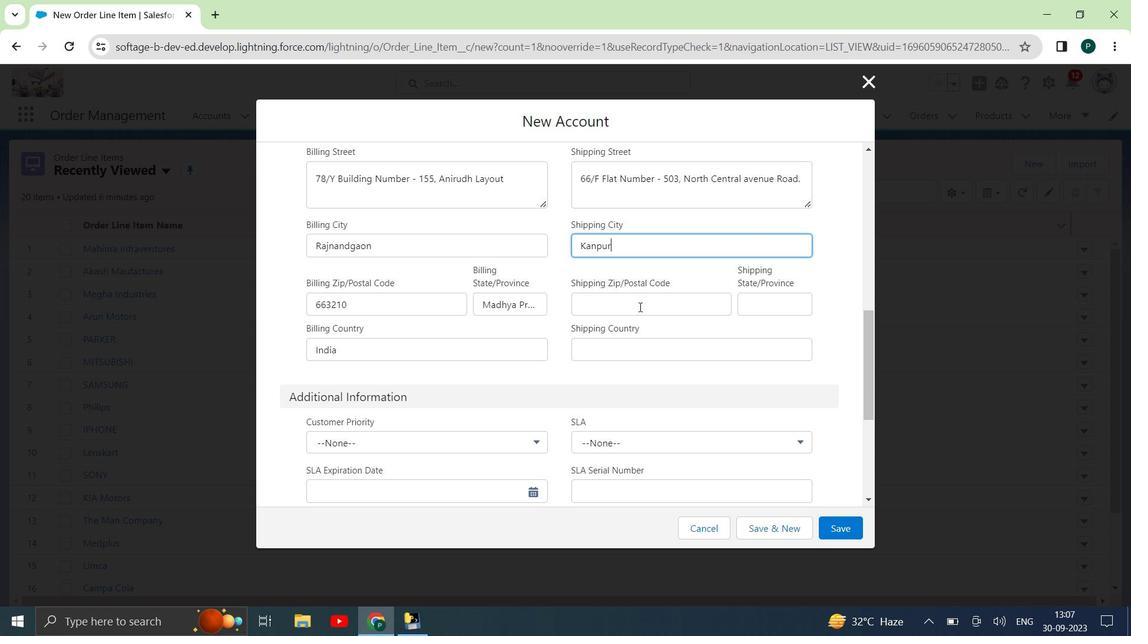 
Action: Mouse pressed left at (639, 307)
Screenshot: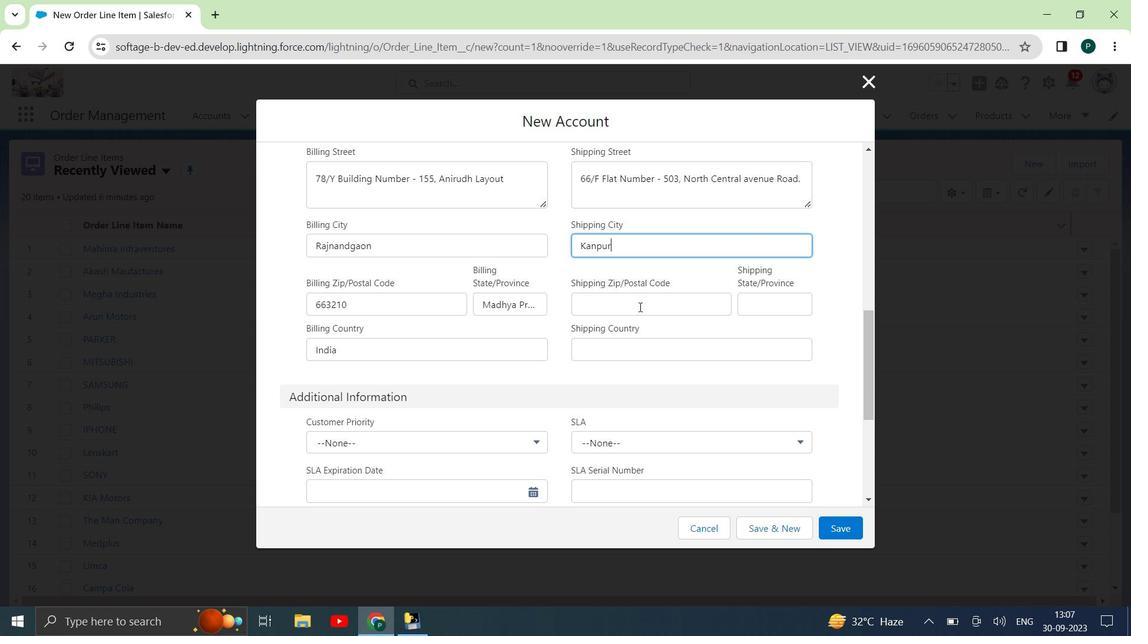 
Action: Key pressed 336210
Screenshot: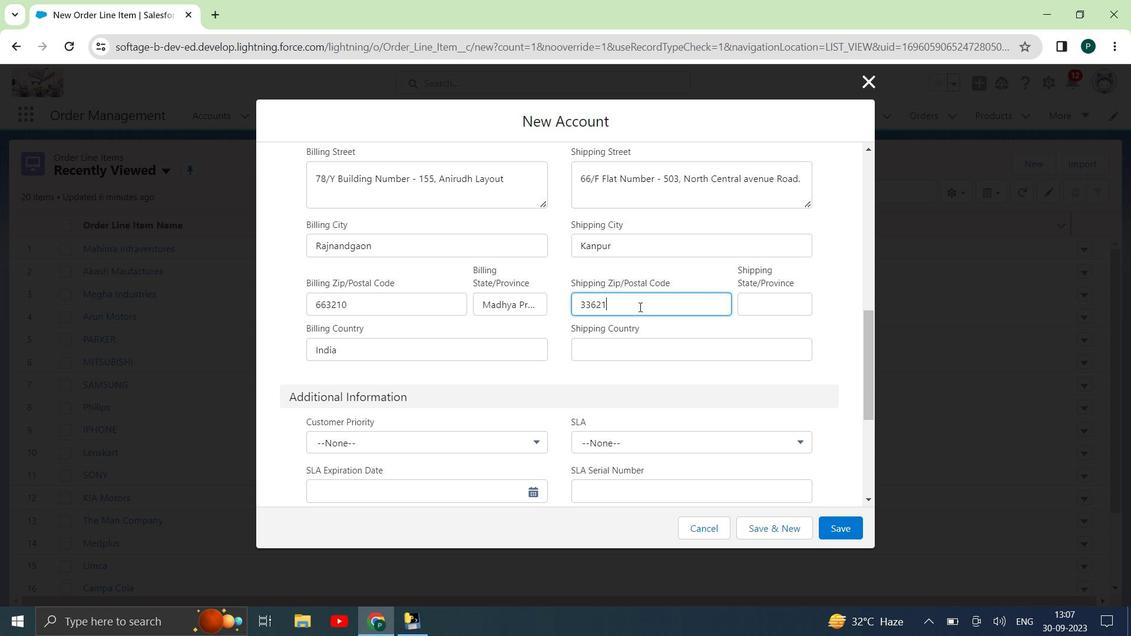 
Action: Mouse moved to (778, 298)
Screenshot: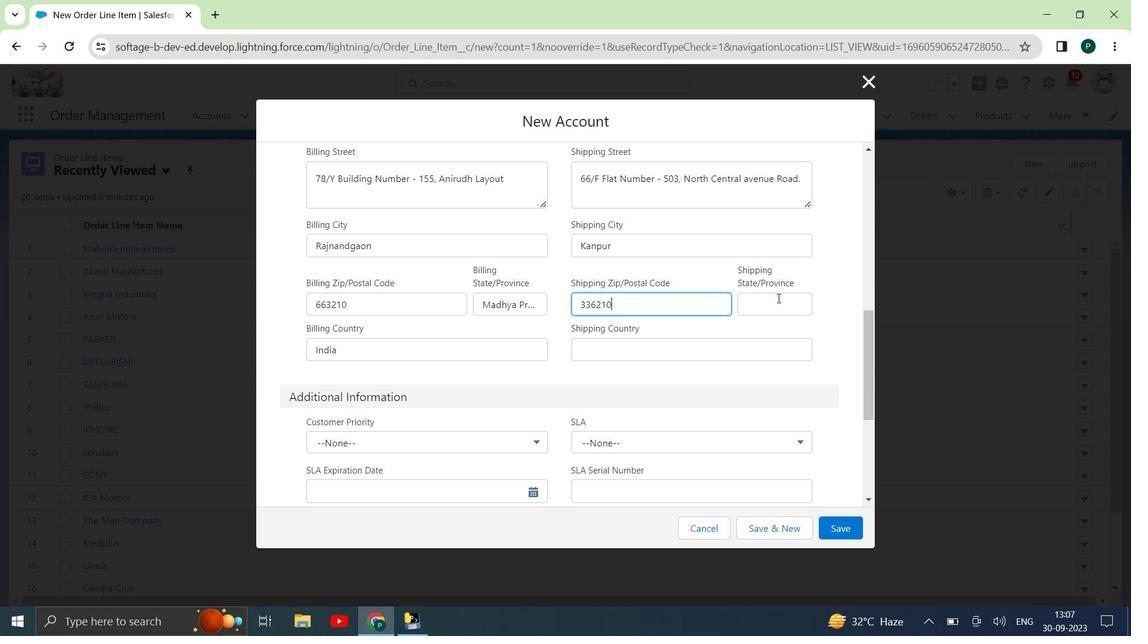 
Action: Mouse pressed left at (778, 298)
Screenshot: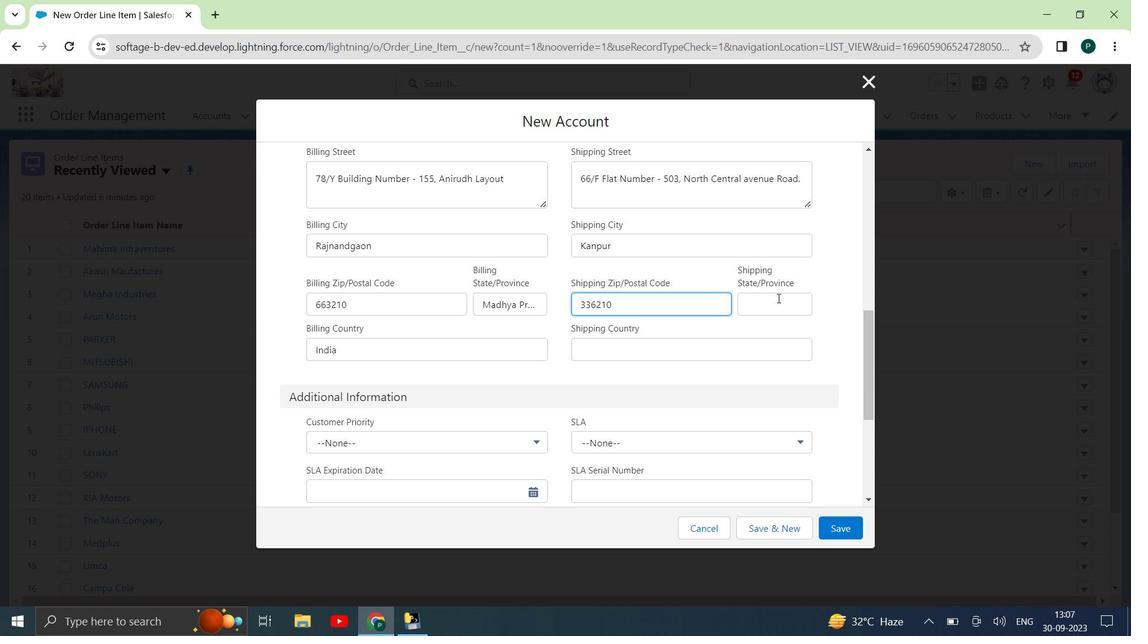 
Action: Mouse moved to (775, 287)
Screenshot: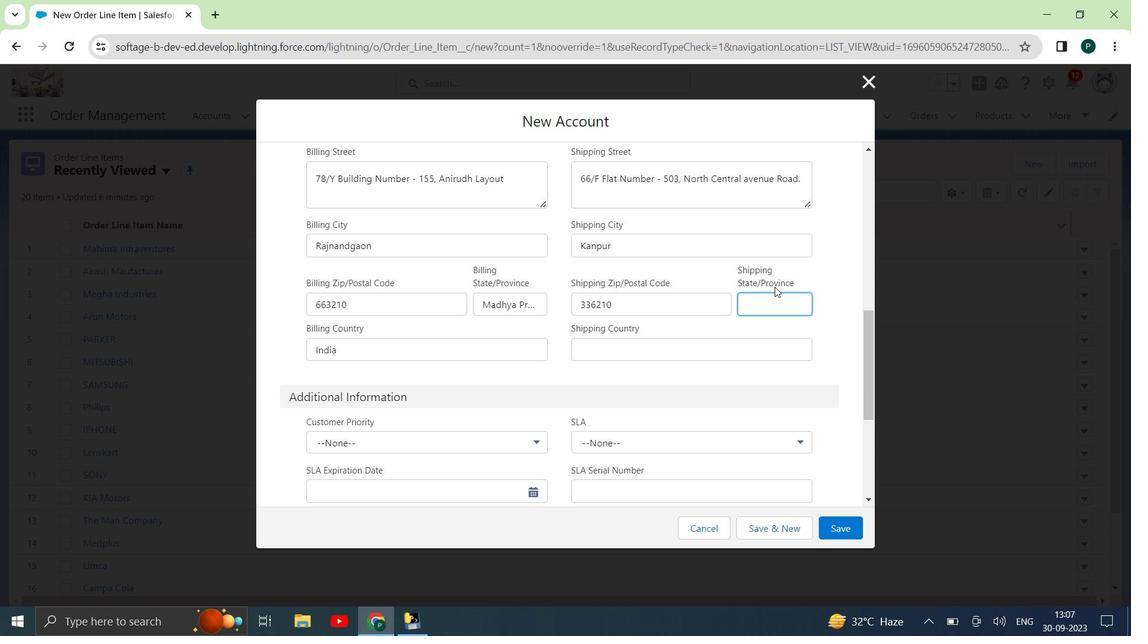 
Action: Key pressed <Key.shift>Uttar<Key.space><Key.shift>Pradesh
Screenshot: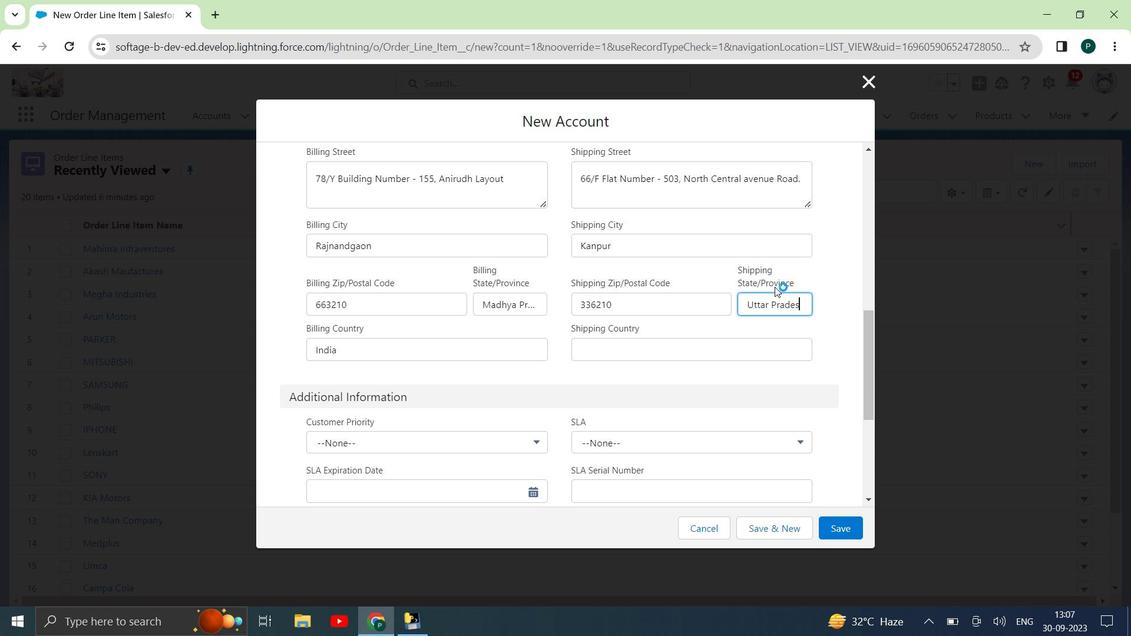 
Action: Mouse moved to (748, 357)
Screenshot: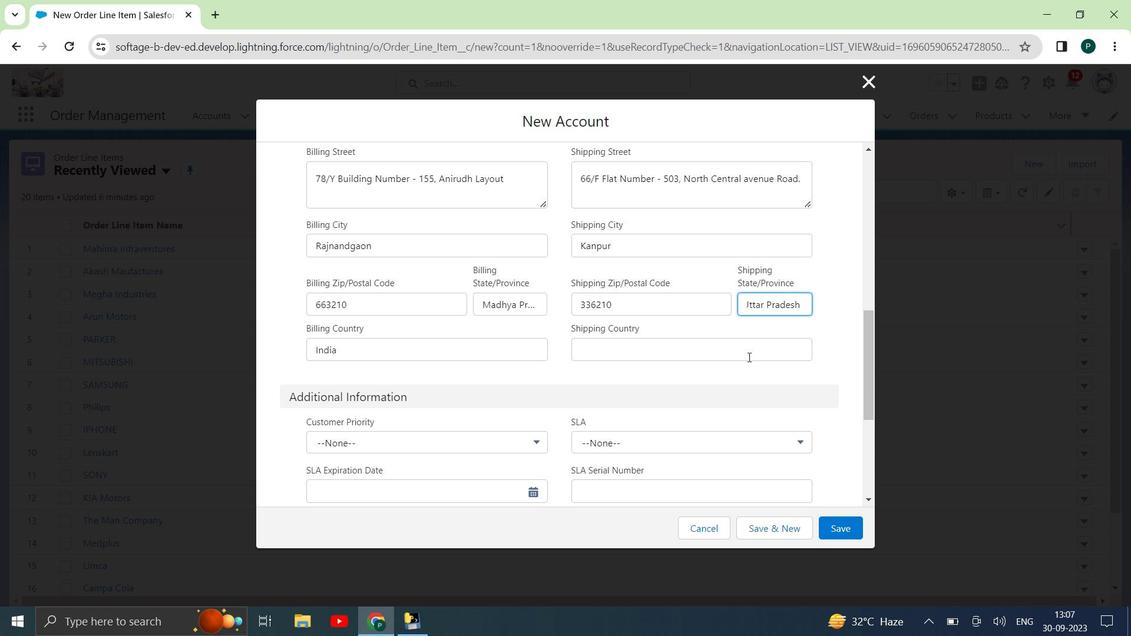 
Action: Mouse pressed left at (748, 357)
Screenshot: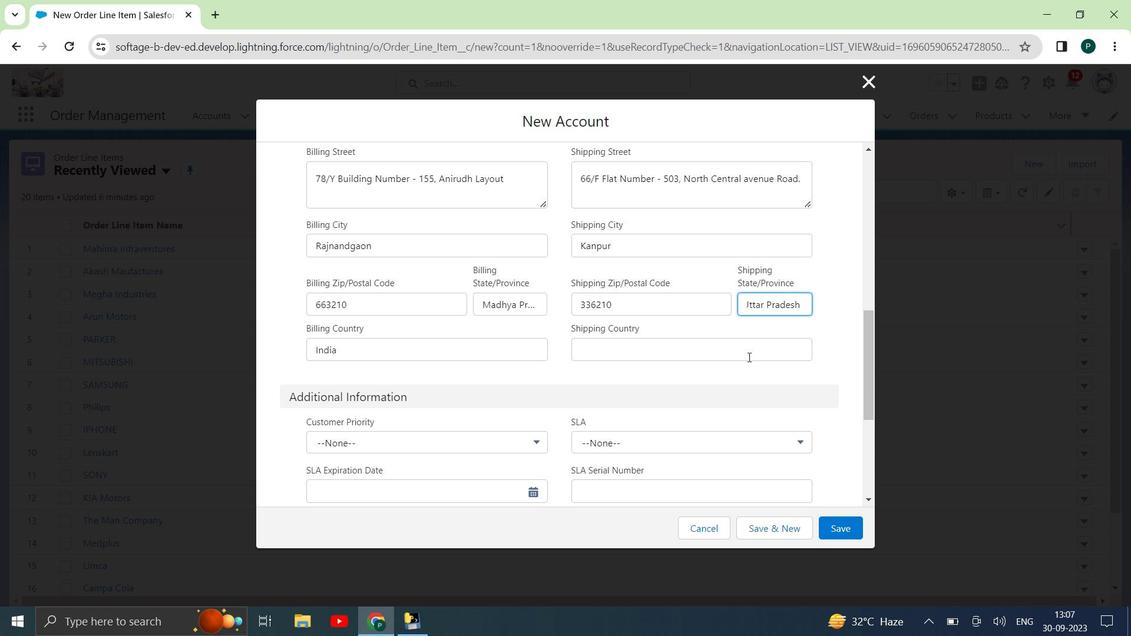 
Action: Key pressed <Key.shift>India
Screenshot: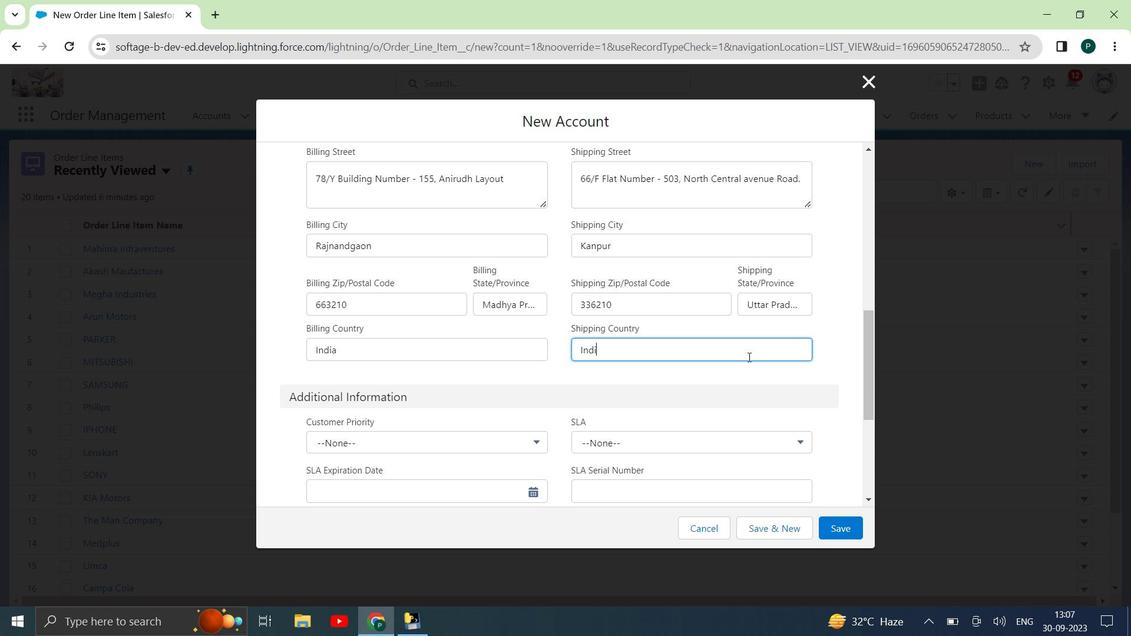 
Action: Mouse moved to (452, 313)
Screenshot: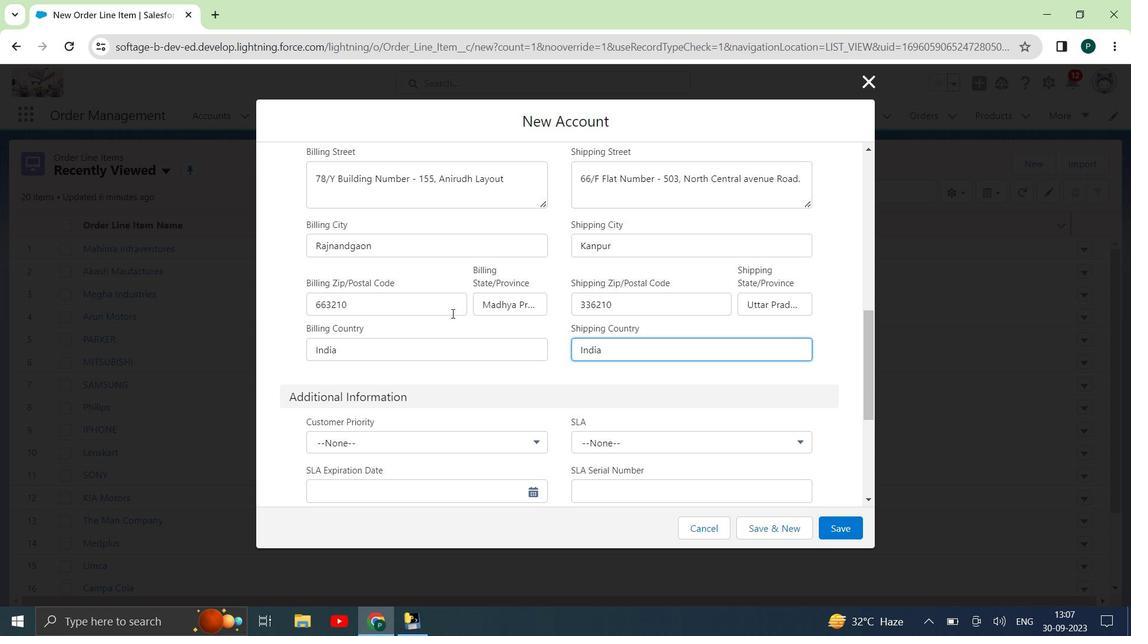 
Action: Mouse scrolled (452, 313) with delta (0, 0)
Screenshot: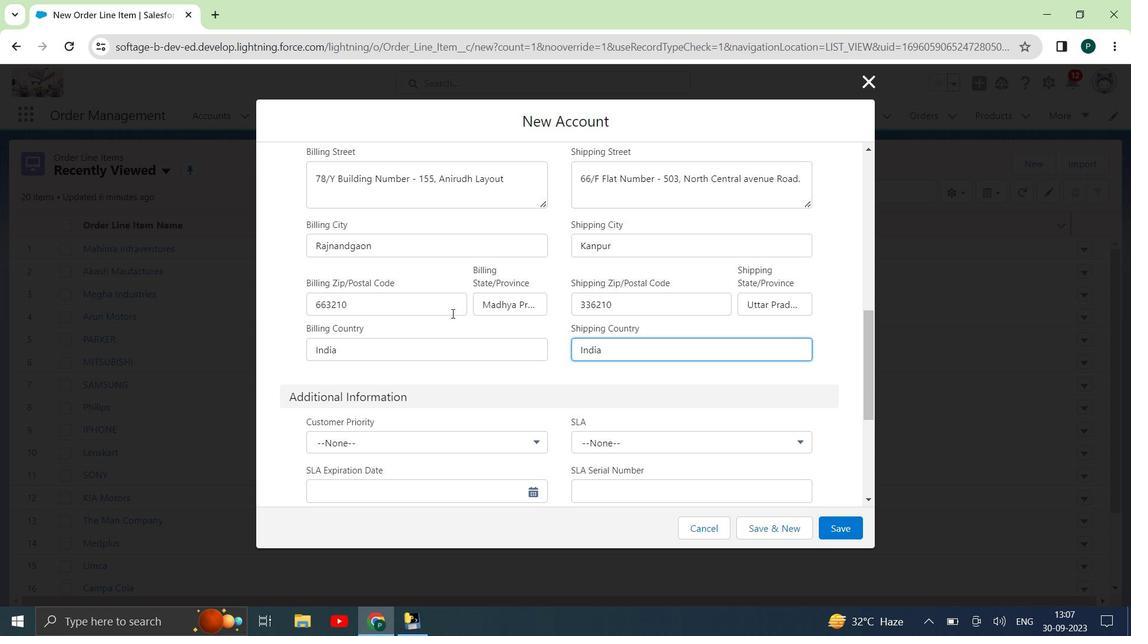
Action: Mouse scrolled (452, 313) with delta (0, 0)
Screenshot: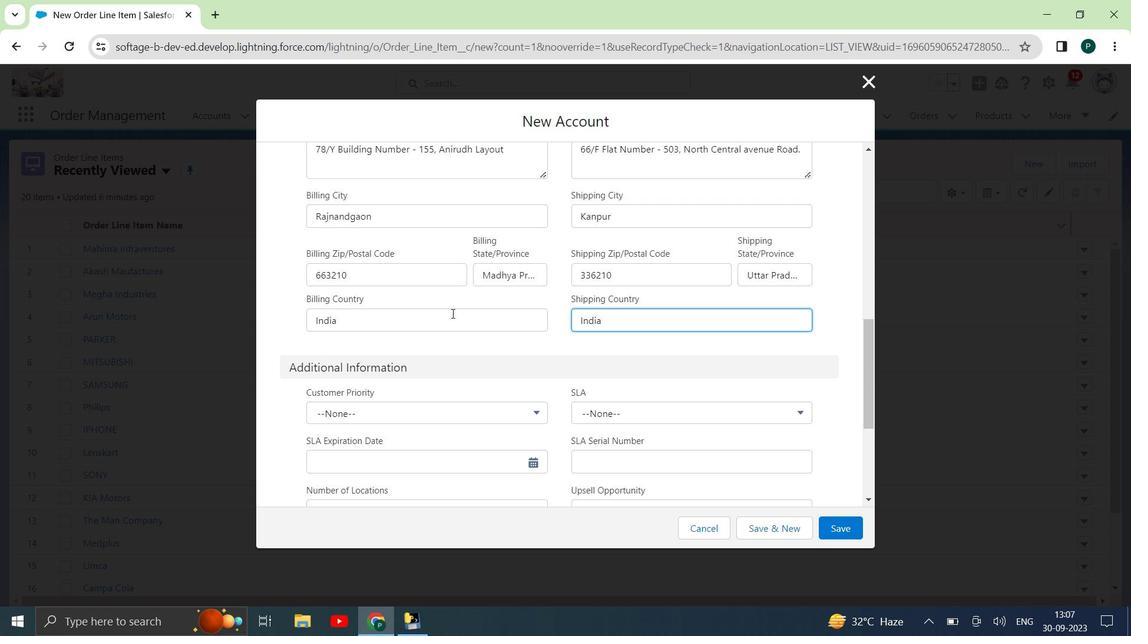 
Action: Mouse scrolled (452, 313) with delta (0, 0)
Screenshot: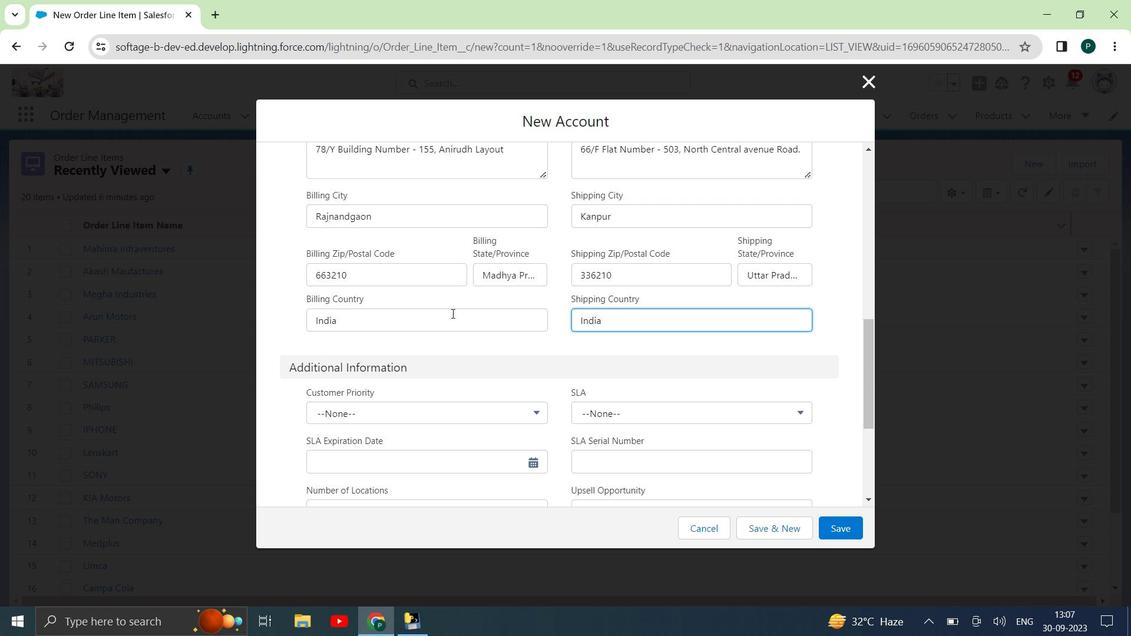 
Action: Mouse moved to (427, 227)
Screenshot: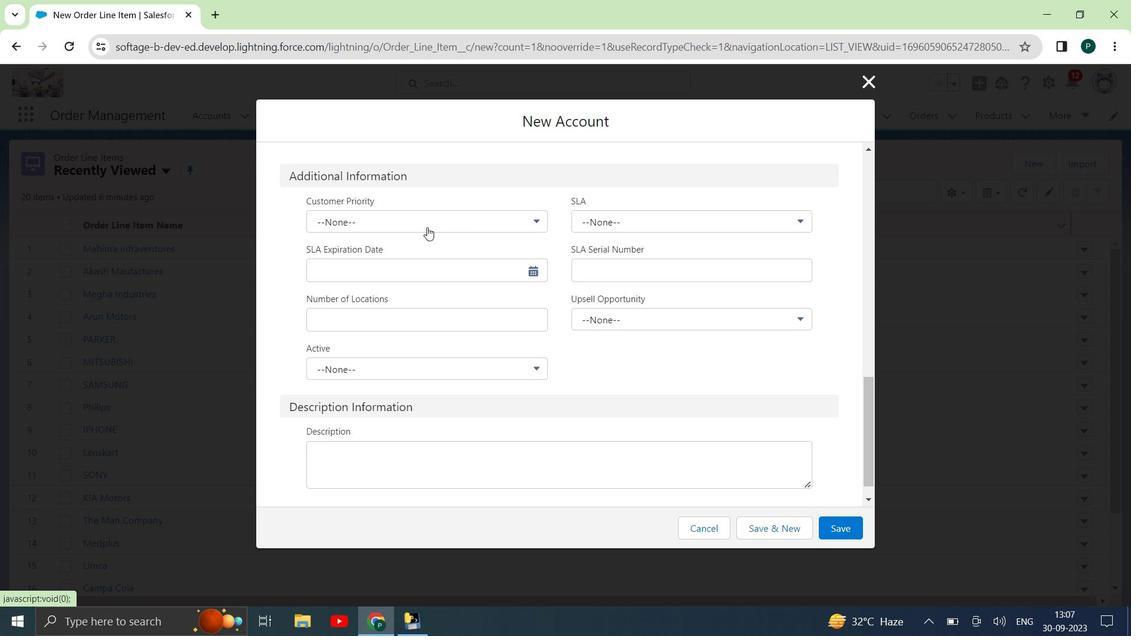 
Action: Mouse pressed left at (427, 227)
Screenshot: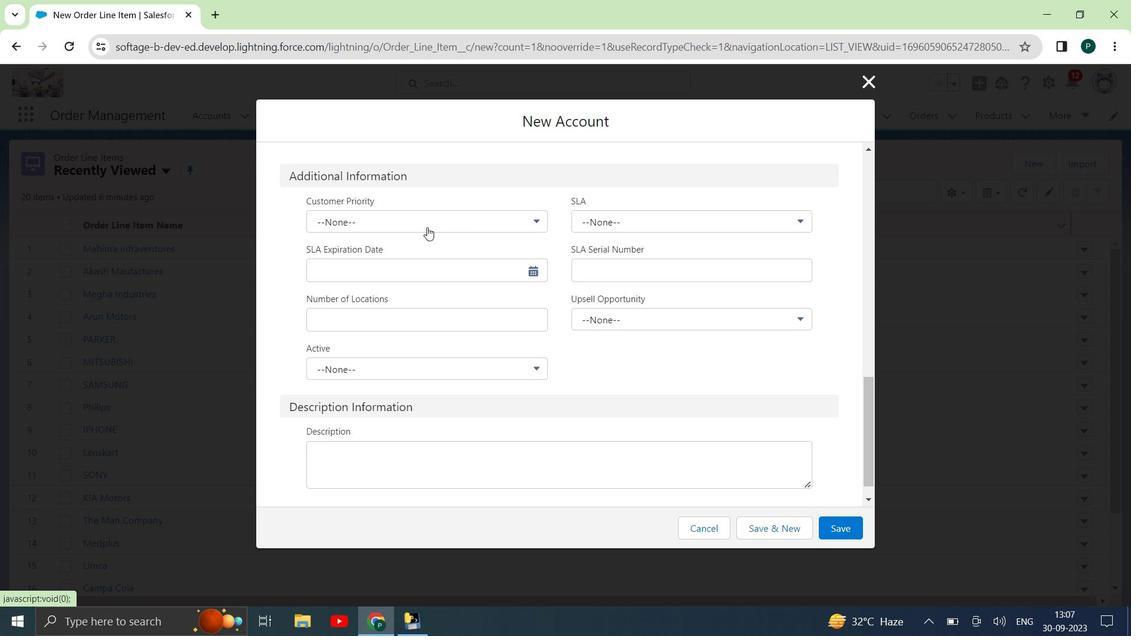 
Action: Mouse moved to (370, 269)
Screenshot: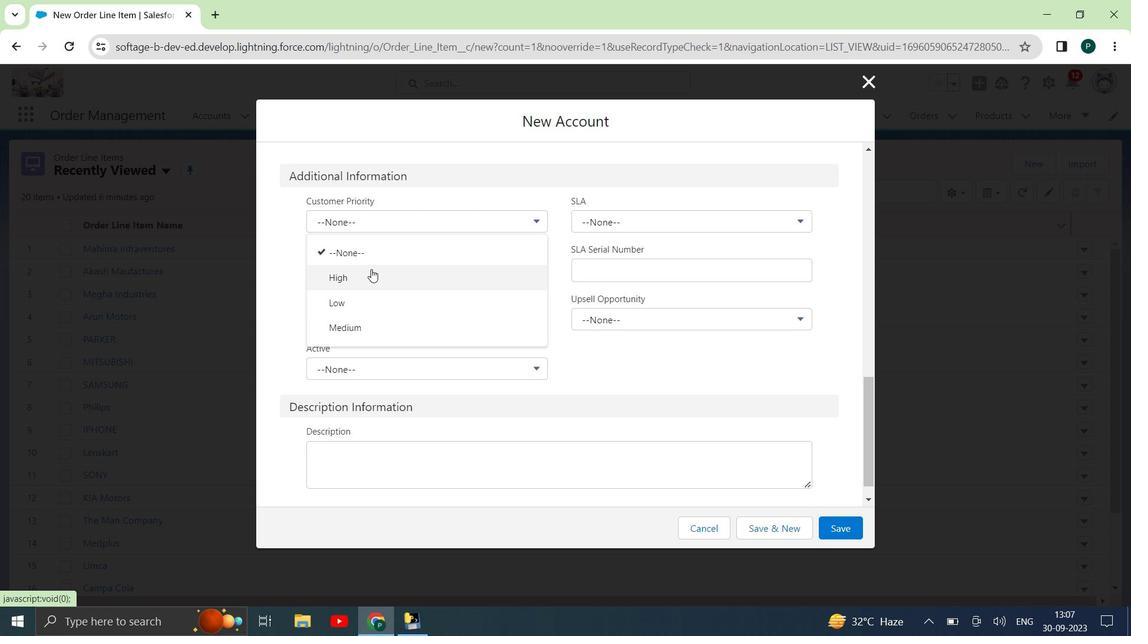 
Action: Mouse pressed left at (370, 269)
Screenshot: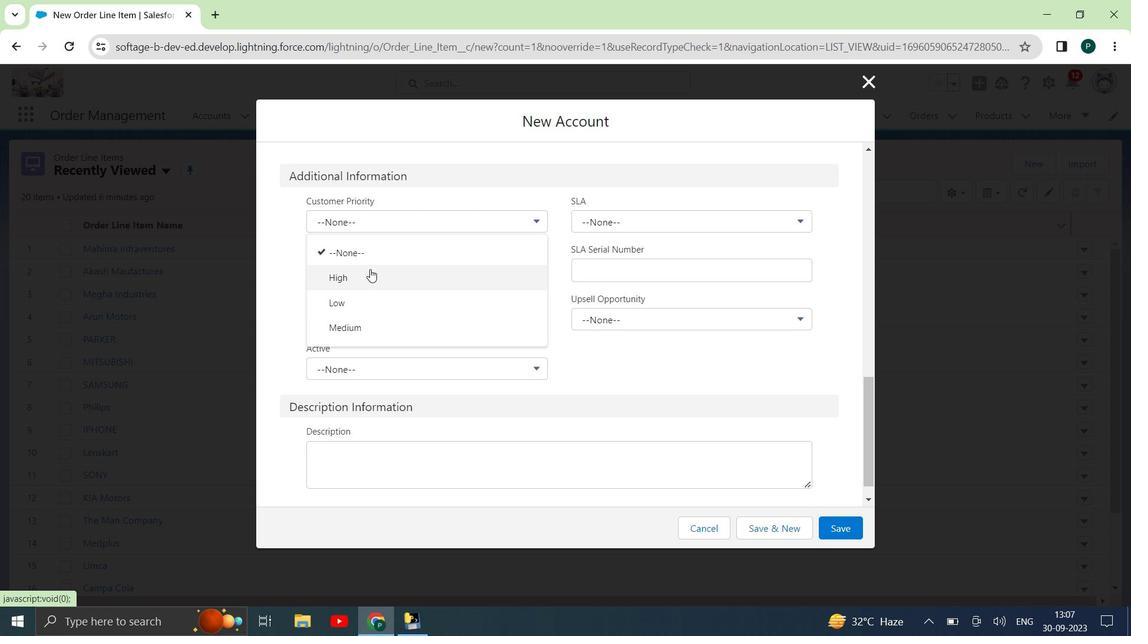 
Action: Mouse moved to (695, 219)
Screenshot: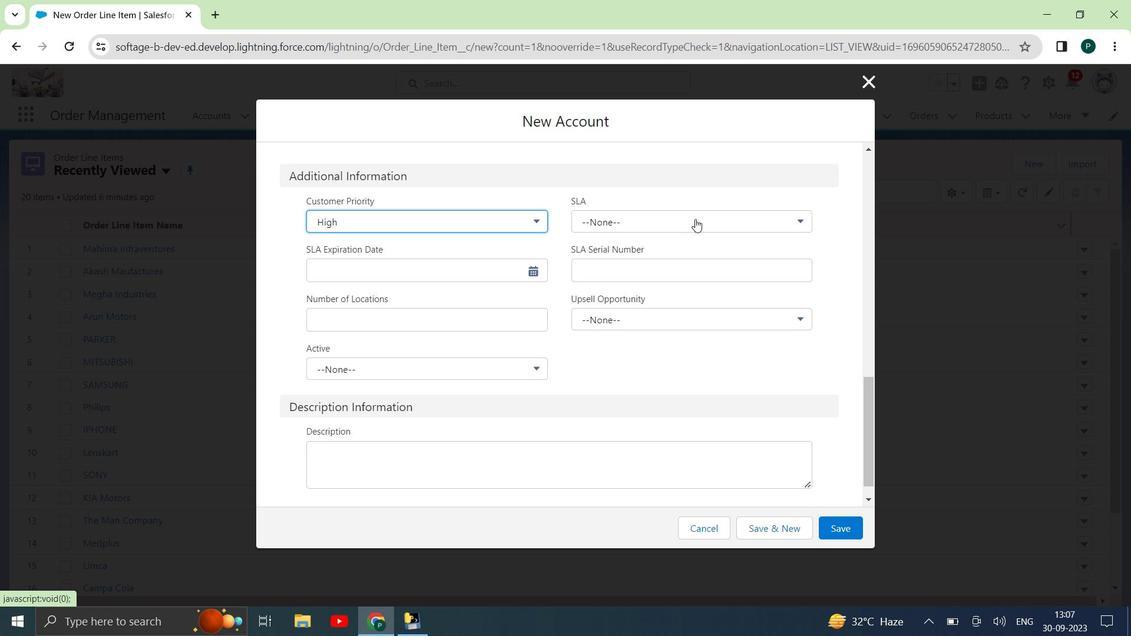 
Action: Mouse pressed left at (695, 219)
Screenshot: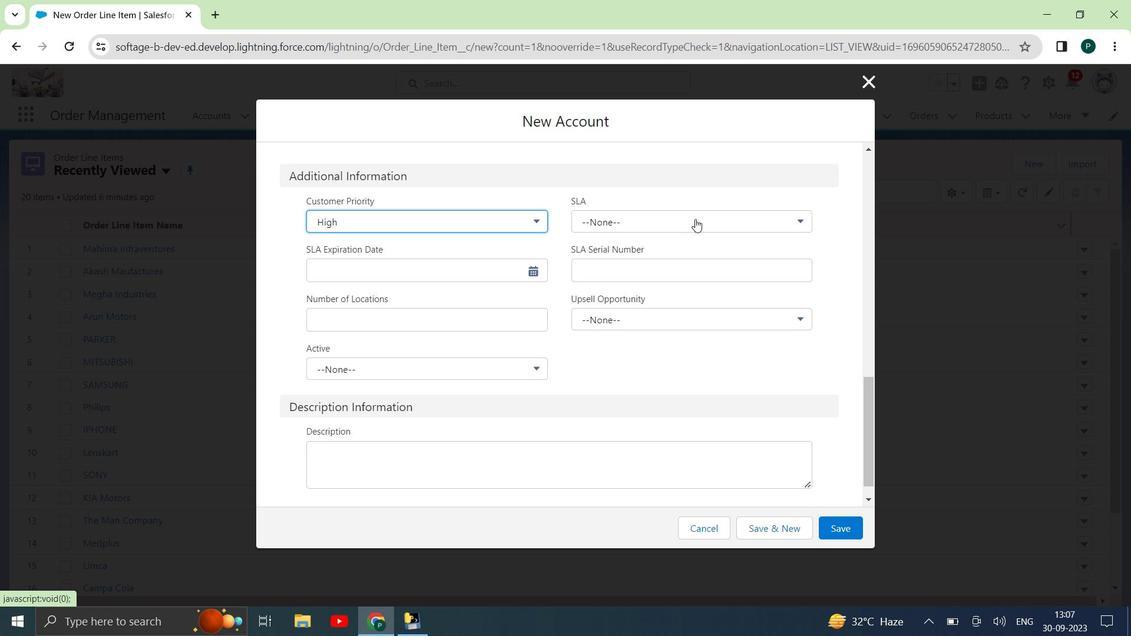 
Action: Mouse moved to (649, 331)
Screenshot: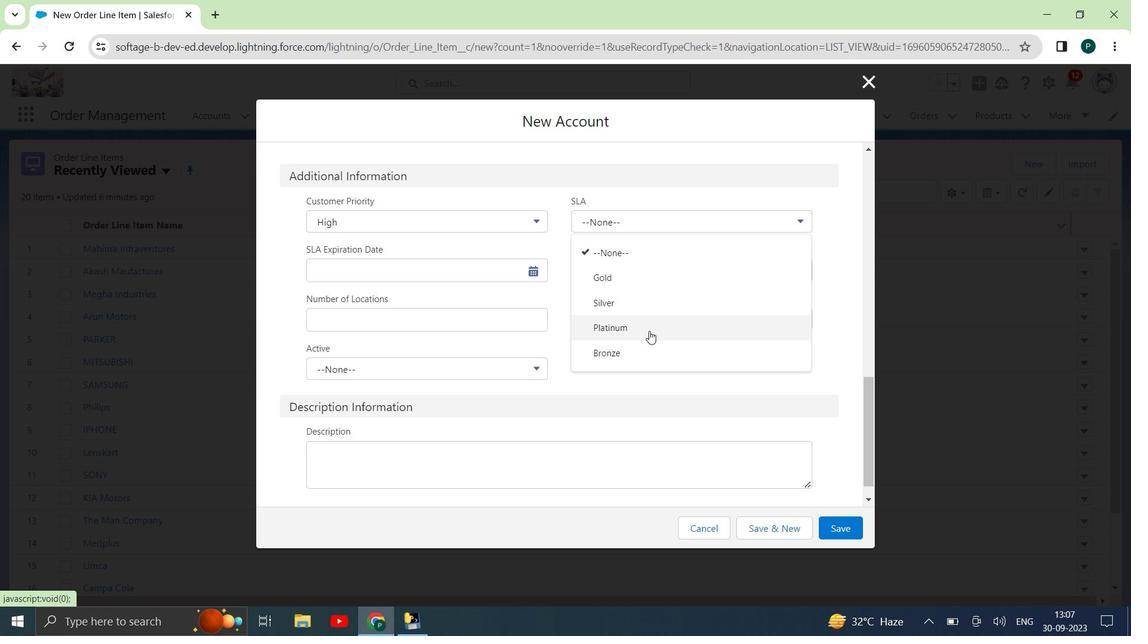 
Action: Mouse pressed left at (649, 331)
Screenshot: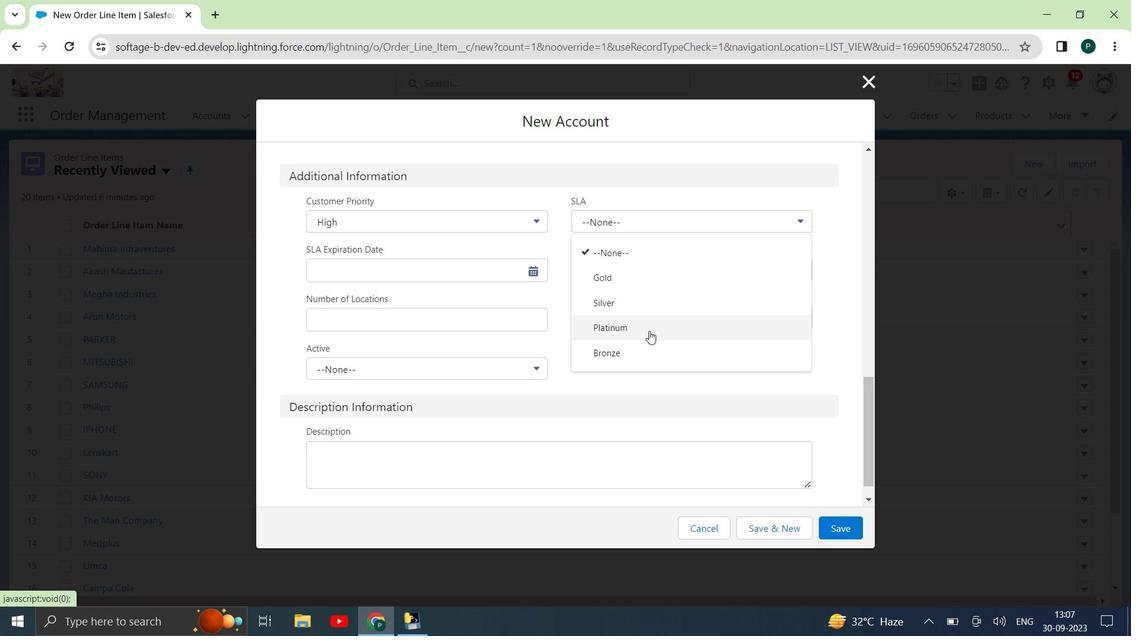 
Action: Mouse moved to (478, 269)
Screenshot: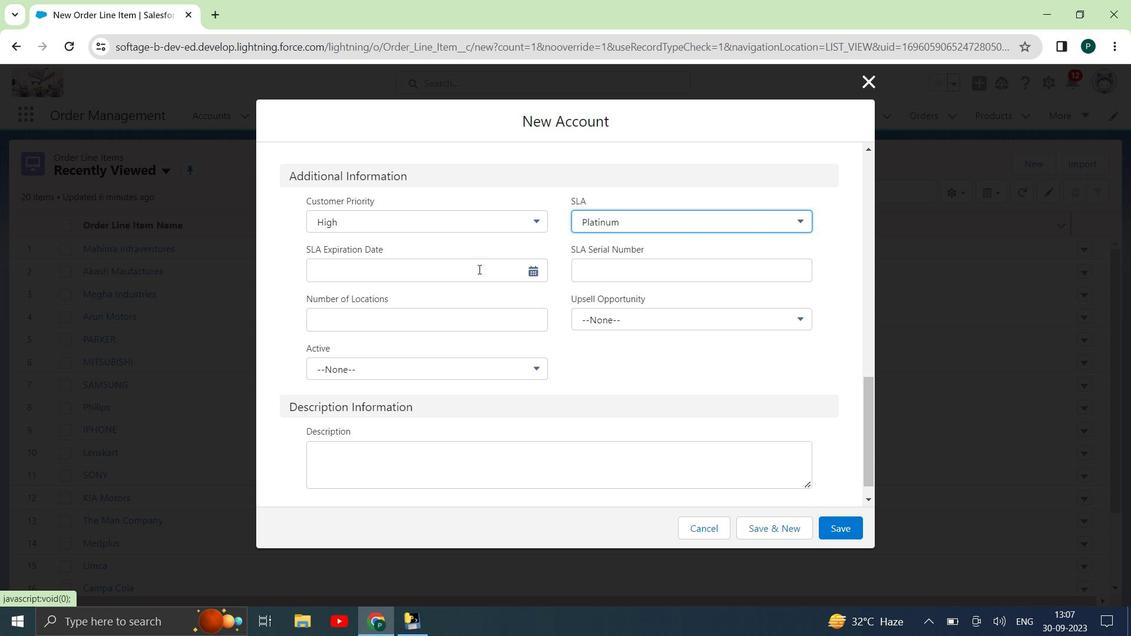 
Action: Mouse pressed left at (478, 269)
Screenshot: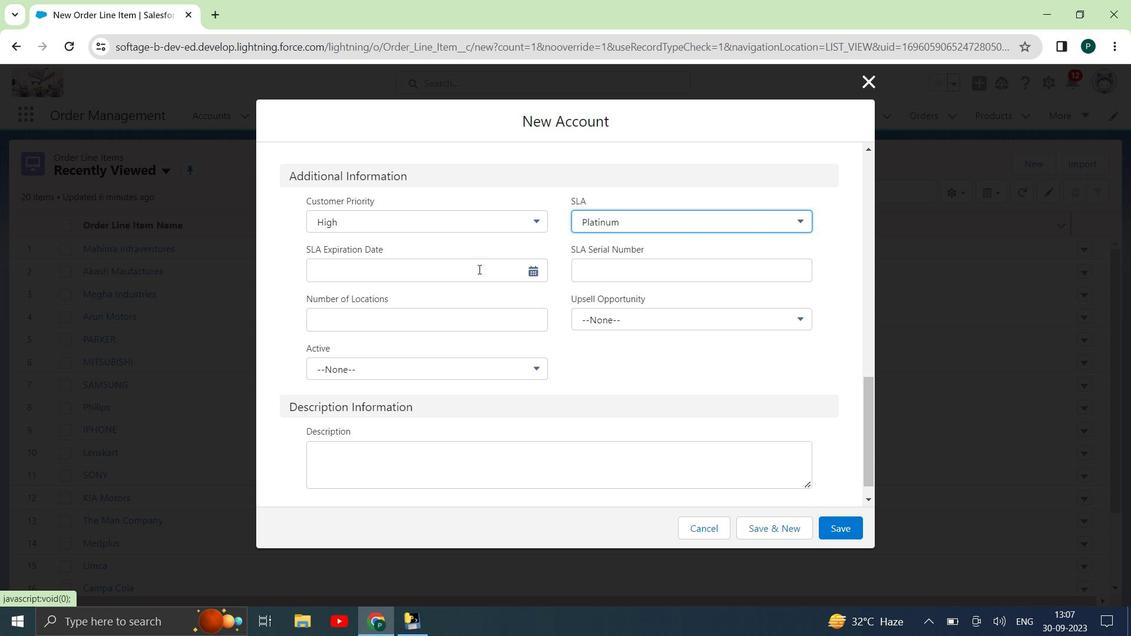 
Action: Mouse moved to (485, 252)
Screenshot: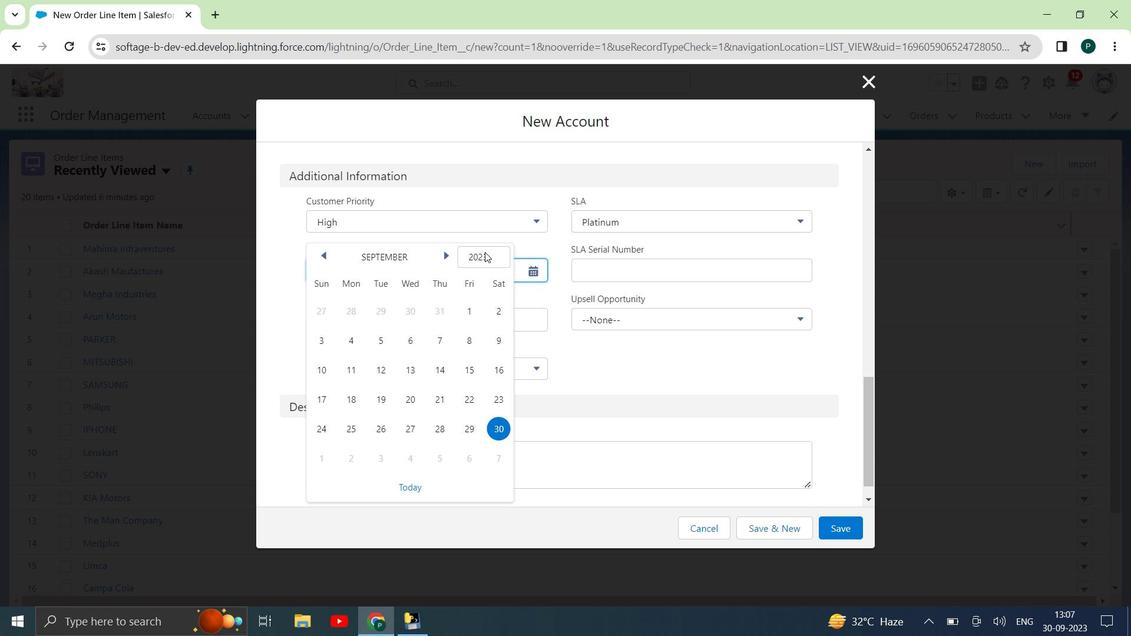 
Action: Mouse pressed left at (485, 252)
Screenshot: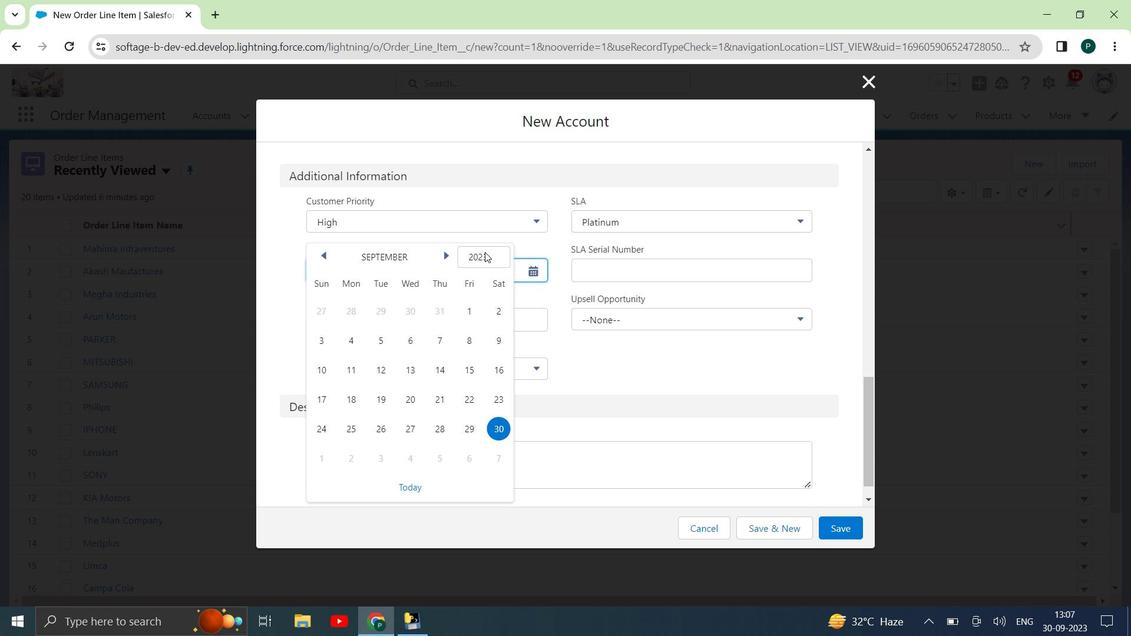 
Action: Mouse moved to (496, 385)
Screenshot: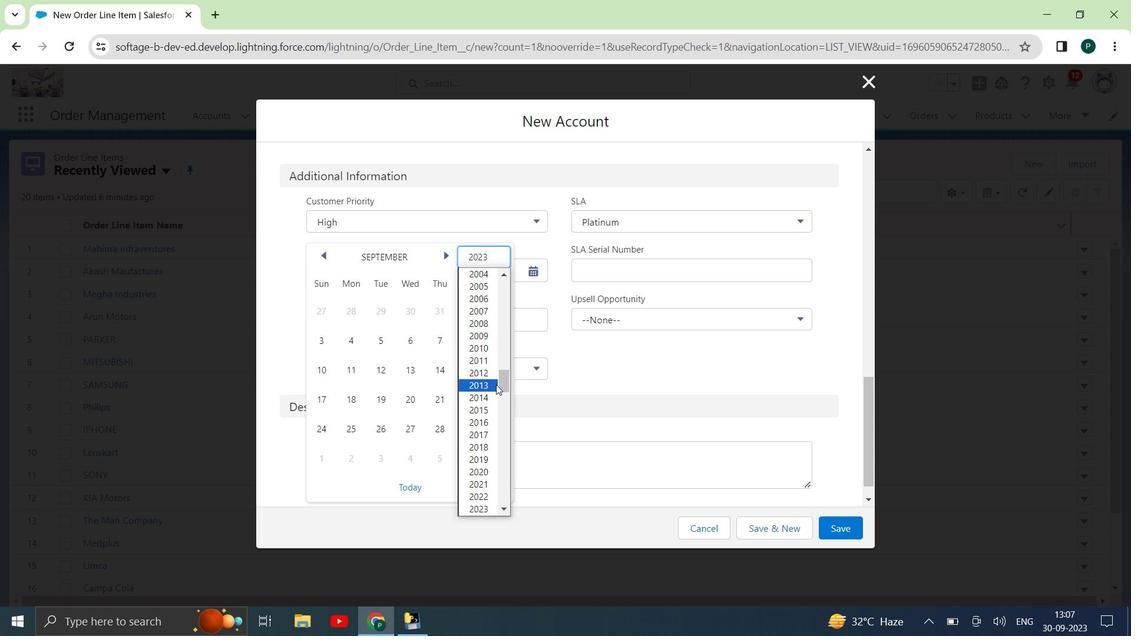 
Action: Mouse scrolled (496, 384) with delta (0, 0)
Screenshot: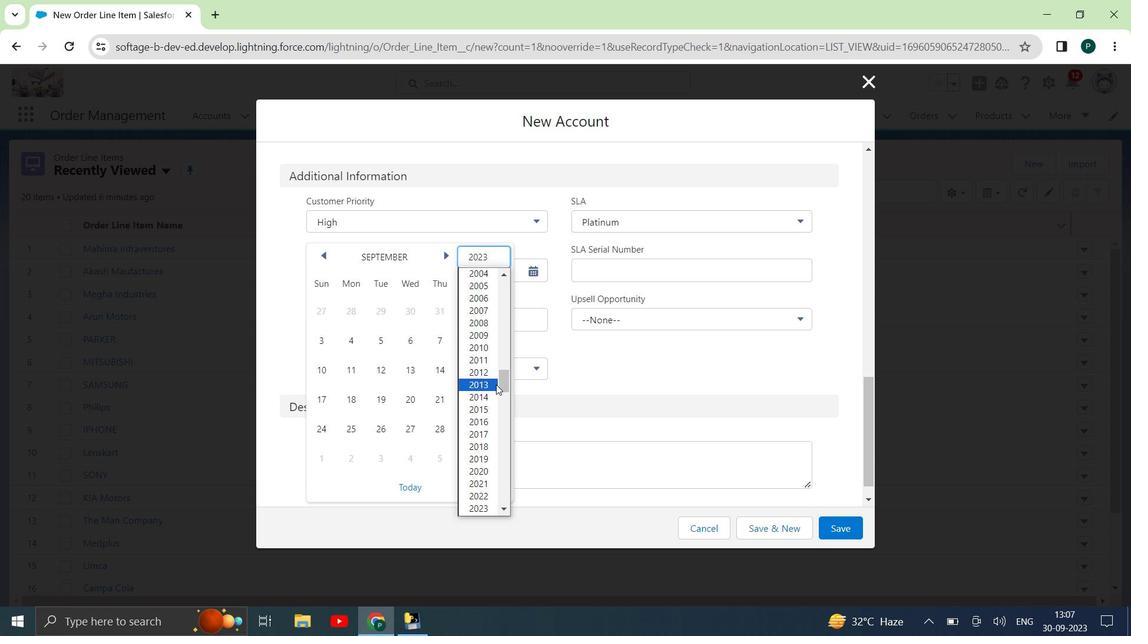 
Action: Mouse scrolled (496, 384) with delta (0, 0)
Screenshot: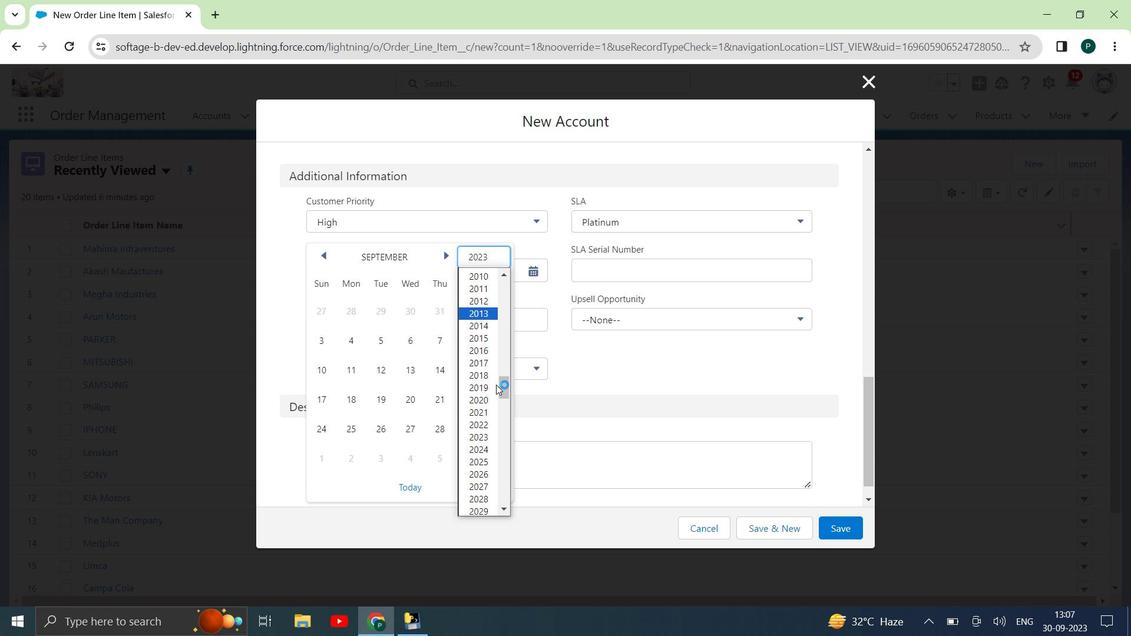 
Action: Mouse moved to (493, 493)
Screenshot: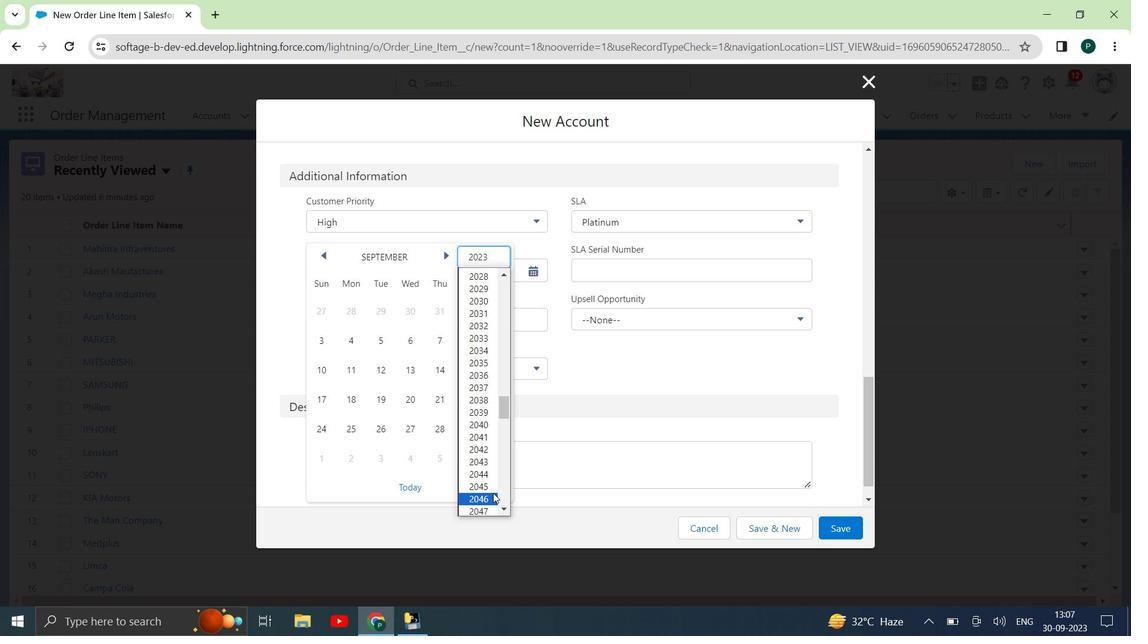 
Action: Mouse pressed left at (493, 493)
Screenshot: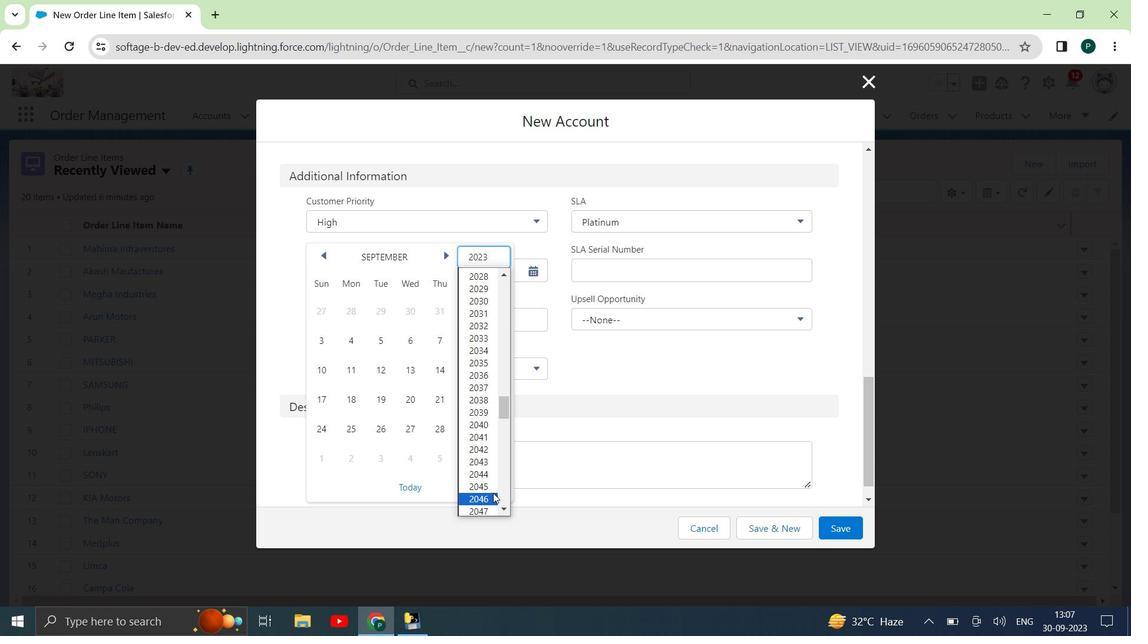 
Action: Mouse moved to (448, 252)
Screenshot: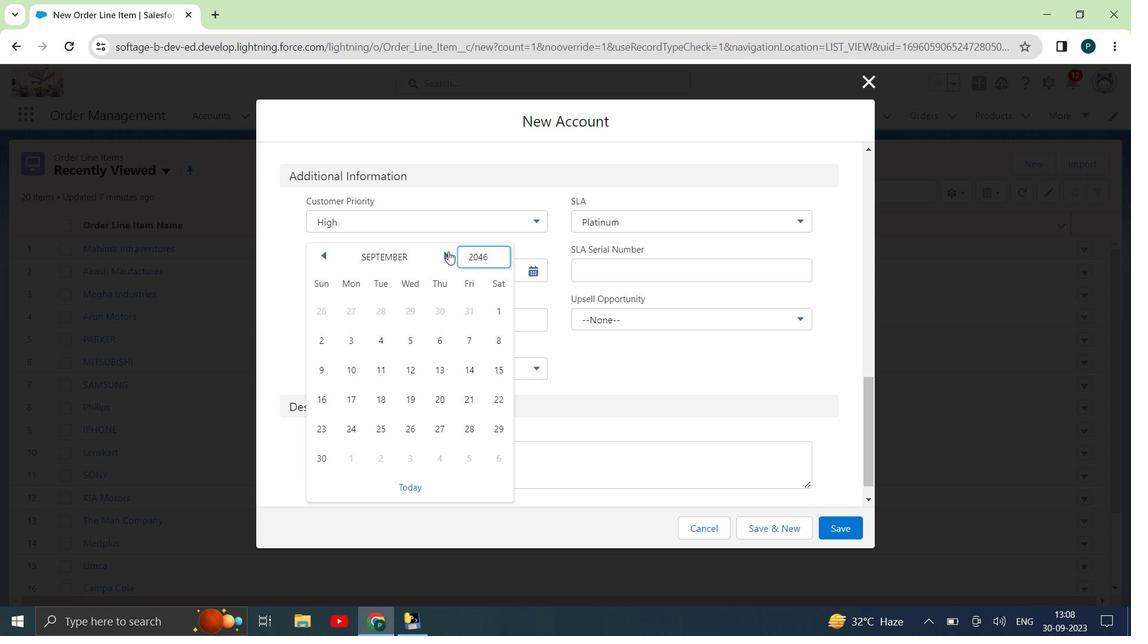 
Action: Mouse pressed left at (448, 252)
Screenshot: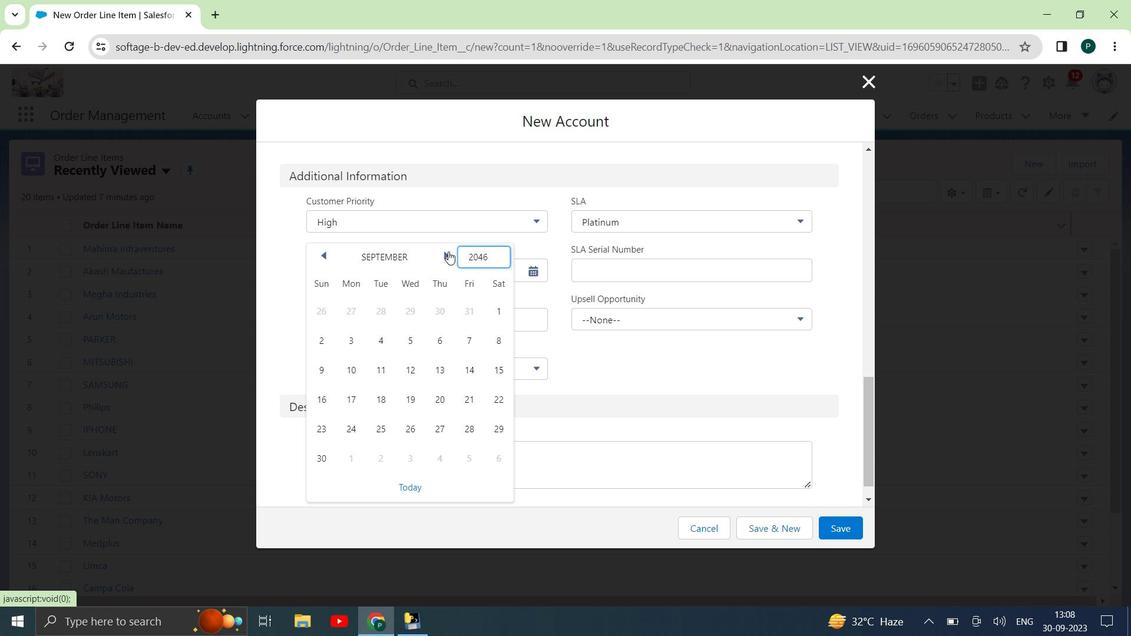 
Action: Mouse pressed left at (448, 252)
Screenshot: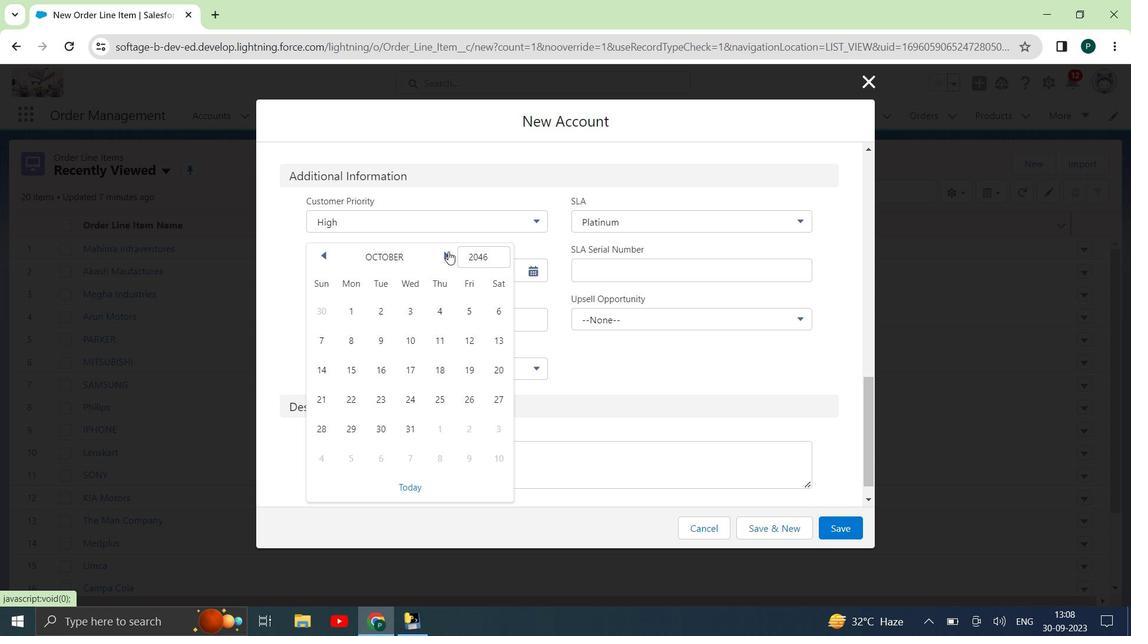 
Action: Mouse pressed left at (448, 252)
Screenshot: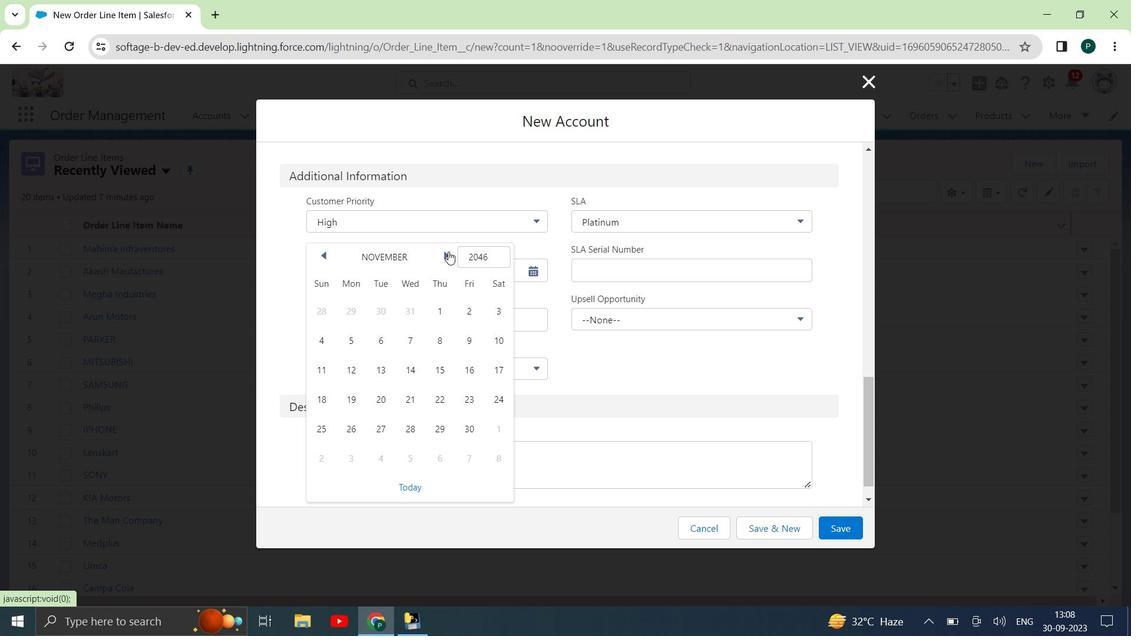 
Action: Mouse moved to (407, 338)
Screenshot: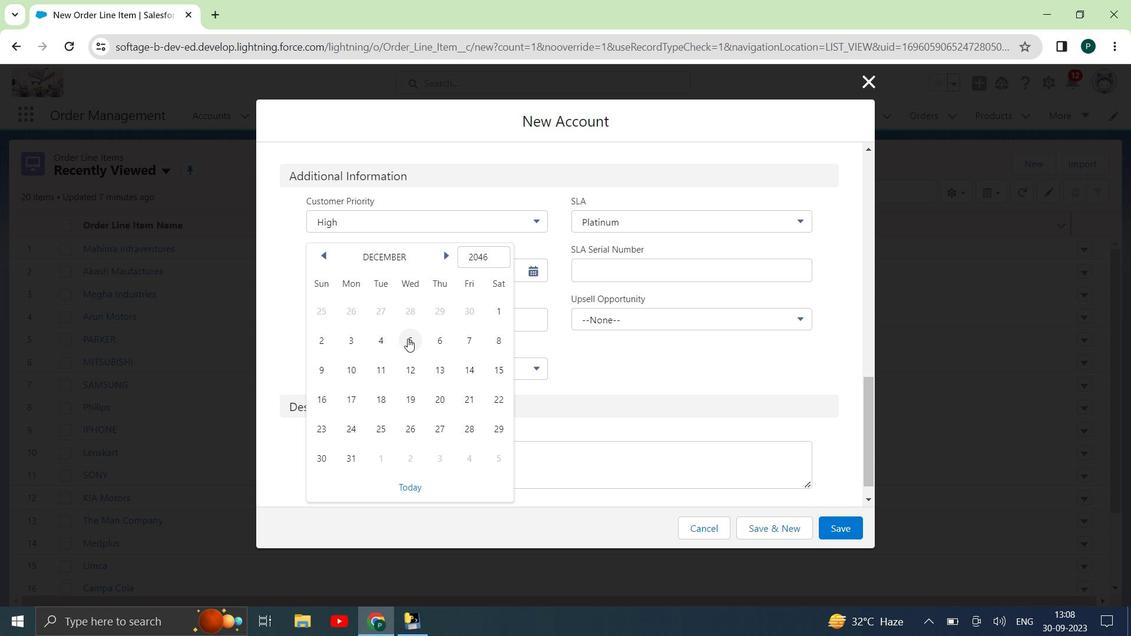 
Action: Mouse pressed left at (407, 338)
Screenshot: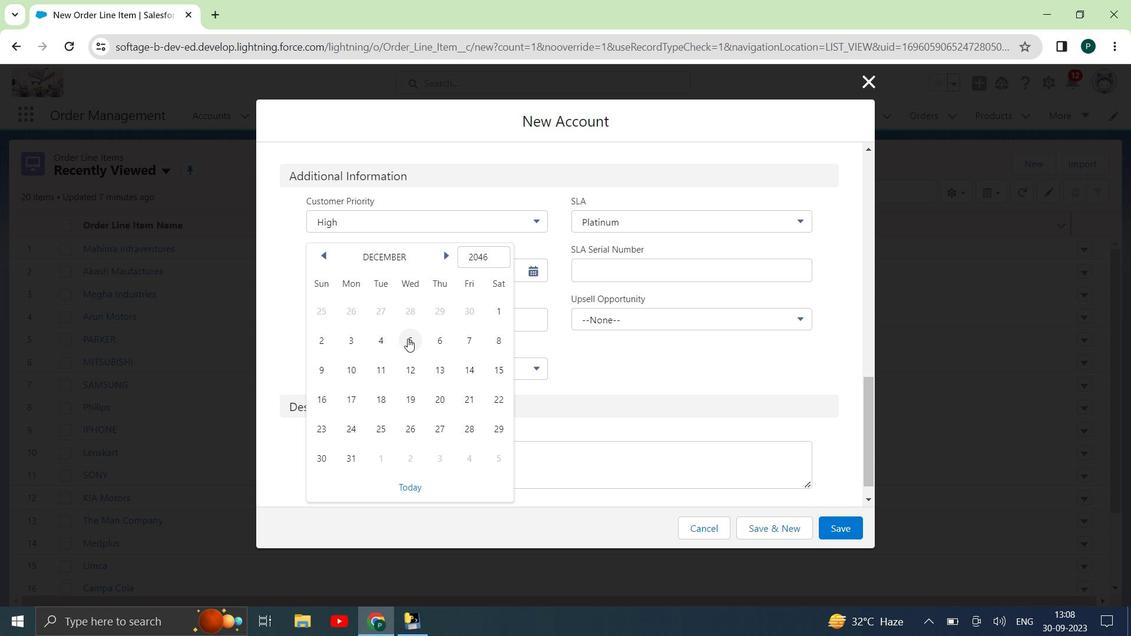 
Action: Mouse moved to (471, 321)
Screenshot: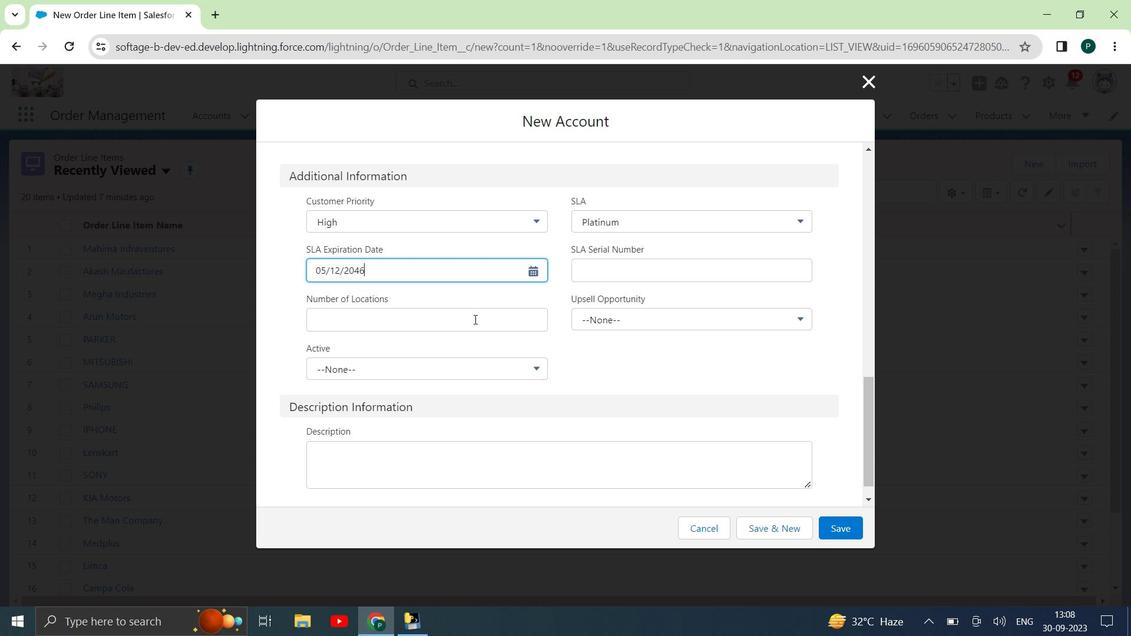 
Action: Mouse pressed left at (471, 321)
Screenshot: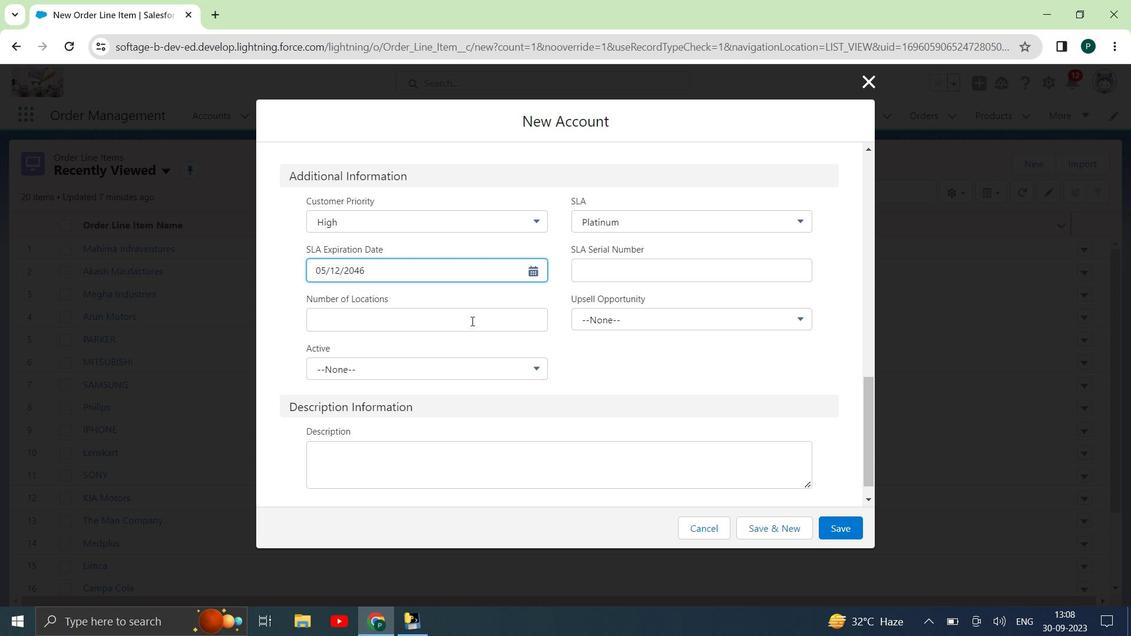 
Action: Key pressed 11
Screenshot: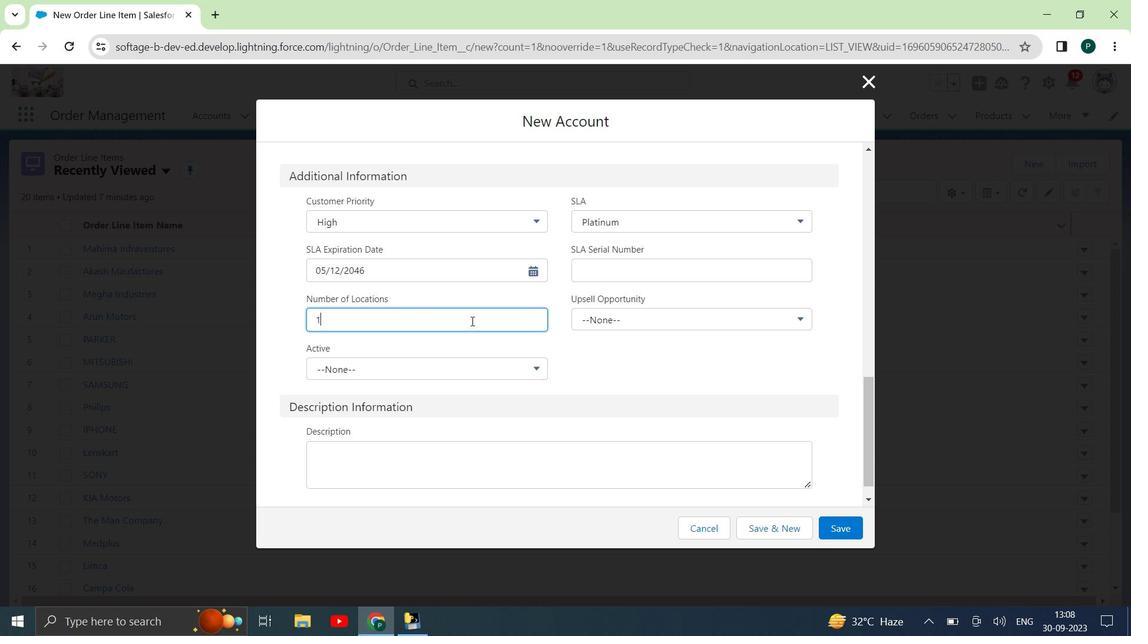 
Action: Mouse moved to (623, 314)
Screenshot: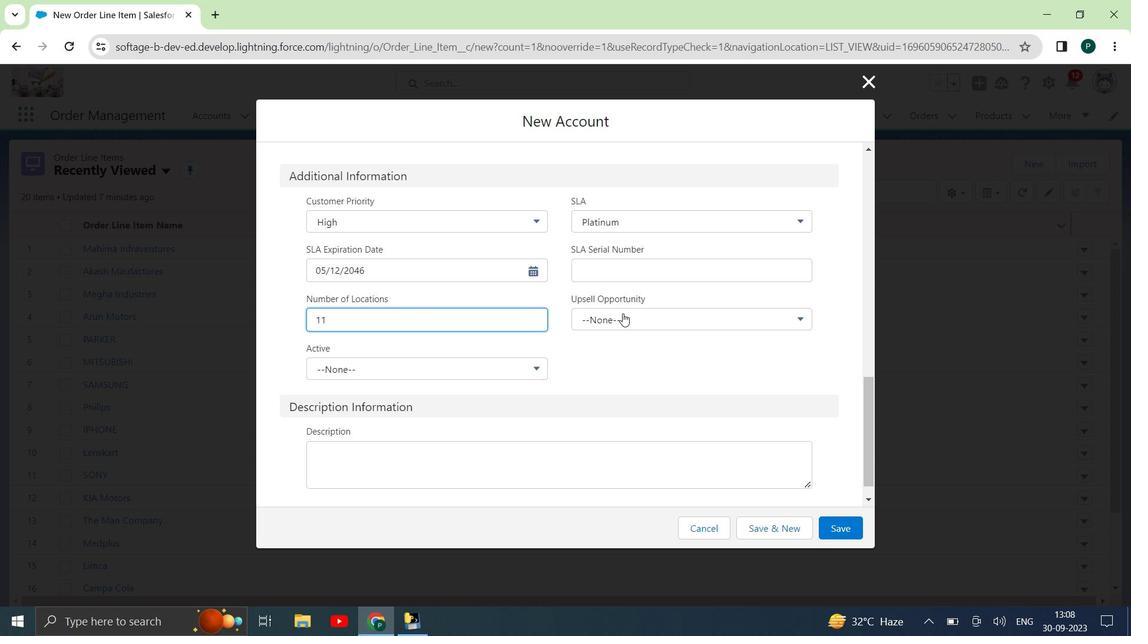 
Action: Mouse pressed left at (623, 314)
Screenshot: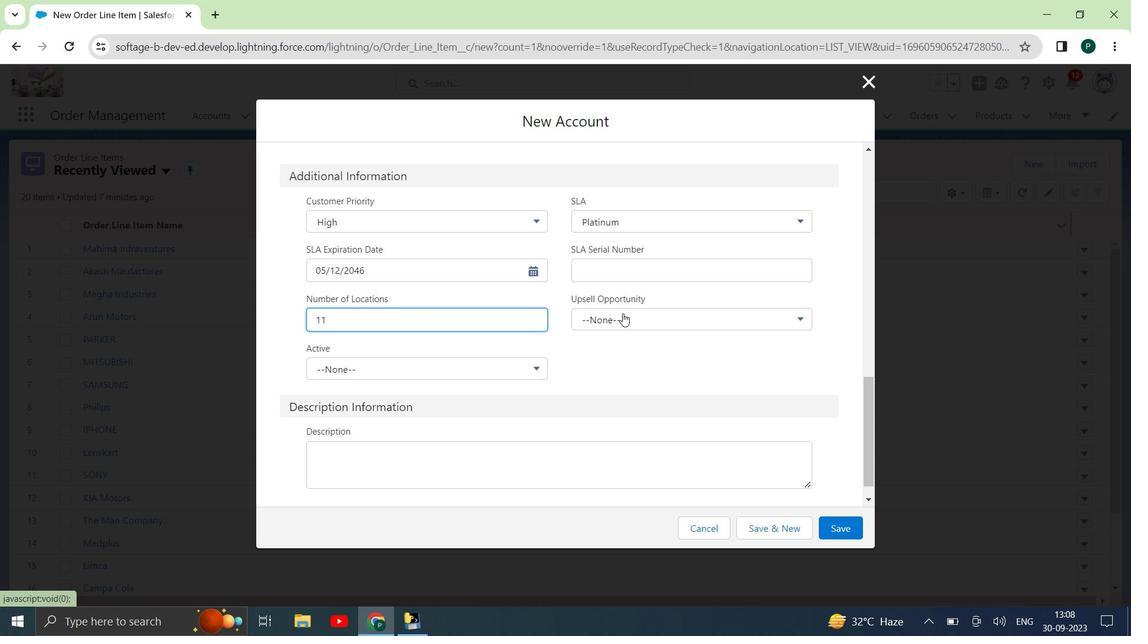 
Action: Mouse moved to (629, 375)
Screenshot: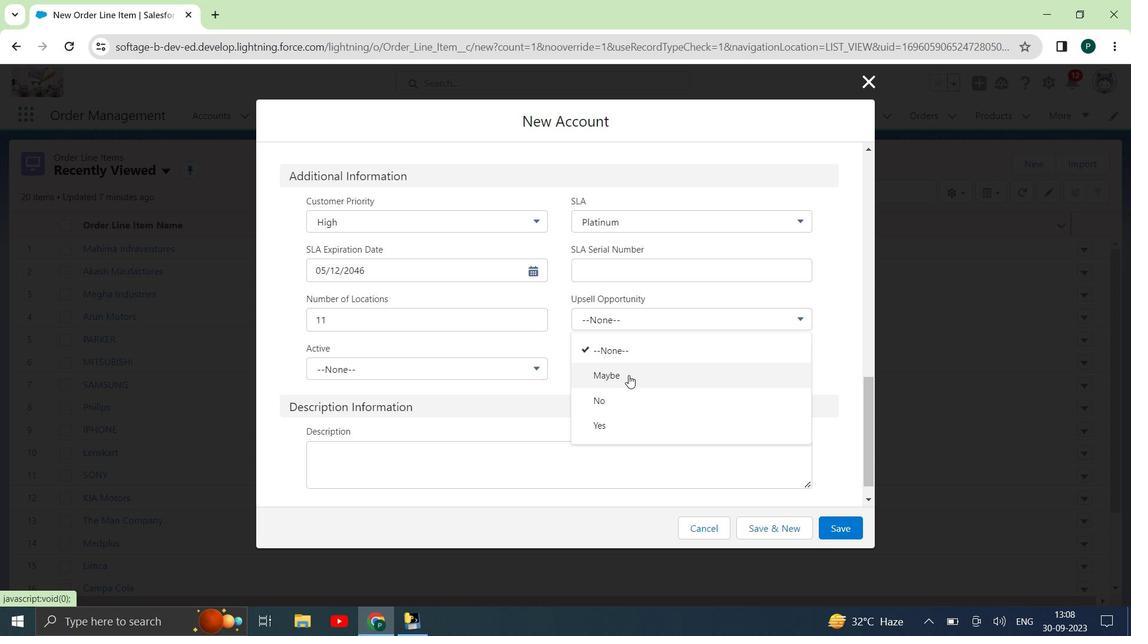 
Action: Mouse pressed left at (629, 375)
Screenshot: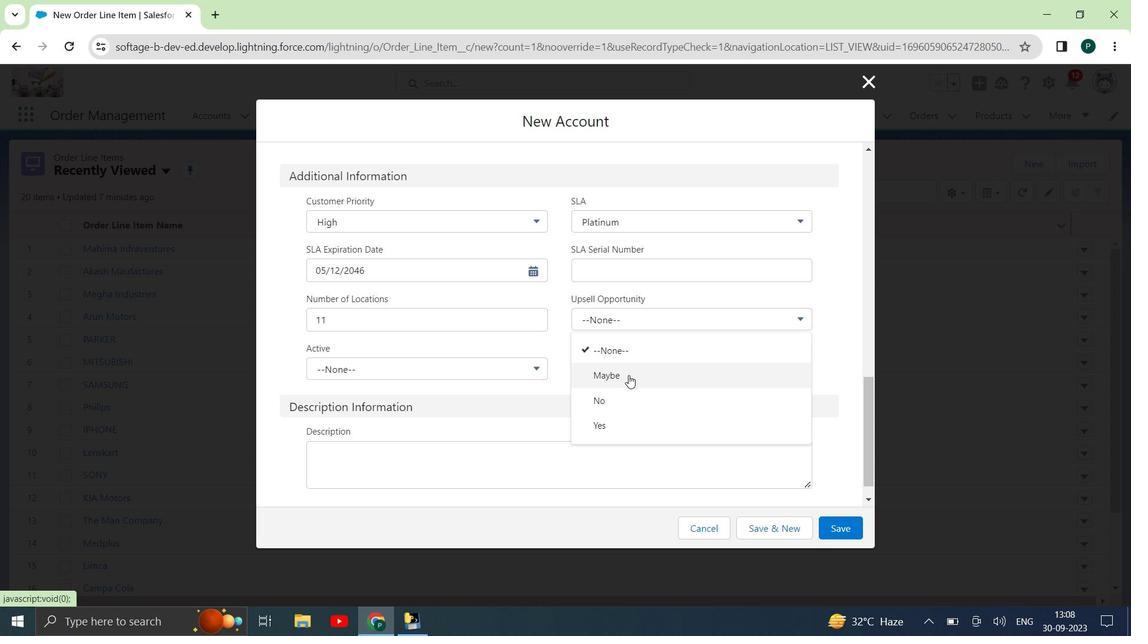 
Action: Mouse moved to (433, 375)
Screenshot: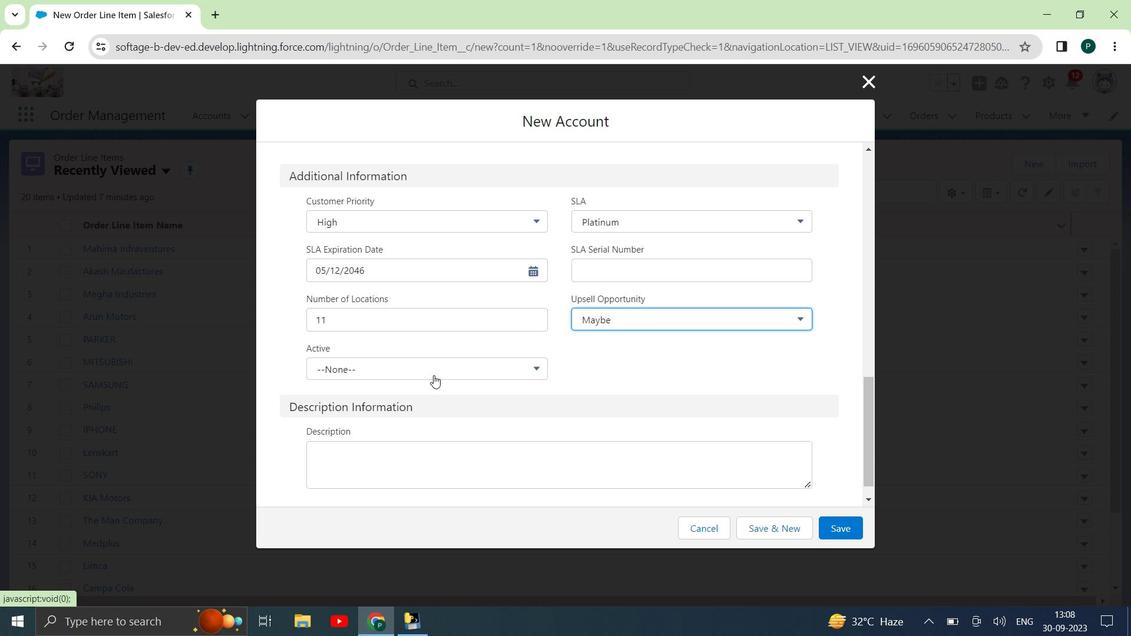 
Action: Mouse pressed left at (433, 375)
Screenshot: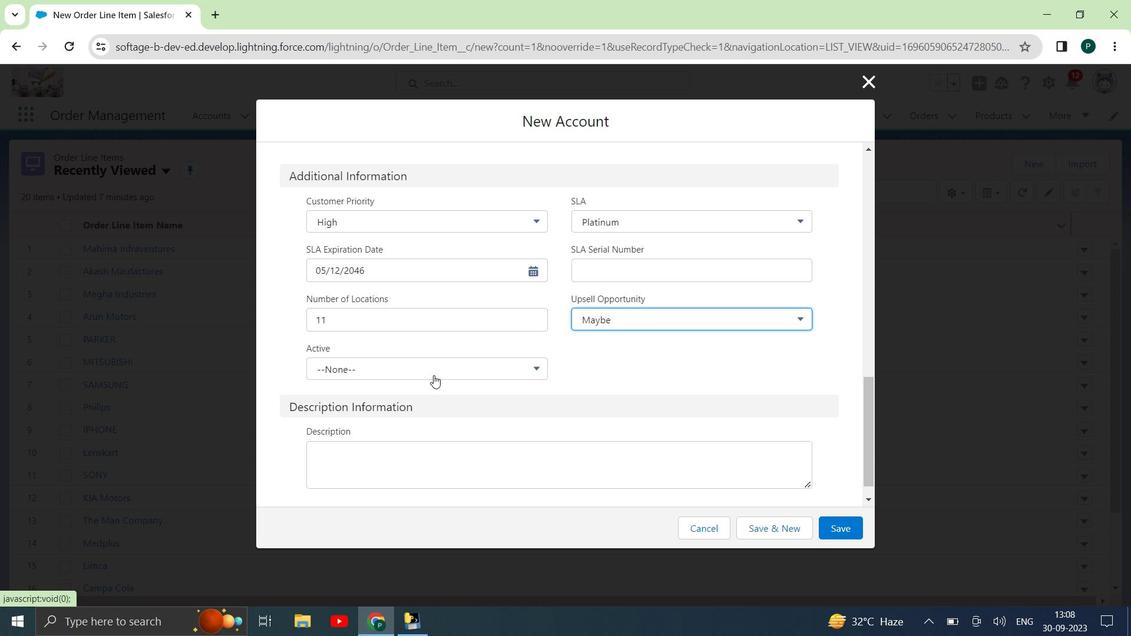 
Action: Mouse moved to (350, 450)
Screenshot: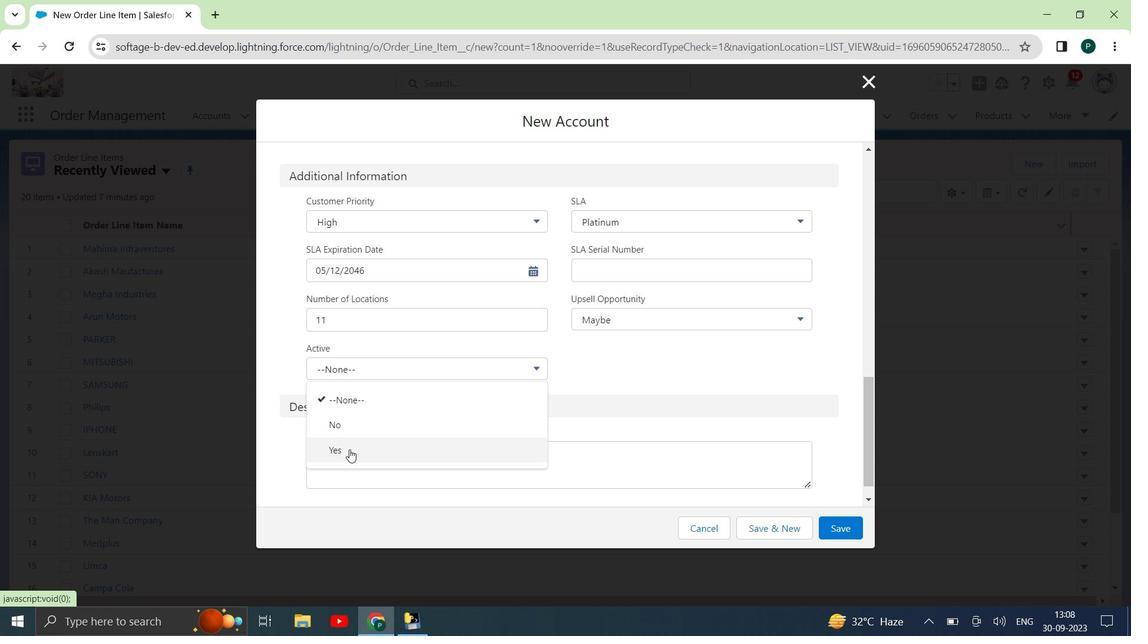 
Action: Mouse pressed left at (350, 450)
Screenshot: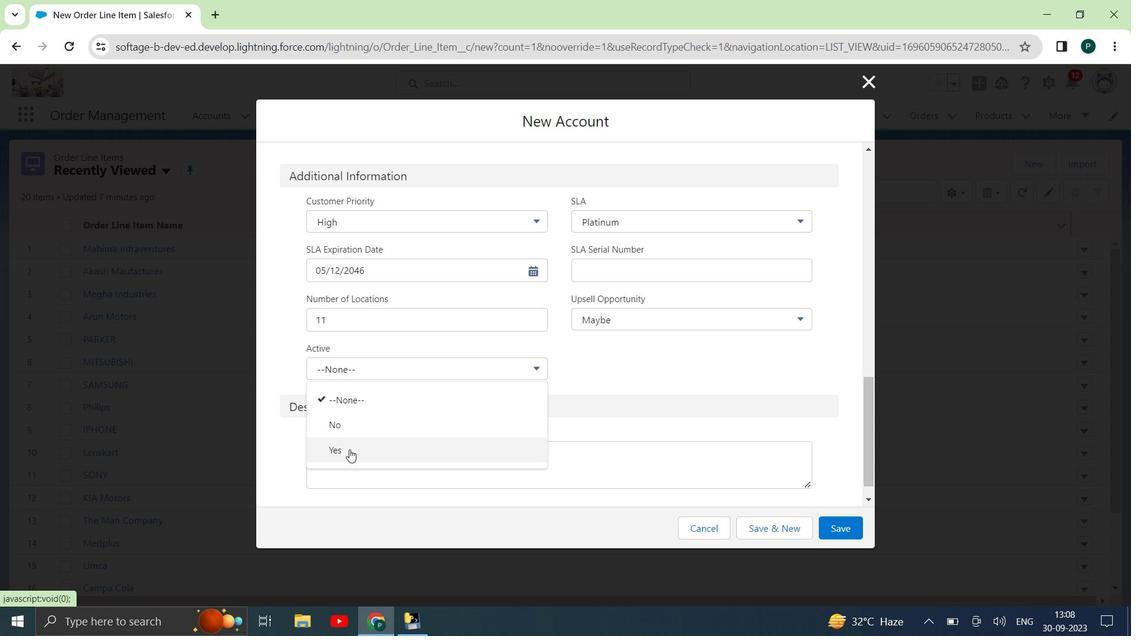 
Action: Mouse moved to (509, 348)
Screenshot: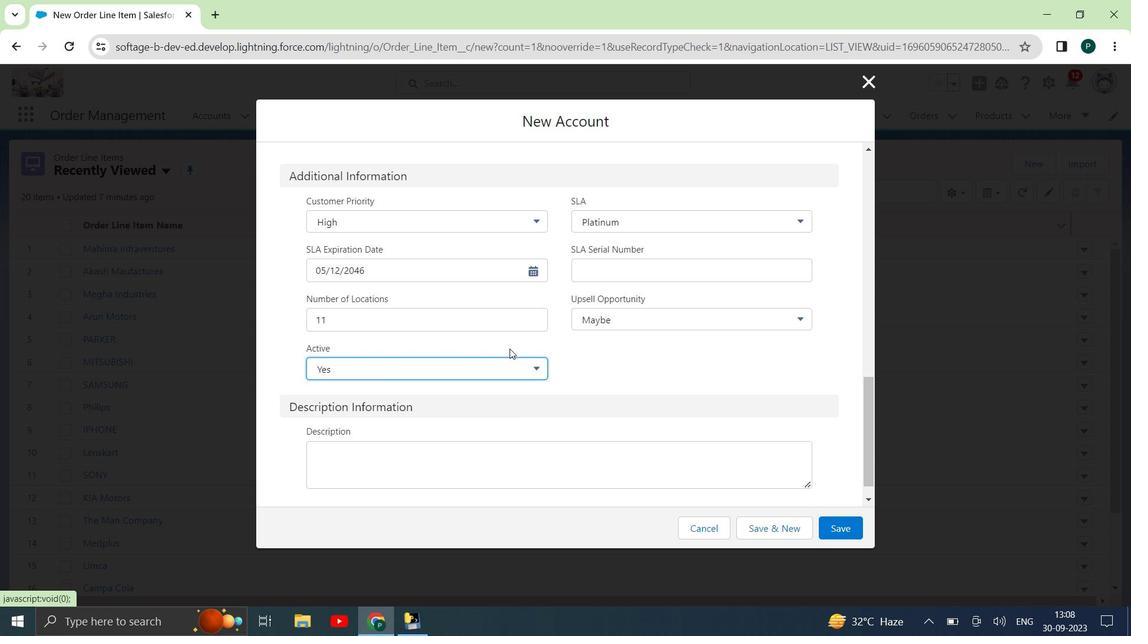 
Action: Mouse scrolled (509, 348) with delta (0, 0)
Screenshot: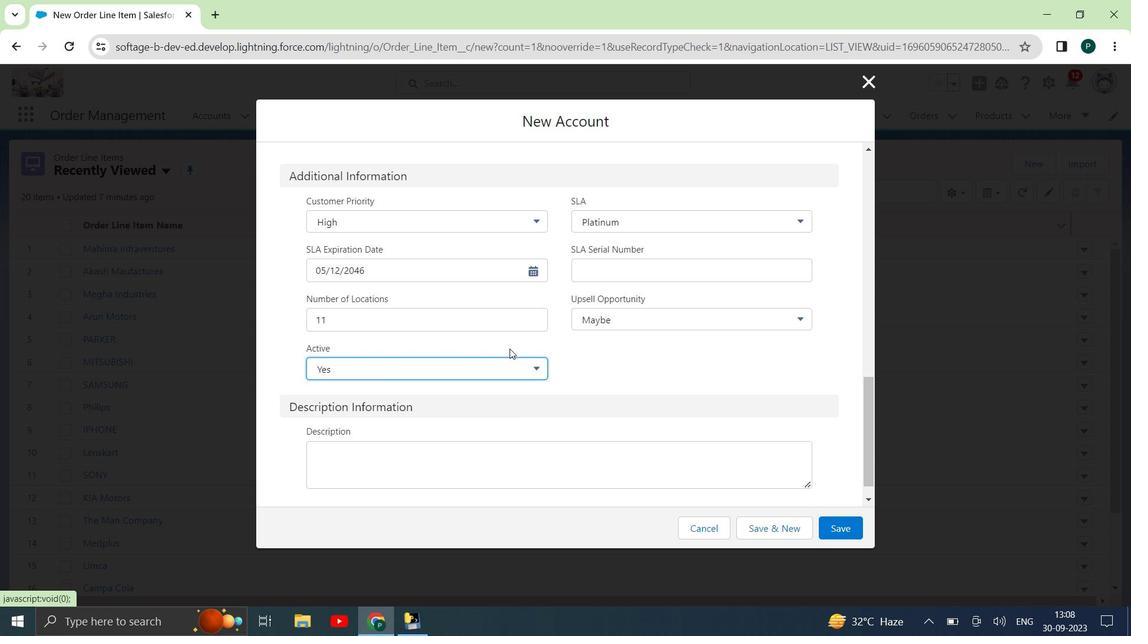 
Action: Mouse moved to (513, 348)
Screenshot: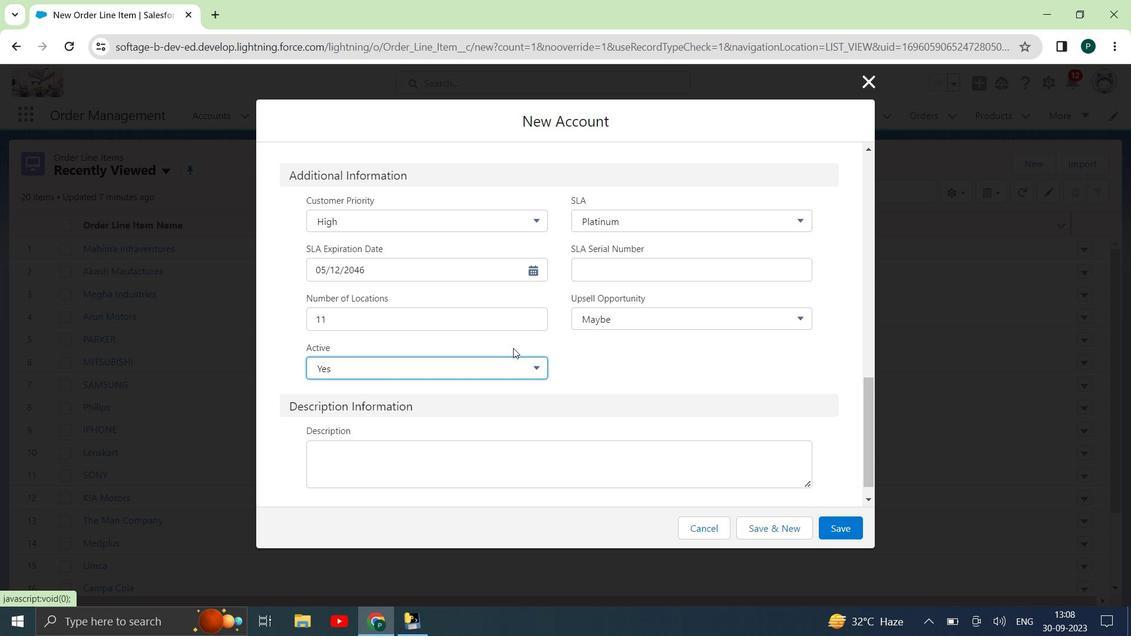 
Action: Mouse scrolled (513, 347) with delta (0, 0)
Screenshot: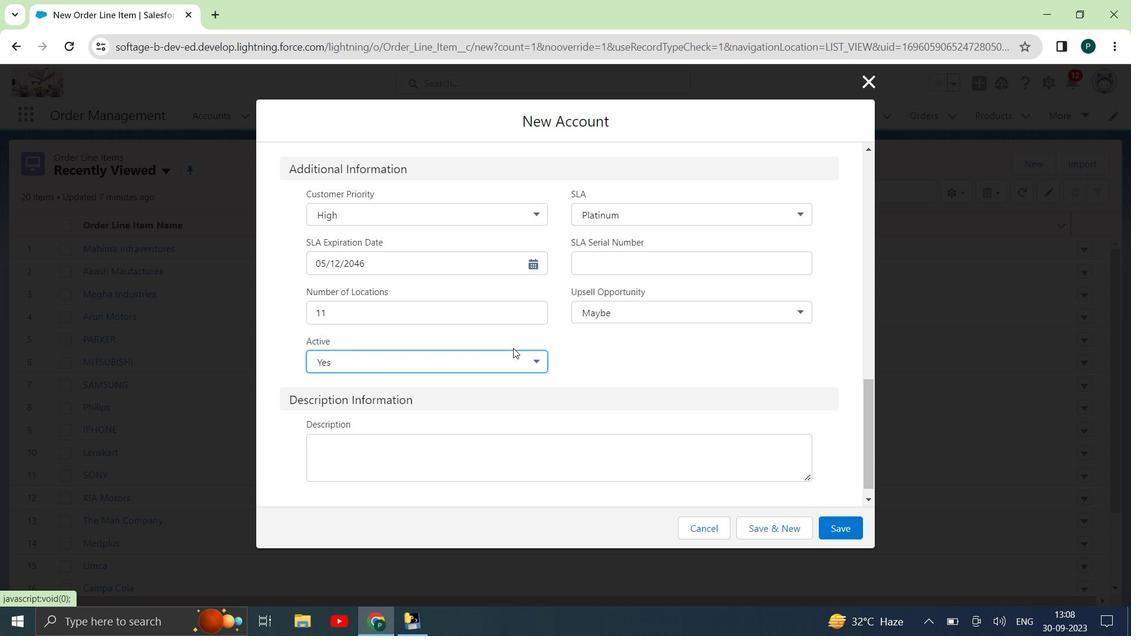 
Action: Mouse scrolled (513, 347) with delta (0, 0)
Screenshot: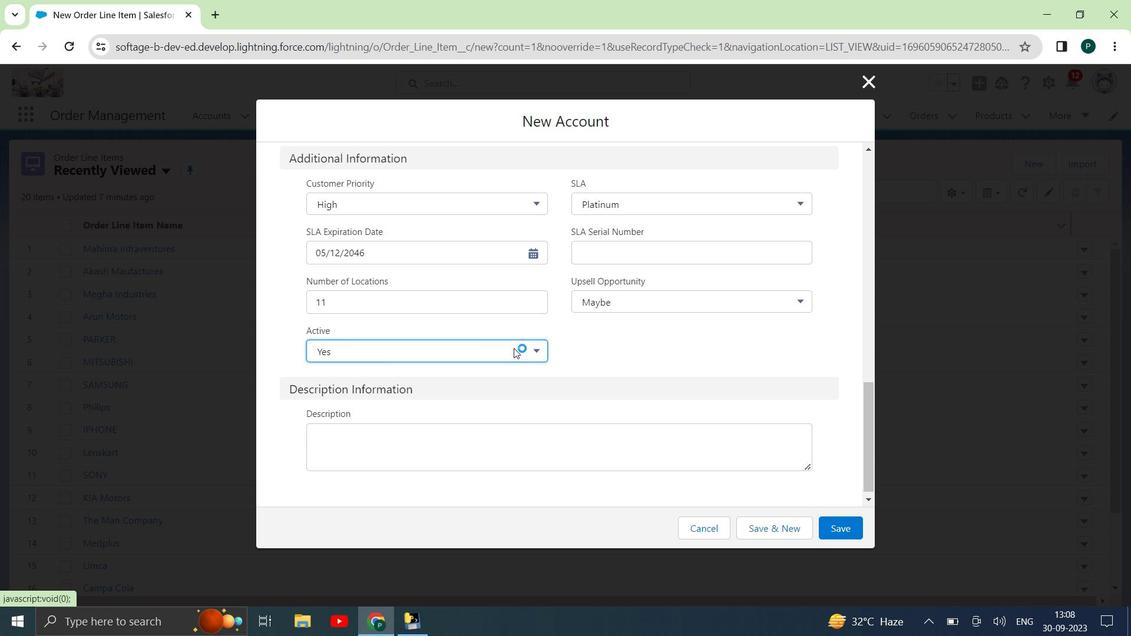 
Action: Mouse moved to (514, 349)
Screenshot: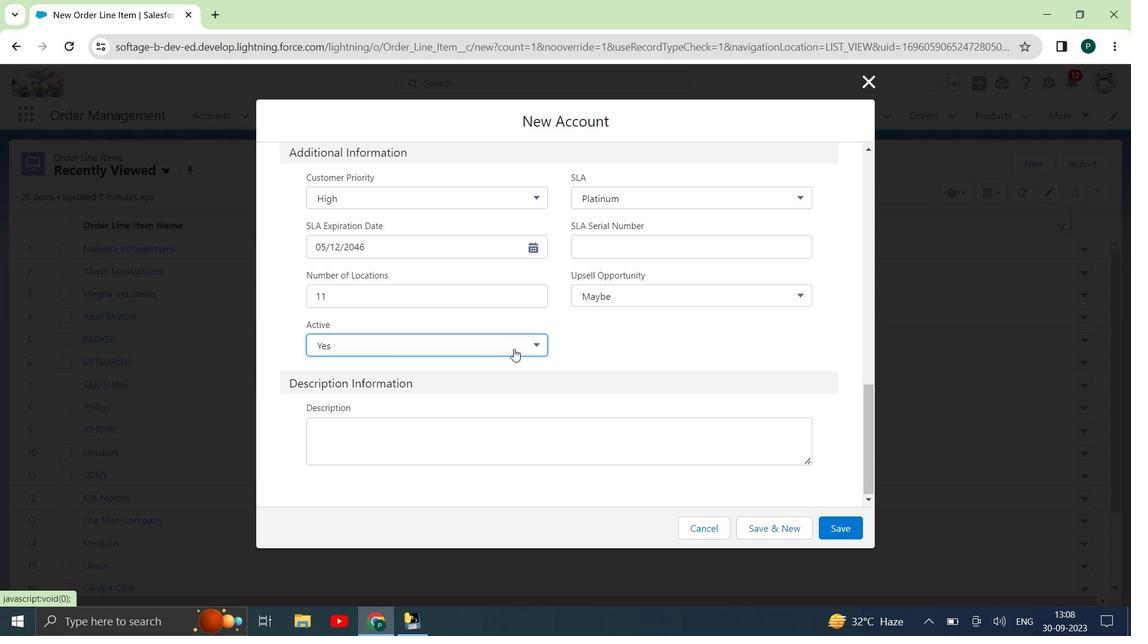 
Action: Mouse scrolled (514, 348) with delta (0, 0)
Screenshot: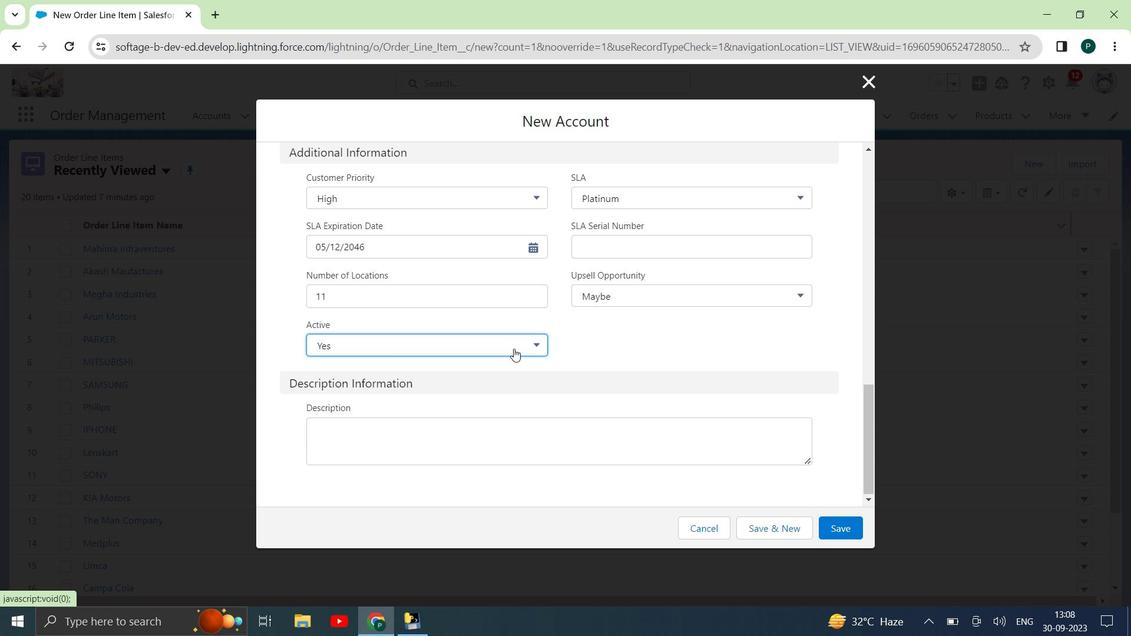 
Action: Mouse moved to (840, 521)
Screenshot: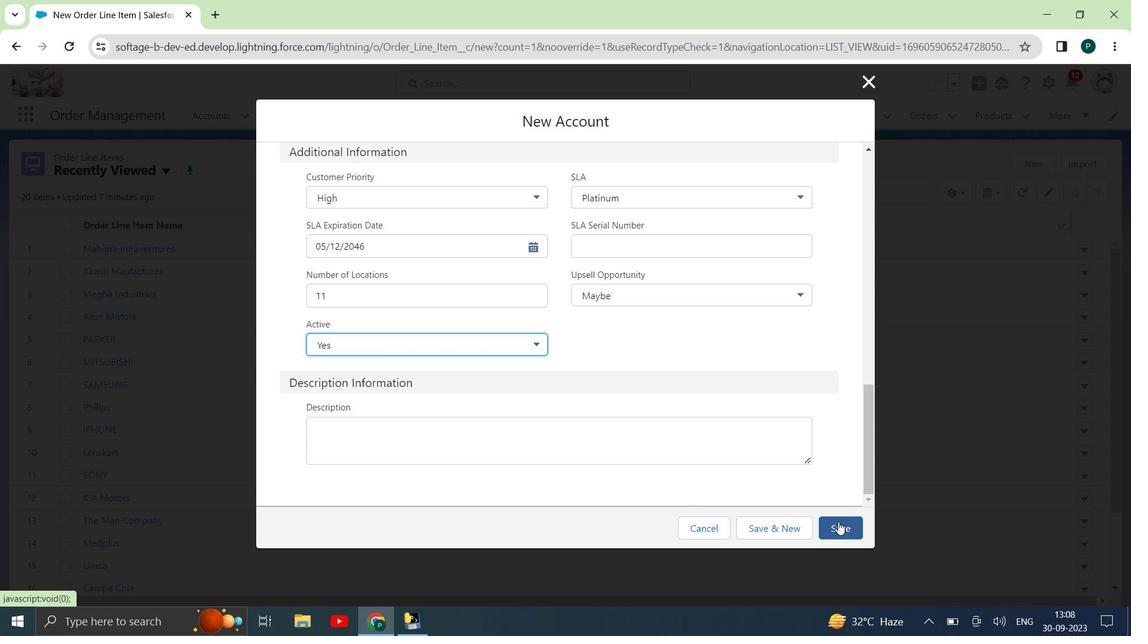 
Action: Mouse pressed left at (840, 521)
Screenshot: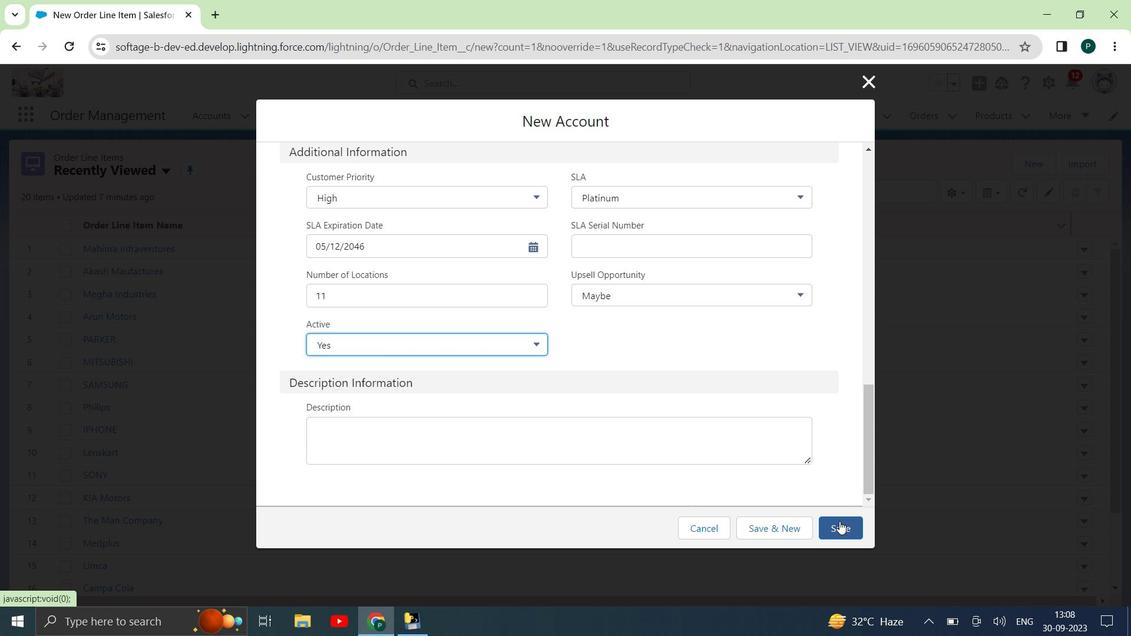 
Action: Mouse moved to (680, 295)
Screenshot: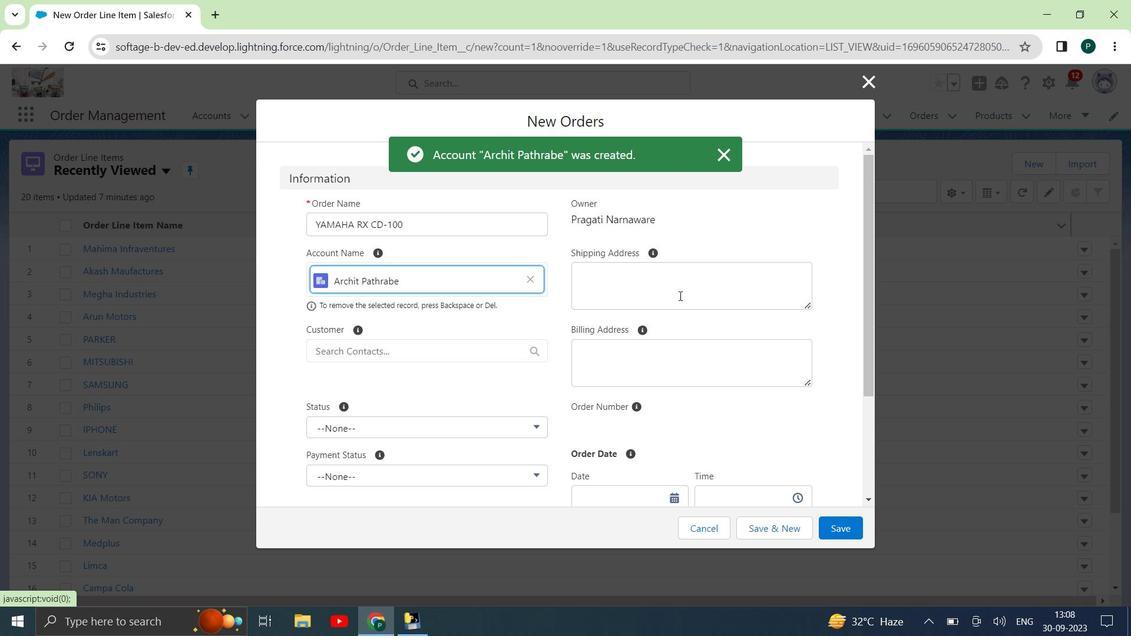 
Action: Mouse pressed left at (680, 295)
Screenshot: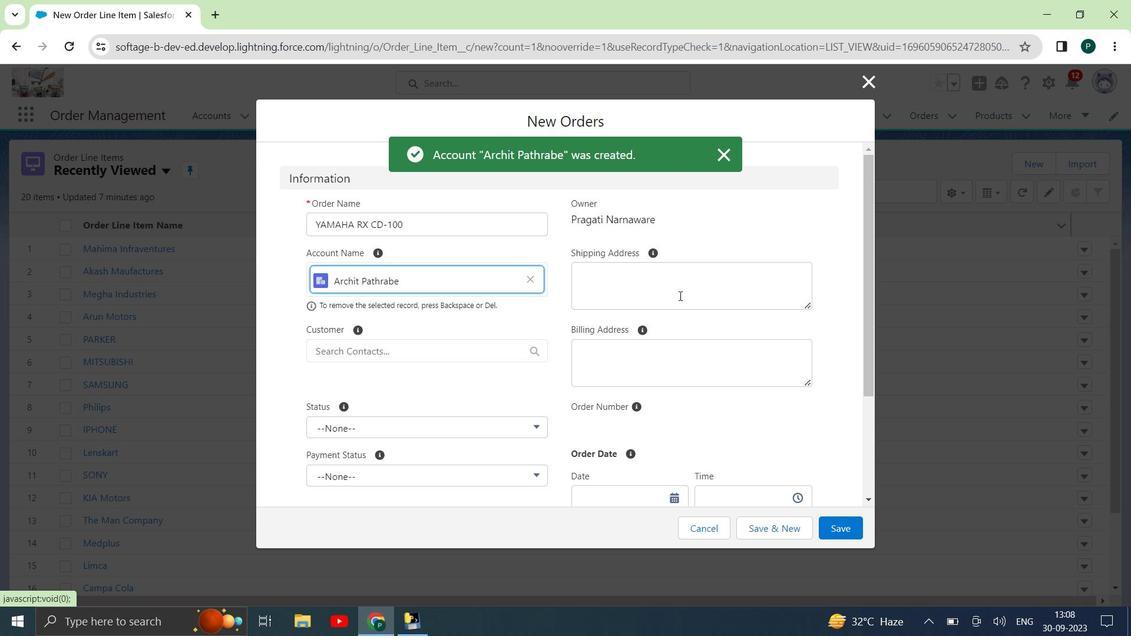 
Action: Key pressed 78/<Key.shift>C<Key.space><Key.shift><Key.shift><Key.shift><Key.shift><Key.shift><Key.shift><Key.shift><Key.shift><Key.shift><Key.shift><Key.shift><Key.shift><Key.shift><Key.shift><Key.shift><Key.shift><Key.shift><Key.shift><Key.shift><Key.shift><Key.shift><Key.shift><Key.shift><Key.shift><Key.shift><Key.shift><Key.shift><Key.shift><Key.shift><Key.shift>Central<Key.space><Key.shift>Avenue<Key.space><Key.shift>Road,<Key.space><Key.shift><Key.shift>Latur<Key.space>
Screenshot: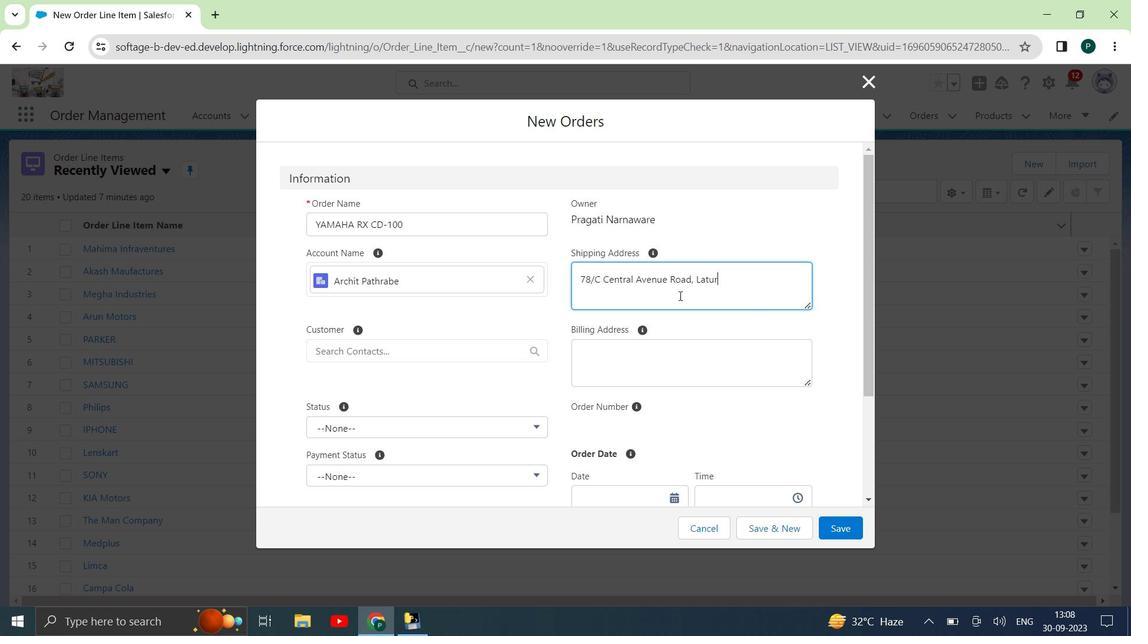 
Action: Mouse moved to (692, 350)
Screenshot: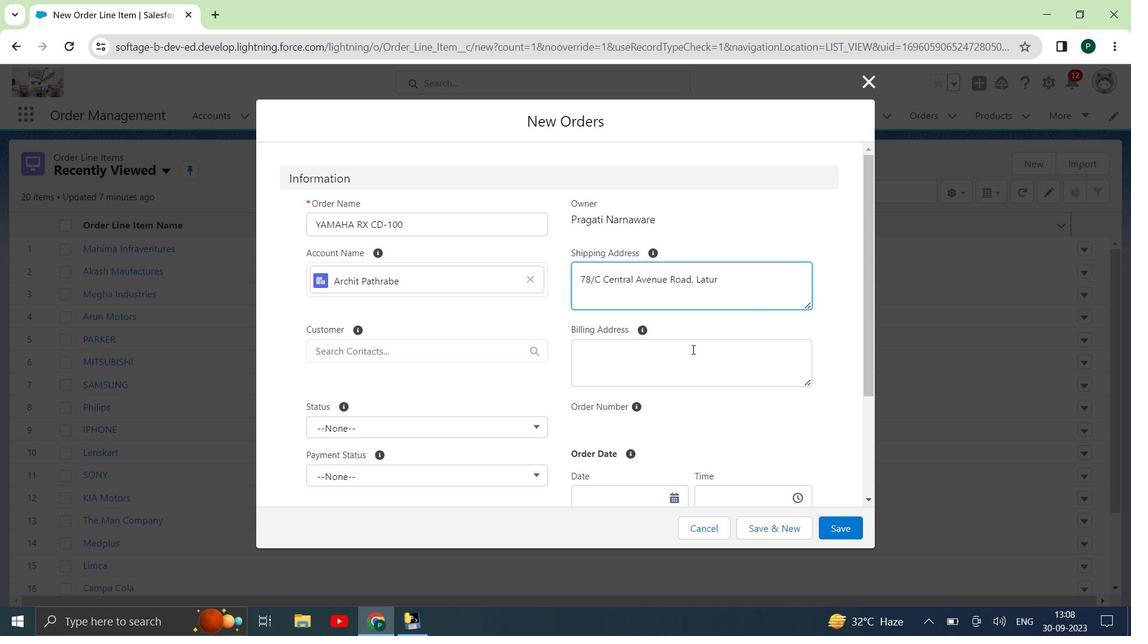 
Action: Mouse pressed left at (692, 350)
Screenshot: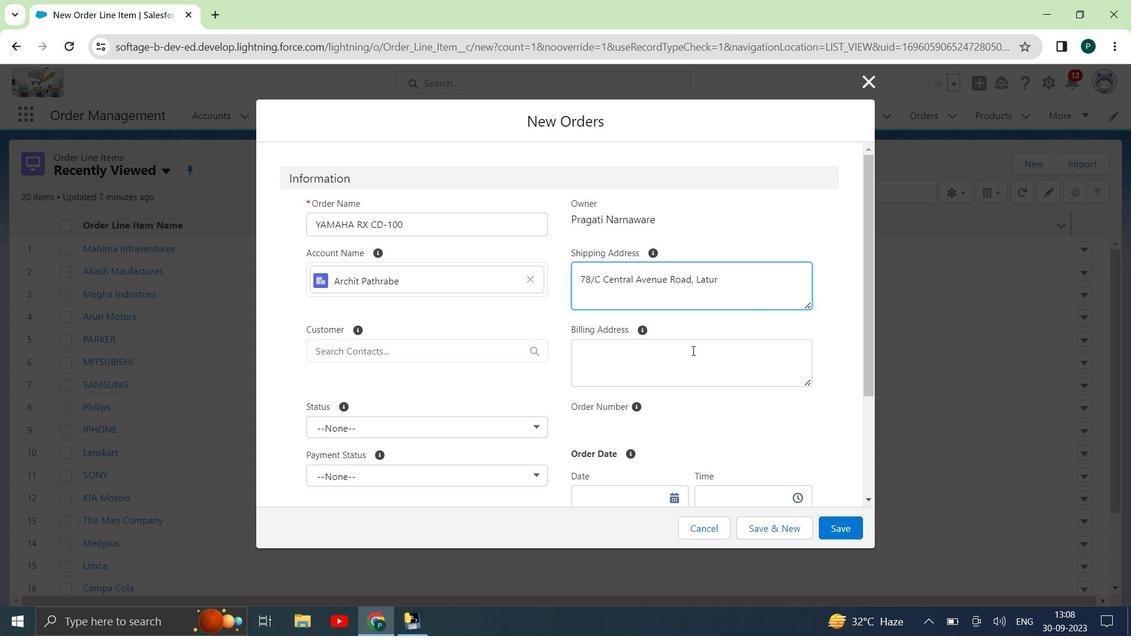 
Action: Key pressed <Key.shift><Key.home><Key.shift>8/<Key.shift><Key.shift>N<Key.space><Key.shift>North<Key.space><Key.shift>Avenue<Key.space><Key.shift>Road,<Key.space><Key.shift>Latur
Screenshot: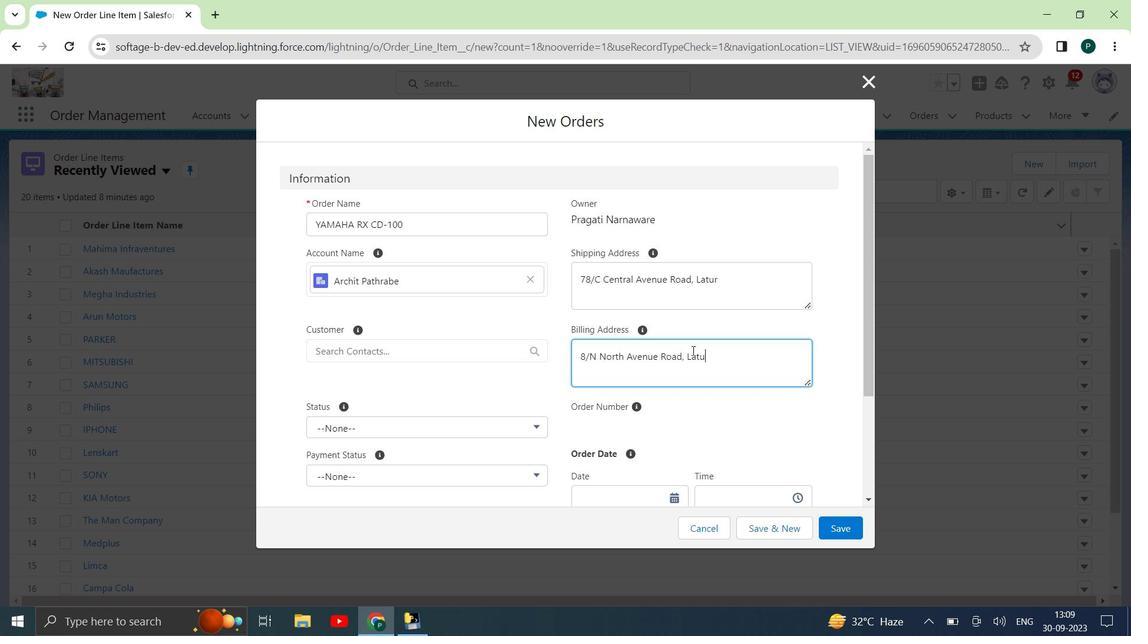 
Action: Mouse moved to (516, 361)
